 Task: Play online Dominion games in medium mode.
Action: Mouse moved to (471, 370)
Screenshot: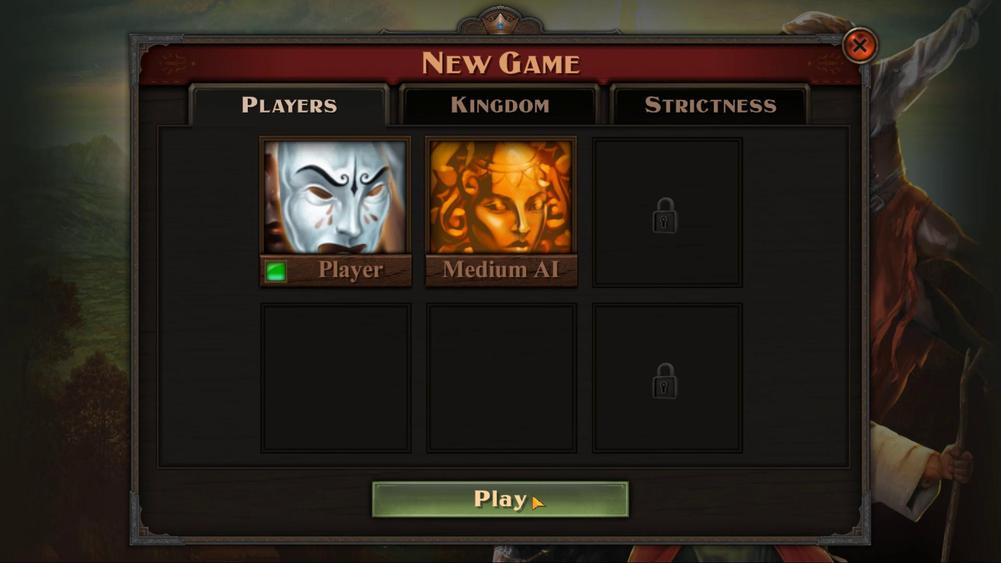 
Action: Mouse pressed left at (471, 370)
Screenshot: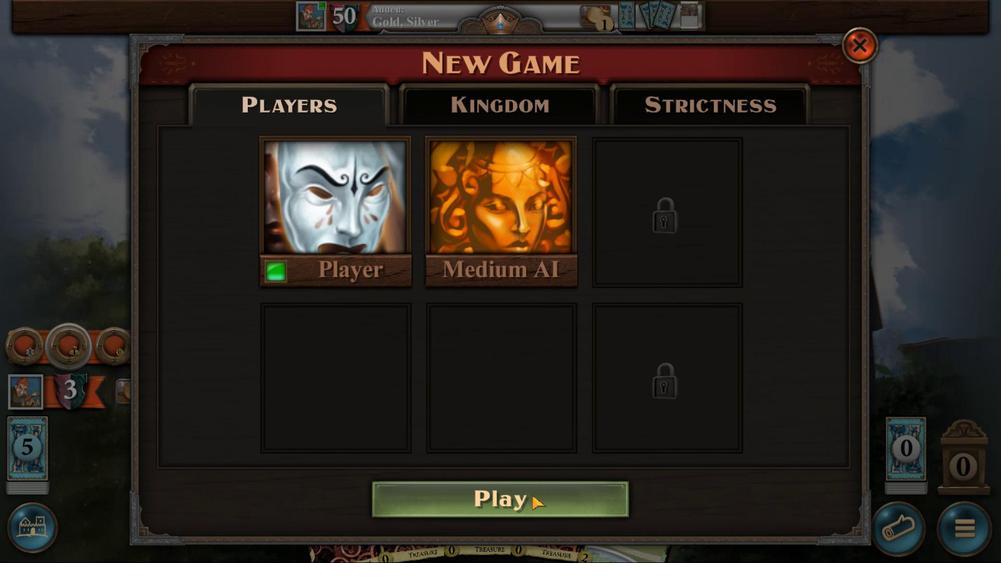 
Action: Mouse pressed left at (471, 370)
Screenshot: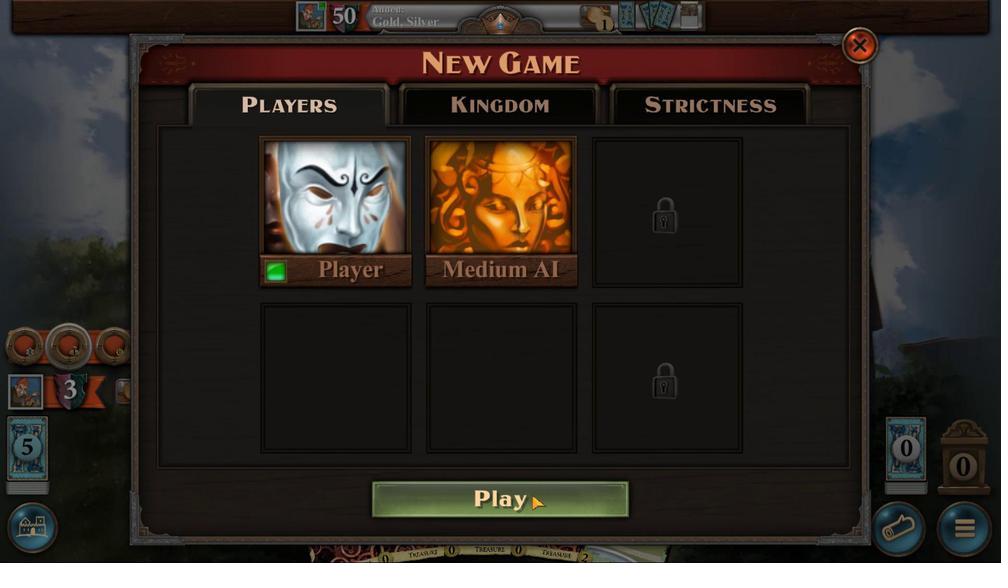 
Action: Mouse moved to (483, 371)
Screenshot: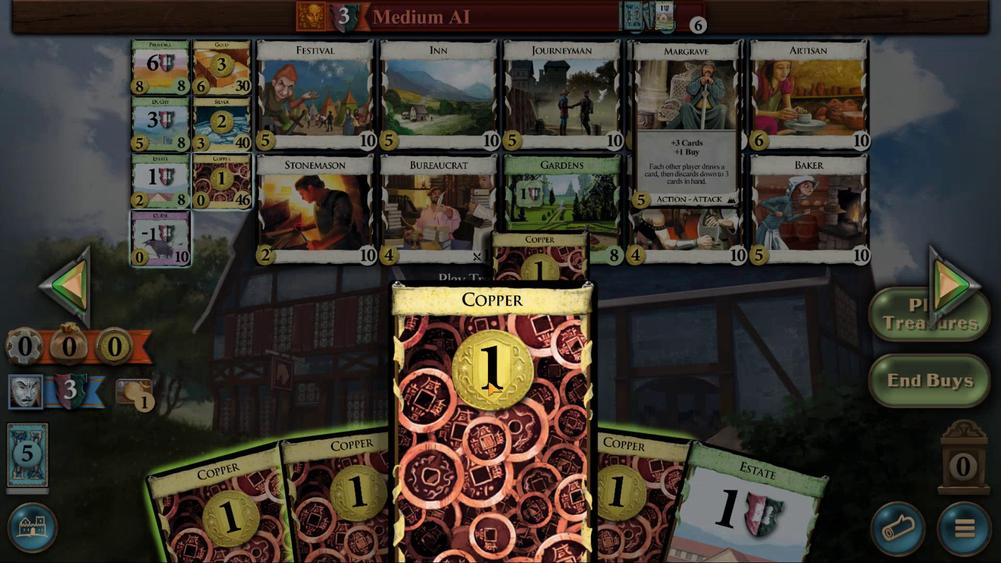 
Action: Mouse pressed left at (483, 371)
Screenshot: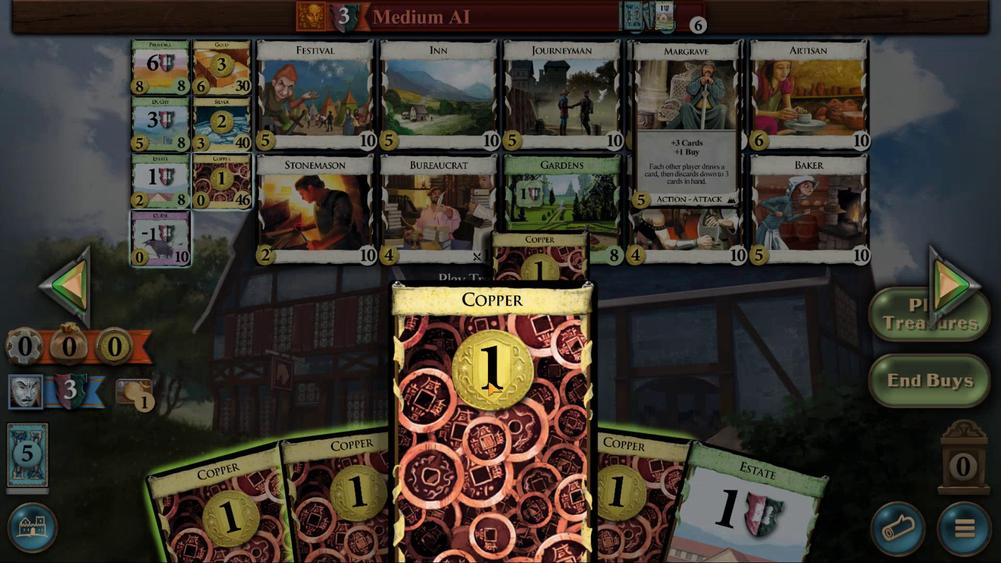 
Action: Mouse moved to (483, 382)
Screenshot: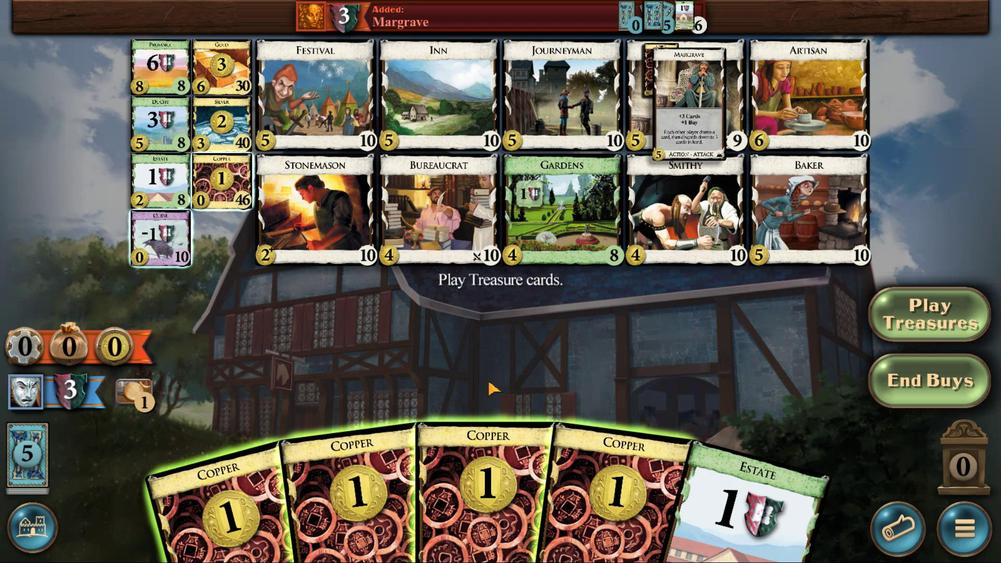 
Action: Mouse pressed left at (483, 382)
Screenshot: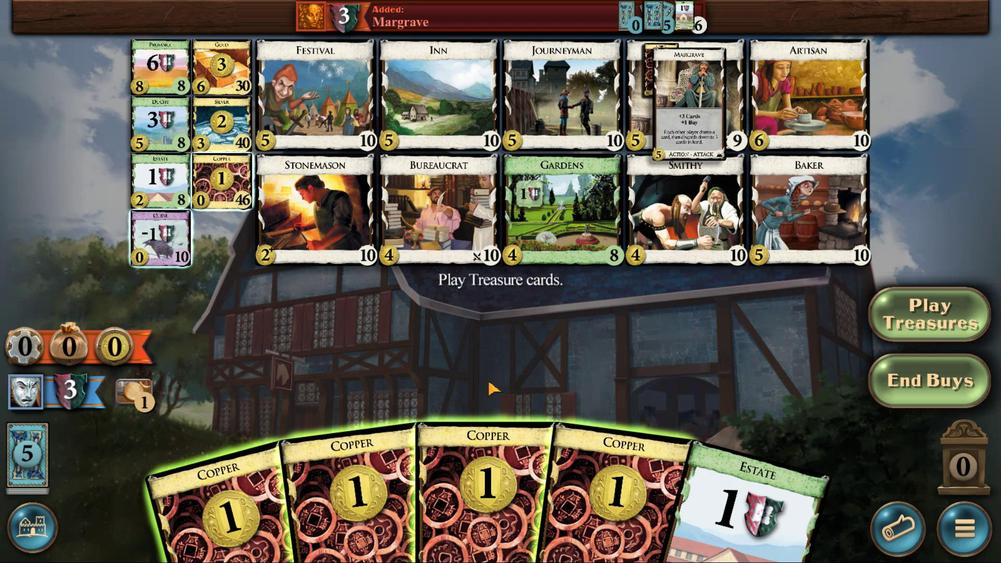 
Action: Mouse moved to (479, 371)
Screenshot: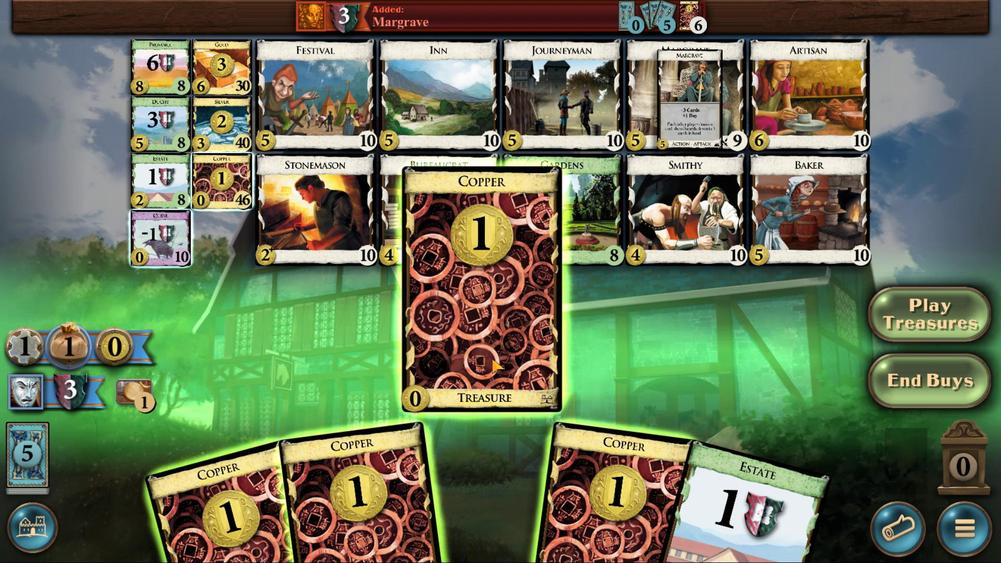 
Action: Mouse pressed left at (479, 371)
Screenshot: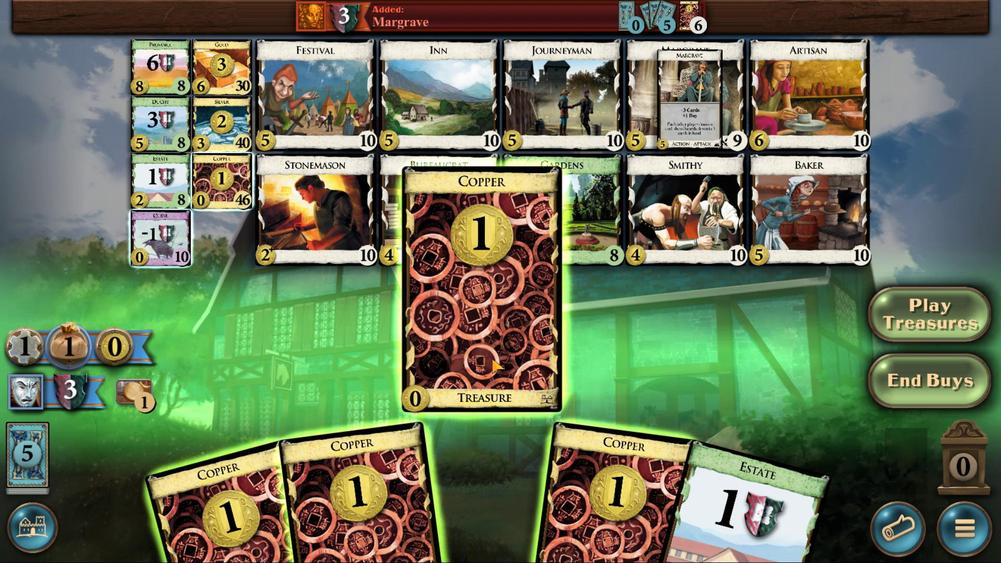 
Action: Mouse moved to (497, 372)
Screenshot: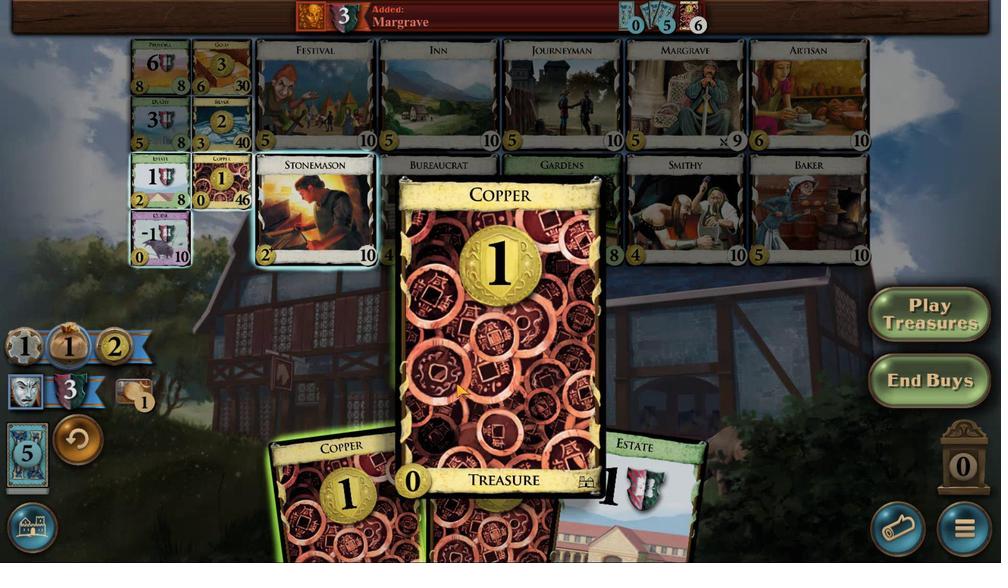
Action: Mouse pressed left at (497, 372)
Screenshot: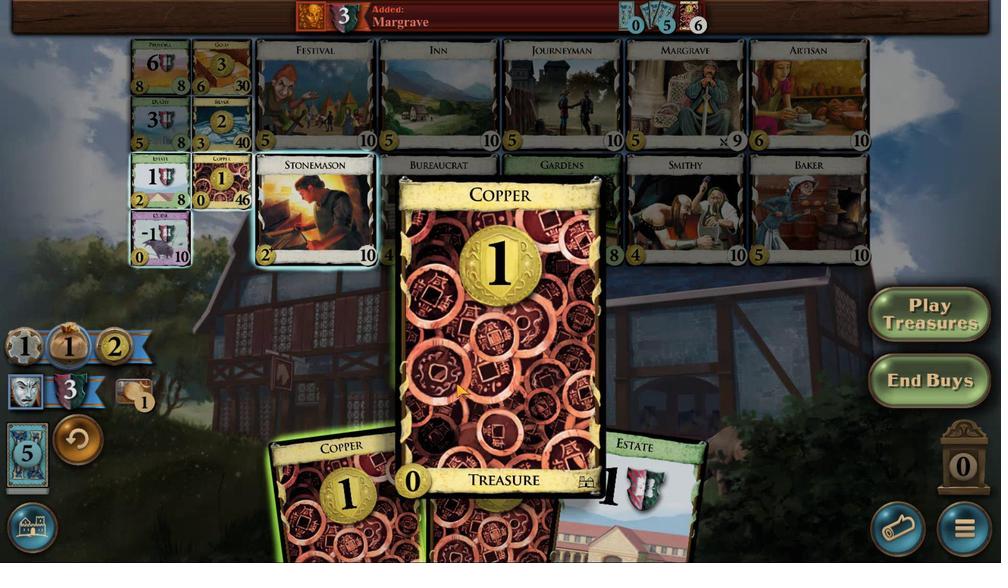 
Action: Mouse moved to (491, 383)
Screenshot: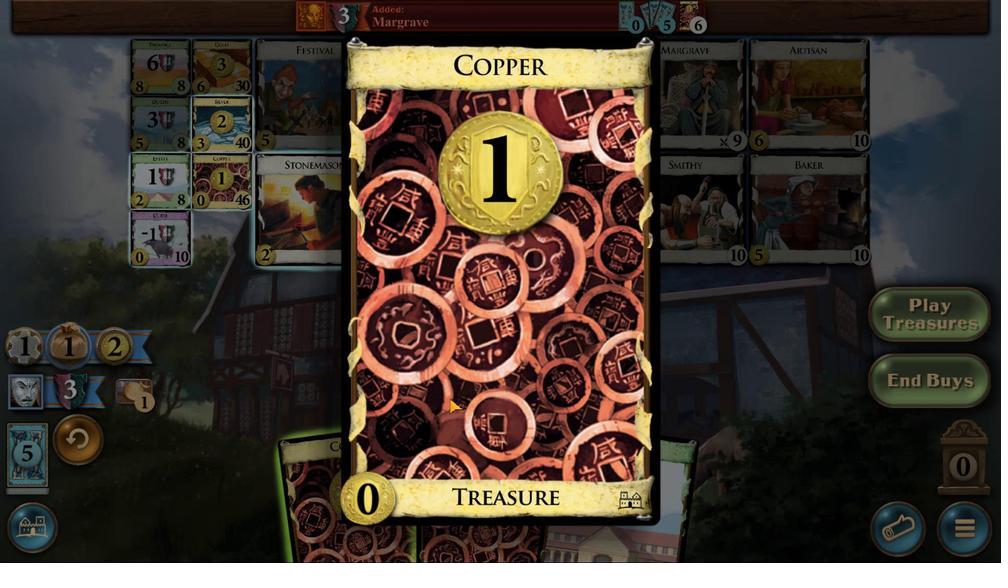 
Action: Mouse pressed left at (491, 383)
Screenshot: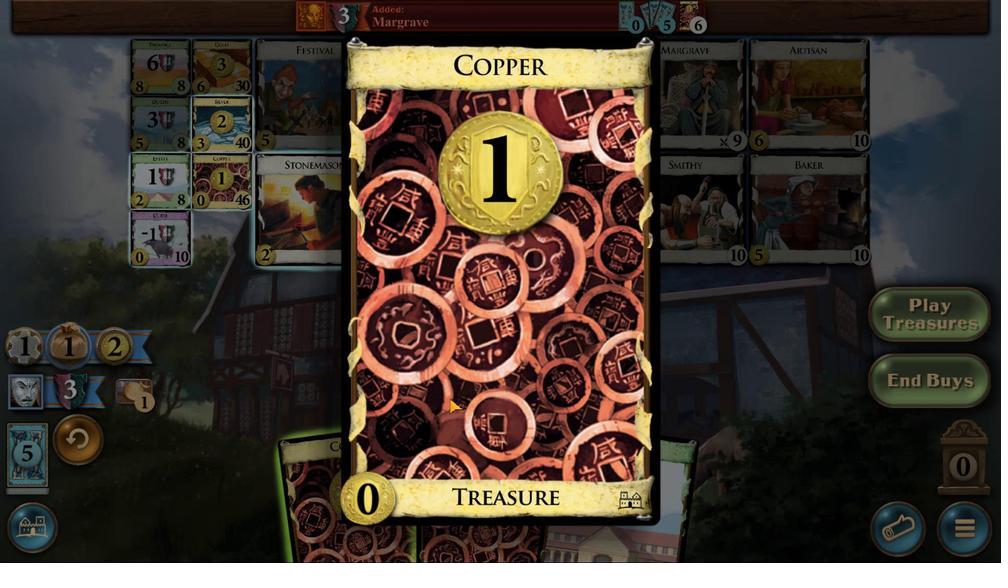 
Action: Mouse moved to (428, 395)
Screenshot: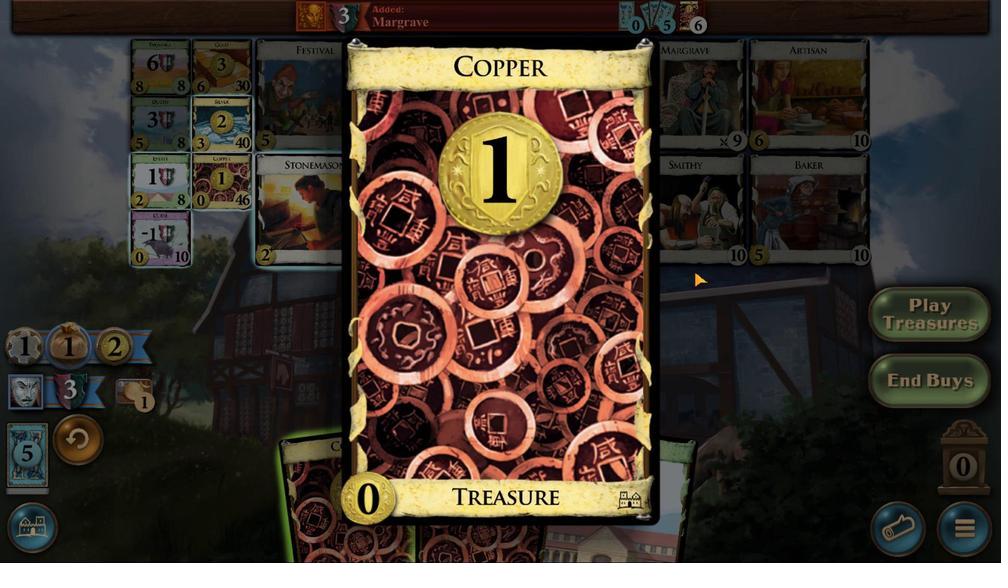 
Action: Mouse pressed left at (428, 395)
Screenshot: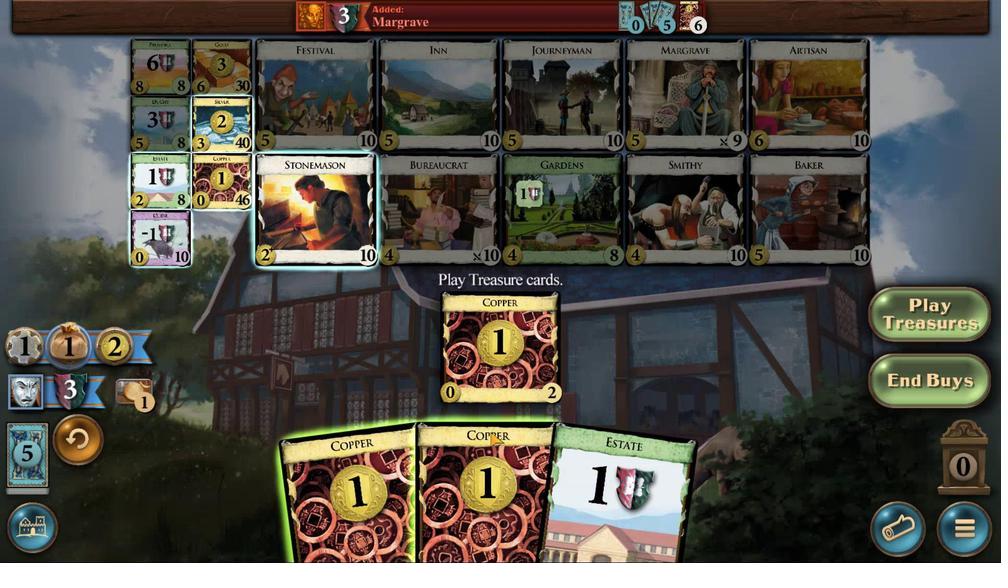 
Action: Mouse moved to (481, 374)
Screenshot: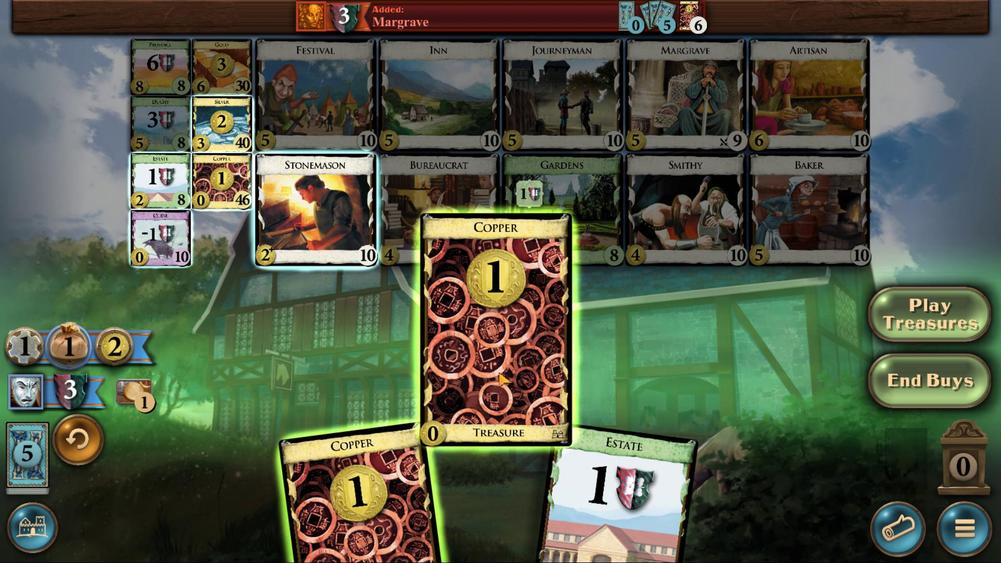 
Action: Mouse pressed left at (481, 374)
Screenshot: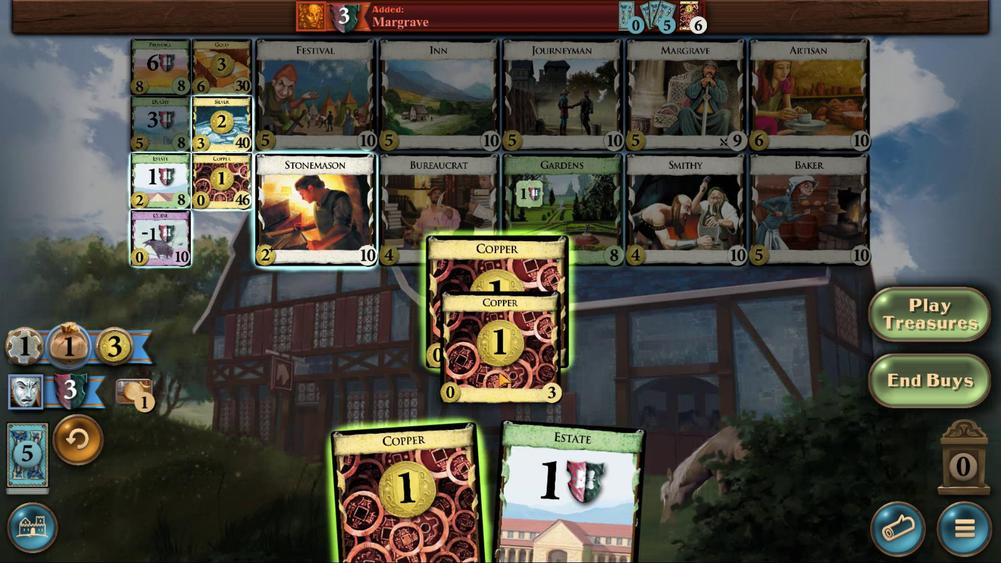 
Action: Mouse moved to (499, 369)
Screenshot: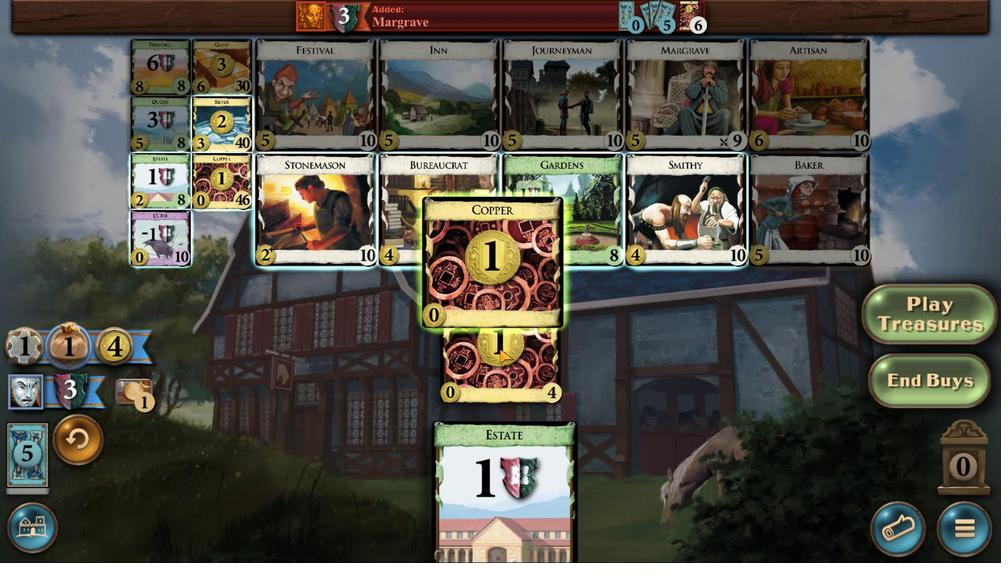 
Action: Mouse pressed left at (499, 369)
Screenshot: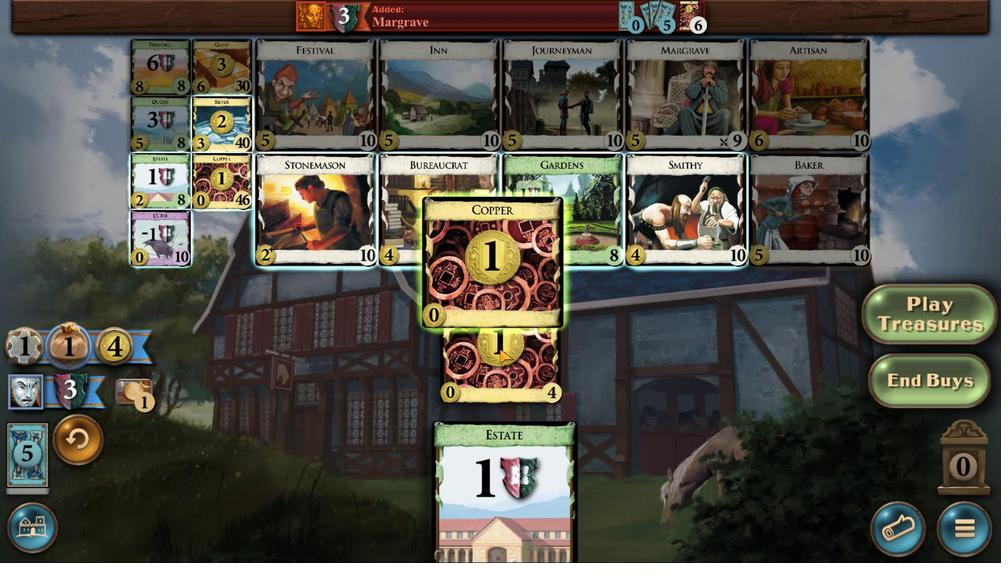 
Action: Mouse moved to (557, 411)
Screenshot: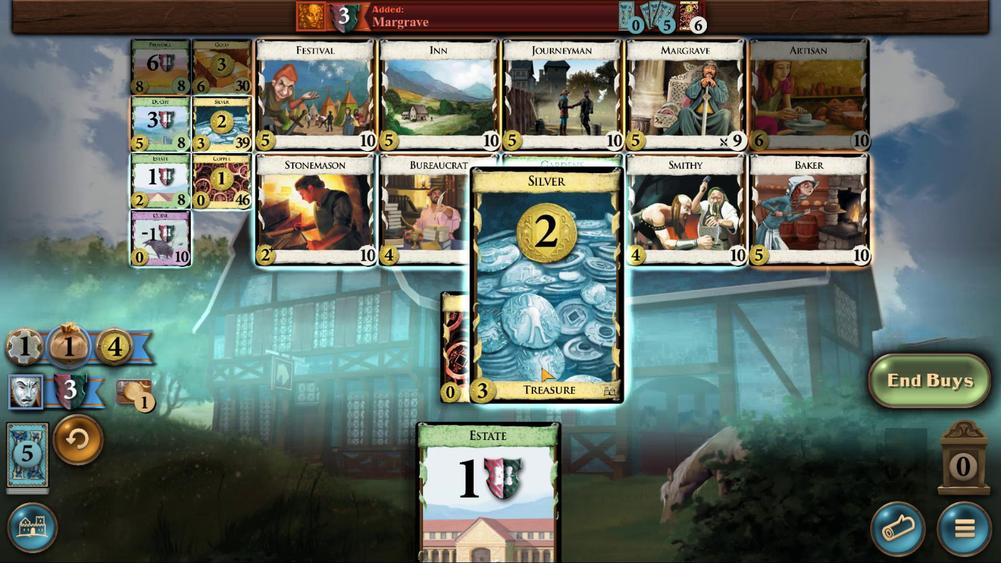 
Action: Mouse pressed left at (557, 411)
Screenshot: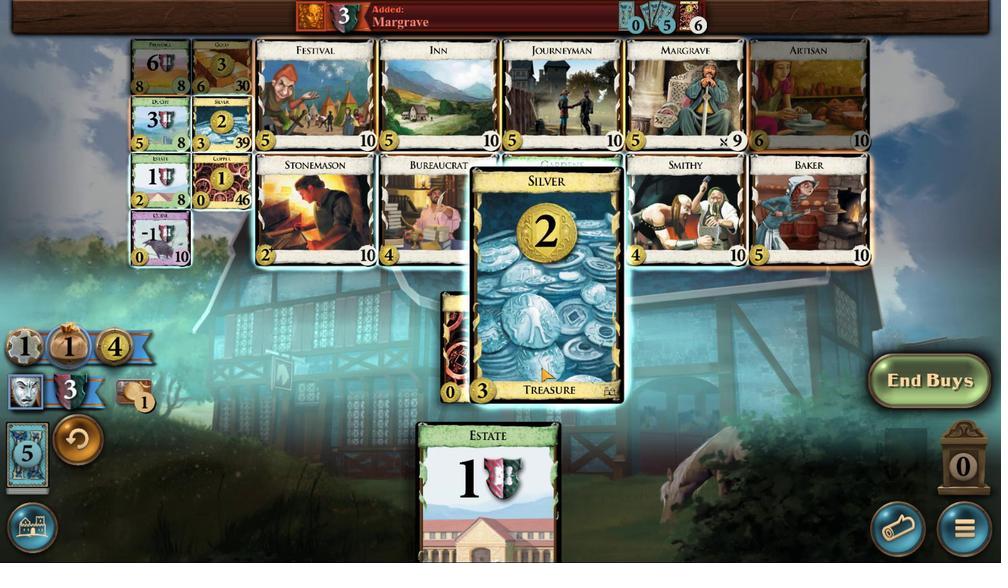 
Action: Mouse moved to (486, 373)
Screenshot: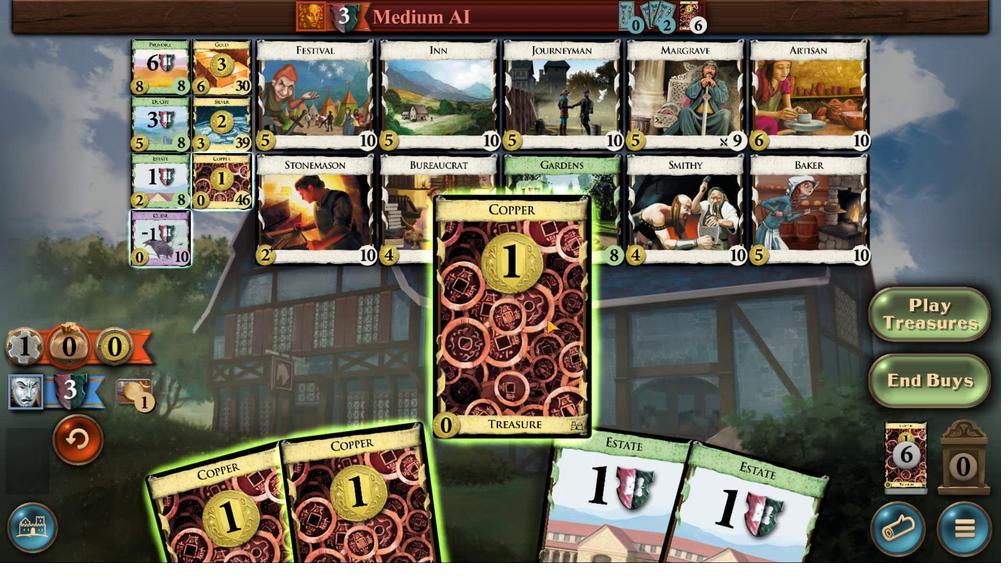 
Action: Mouse pressed left at (486, 373)
Screenshot: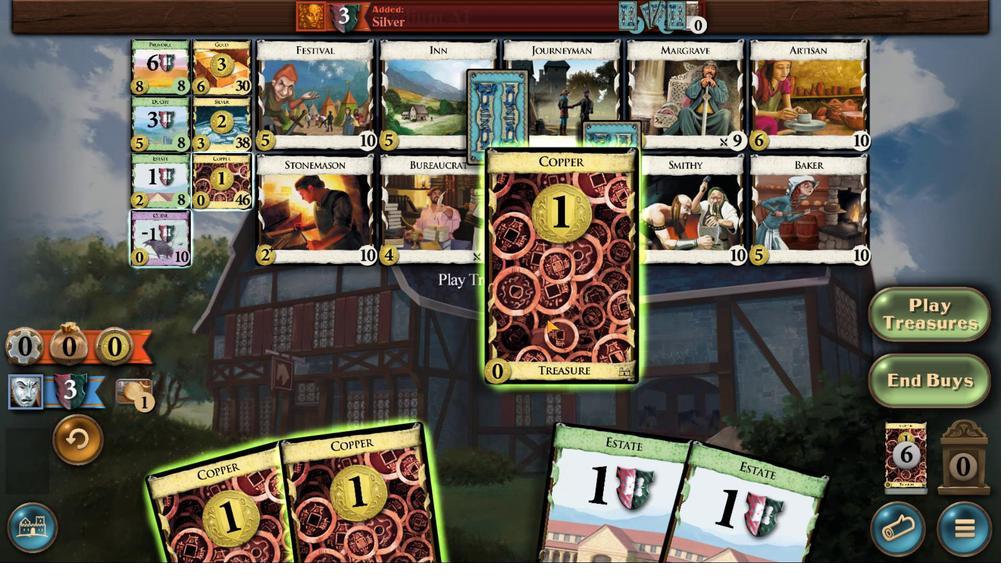 
Action: Mouse moved to (500, 372)
Screenshot: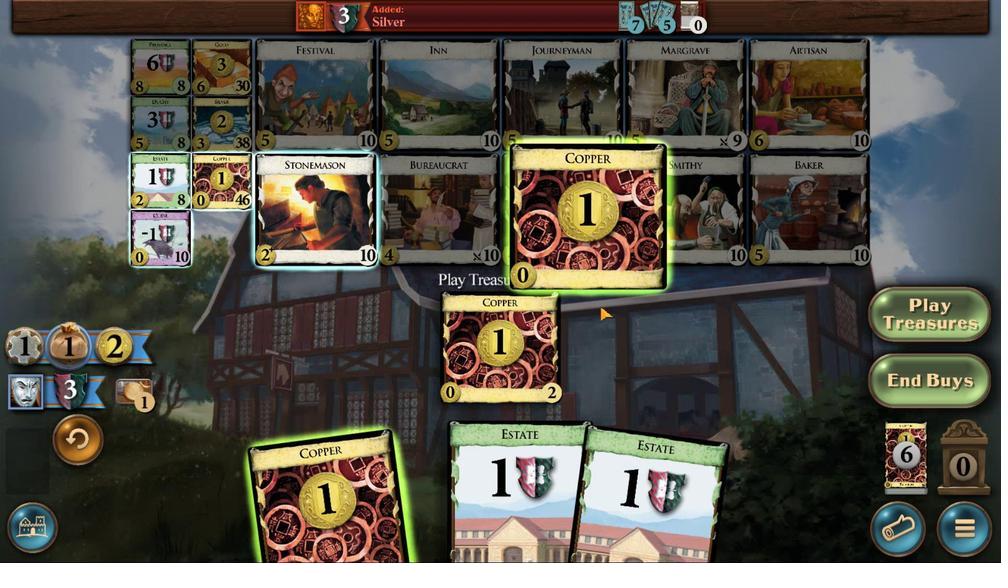 
Action: Mouse pressed left at (500, 372)
Screenshot: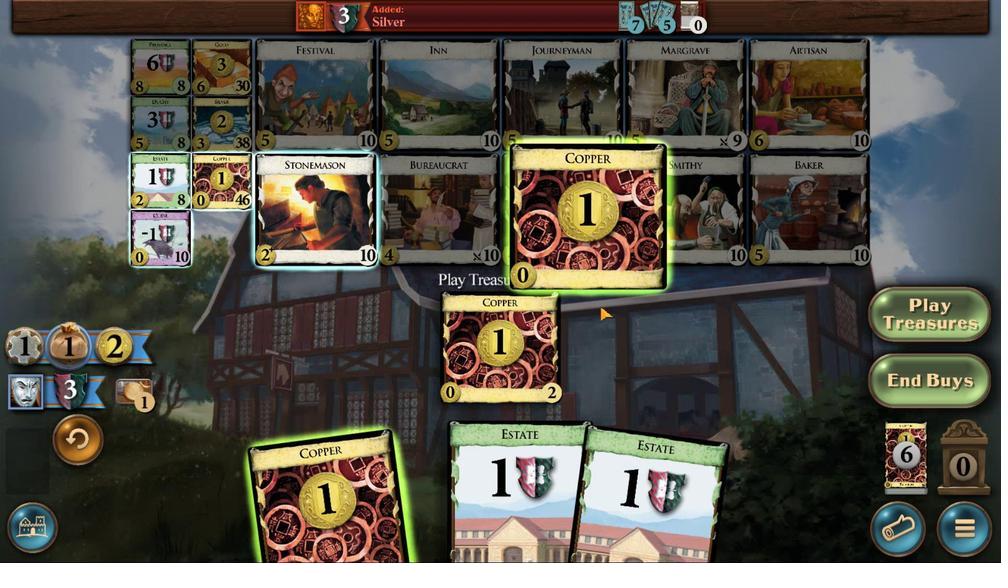 
Action: Mouse moved to (521, 373)
Screenshot: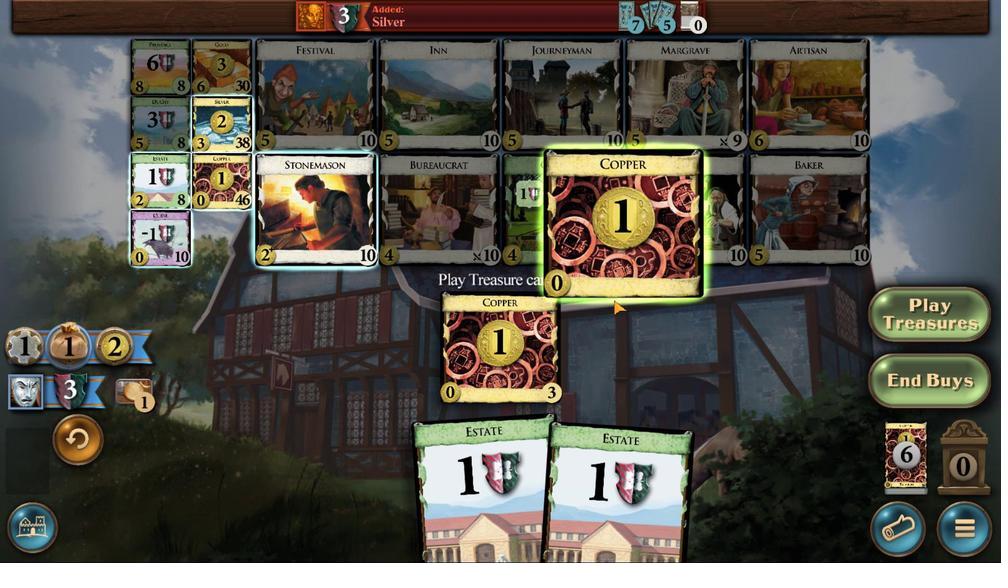 
Action: Mouse pressed left at (521, 373)
Screenshot: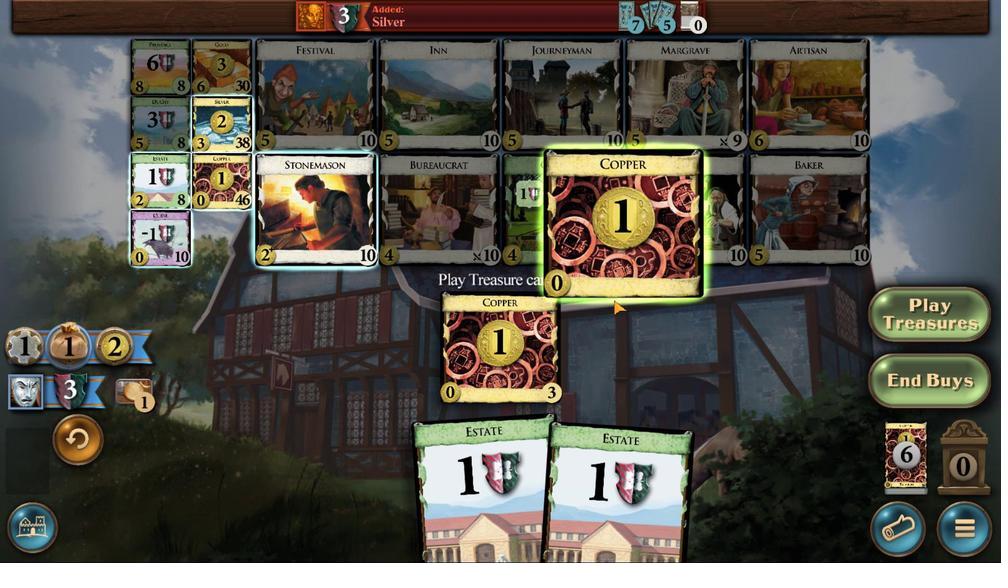 
Action: Mouse moved to (554, 411)
Screenshot: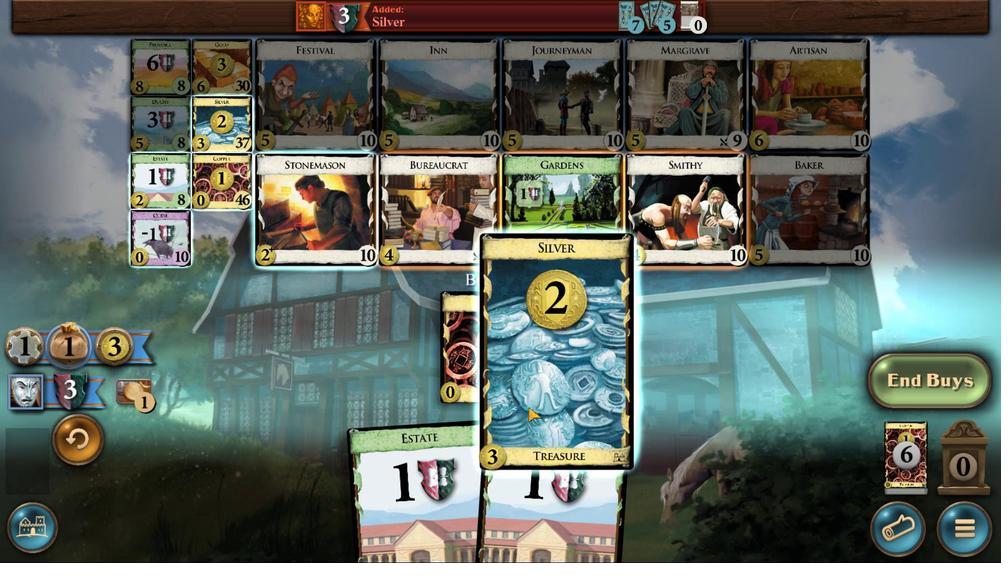 
Action: Mouse pressed left at (554, 411)
Screenshot: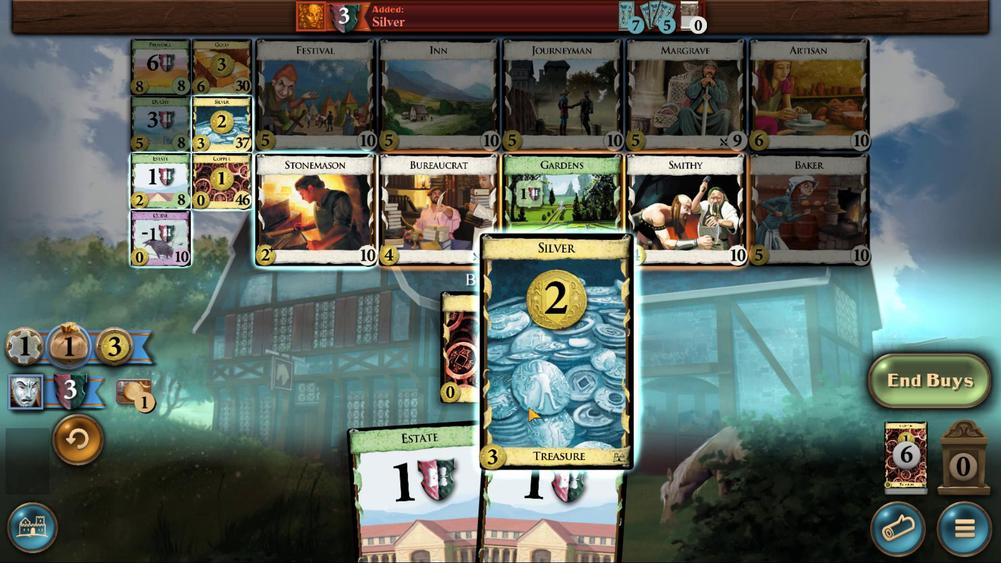 
Action: Mouse moved to (496, 372)
Screenshot: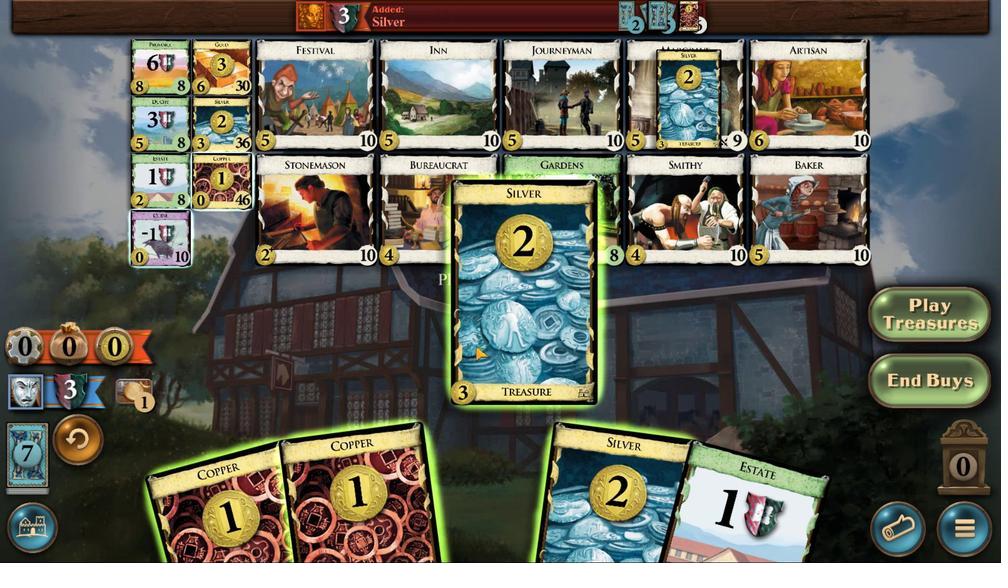 
Action: Mouse pressed left at (496, 372)
Screenshot: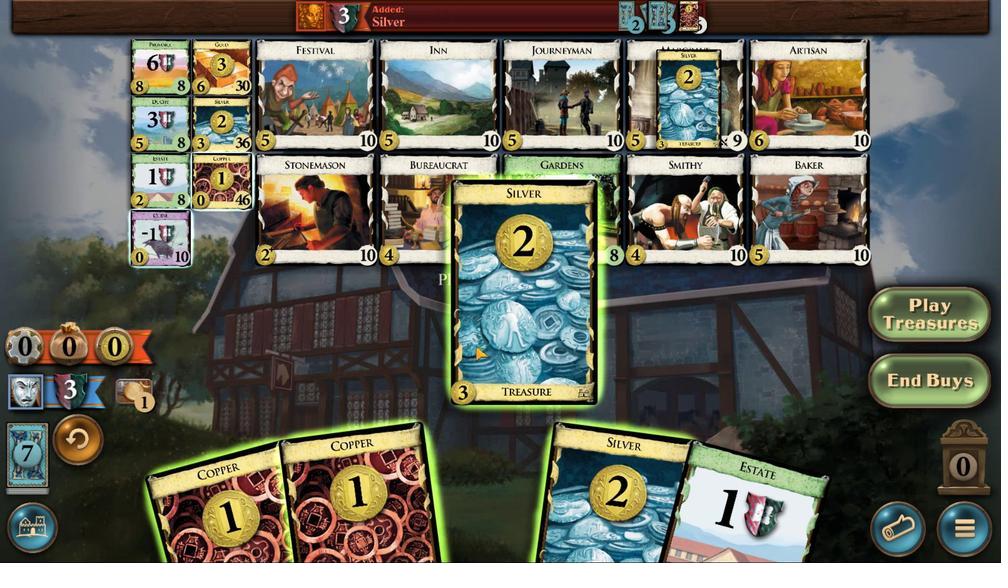 
Action: Mouse moved to (510, 372)
Screenshot: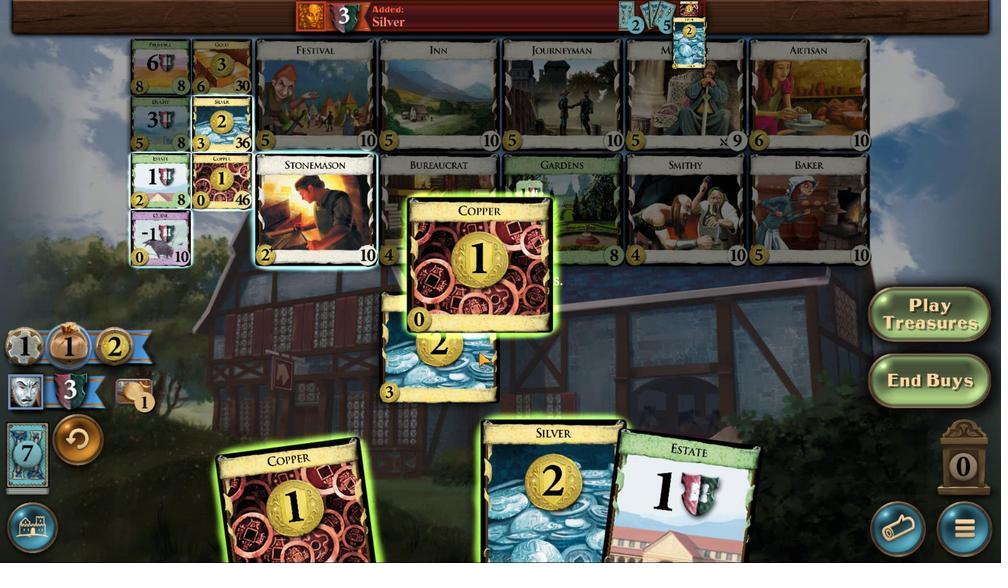 
Action: Mouse pressed left at (510, 372)
Screenshot: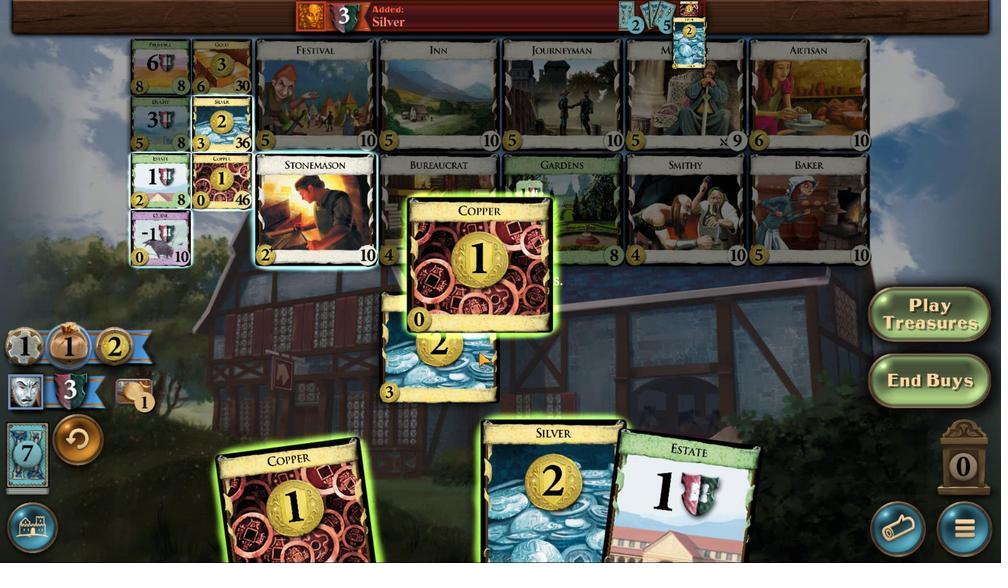 
Action: Mouse moved to (513, 370)
Screenshot: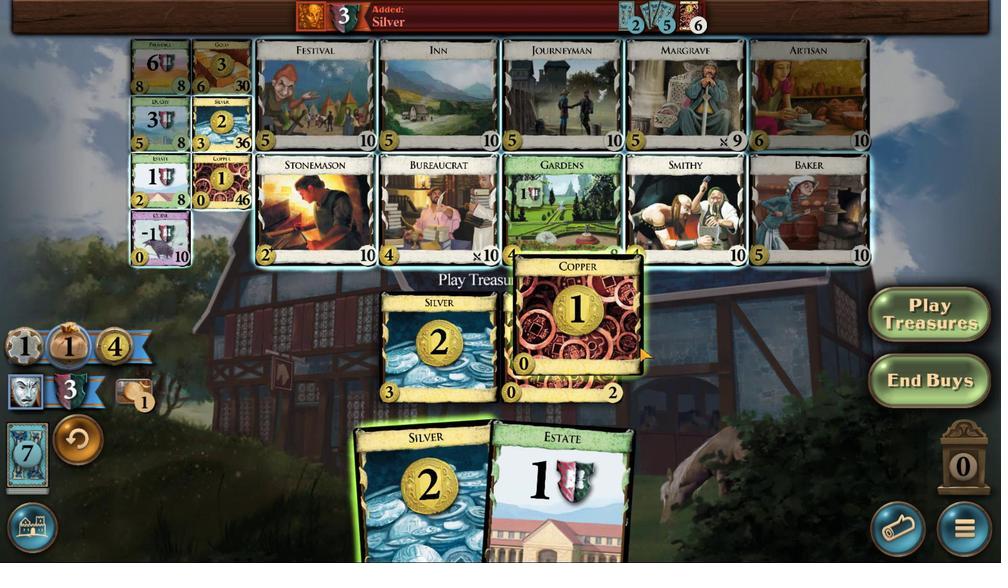 
Action: Mouse pressed left at (513, 370)
Screenshot: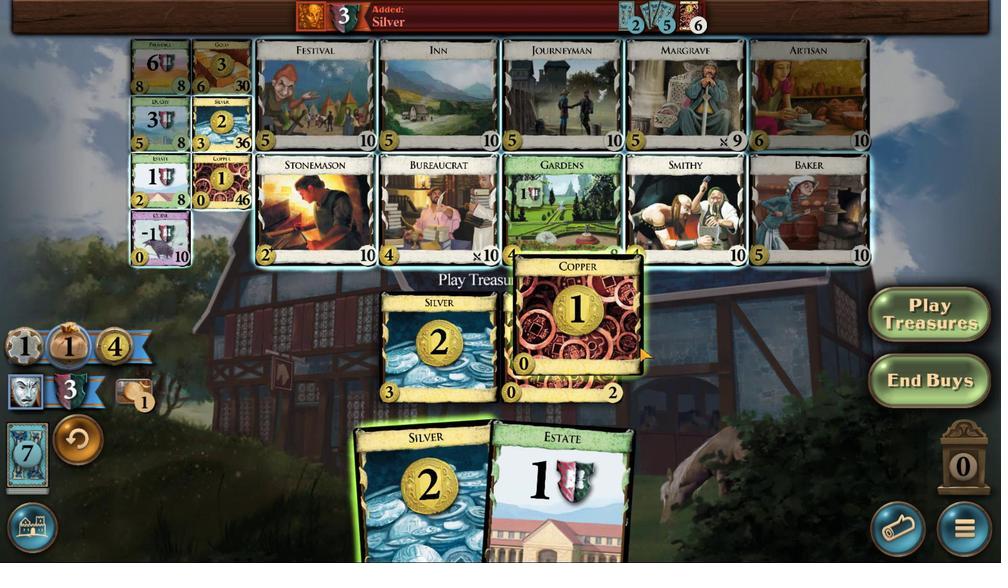 
Action: Mouse moved to (567, 412)
Screenshot: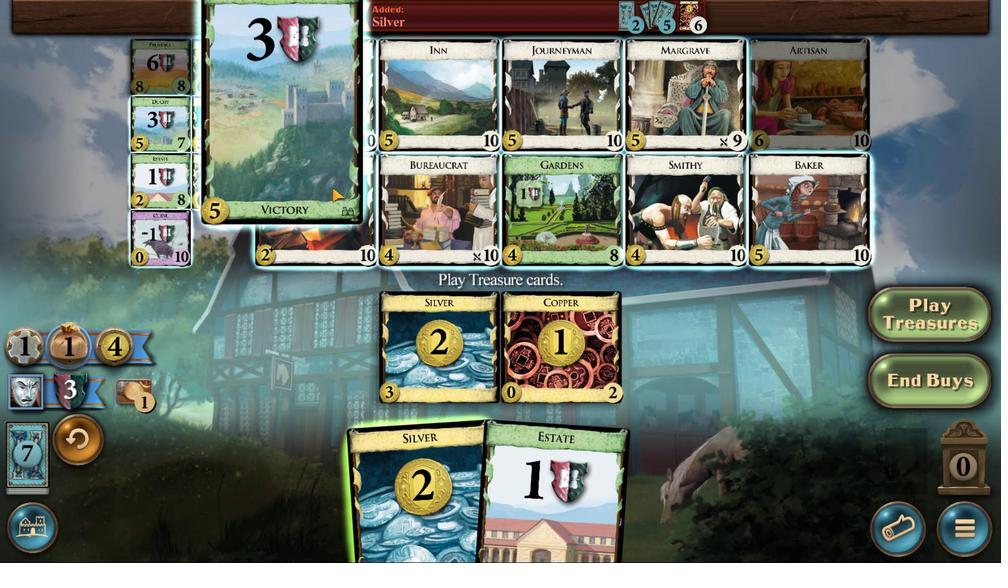 
Action: Mouse pressed left at (567, 412)
Screenshot: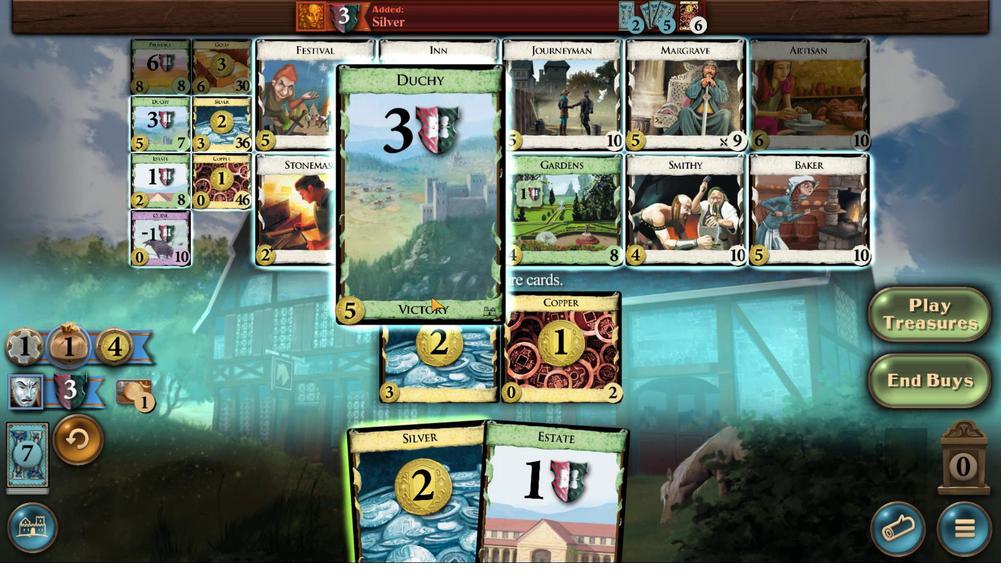 
Action: Mouse moved to (488, 370)
Screenshot: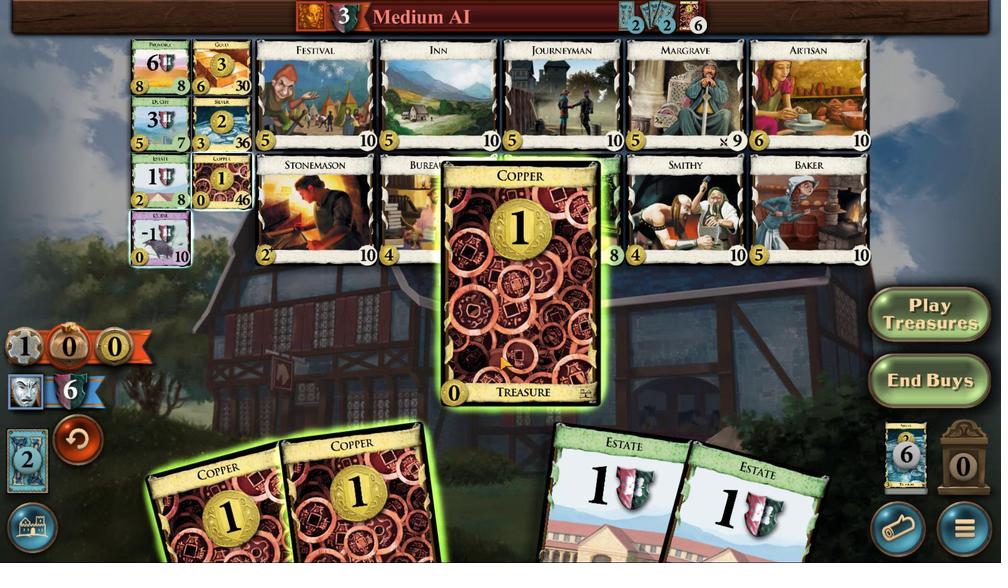 
Action: Mouse pressed left at (488, 370)
Screenshot: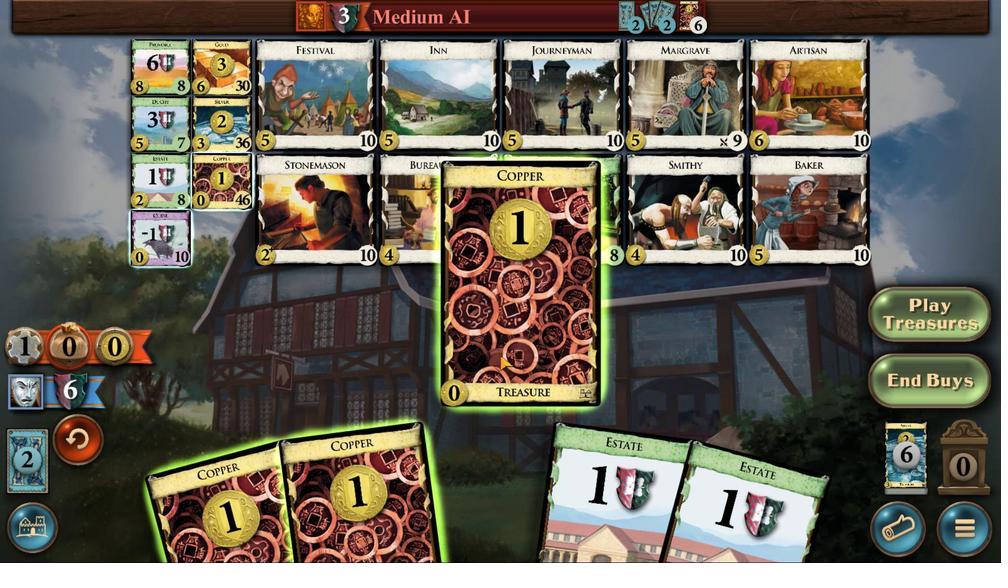 
Action: Mouse moved to (509, 369)
Screenshot: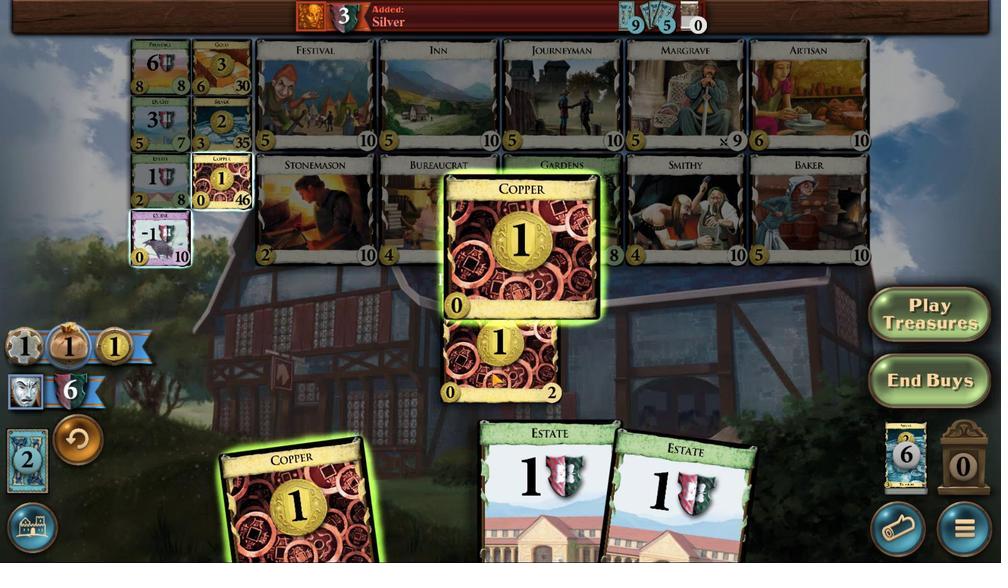 
Action: Mouse pressed left at (509, 369)
Screenshot: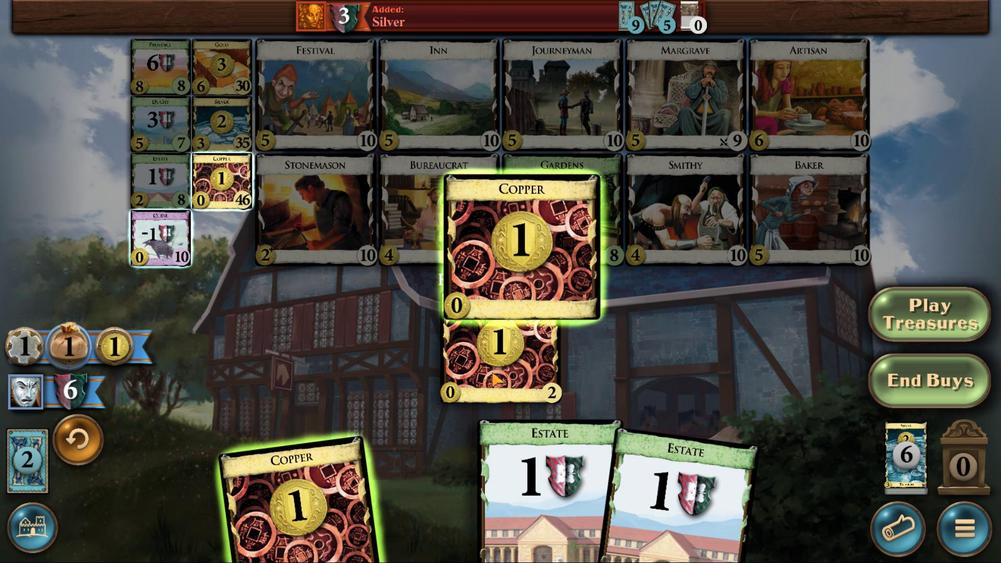 
Action: Mouse moved to (514, 373)
Screenshot: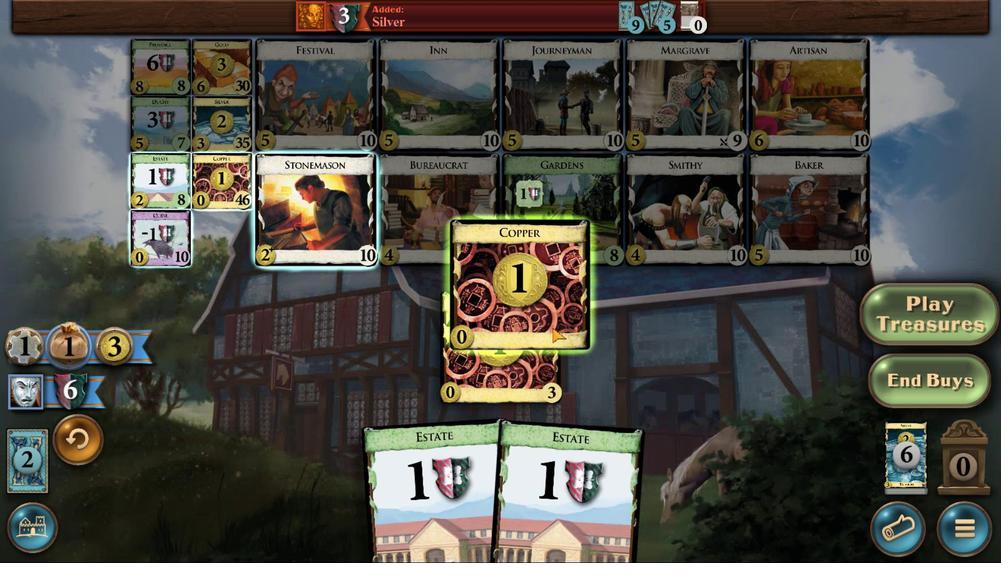 
Action: Mouse pressed left at (514, 373)
Screenshot: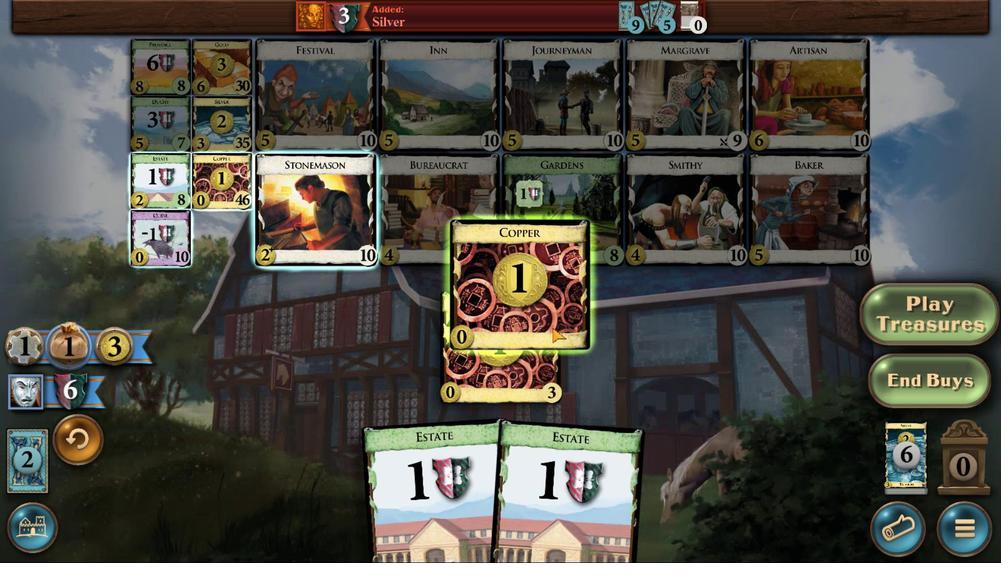 
Action: Mouse moved to (550, 411)
Screenshot: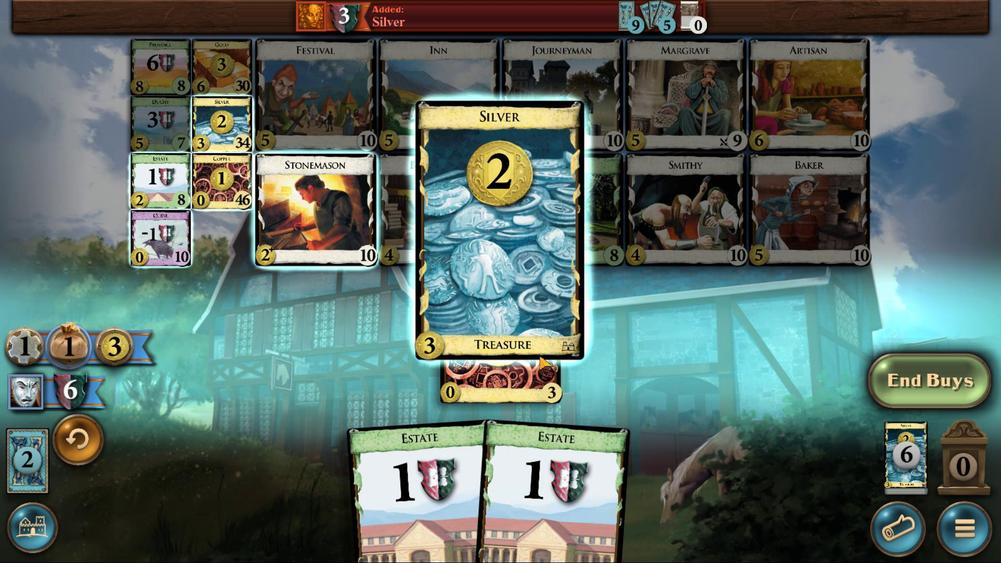 
Action: Mouse pressed left at (550, 411)
Screenshot: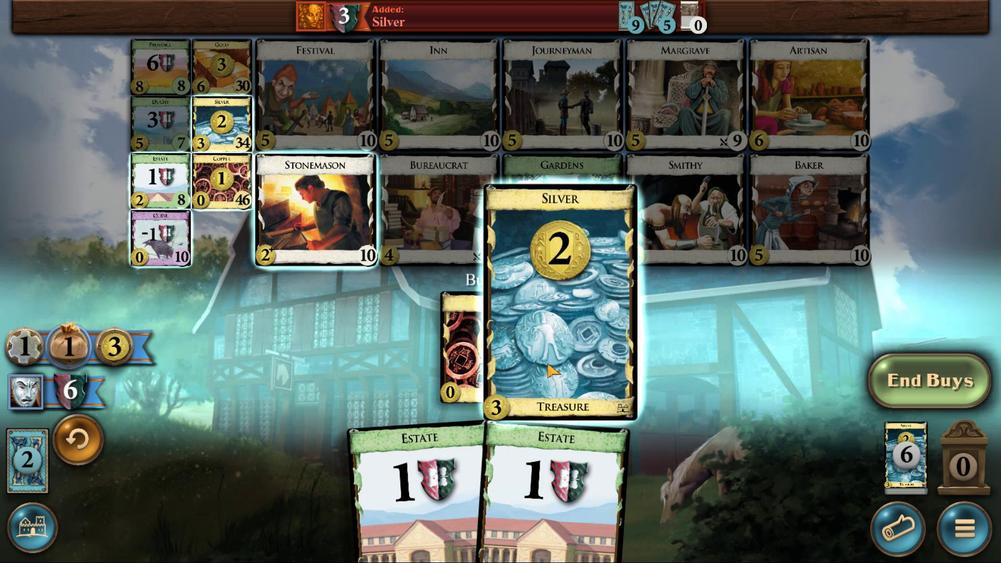 
Action: Mouse moved to (539, 371)
Screenshot: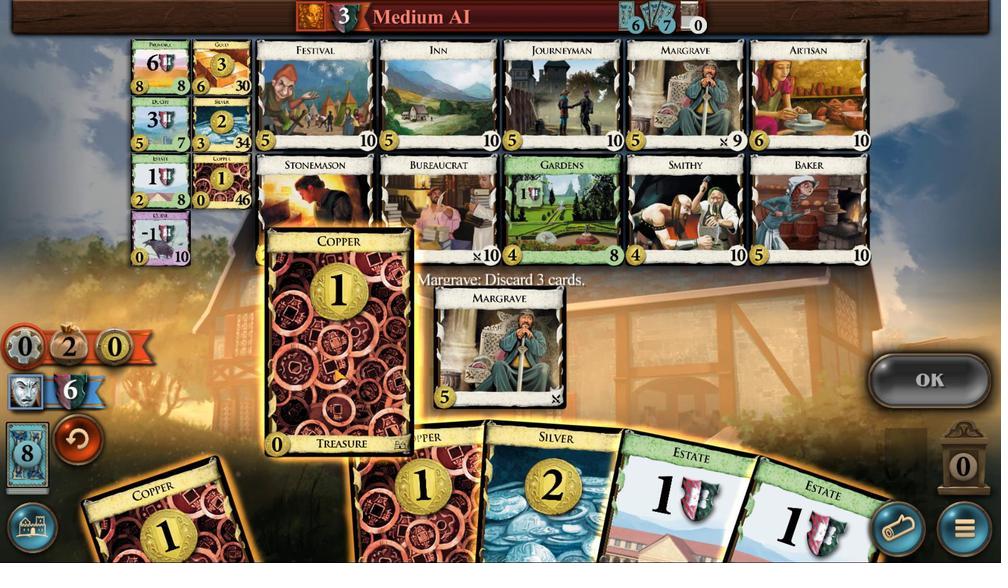 
Action: Mouse pressed left at (539, 371)
Screenshot: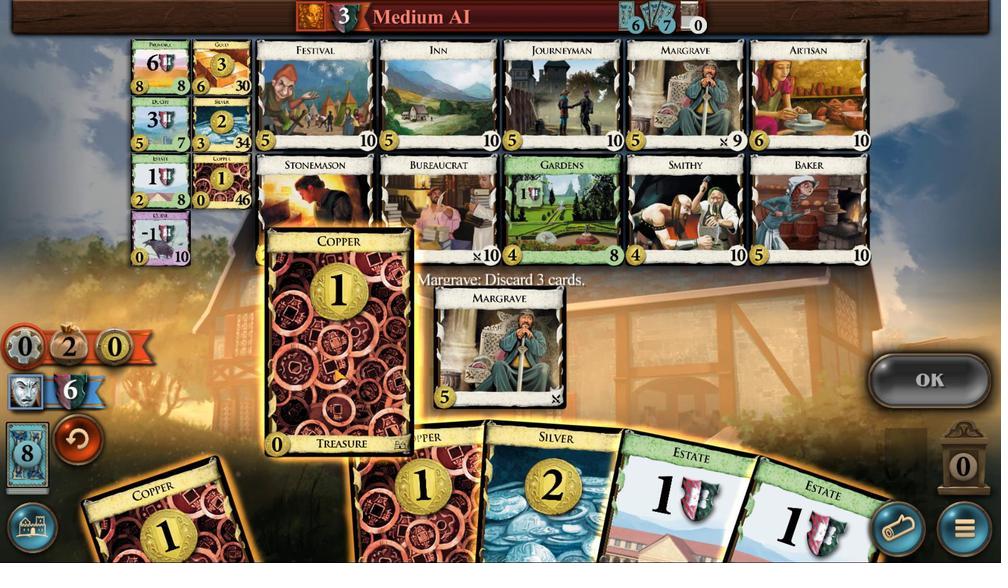 
Action: Mouse moved to (512, 372)
Screenshot: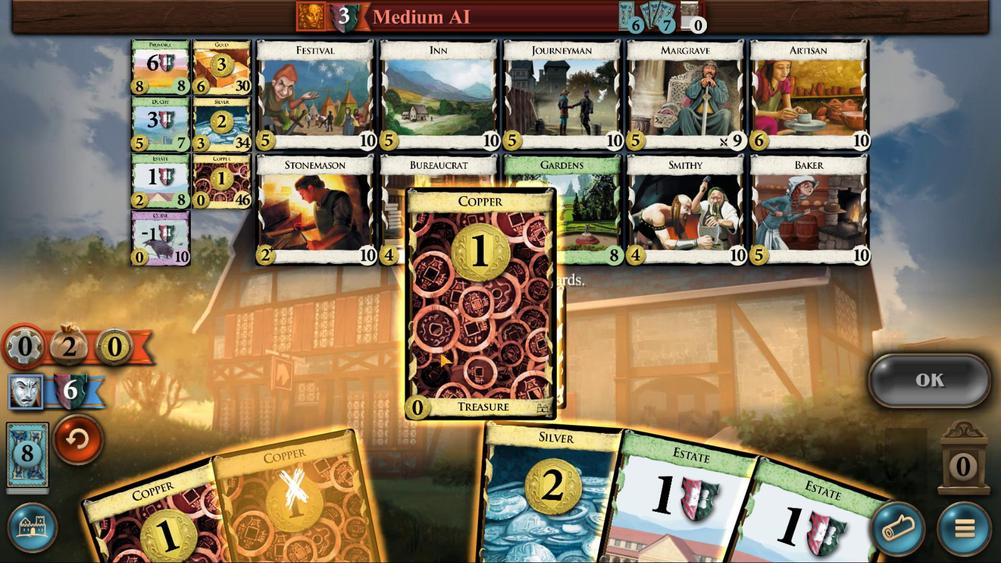 
Action: Mouse pressed left at (512, 372)
Screenshot: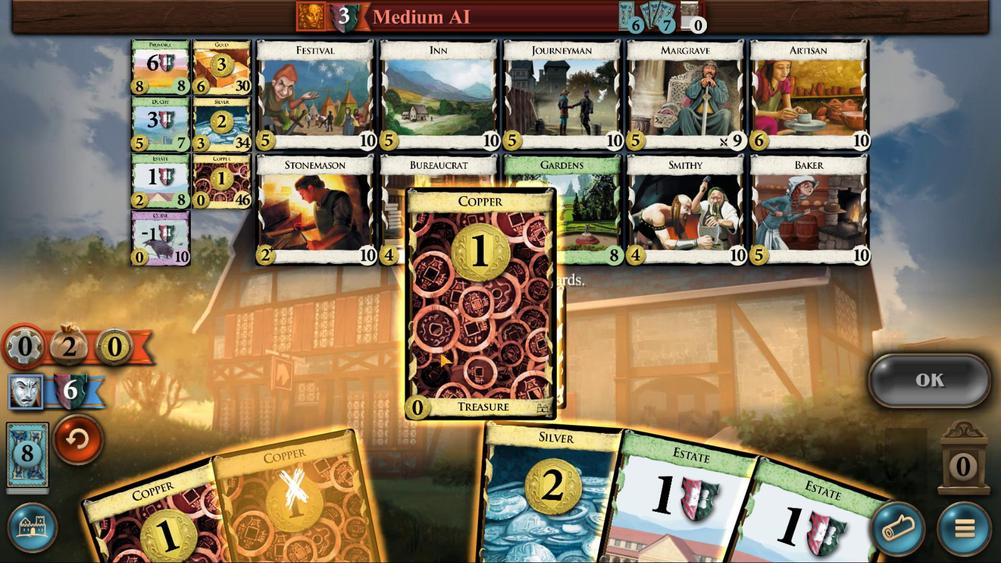 
Action: Mouse moved to (566, 369)
Screenshot: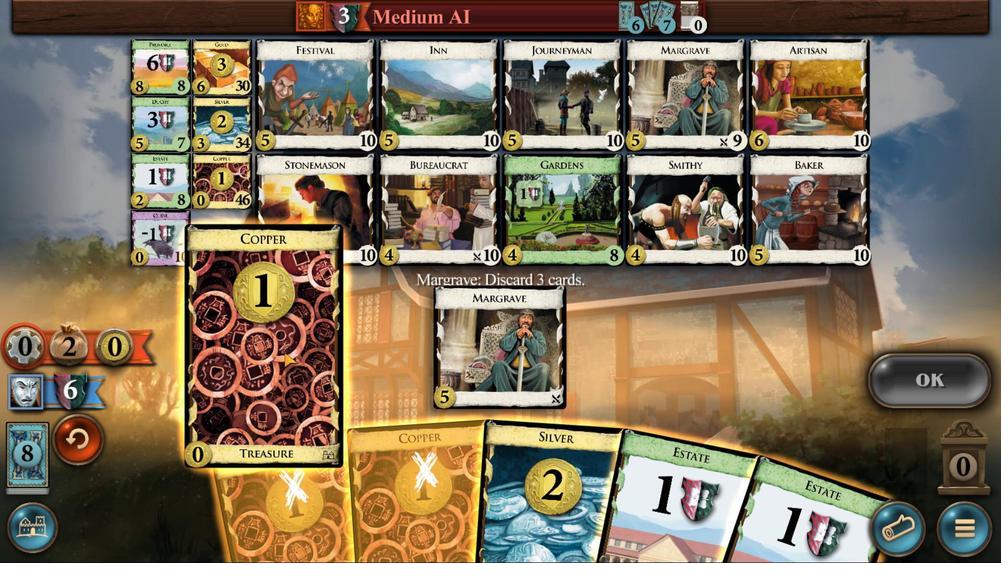 
Action: Mouse pressed left at (566, 369)
Screenshot: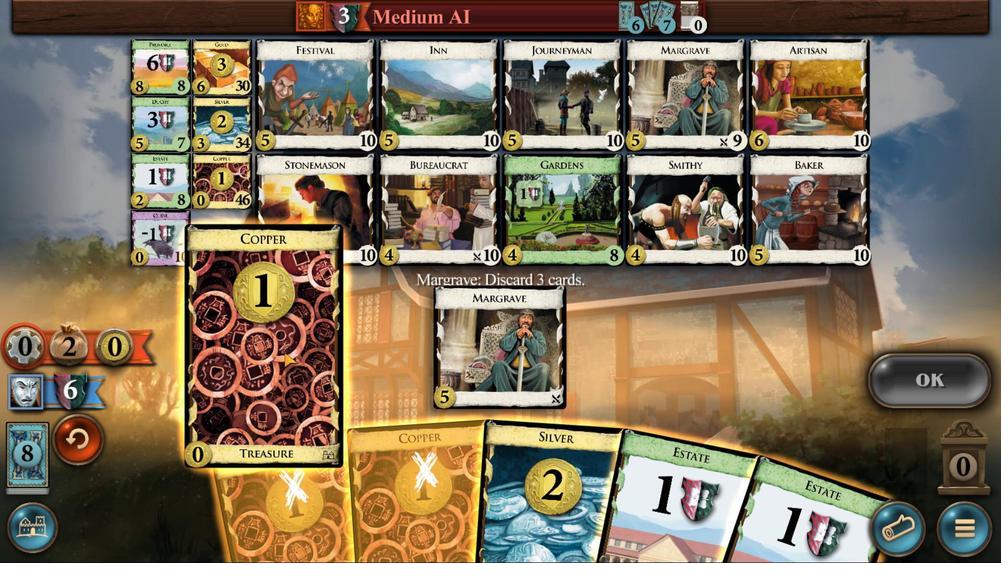 
Action: Mouse moved to (362, 383)
Screenshot: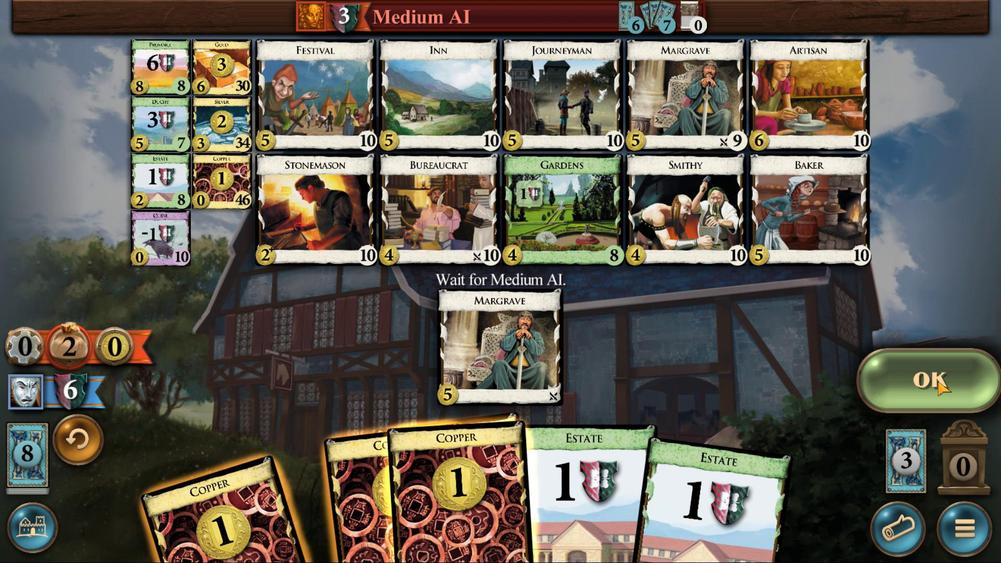 
Action: Mouse pressed left at (362, 383)
Screenshot: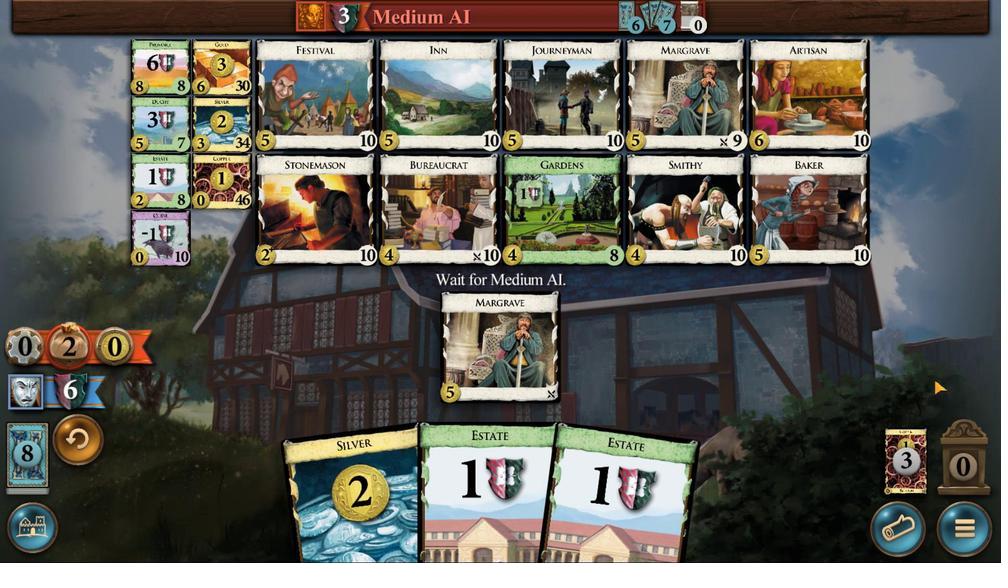 
Action: Mouse moved to (519, 372)
Screenshot: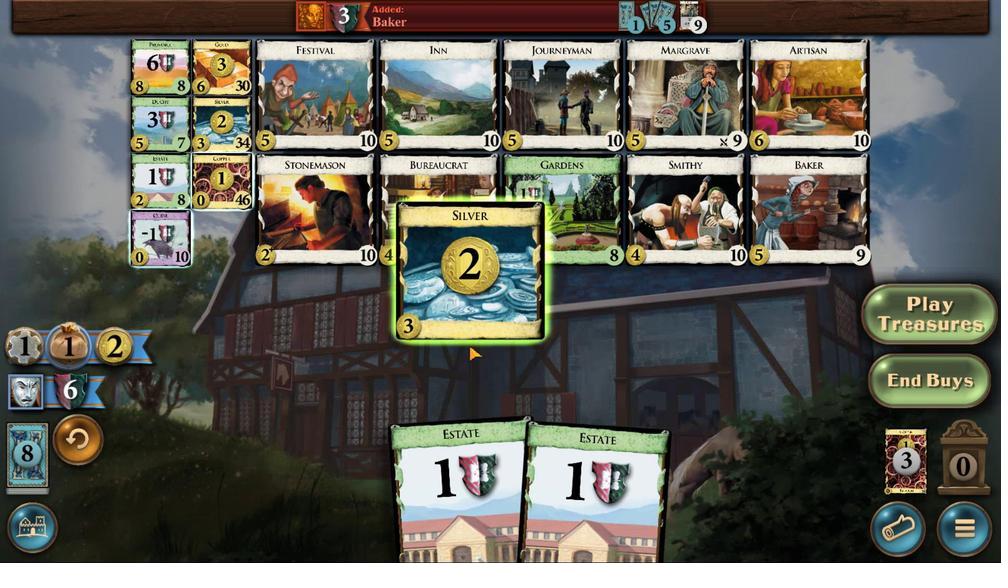 
Action: Mouse pressed left at (519, 372)
Screenshot: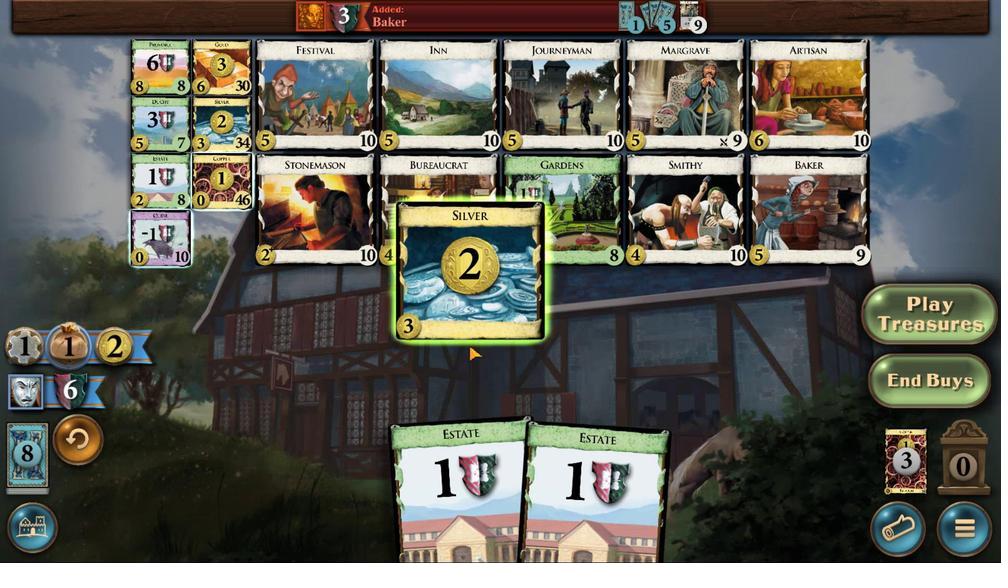 
Action: Mouse moved to (556, 405)
Screenshot: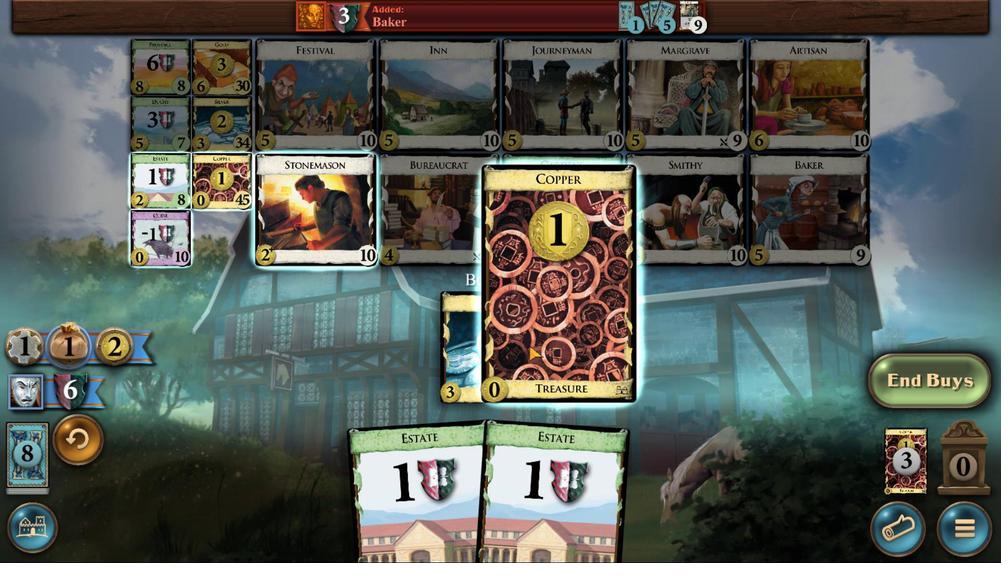 
Action: Mouse pressed left at (556, 405)
Screenshot: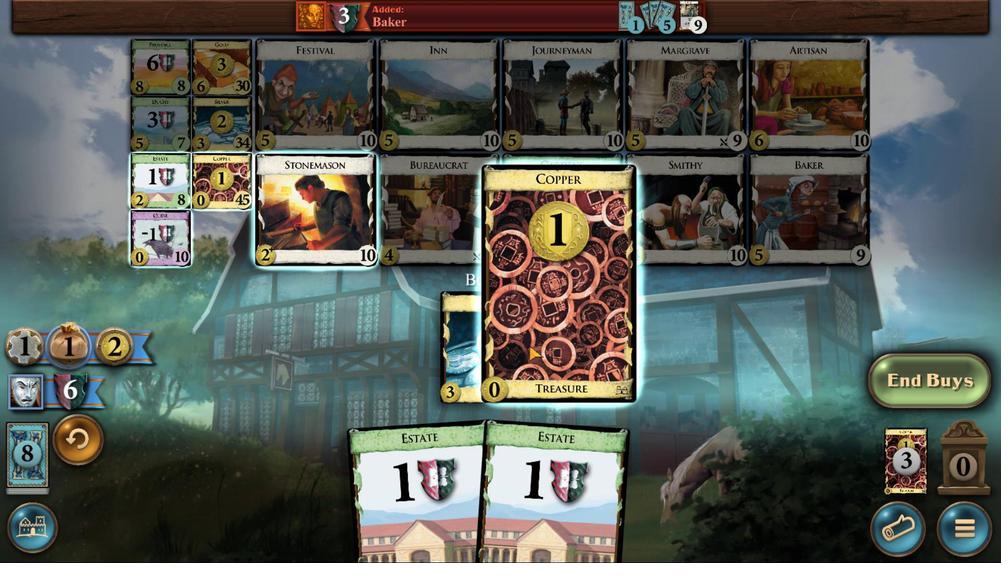 
Action: Mouse moved to (513, 369)
Screenshot: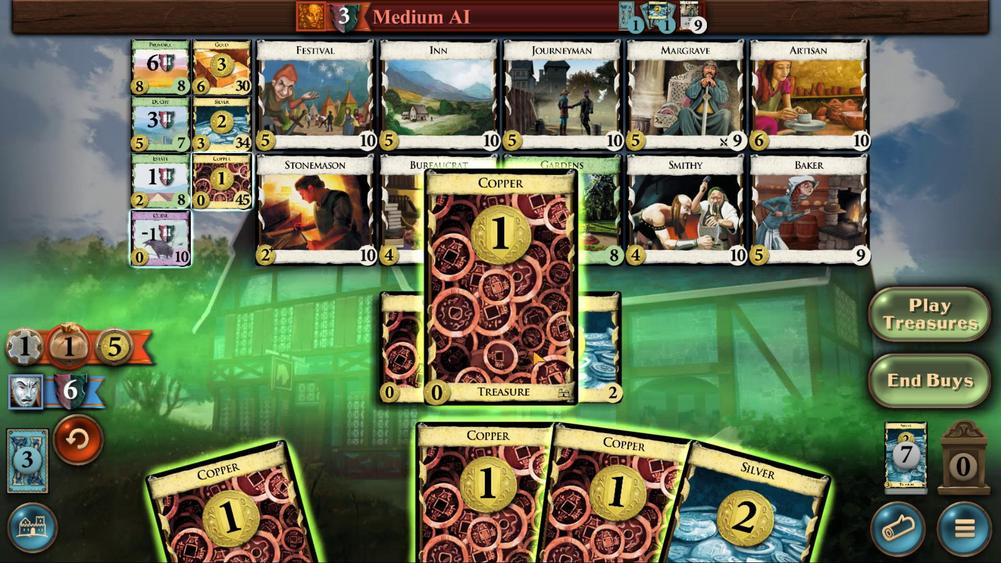 
Action: Mouse pressed left at (513, 369)
Screenshot: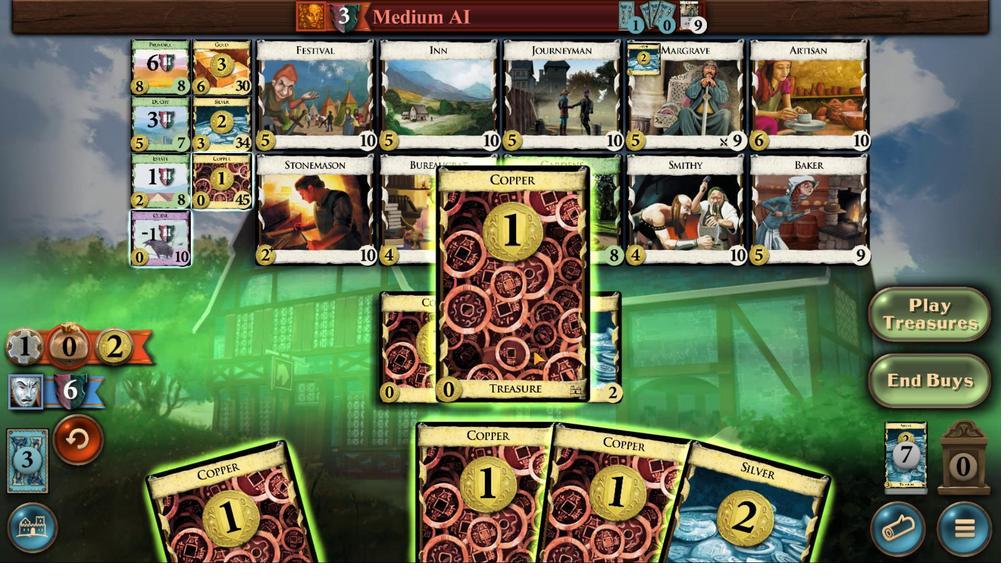 
Action: Mouse moved to (495, 371)
Screenshot: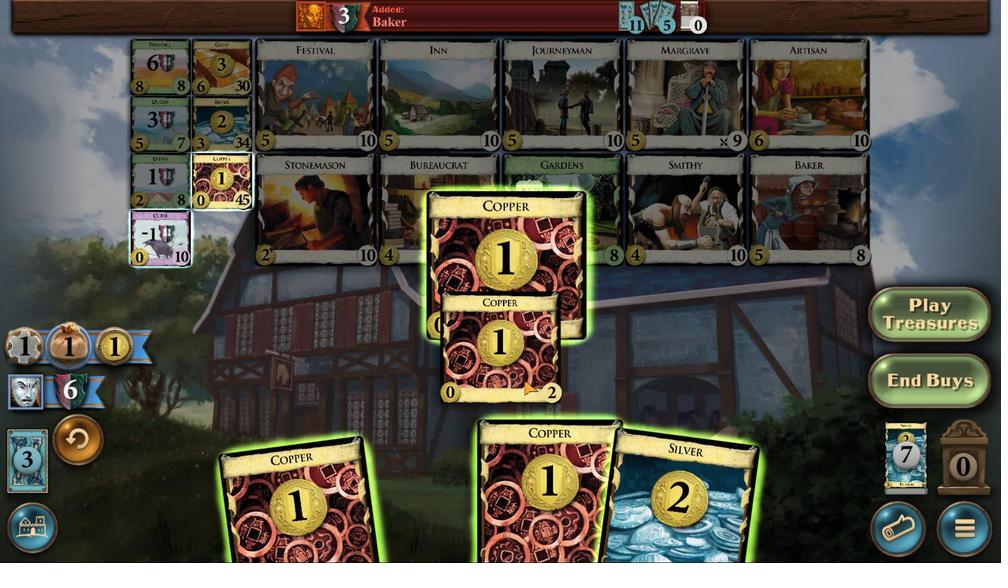
Action: Mouse pressed left at (495, 371)
Screenshot: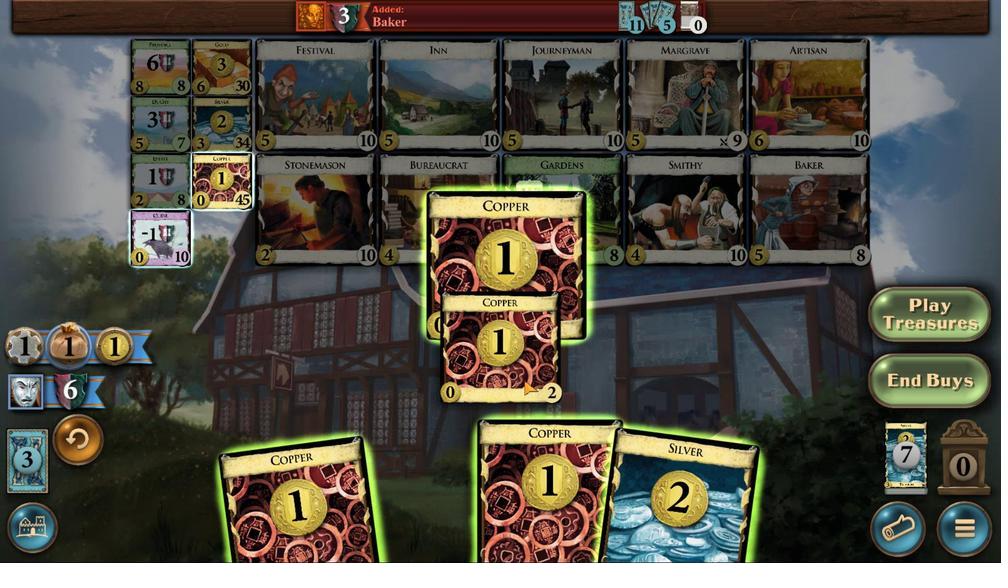 
Action: Mouse moved to (487, 370)
Screenshot: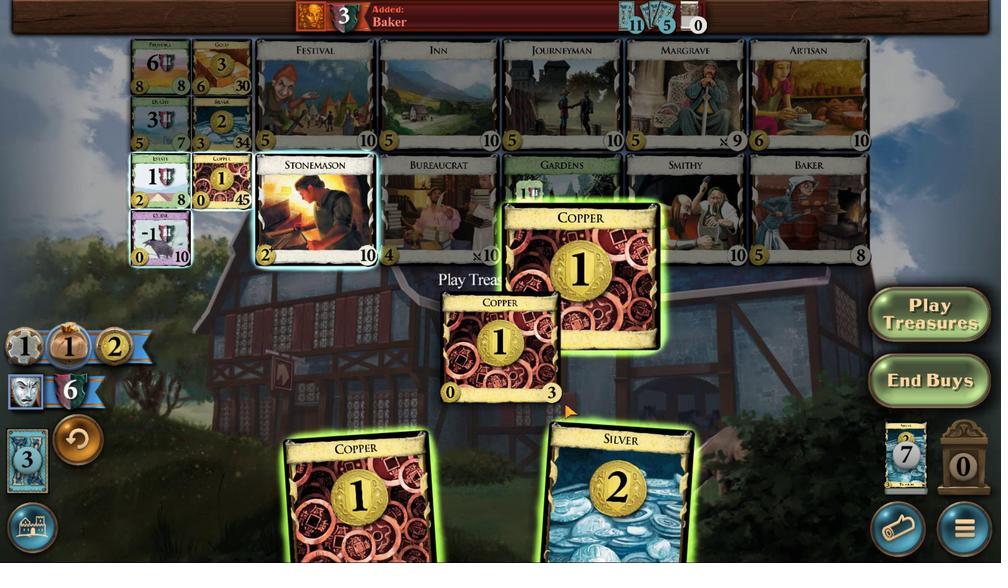 
Action: Mouse pressed left at (487, 370)
Screenshot: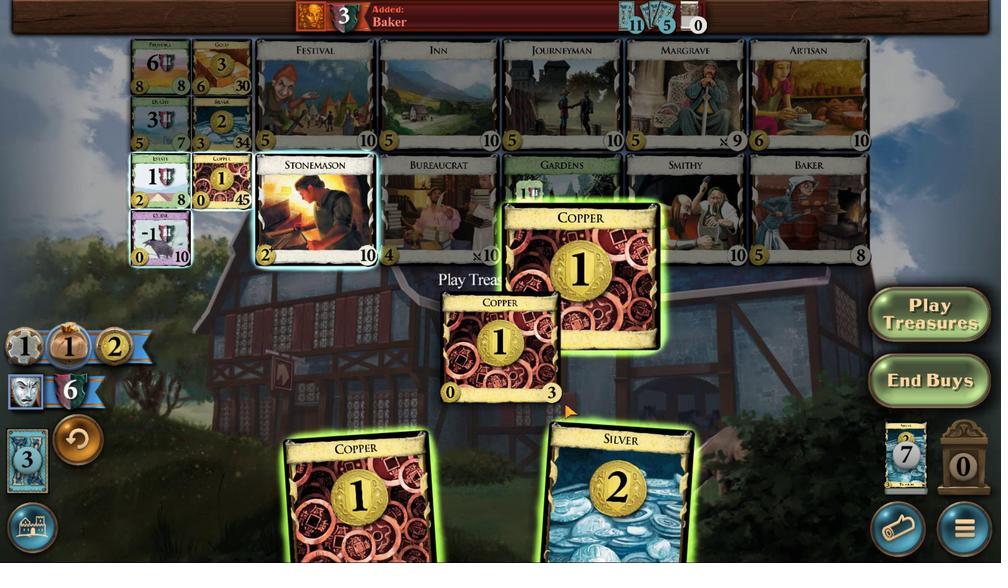 
Action: Mouse moved to (551, 411)
Screenshot: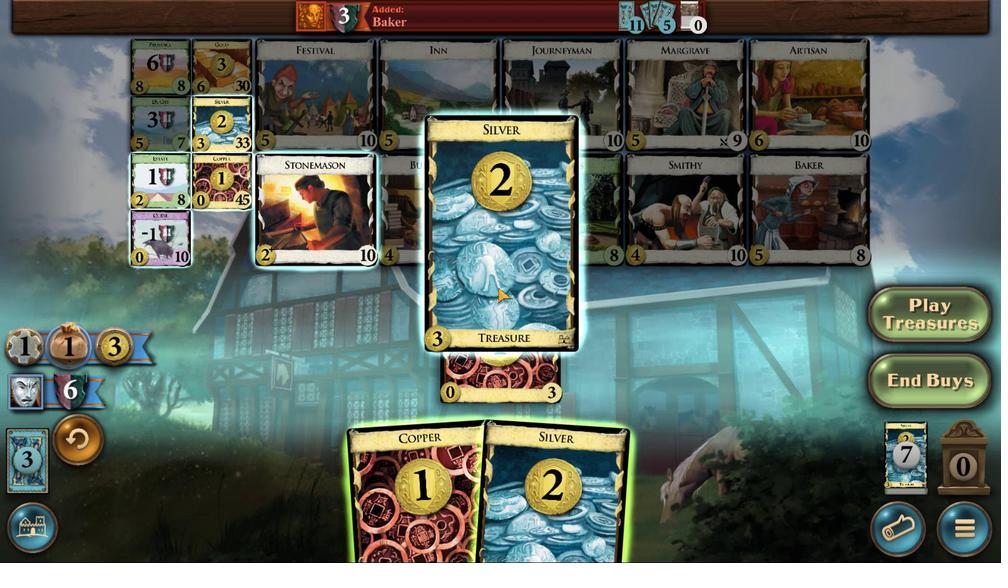 
Action: Mouse pressed left at (551, 411)
Screenshot: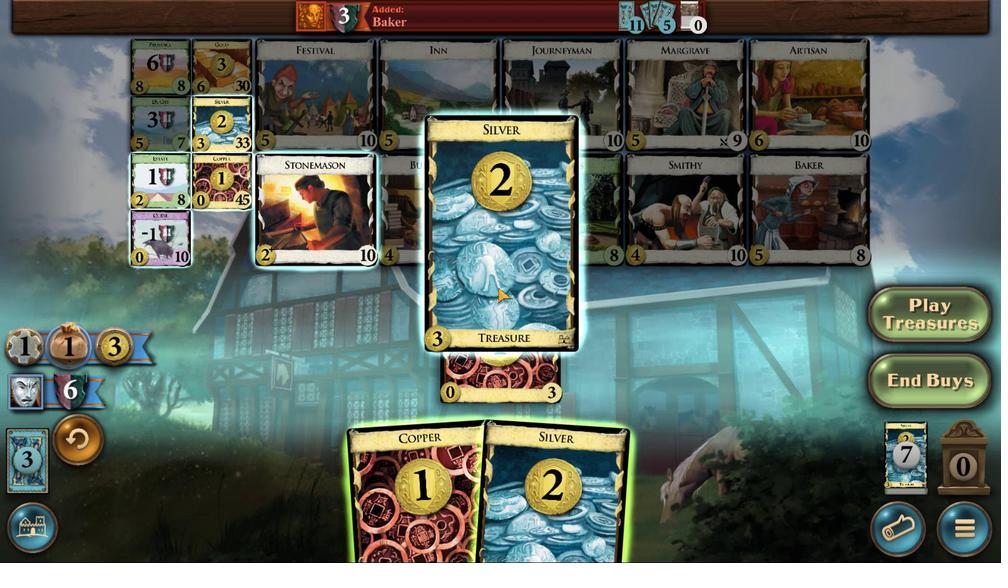 
Action: Mouse moved to (516, 371)
Screenshot: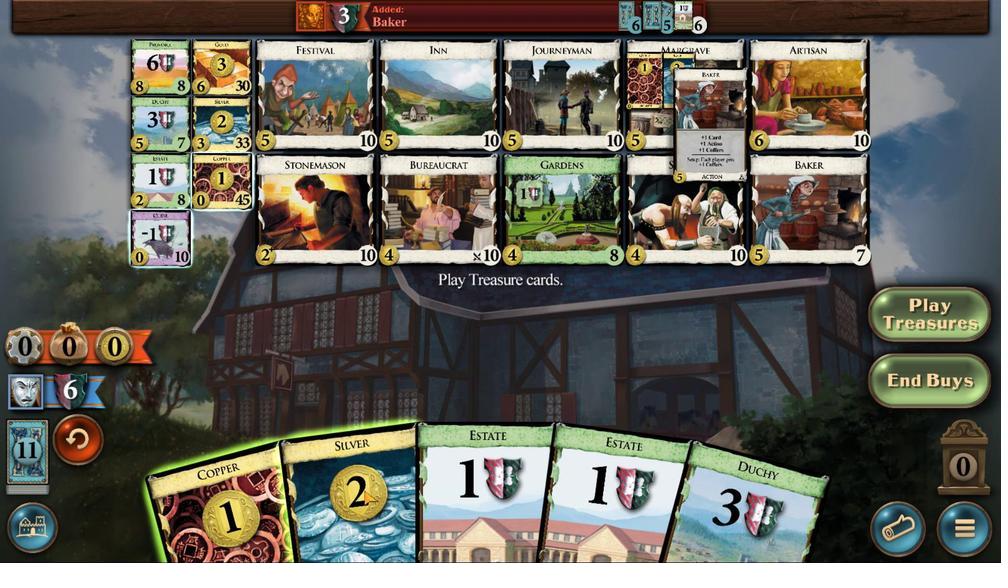 
Action: Mouse pressed left at (516, 371)
Screenshot: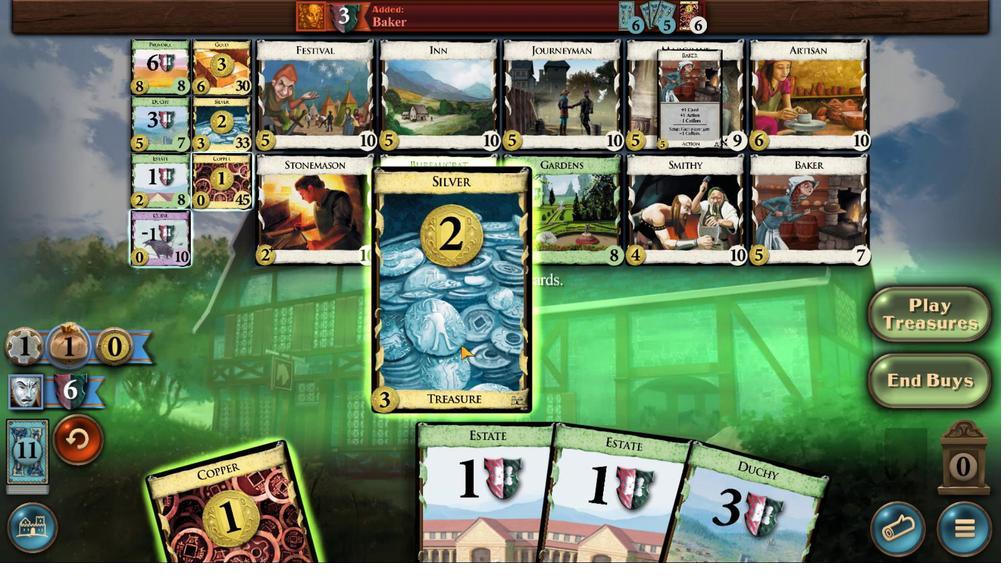 
Action: Mouse moved to (530, 370)
Screenshot: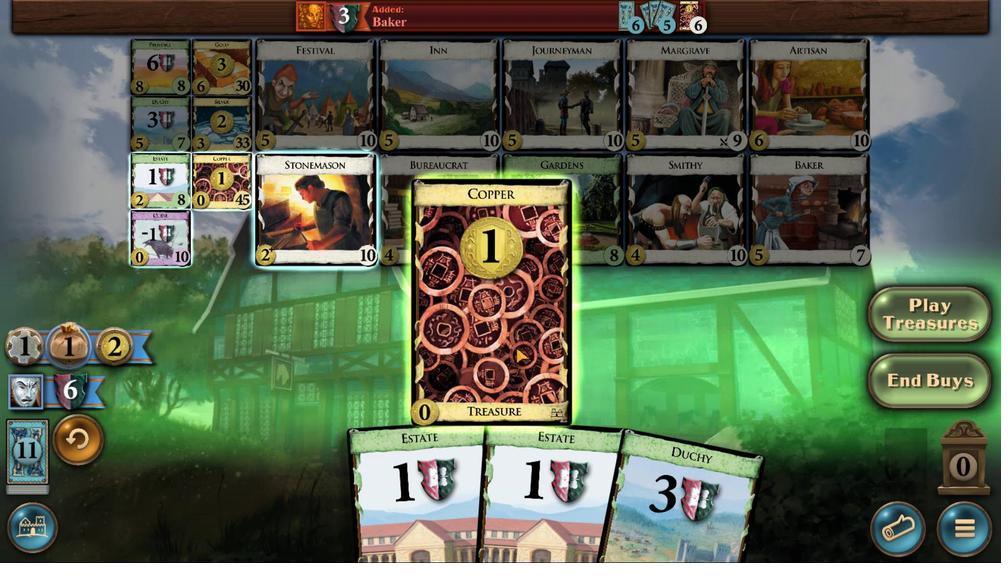 
Action: Mouse pressed left at (530, 370)
Screenshot: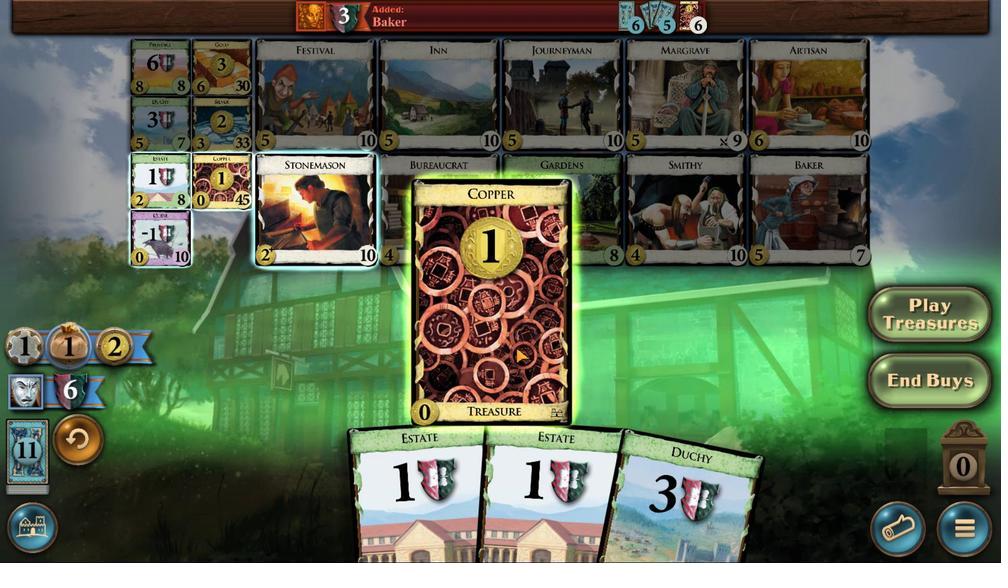 
Action: Mouse moved to (553, 413)
Screenshot: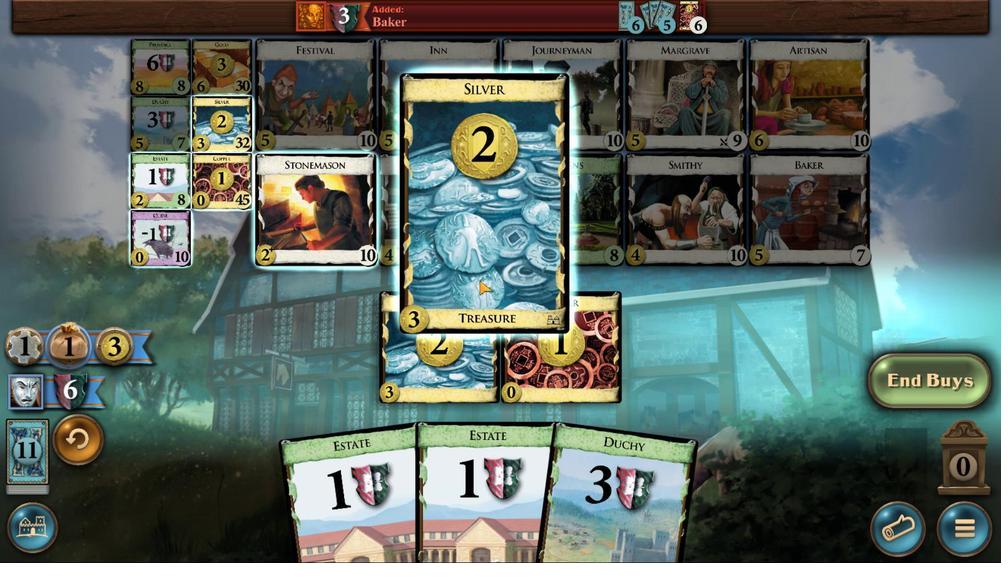
Action: Mouse pressed left at (553, 413)
Screenshot: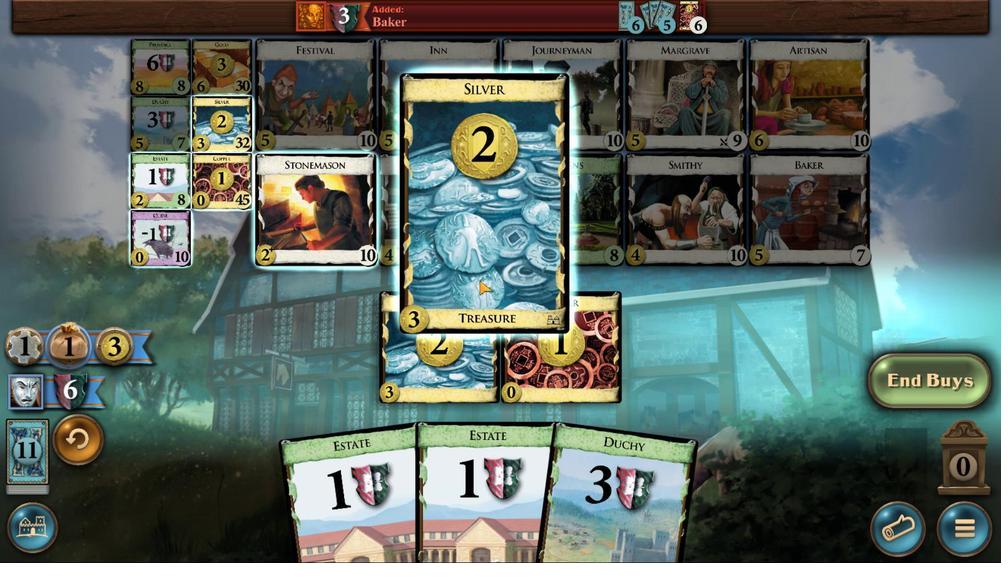 
Action: Mouse moved to (518, 373)
Screenshot: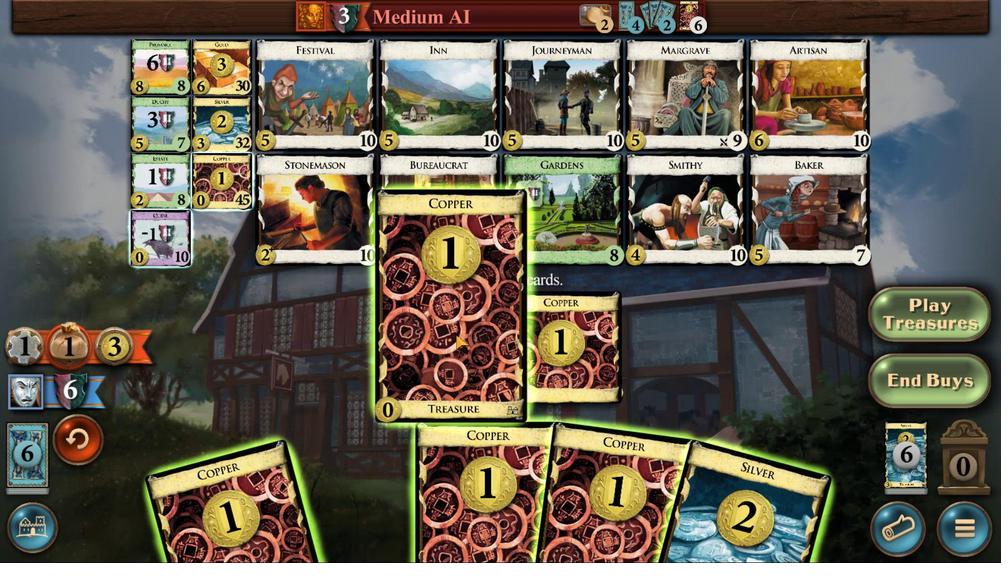 
Action: Mouse pressed left at (518, 373)
Screenshot: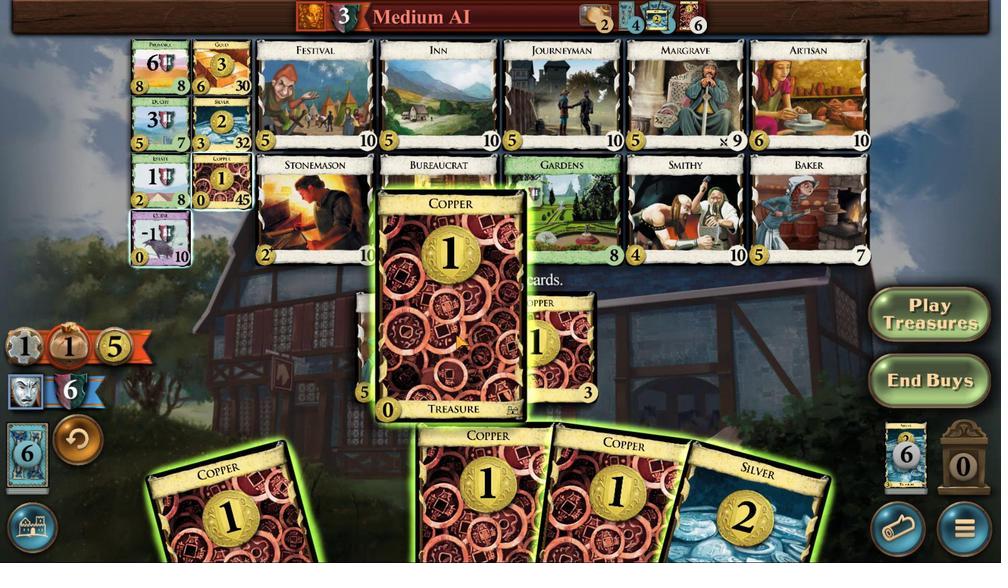 
Action: Mouse moved to (547, 370)
Screenshot: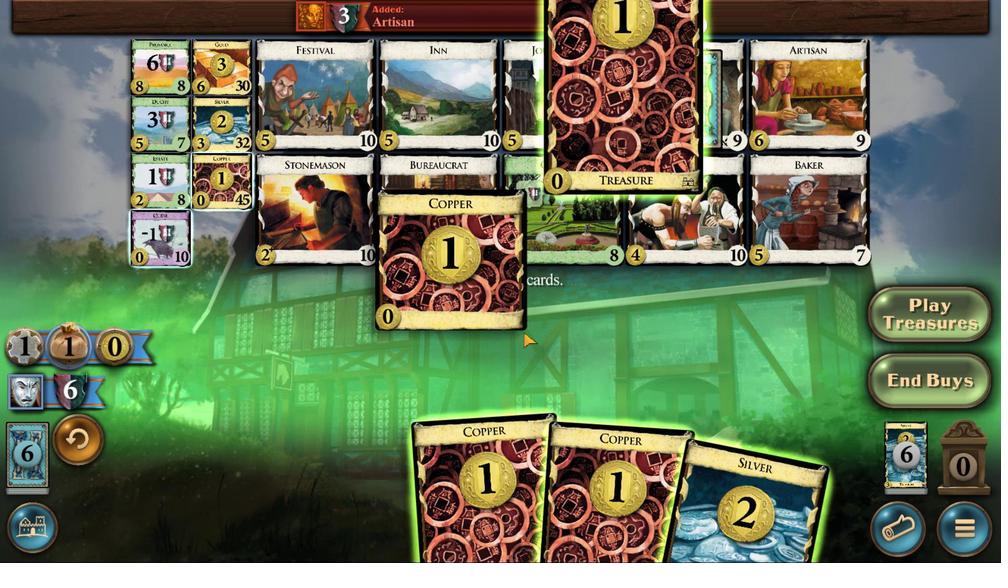 
Action: Mouse pressed left at (547, 370)
Screenshot: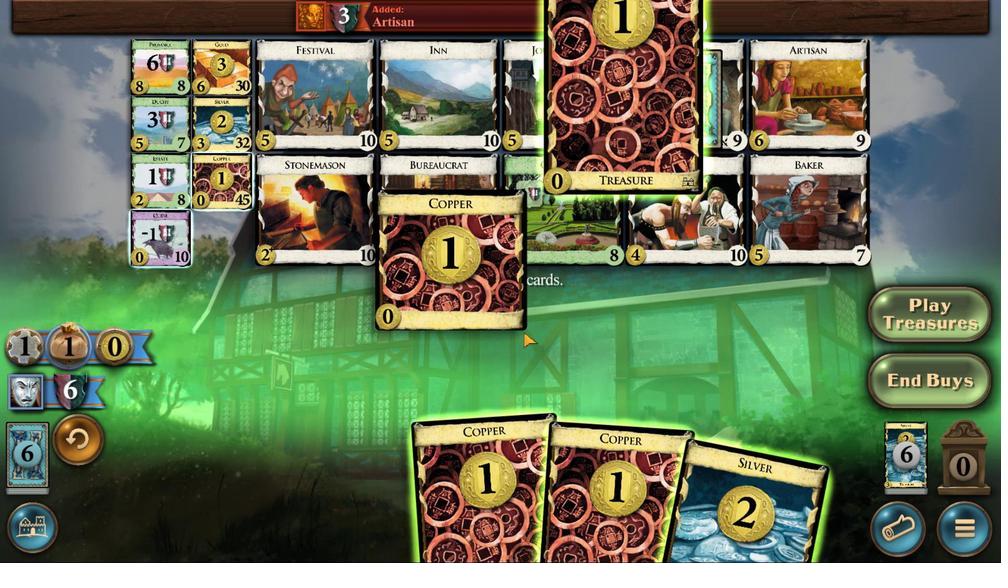 
Action: Mouse moved to (514, 371)
Screenshot: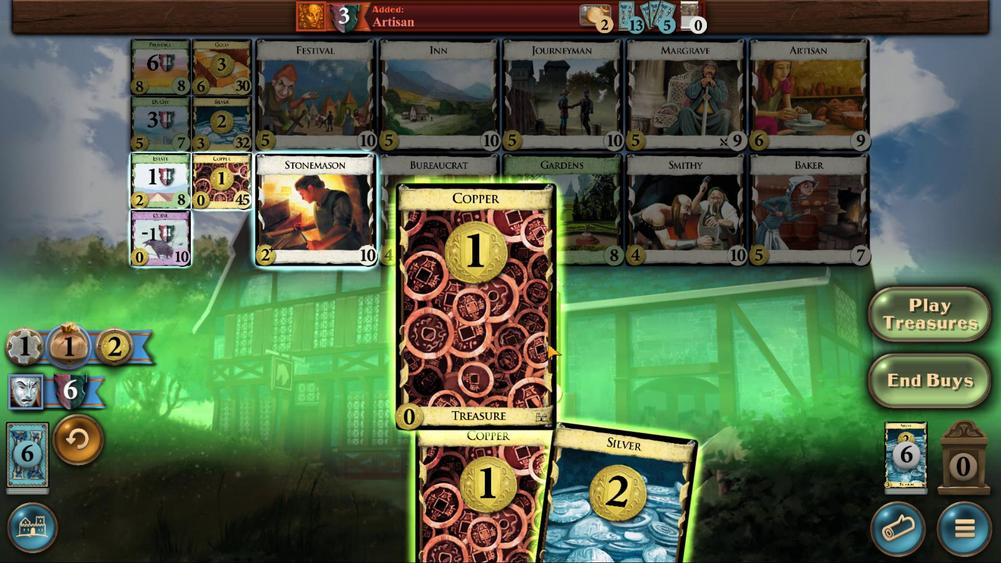 
Action: Mouse pressed left at (514, 371)
Screenshot: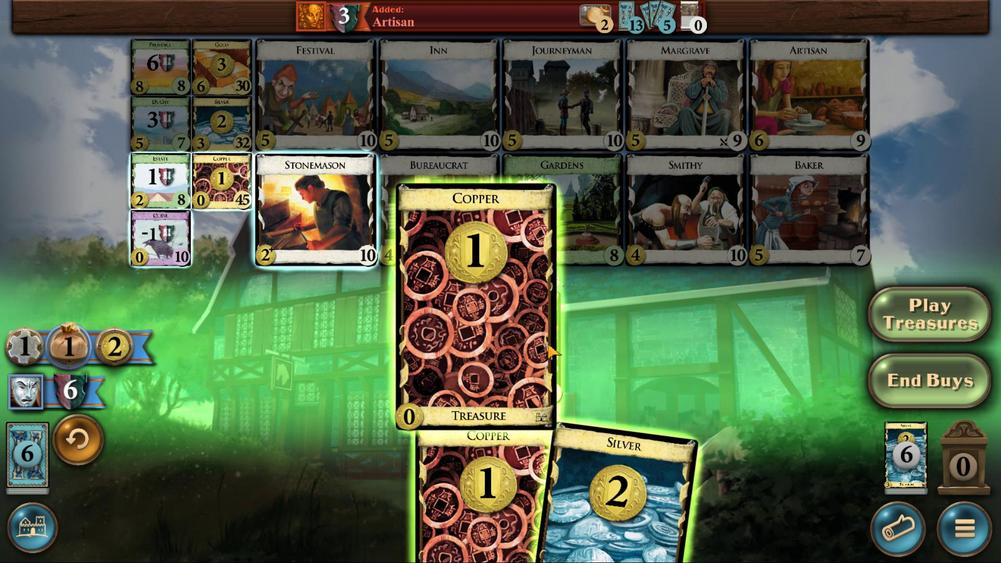 
Action: Mouse moved to (506, 373)
Screenshot: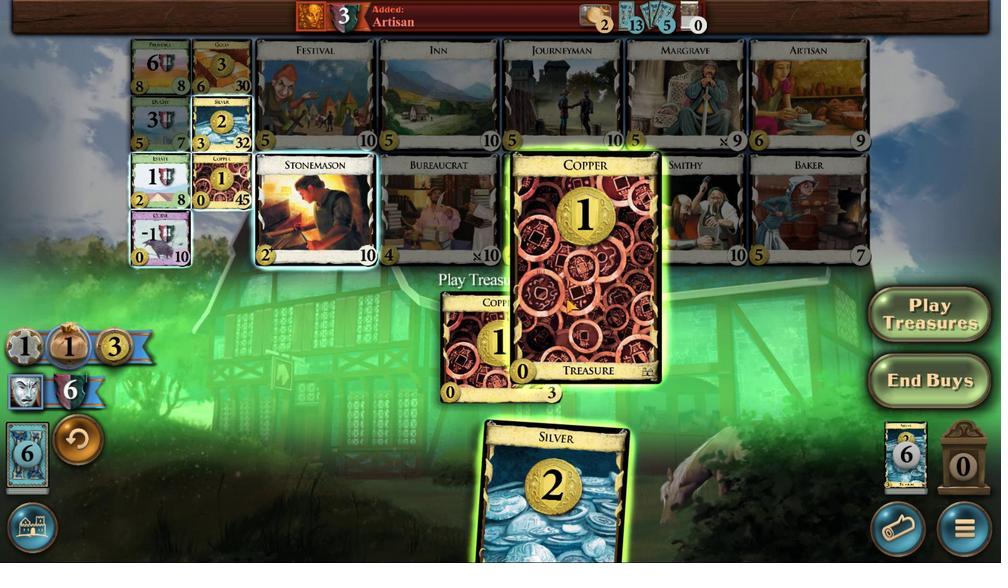 
Action: Mouse pressed left at (506, 373)
Screenshot: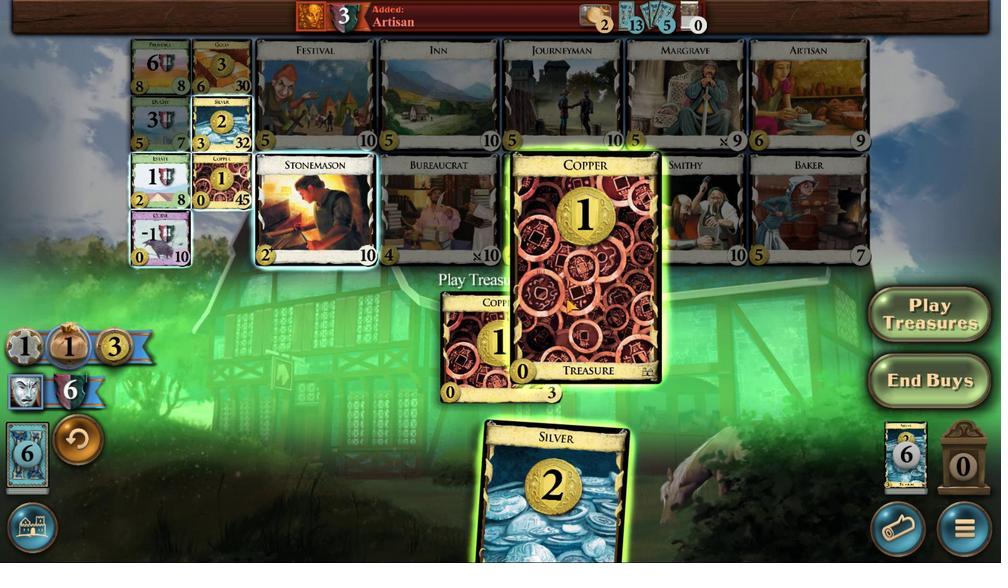
Action: Mouse moved to (475, 374)
Screenshot: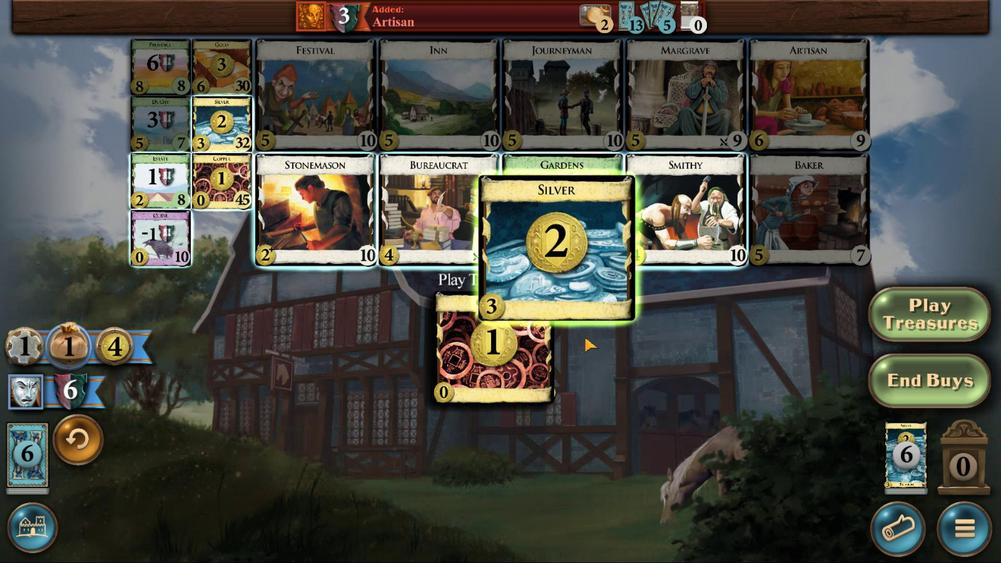 
Action: Mouse pressed left at (475, 374)
Screenshot: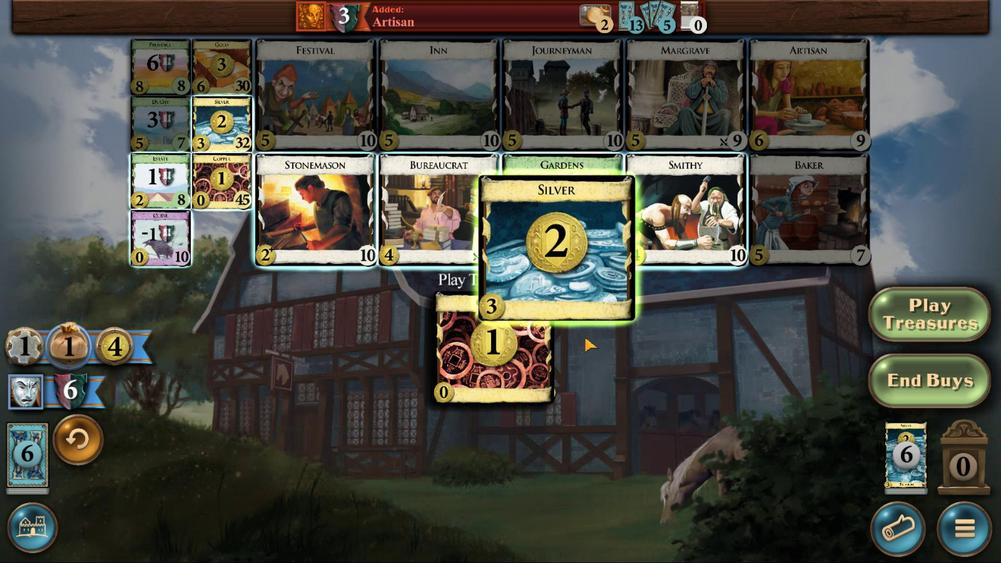 
Action: Mouse moved to (426, 403)
Screenshot: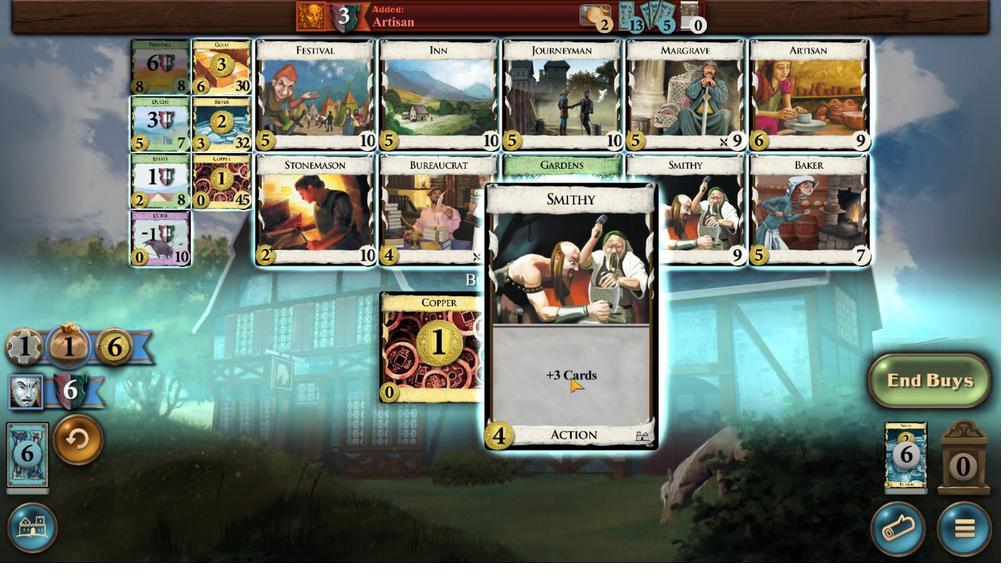 
Action: Mouse pressed left at (426, 403)
Screenshot: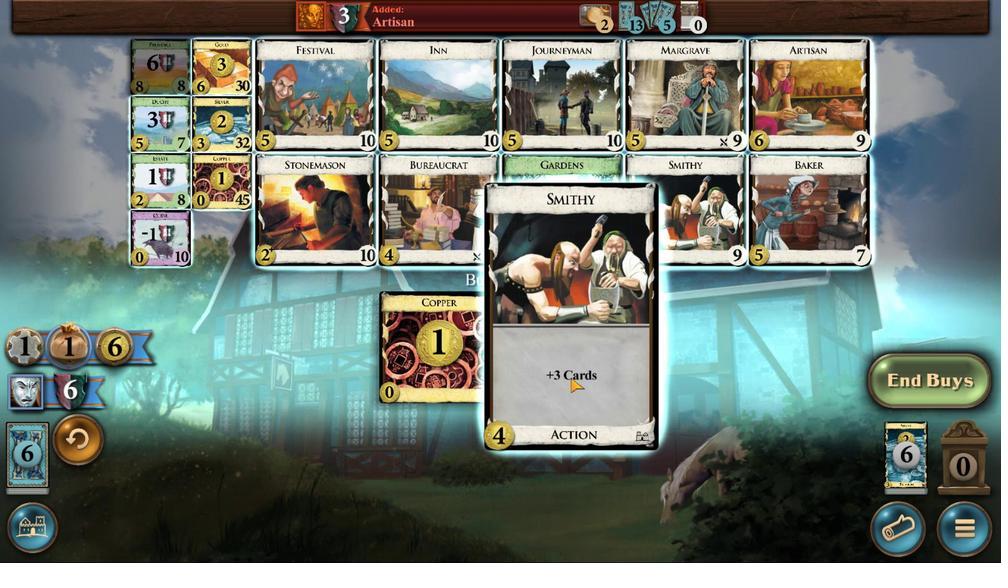 
Action: Mouse moved to (507, 371)
Screenshot: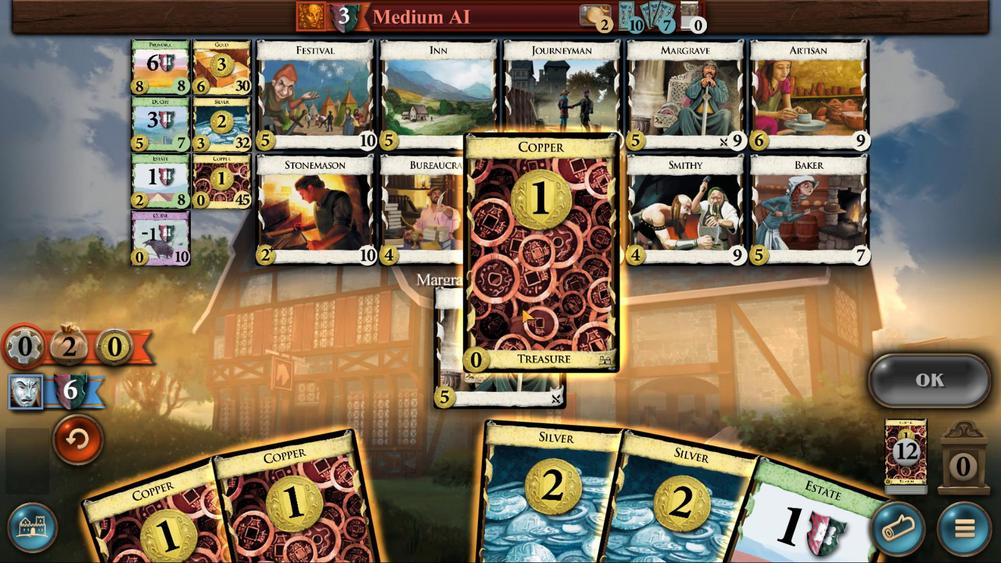 
Action: Mouse pressed left at (507, 371)
Screenshot: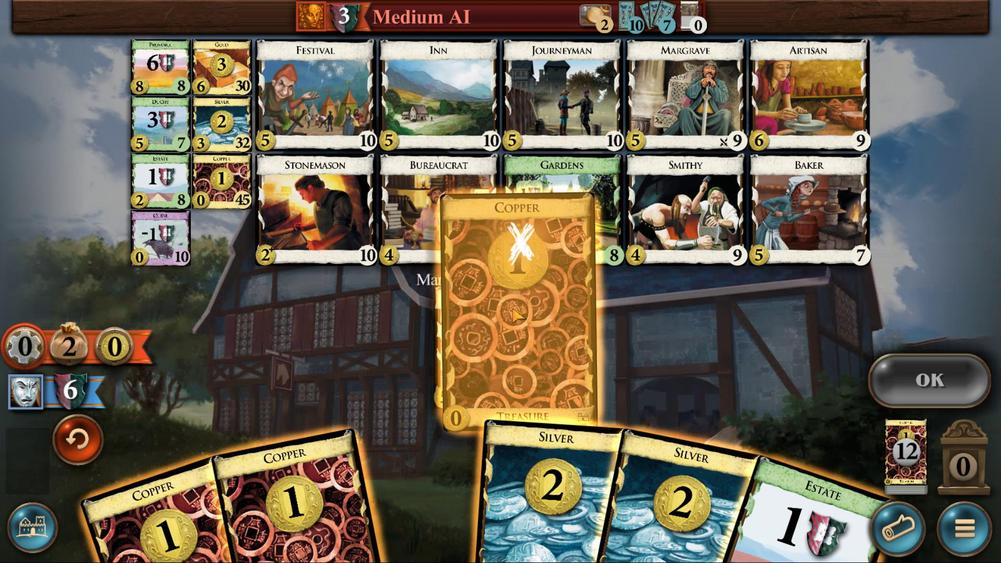 
Action: Mouse moved to (540, 372)
Screenshot: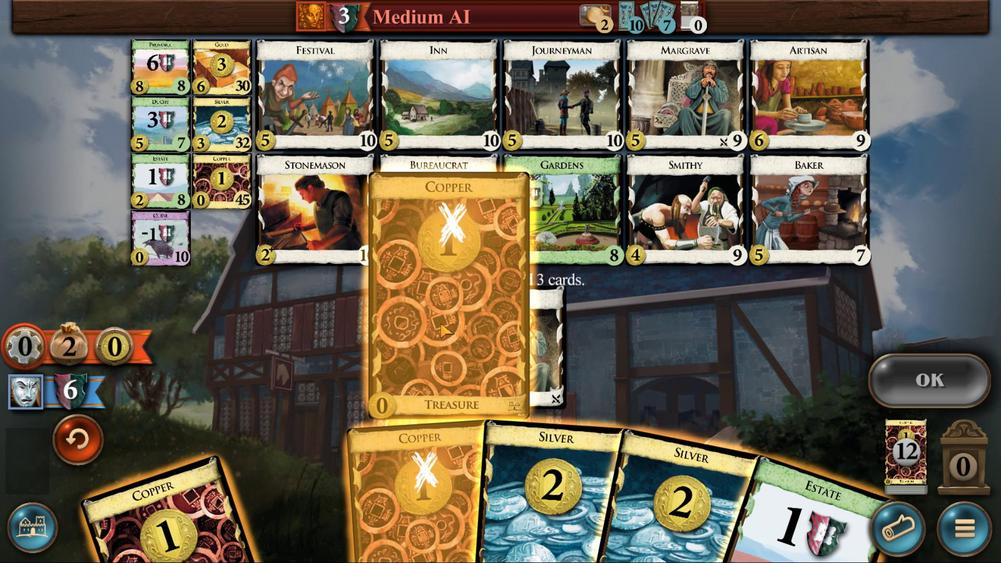 
Action: Mouse pressed left at (540, 372)
Screenshot: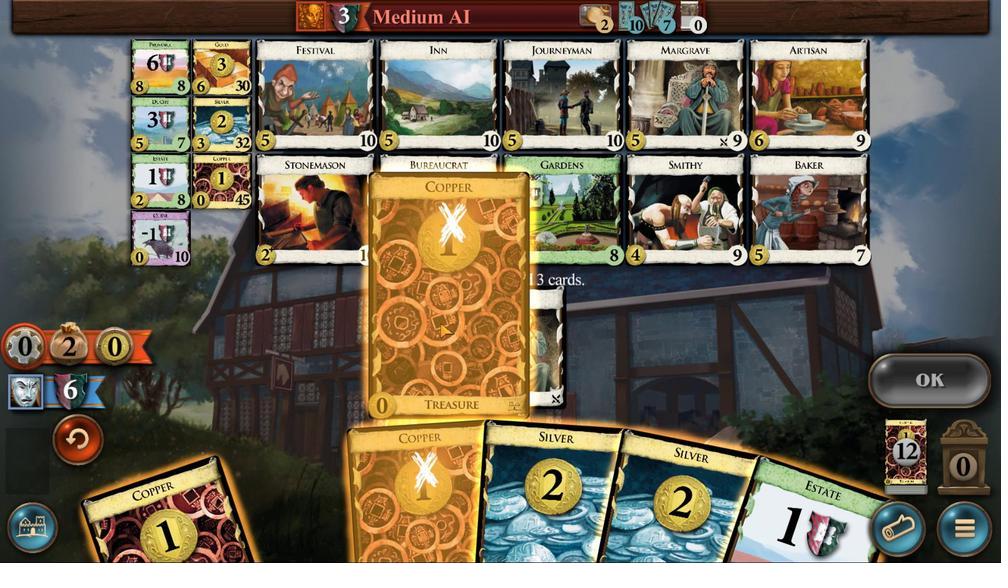 
Action: Mouse moved to (568, 363)
Screenshot: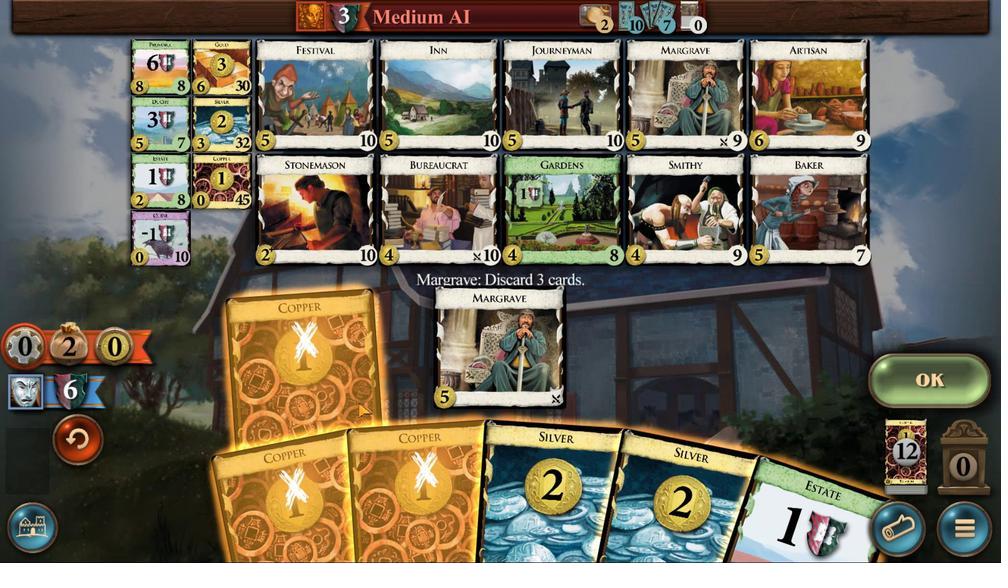 
Action: Mouse pressed left at (568, 363)
Screenshot: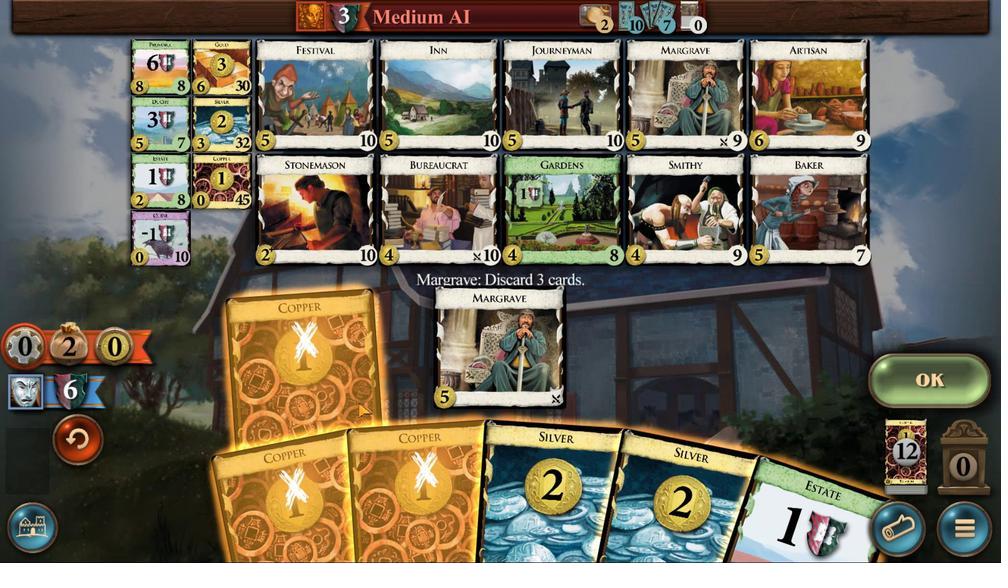
Action: Mouse moved to (359, 382)
Screenshot: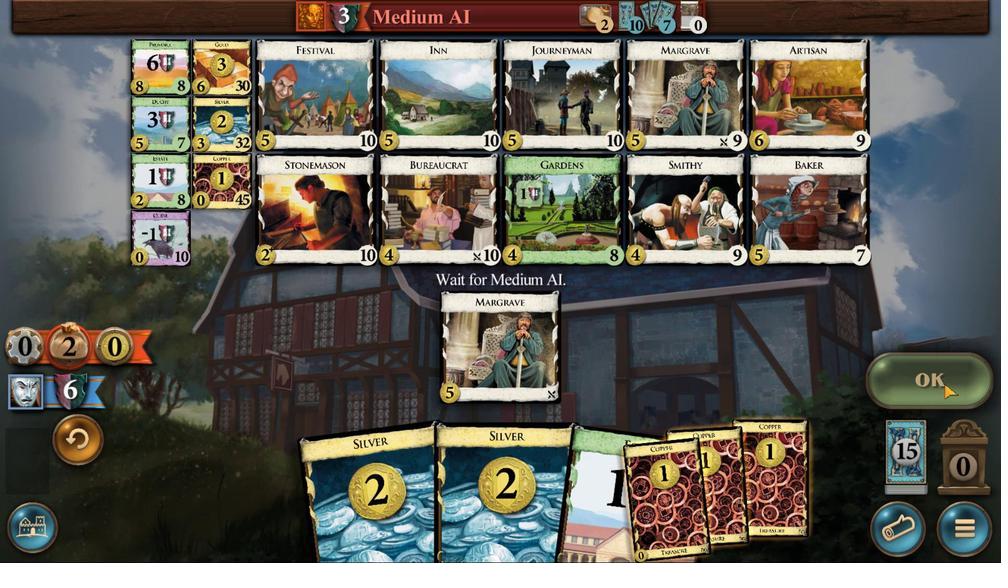 
Action: Mouse pressed left at (359, 382)
Screenshot: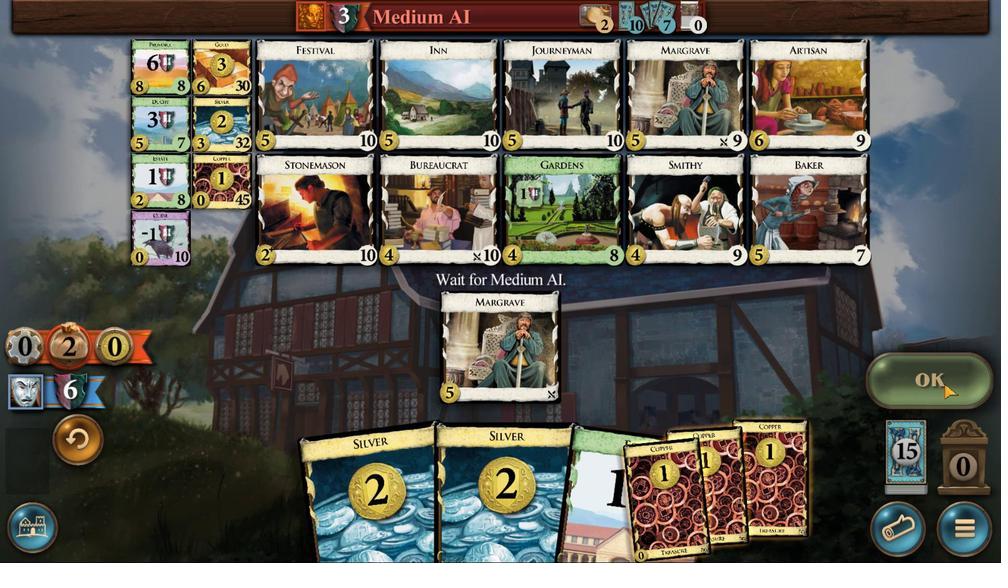 
Action: Mouse moved to (483, 372)
Screenshot: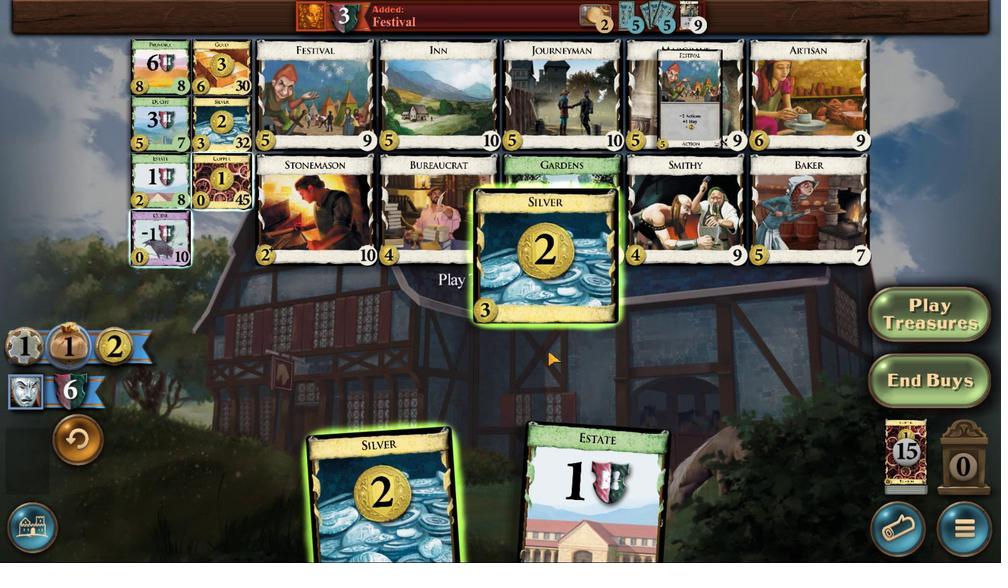 
Action: Mouse pressed left at (483, 372)
Screenshot: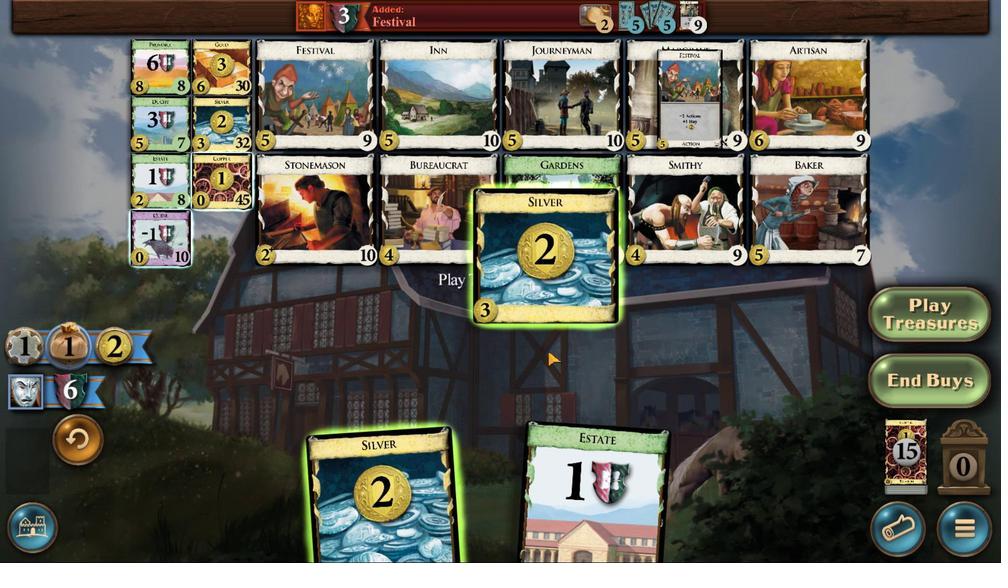 
Action: Mouse moved to (499, 372)
Screenshot: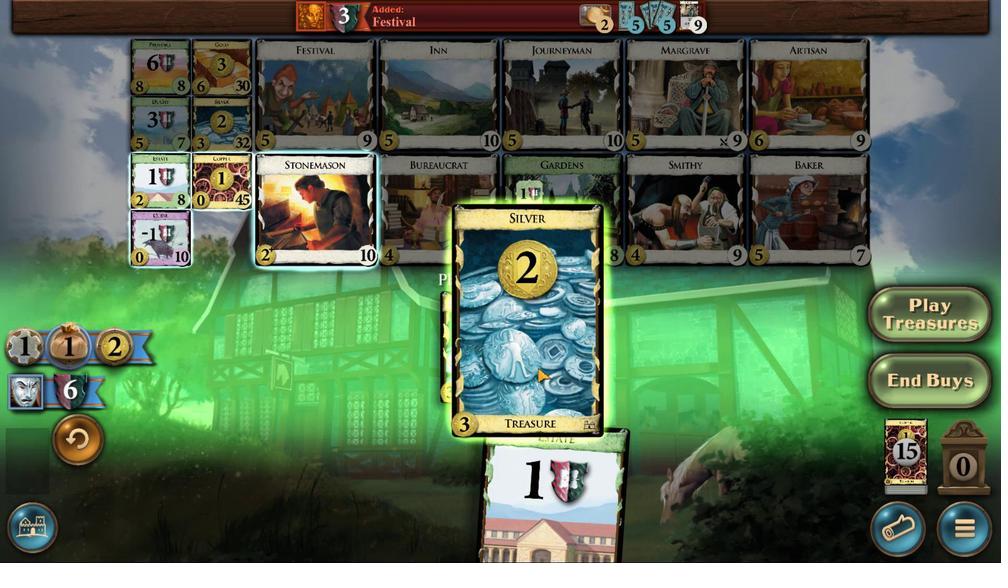 
Action: Mouse pressed left at (499, 372)
Screenshot: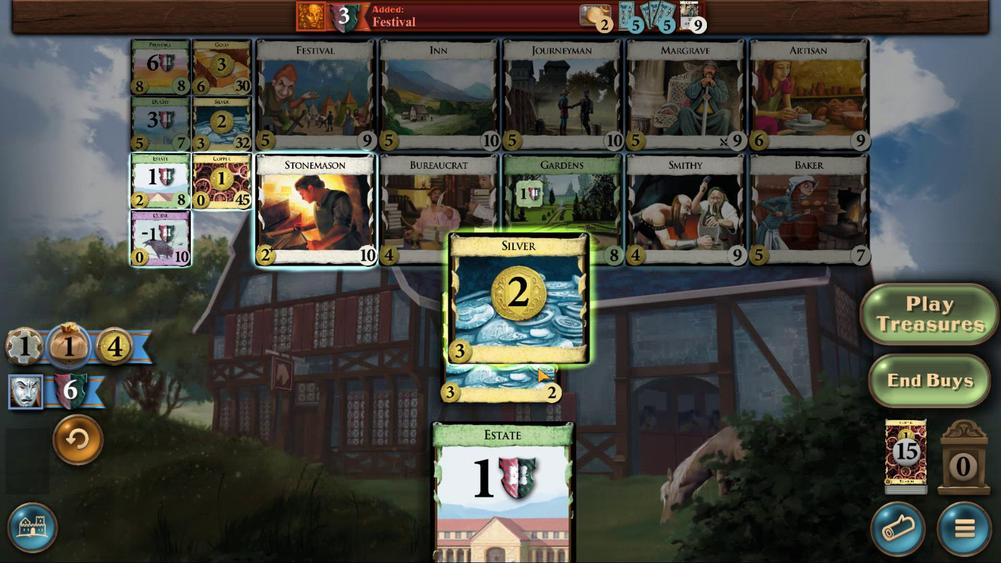 
Action: Mouse moved to (557, 411)
Screenshot: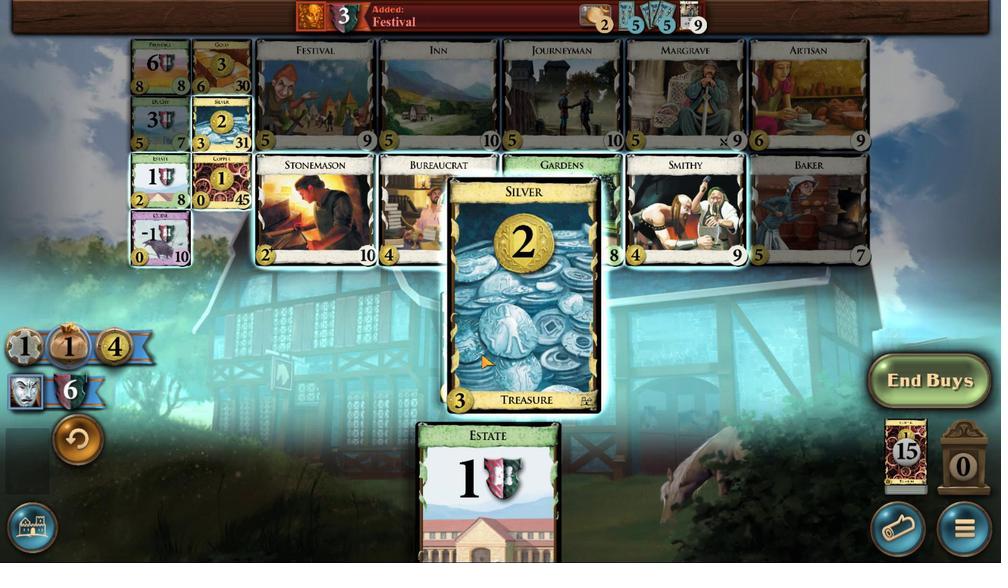 
Action: Mouse pressed left at (558, 411)
Screenshot: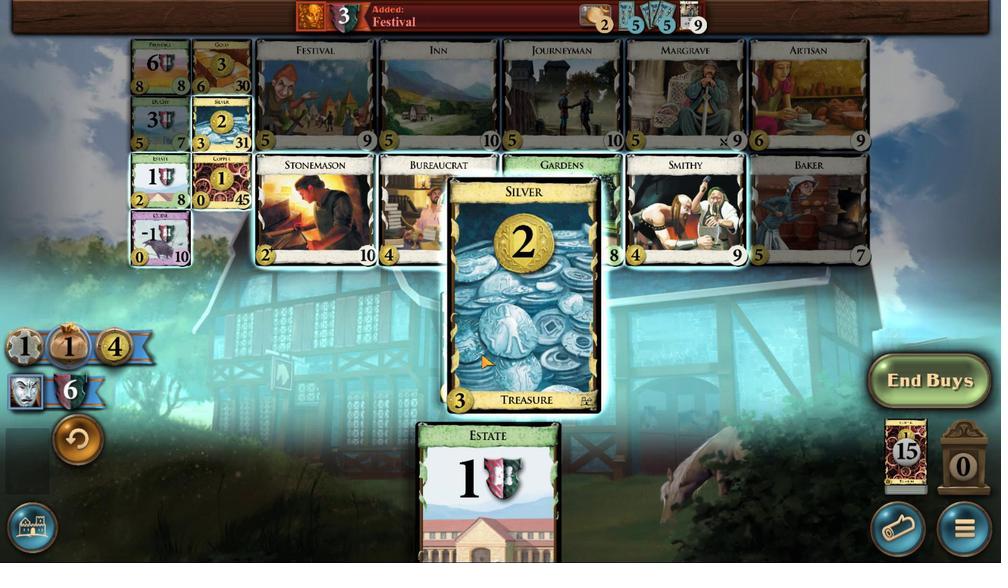 
Action: Mouse moved to (494, 371)
Screenshot: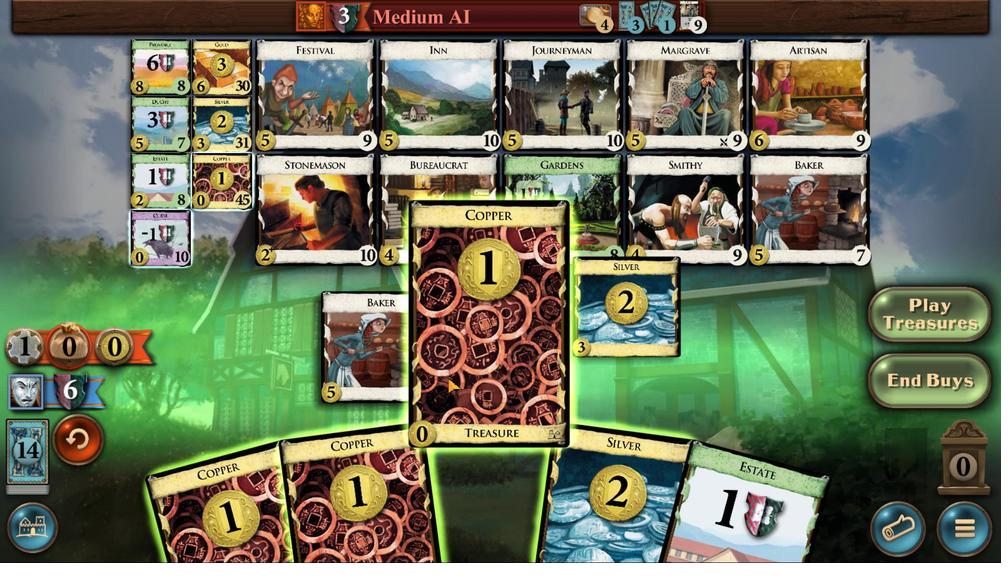 
Action: Mouse pressed left at (494, 371)
Screenshot: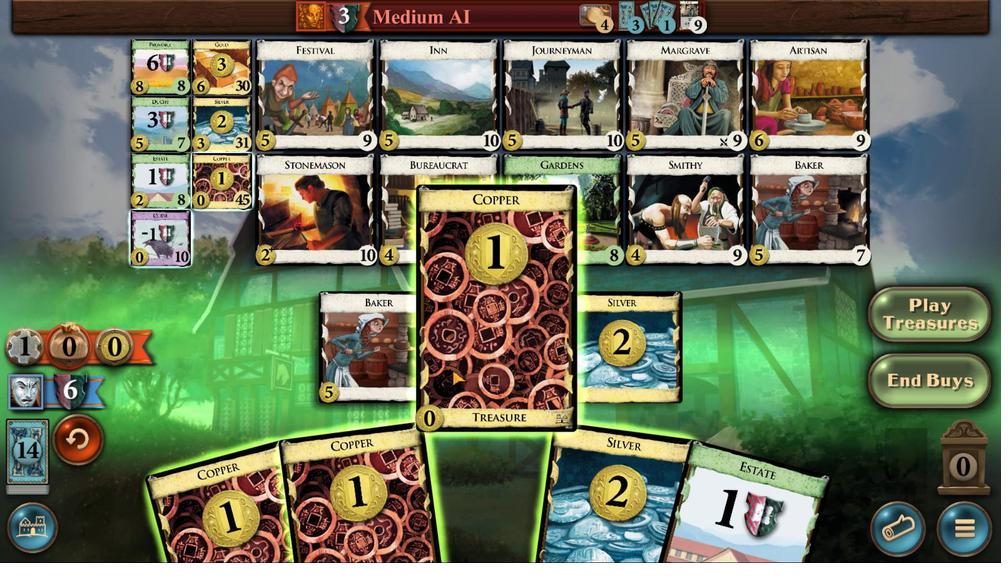 
Action: Mouse moved to (510, 371)
Screenshot: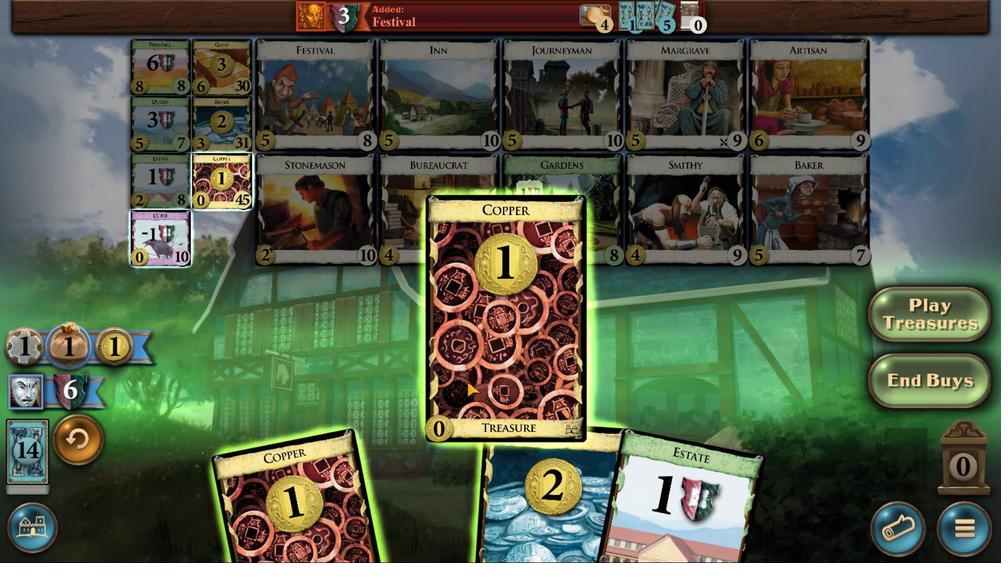 
Action: Mouse pressed left at (510, 371)
Screenshot: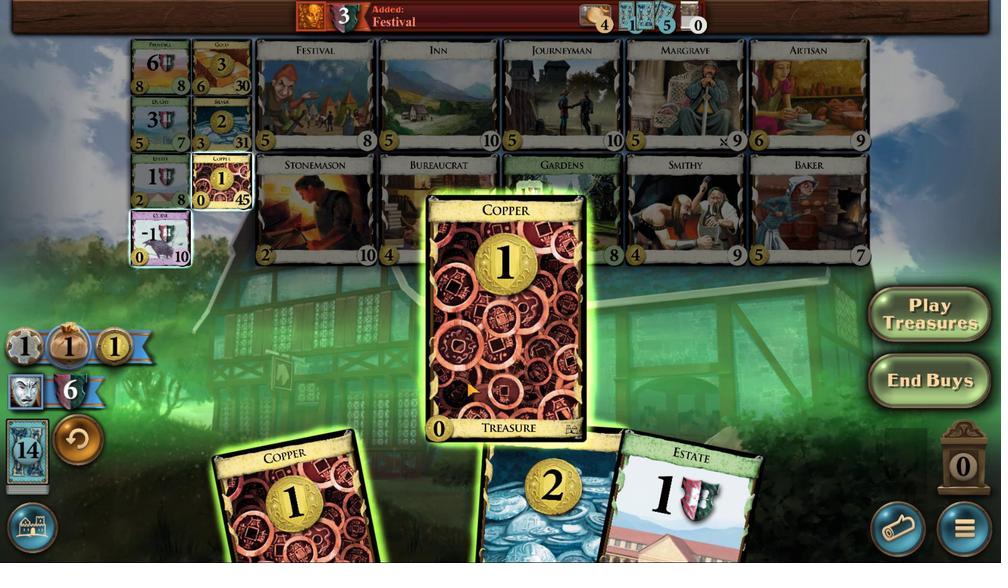
Action: Mouse moved to (499, 374)
Screenshot: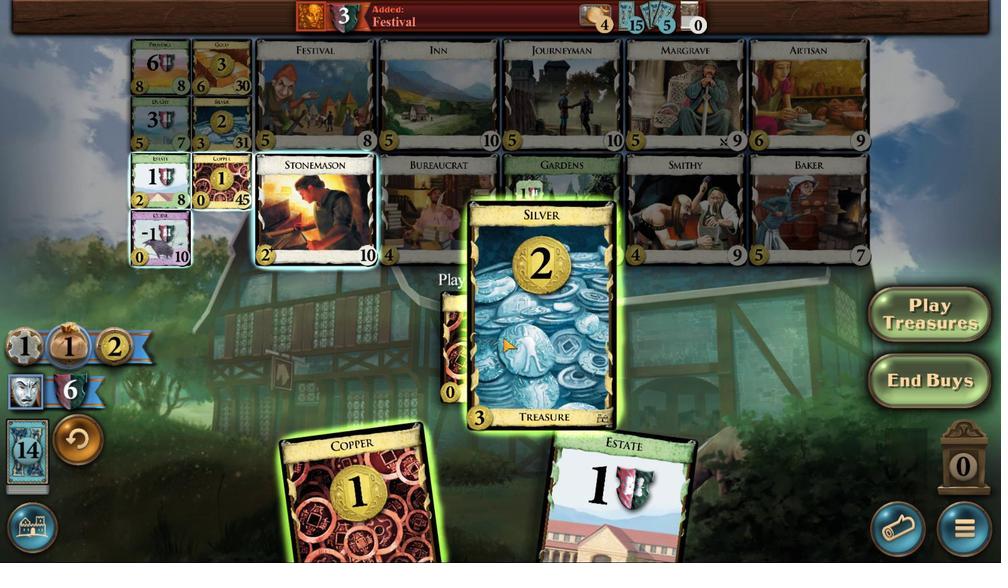 
Action: Mouse pressed left at (499, 374)
Screenshot: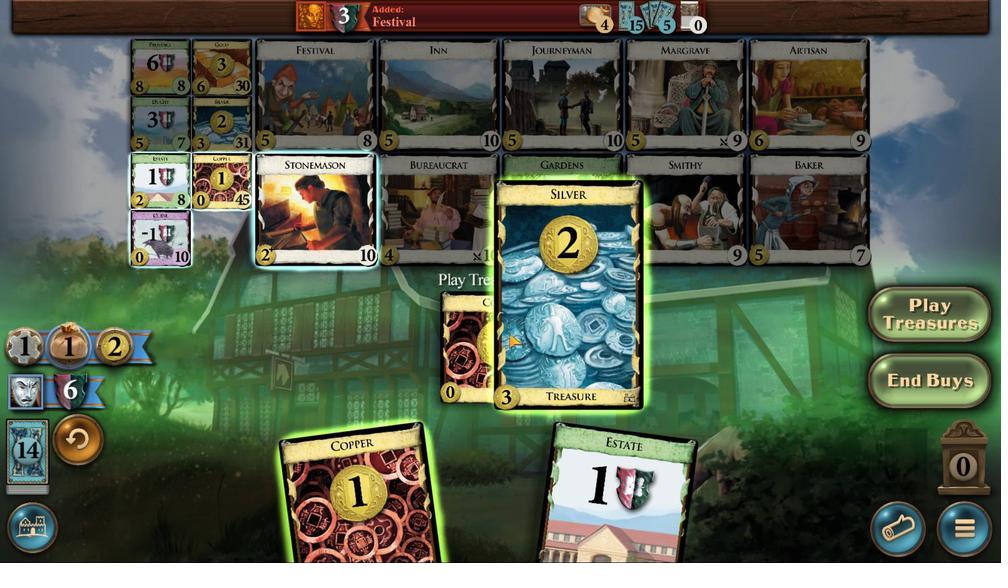 
Action: Mouse moved to (504, 371)
Screenshot: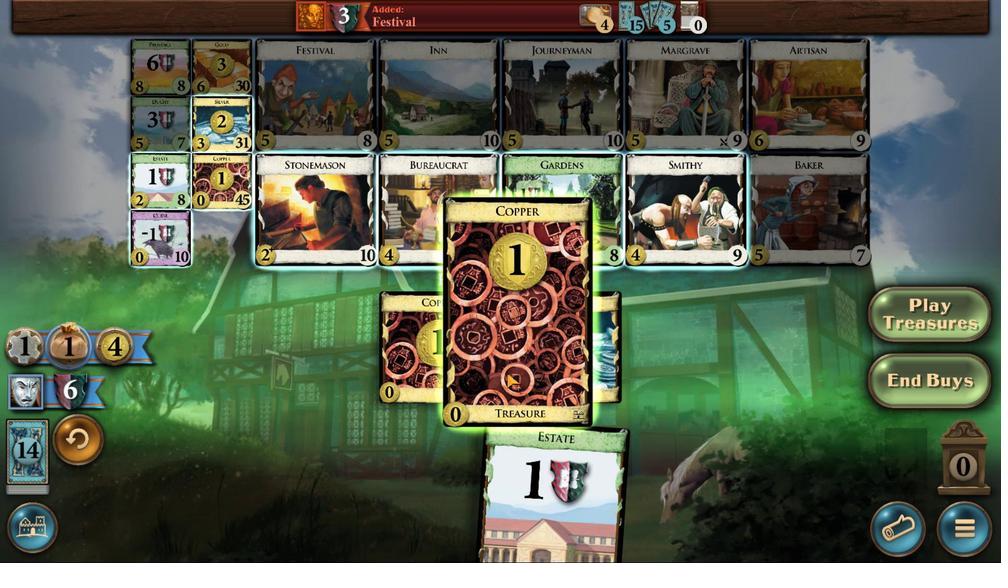 
Action: Mouse pressed left at (504, 371)
Screenshot: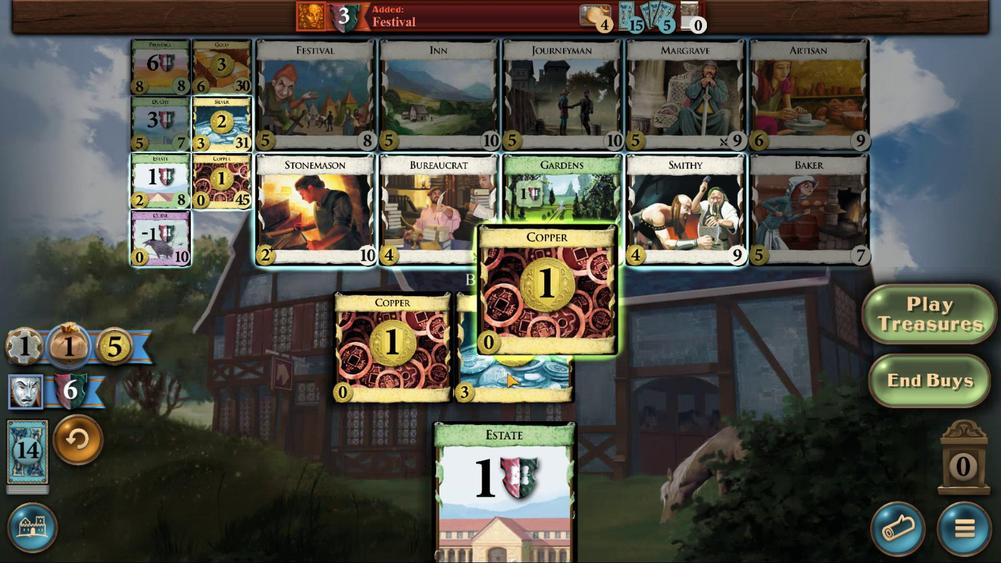 
Action: Mouse moved to (568, 412)
Screenshot: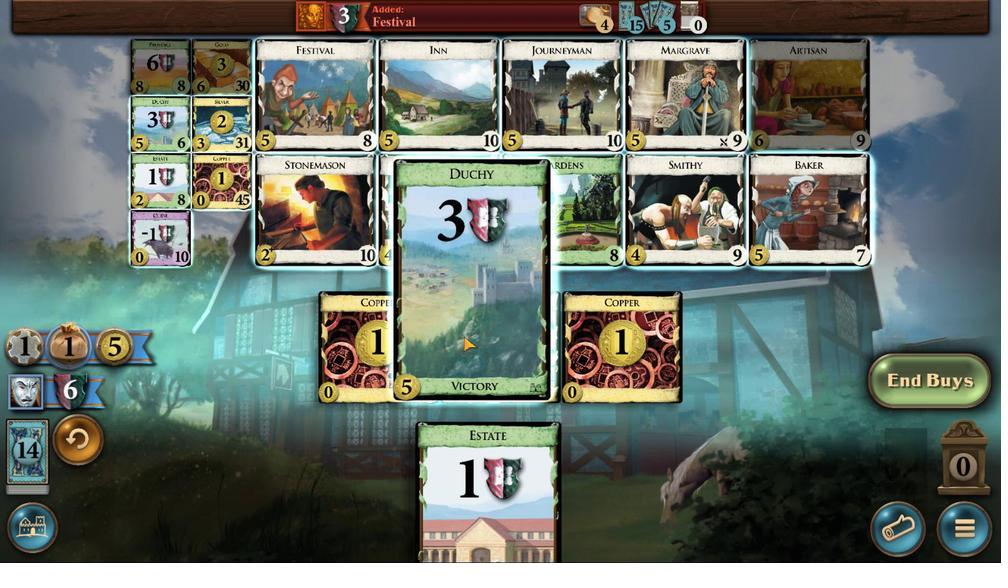 
Action: Mouse pressed left at (568, 412)
Screenshot: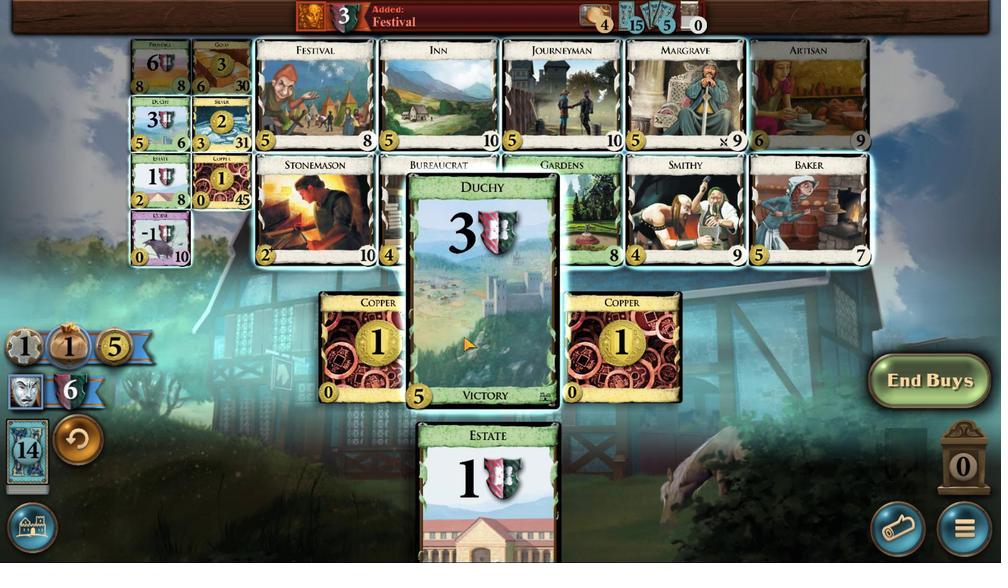 
Action: Mouse moved to (521, 372)
Screenshot: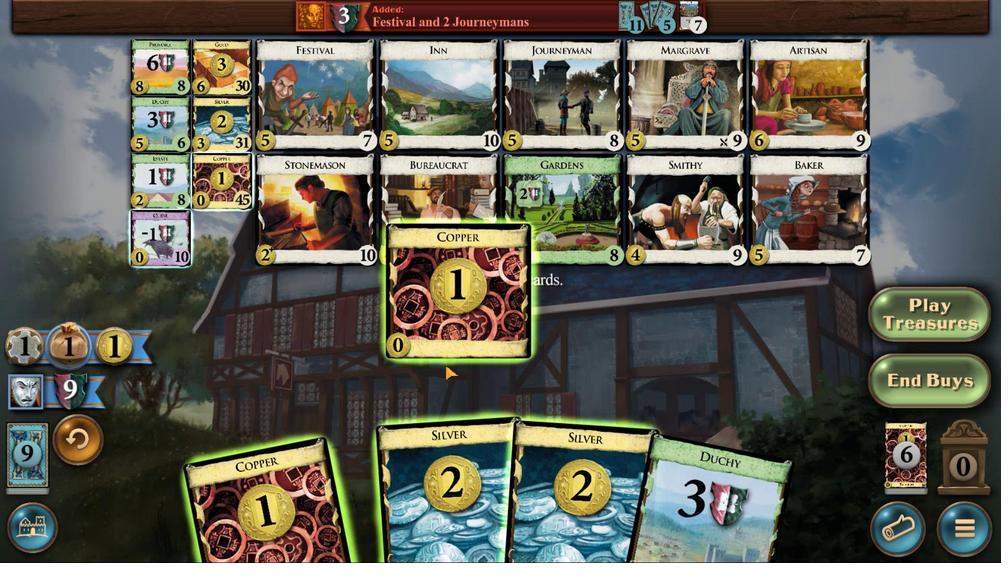 
Action: Mouse pressed left at (521, 372)
Screenshot: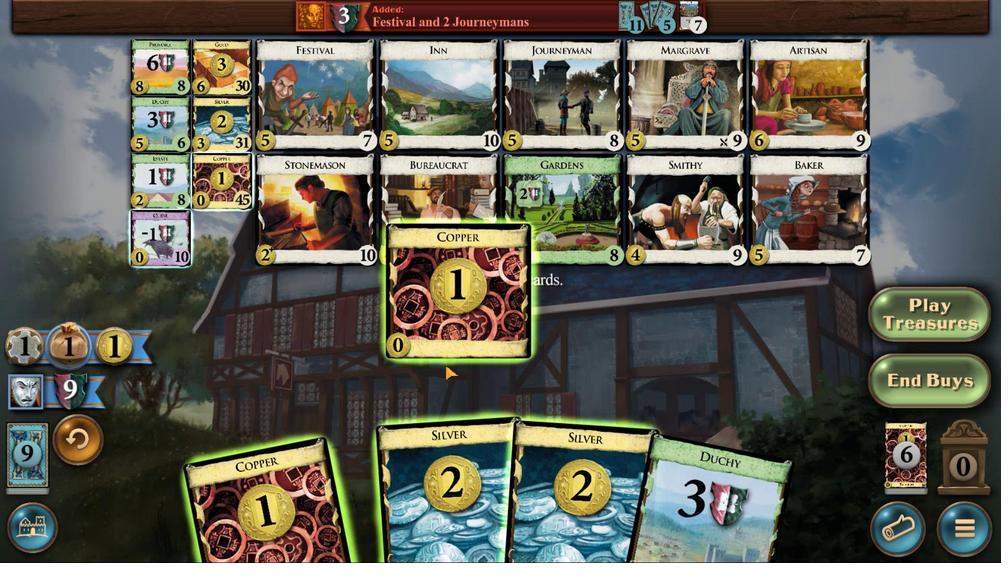 
Action: Mouse moved to (498, 375)
Screenshot: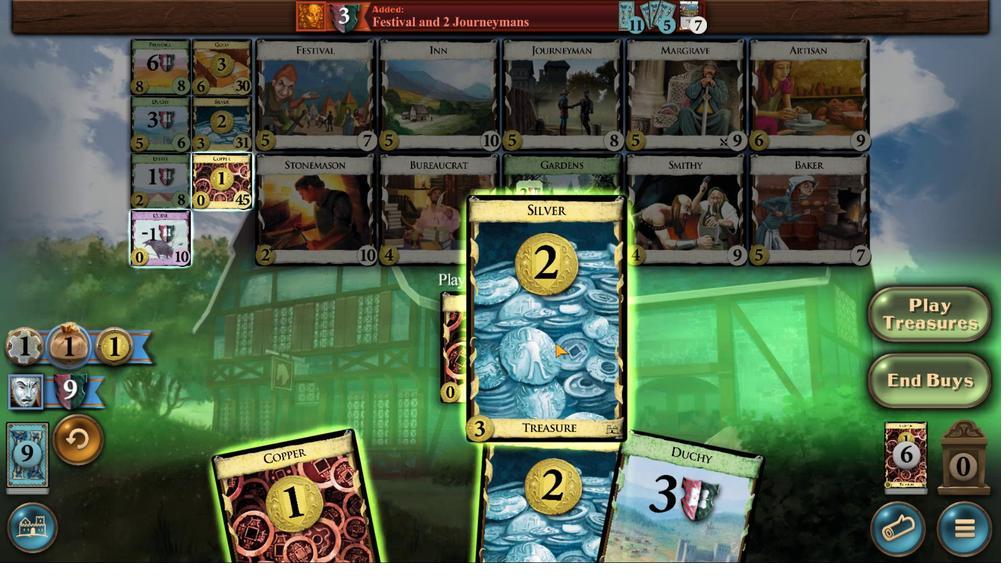 
Action: Mouse pressed left at (498, 375)
Screenshot: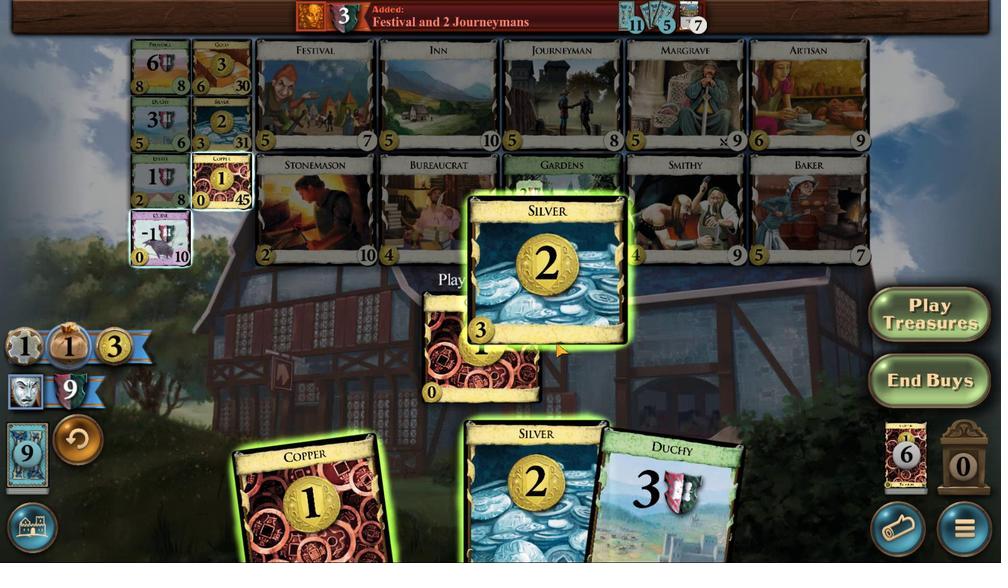 
Action: Mouse moved to (481, 374)
Screenshot: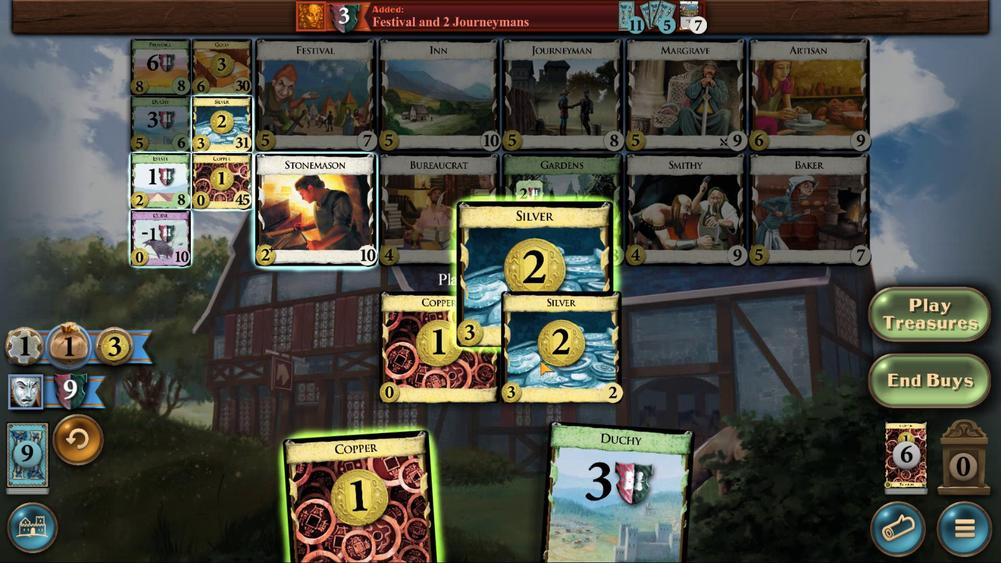 
Action: Mouse pressed left at (481, 374)
Screenshot: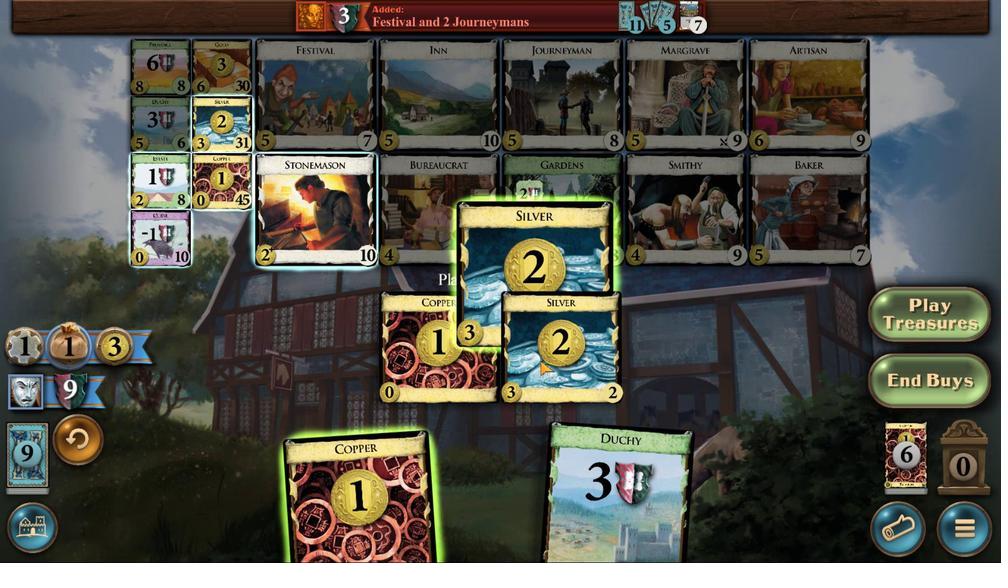 
Action: Mouse moved to (500, 373)
Screenshot: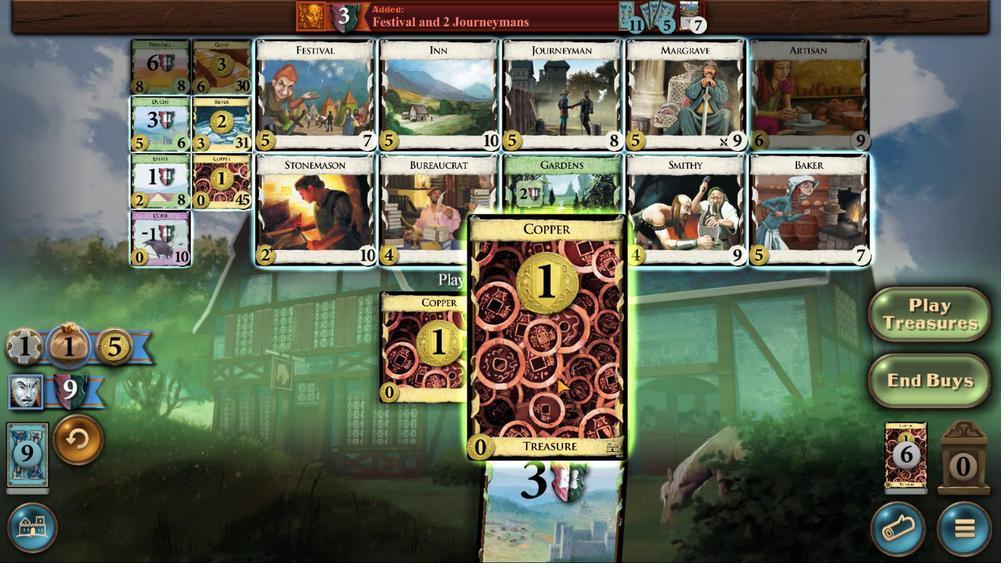 
Action: Mouse pressed left at (500, 373)
Screenshot: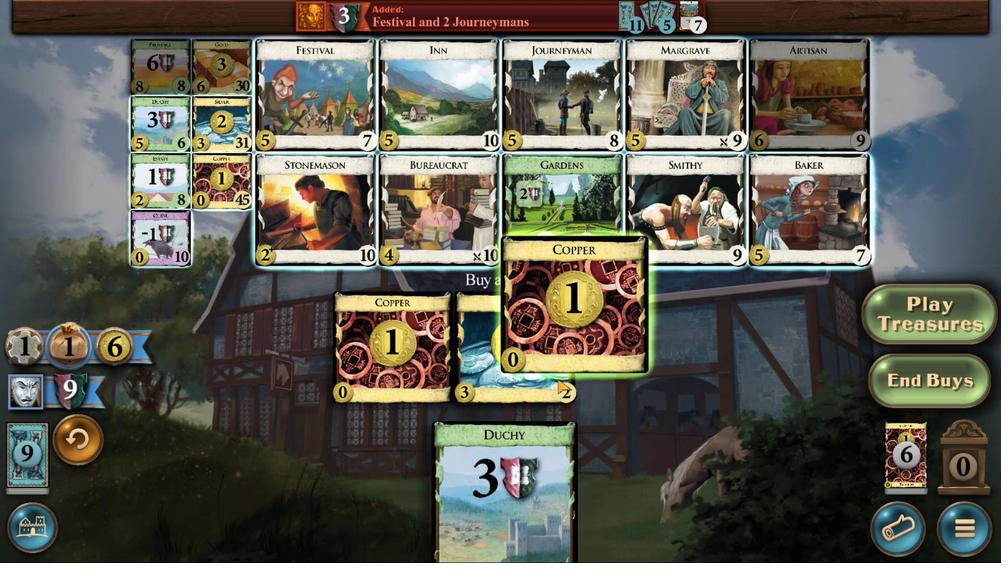 
Action: Mouse moved to (550, 417)
Screenshot: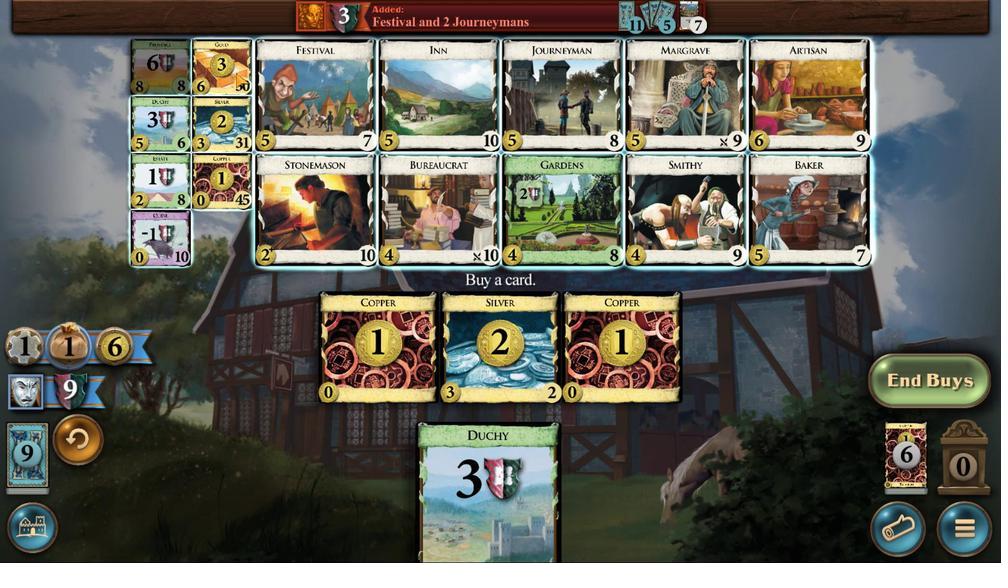 
Action: Mouse pressed left at (550, 417)
Screenshot: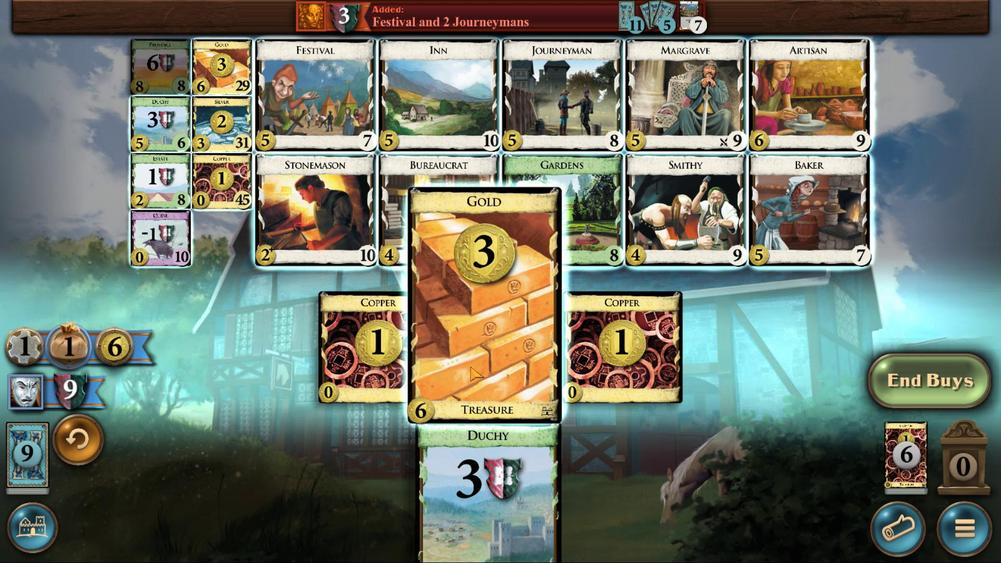 
Action: Mouse moved to (514, 372)
Screenshot: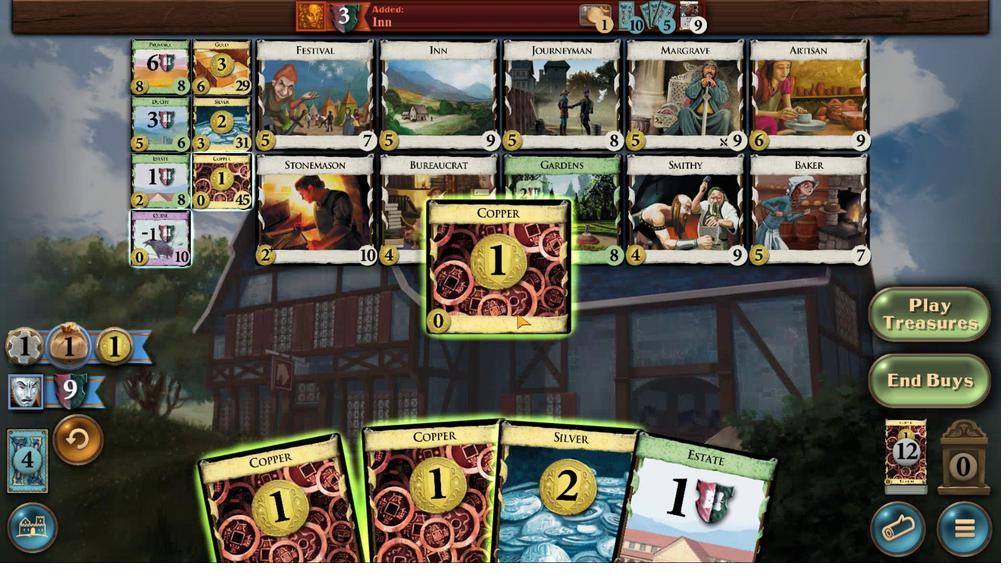 
Action: Mouse pressed left at (514, 372)
Screenshot: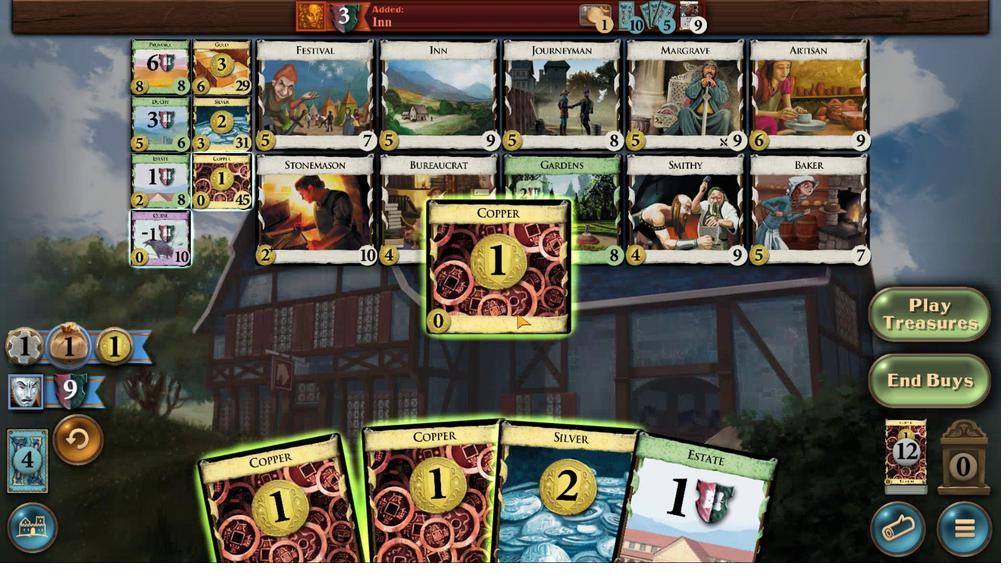 
Action: Mouse moved to (509, 370)
Screenshot: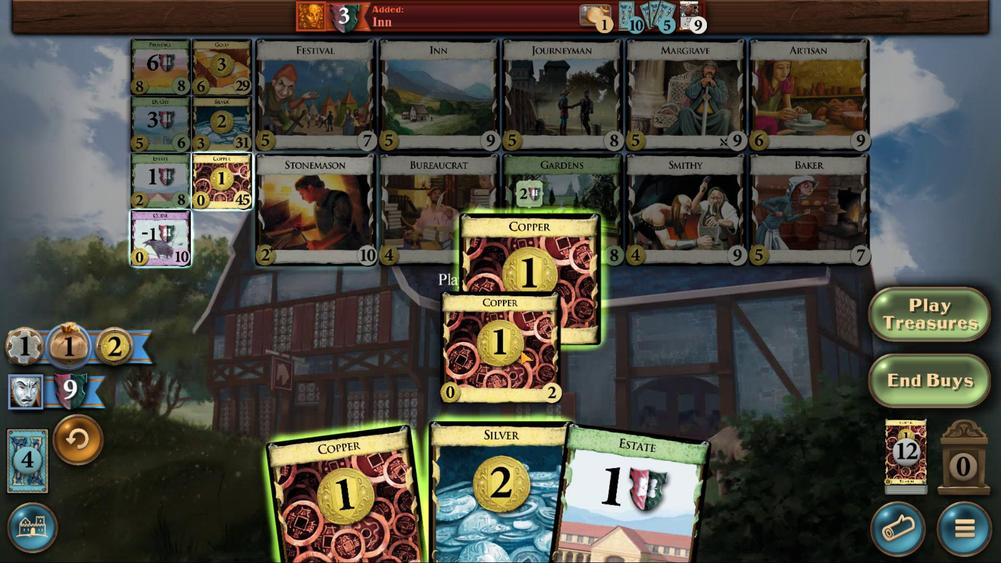 
Action: Mouse pressed left at (509, 370)
Screenshot: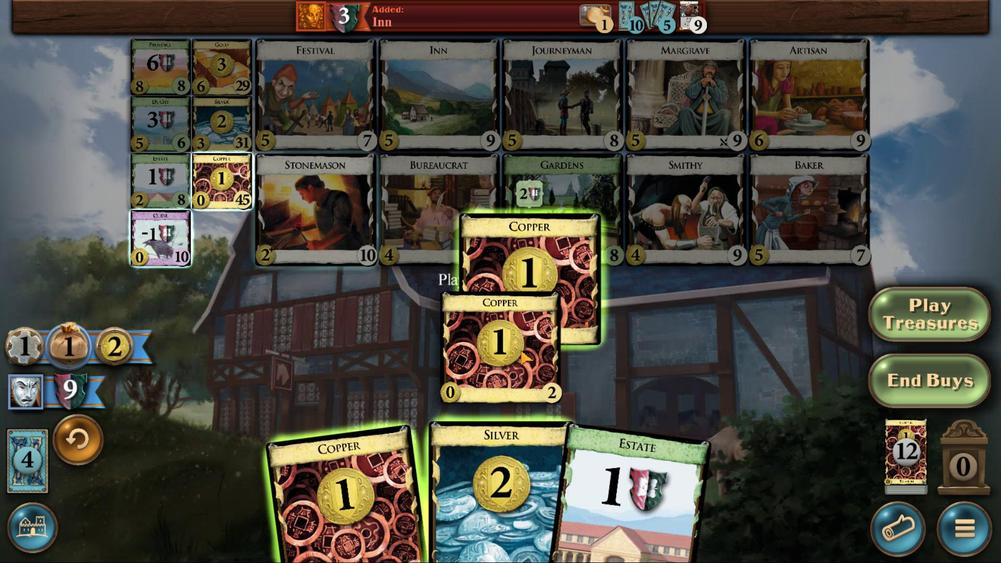 
Action: Mouse moved to (477, 375)
Screenshot: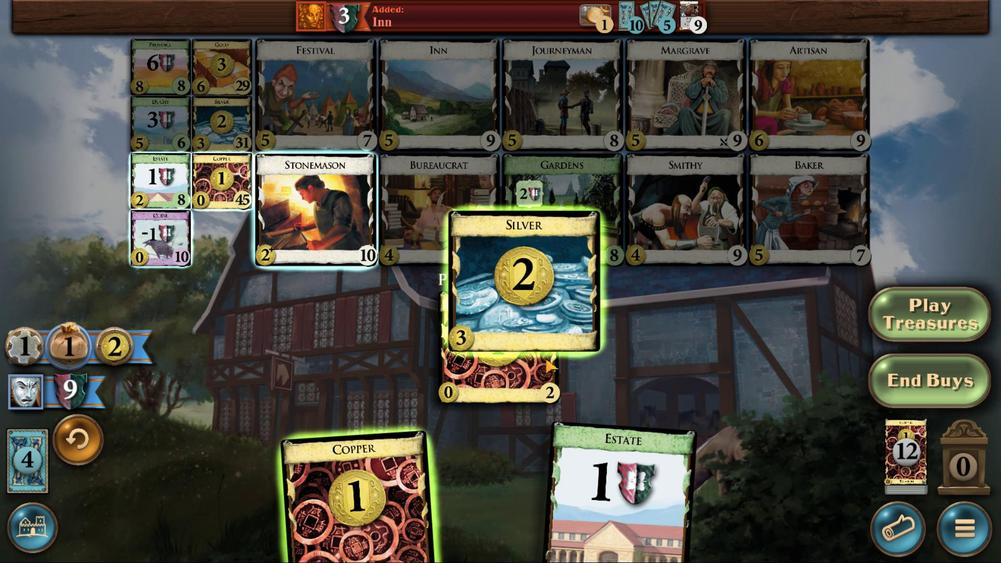 
Action: Mouse pressed left at (477, 375)
Screenshot: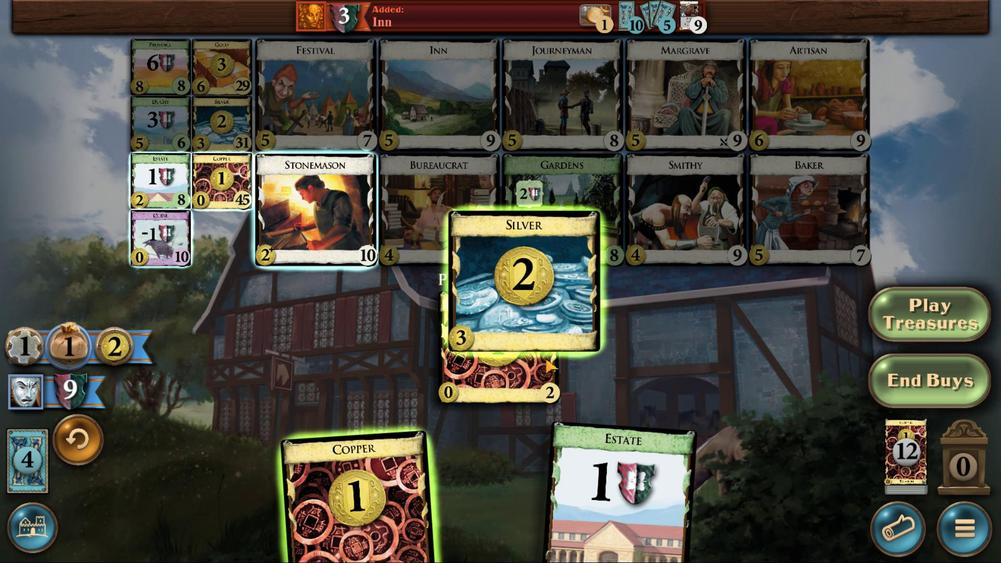 
Action: Mouse moved to (510, 370)
Screenshot: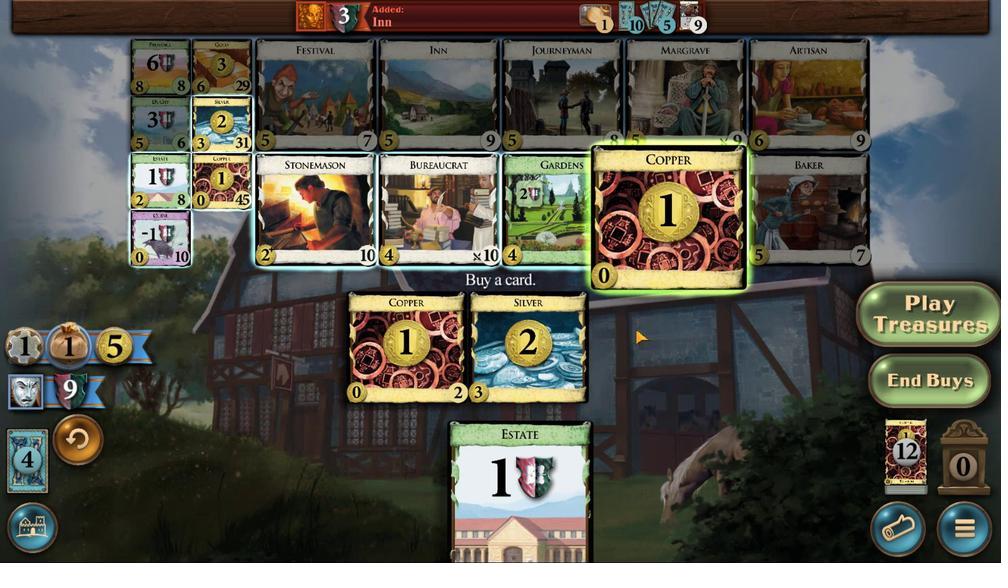 
Action: Mouse pressed left at (510, 370)
Screenshot: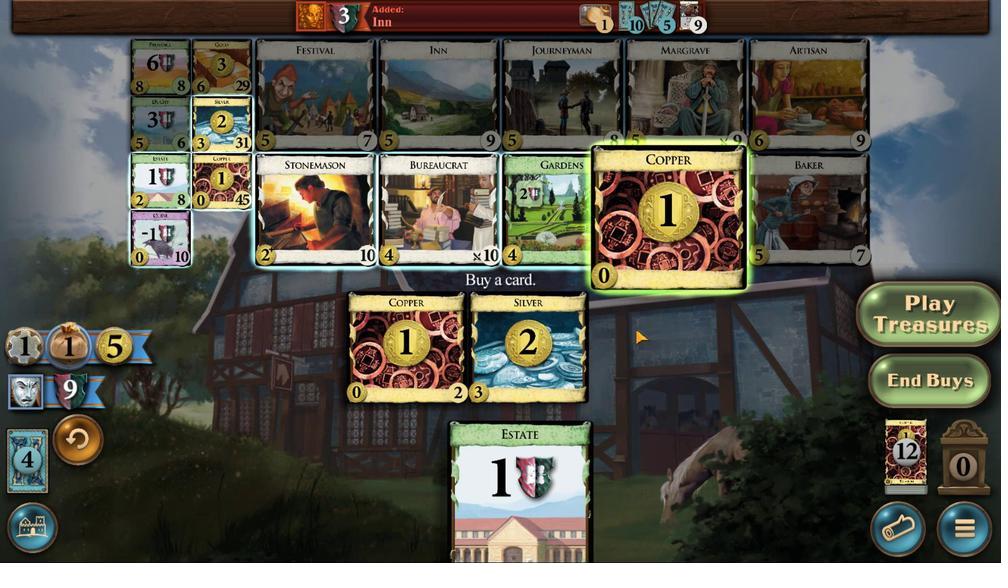 
Action: Mouse moved to (566, 410)
Screenshot: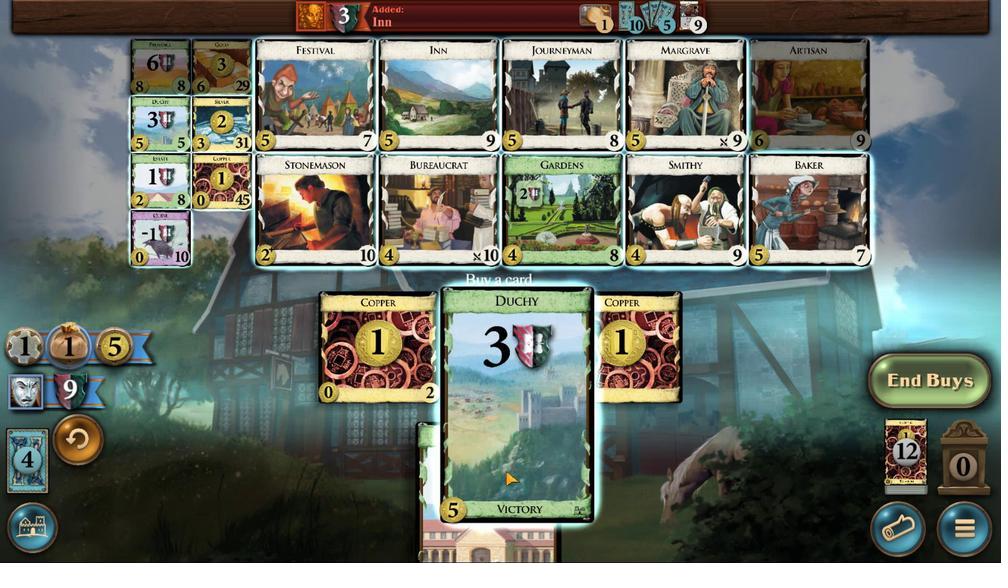 
Action: Mouse pressed left at (566, 410)
Screenshot: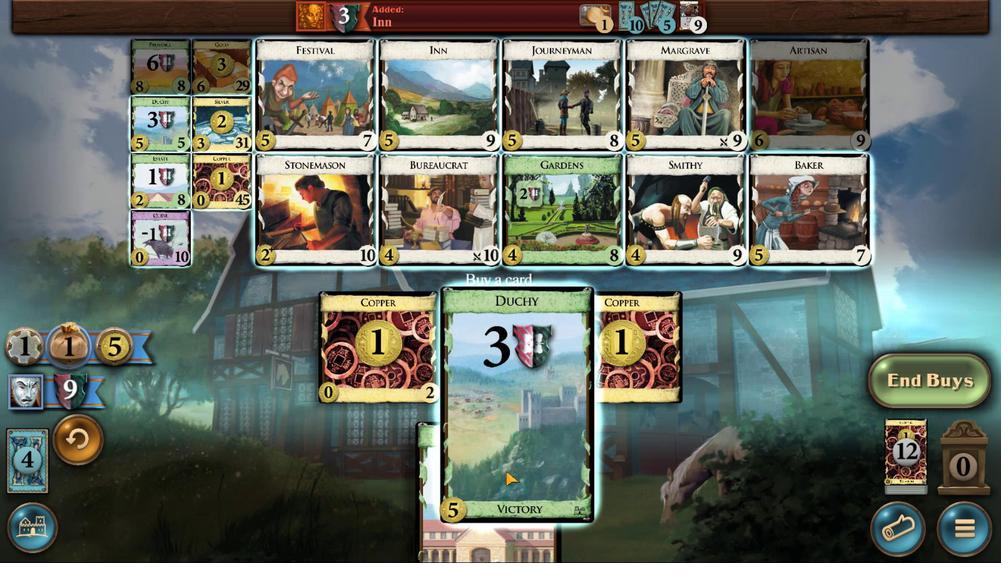 
Action: Mouse moved to (512, 370)
Screenshot: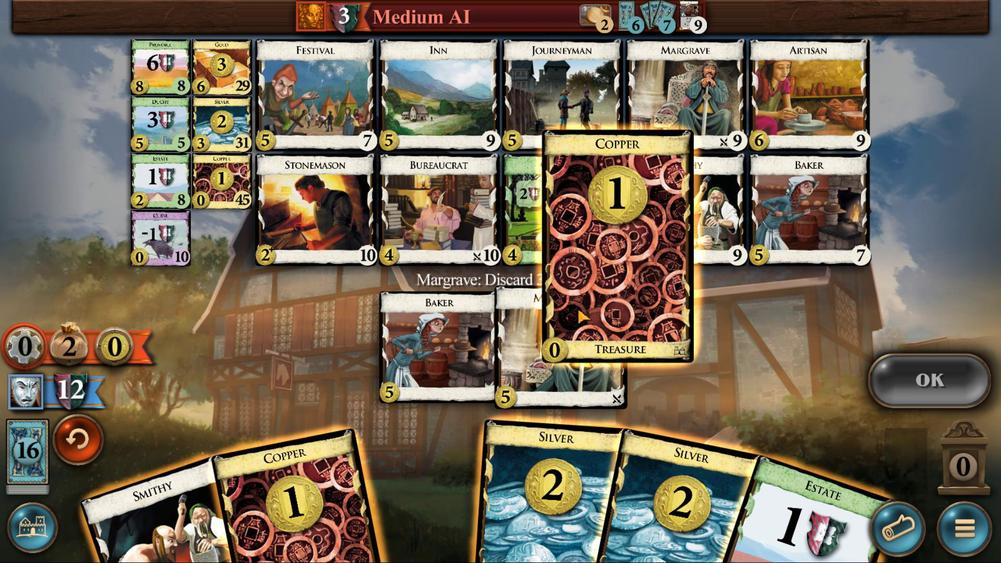 
Action: Mouse pressed left at (512, 370)
Screenshot: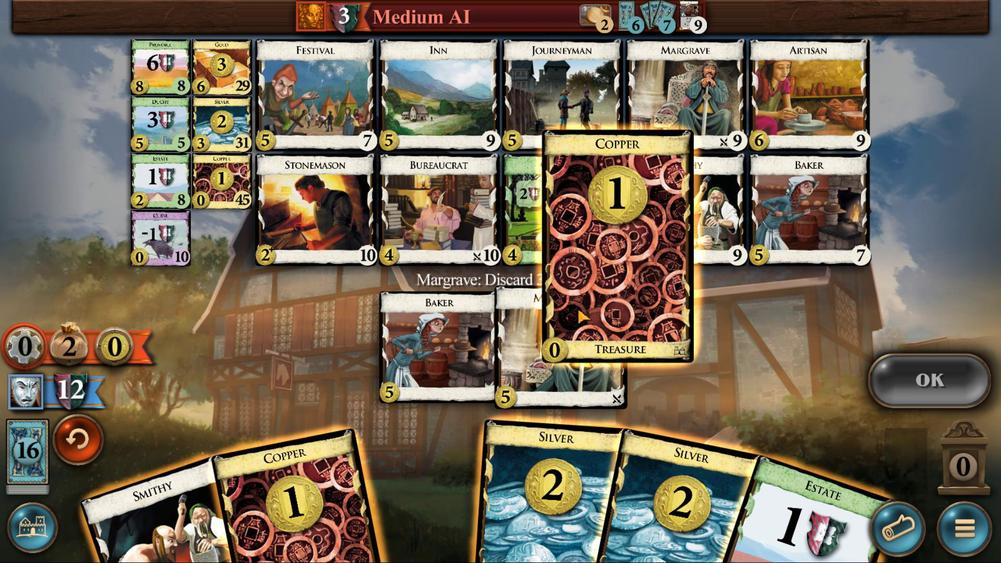 
Action: Mouse moved to (537, 369)
Screenshot: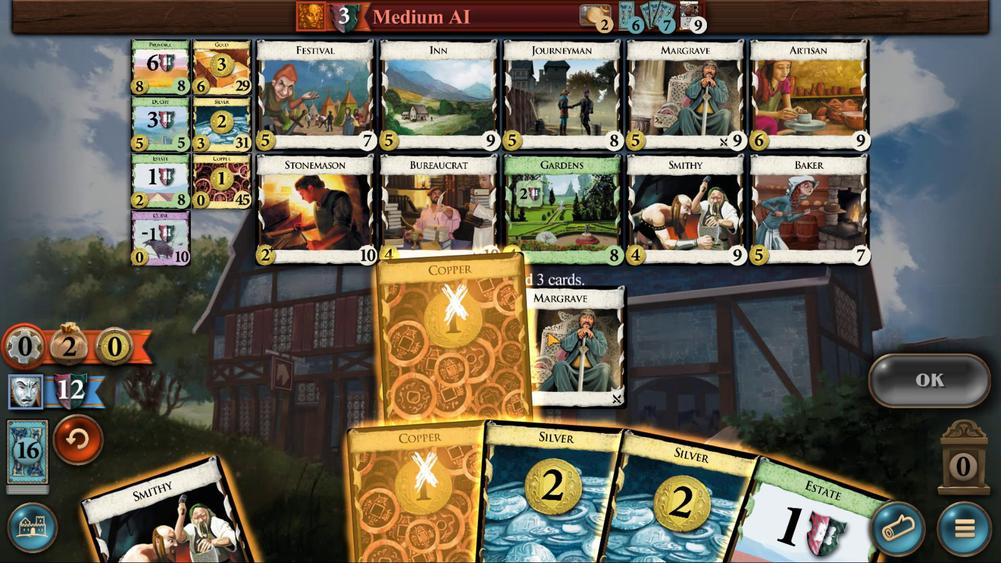 
Action: Mouse pressed left at (537, 369)
Screenshot: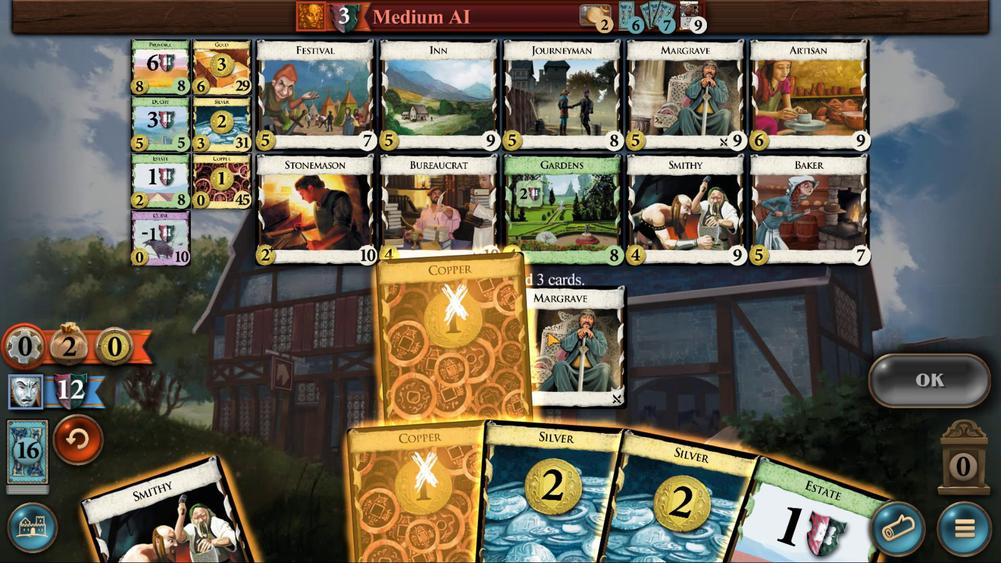 
Action: Mouse moved to (467, 372)
Screenshot: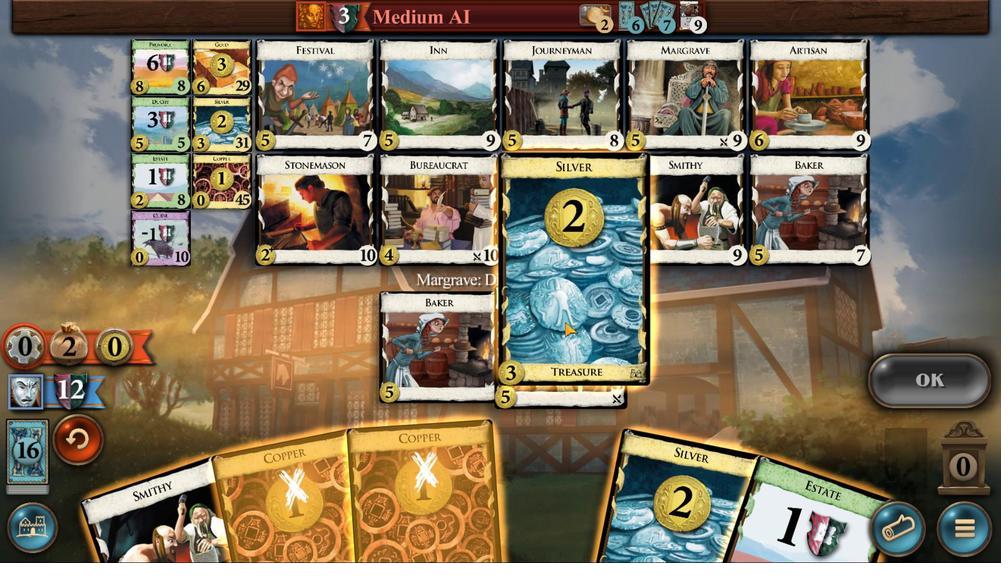 
Action: Mouse pressed left at (467, 372)
Screenshot: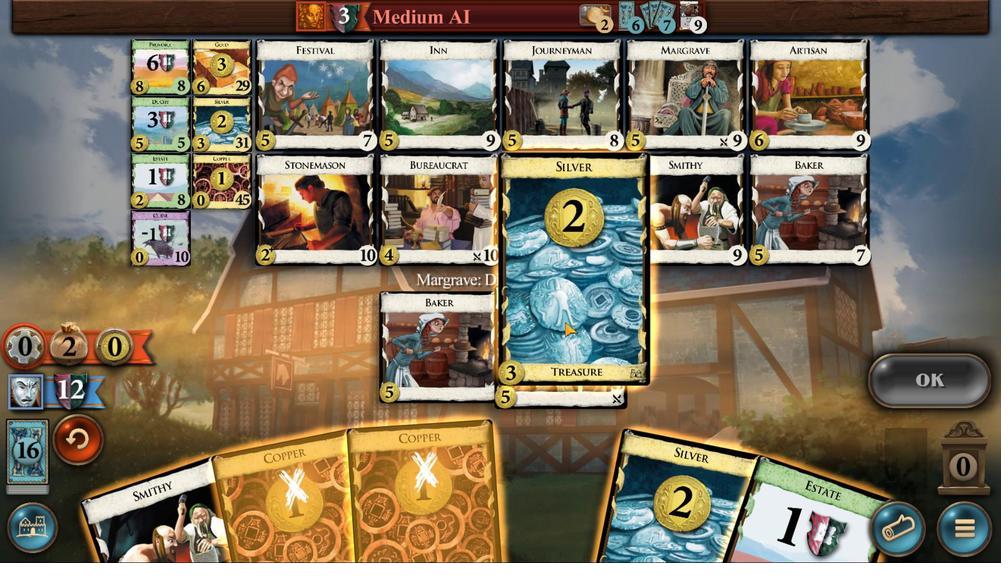 
Action: Mouse moved to (362, 383)
Screenshot: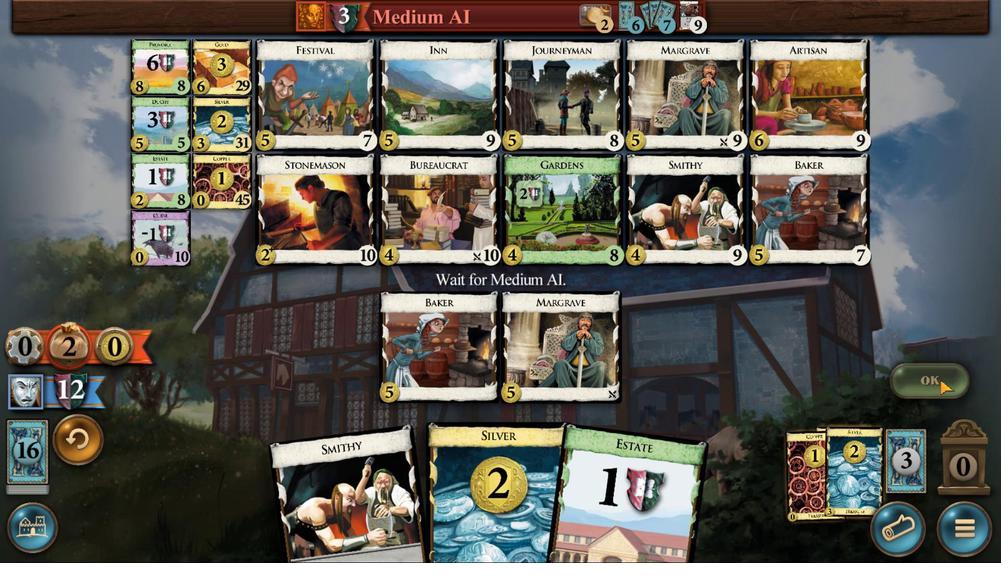
Action: Mouse pressed left at (362, 383)
Screenshot: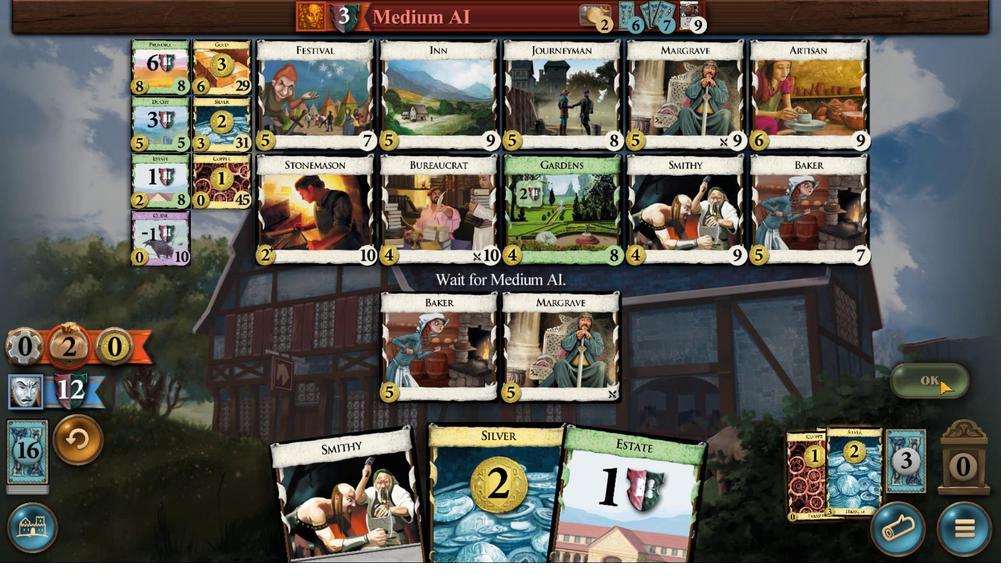 
Action: Mouse moved to (520, 373)
Screenshot: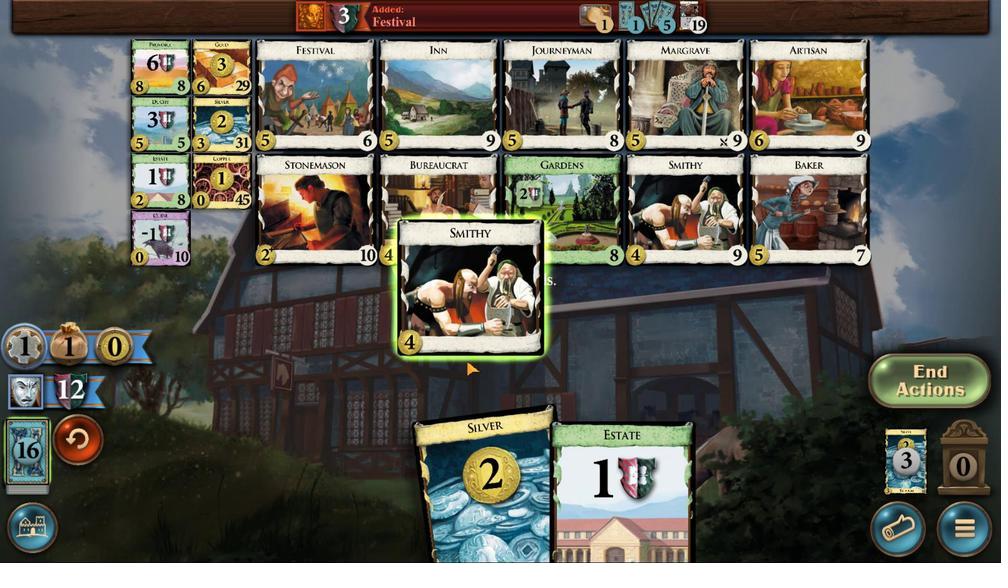 
Action: Mouse pressed left at (520, 373)
Screenshot: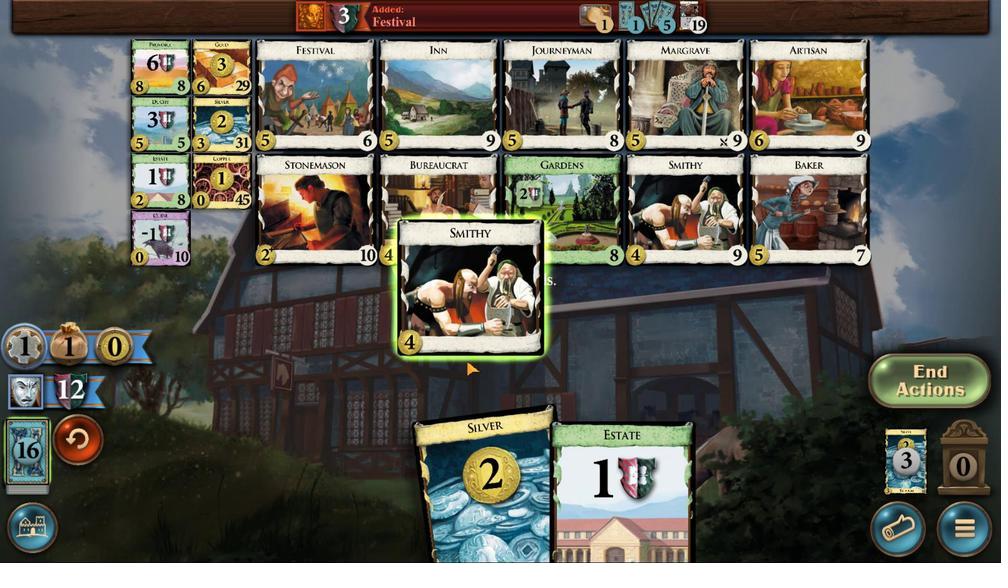 
Action: Mouse moved to (513, 373)
Screenshot: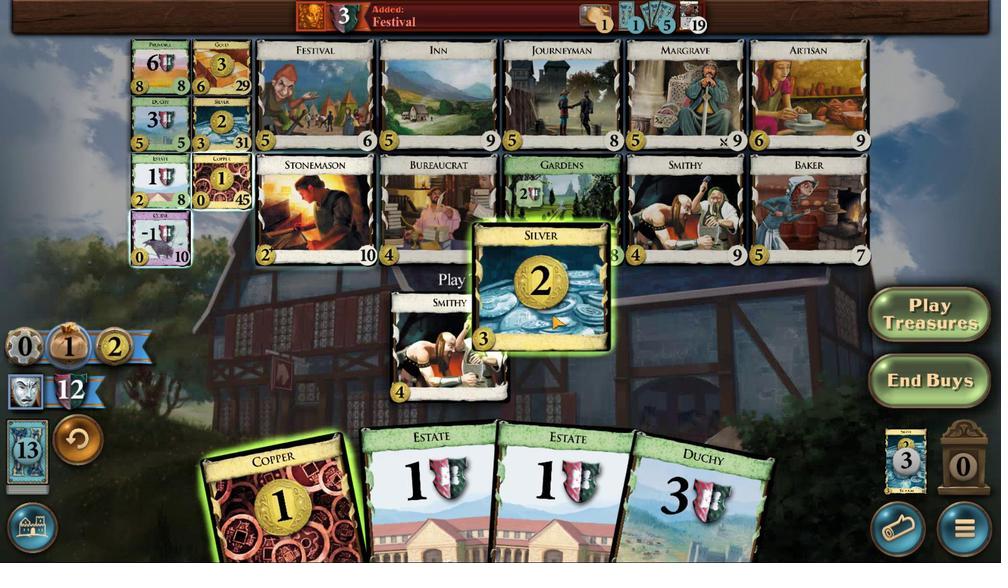
Action: Mouse pressed left at (513, 373)
Screenshot: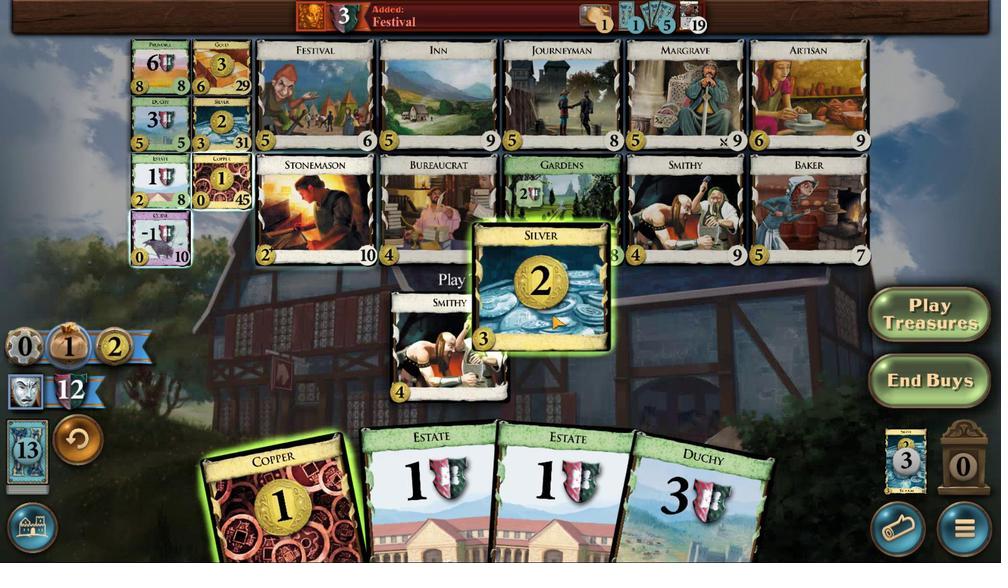 
Action: Mouse moved to (537, 370)
Screenshot: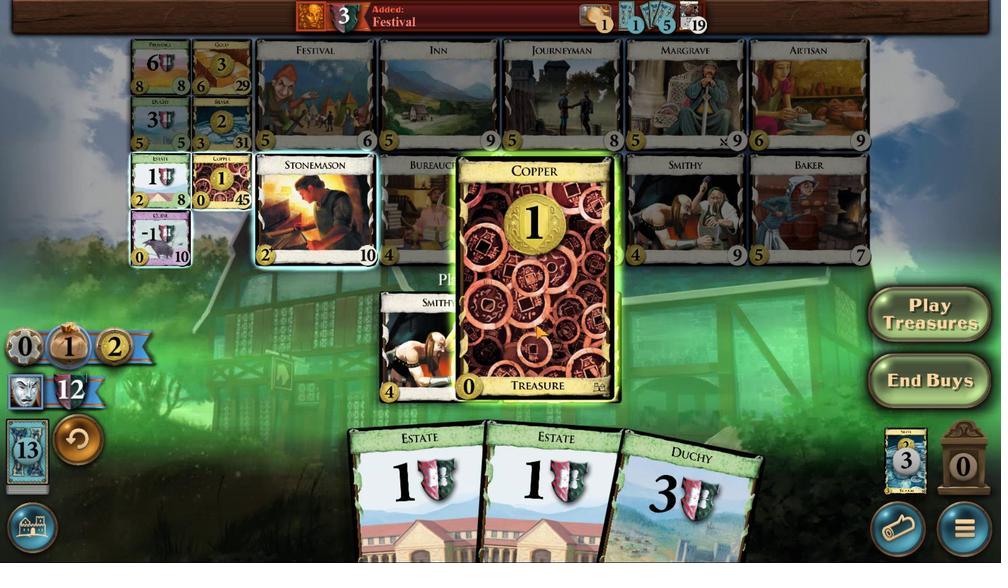 
Action: Mouse pressed left at (537, 370)
Screenshot: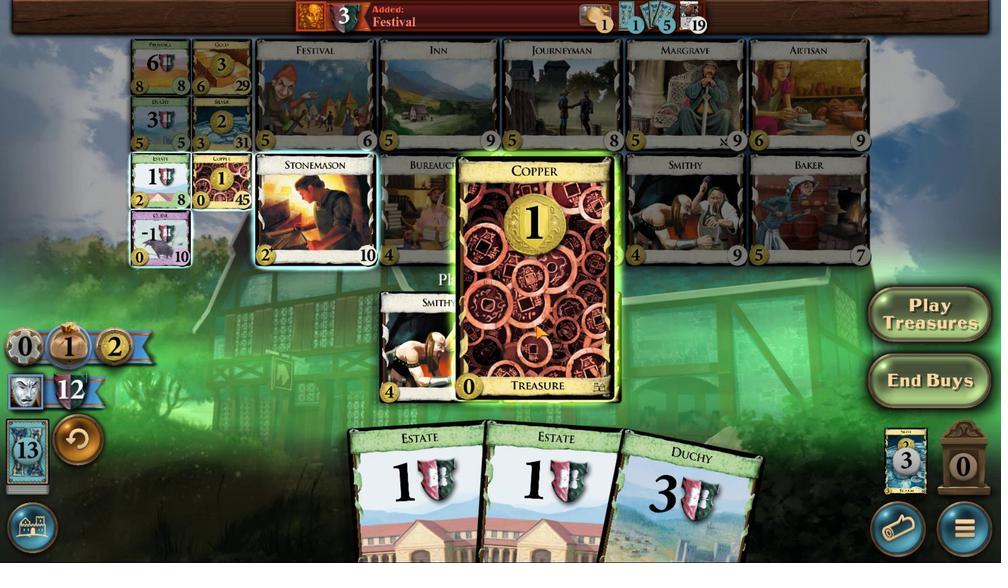 
Action: Mouse moved to (554, 412)
Screenshot: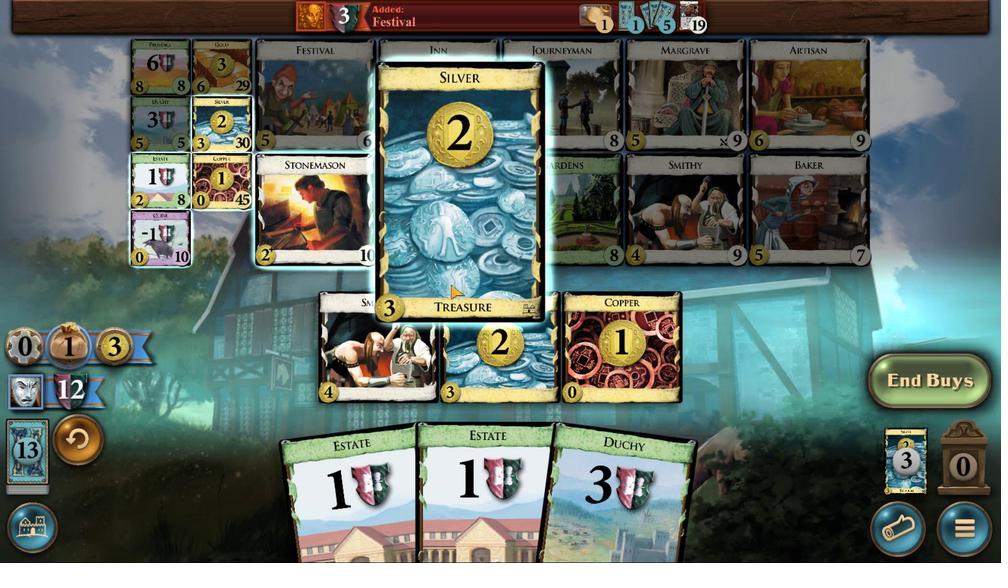 
Action: Mouse pressed left at (554, 412)
Screenshot: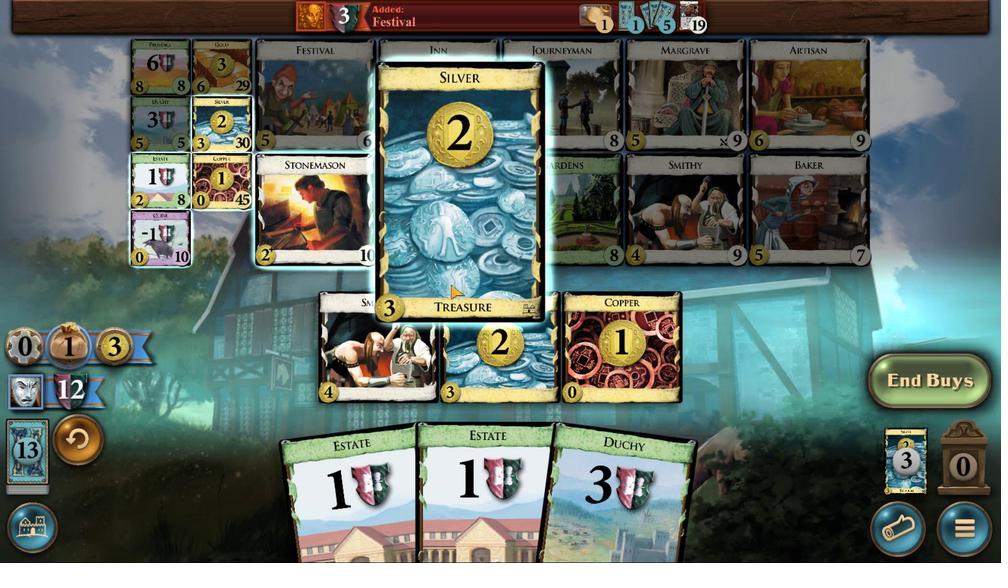 
Action: Mouse moved to (559, 369)
Screenshot: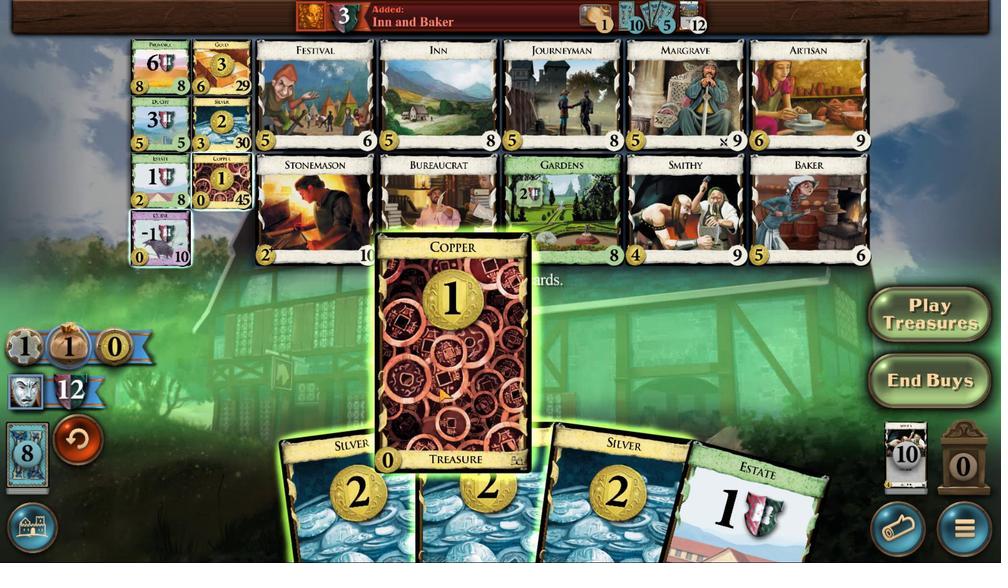 
Action: Mouse pressed left at (559, 369)
Screenshot: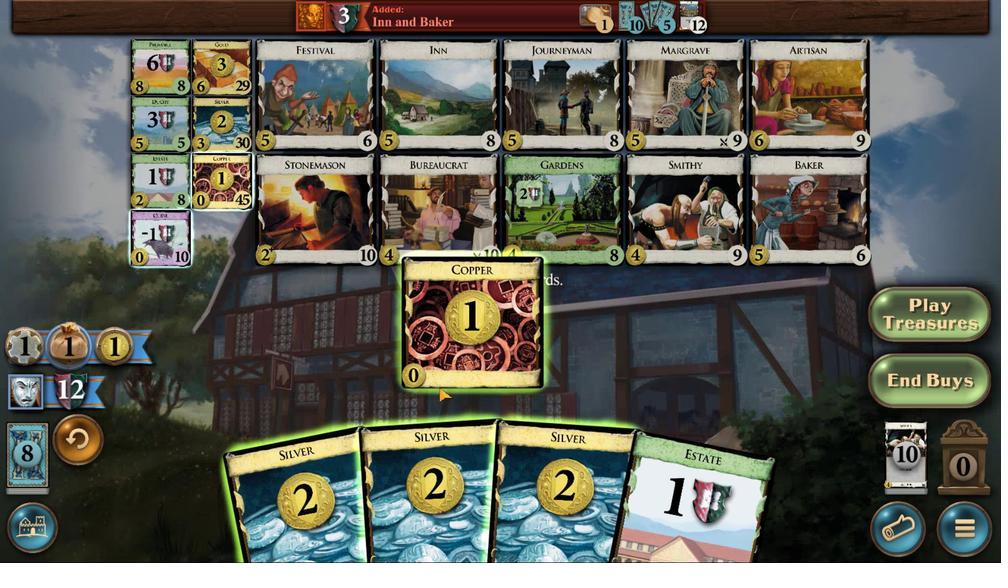 
Action: Mouse moved to (534, 369)
Screenshot: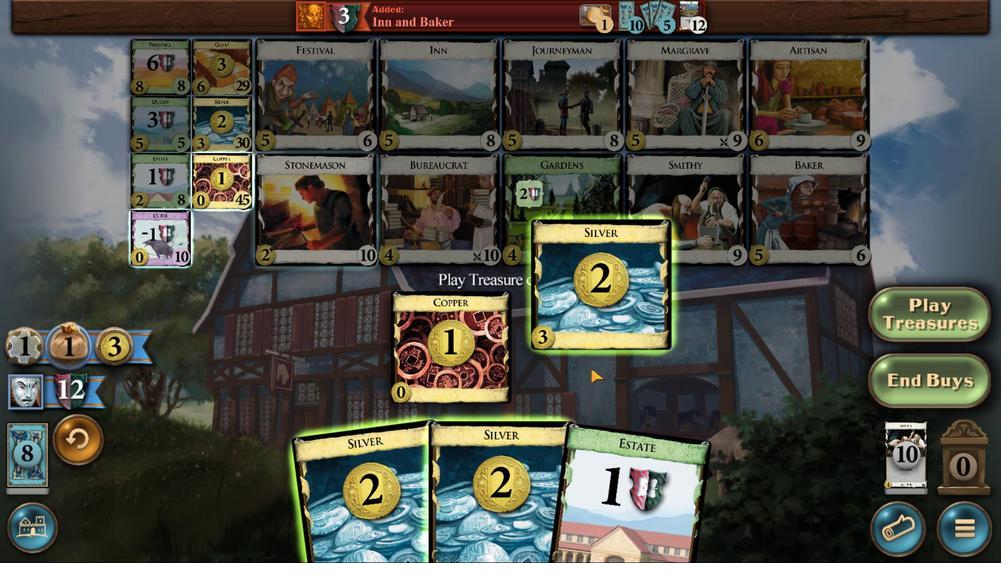 
Action: Mouse pressed left at (534, 369)
Screenshot: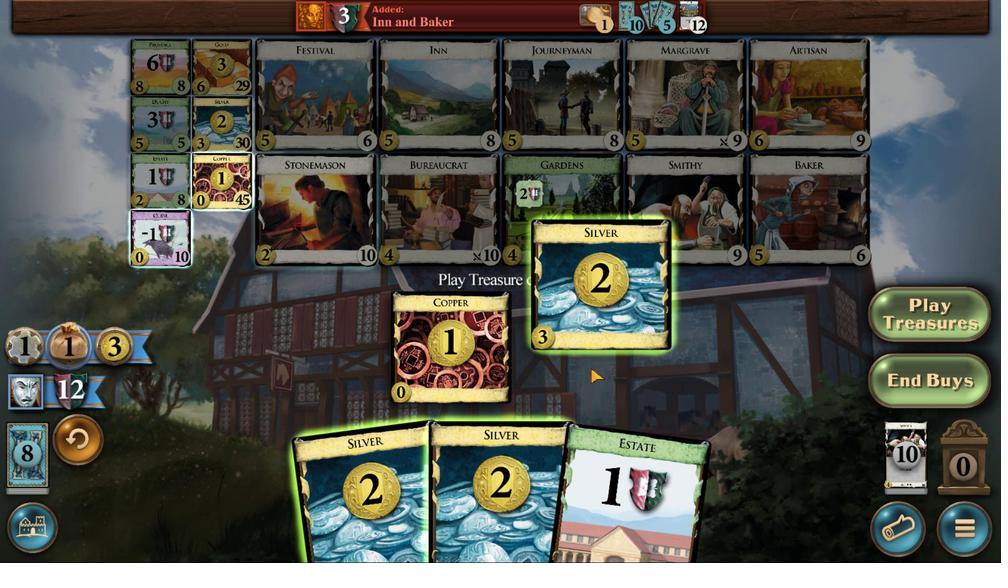 
Action: Mouse moved to (518, 372)
Screenshot: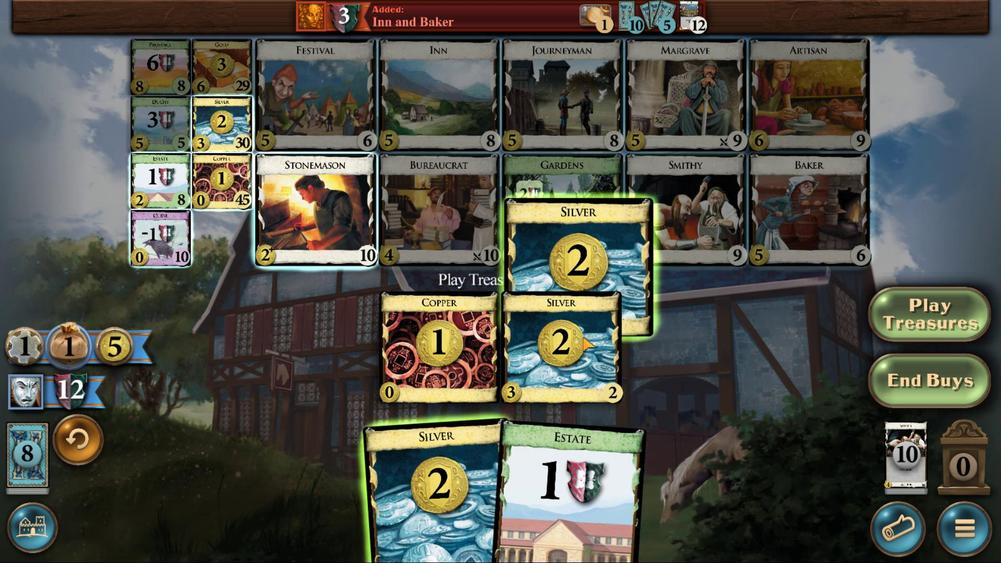 
Action: Mouse pressed left at (518, 372)
Screenshot: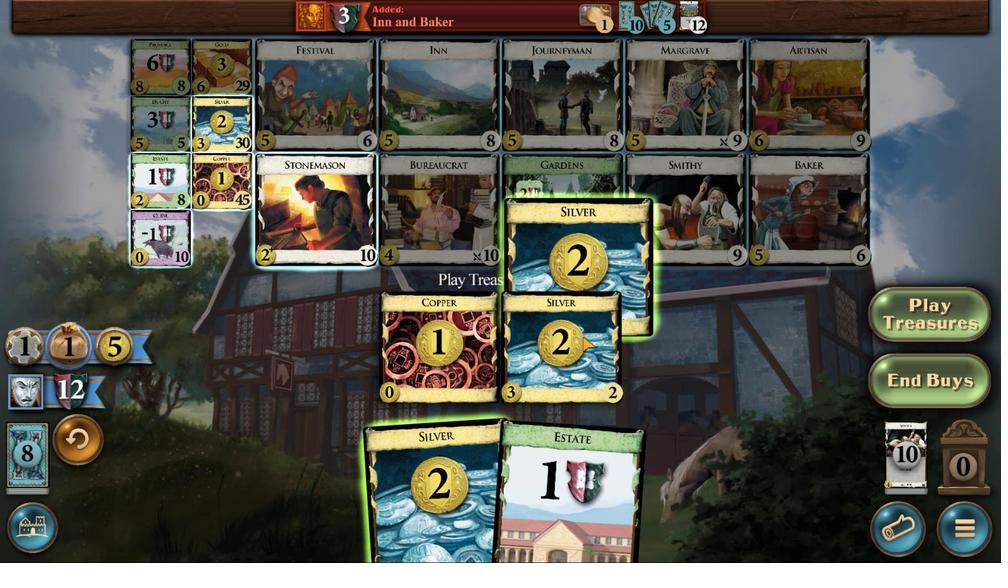 
Action: Mouse moved to (505, 374)
Screenshot: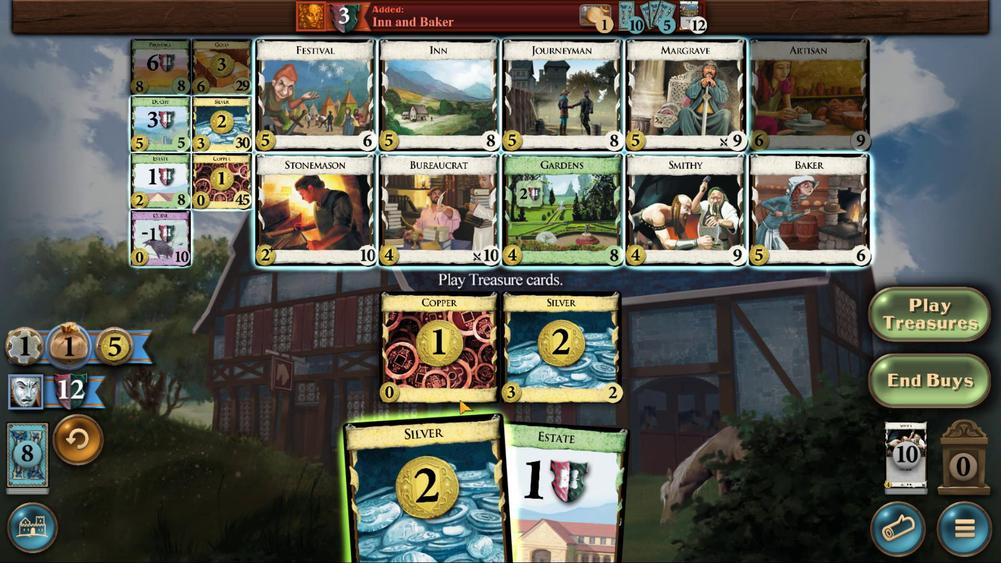 
Action: Mouse pressed left at (505, 374)
Screenshot: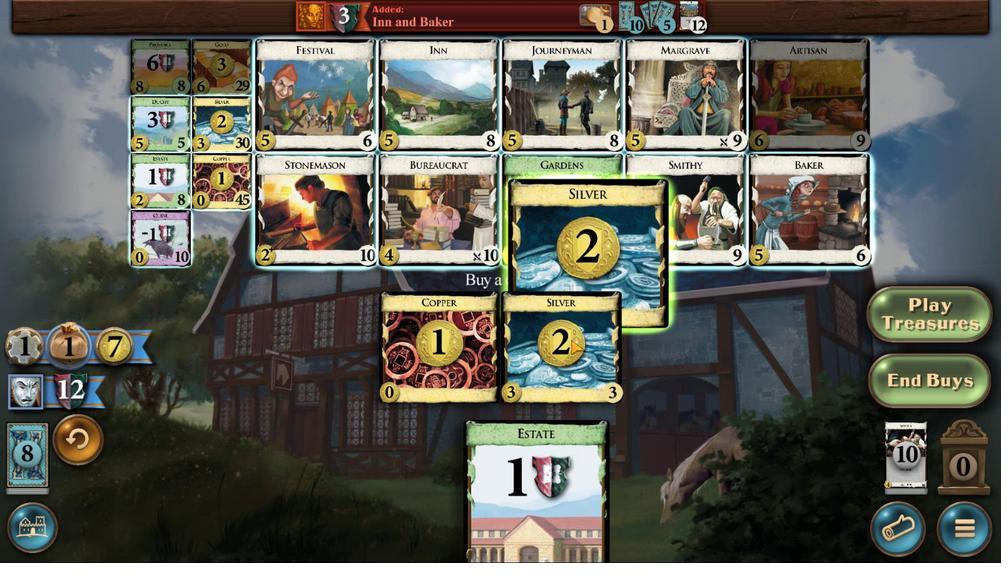 
Action: Mouse moved to (555, 418)
Screenshot: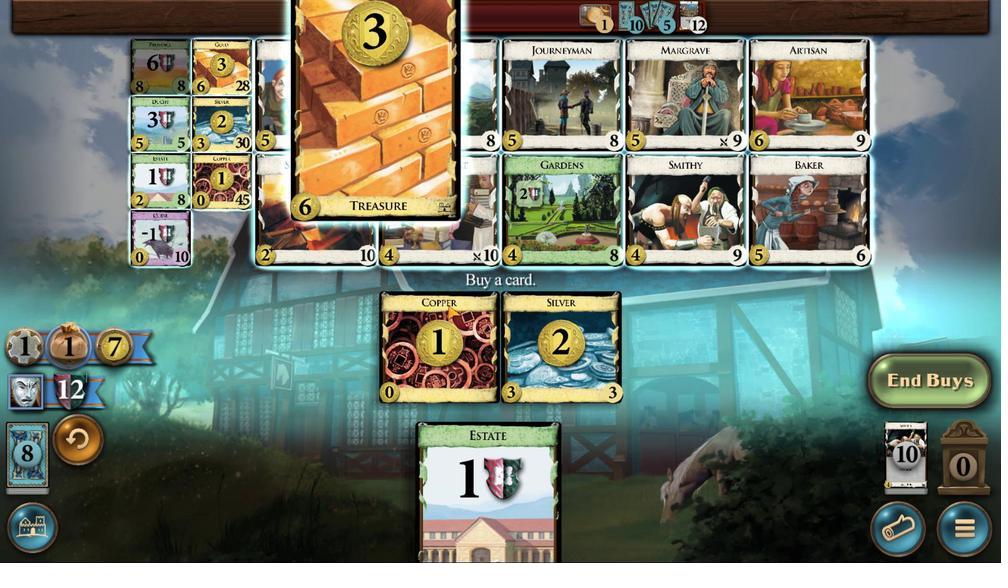 
Action: Mouse pressed left at (555, 418)
Screenshot: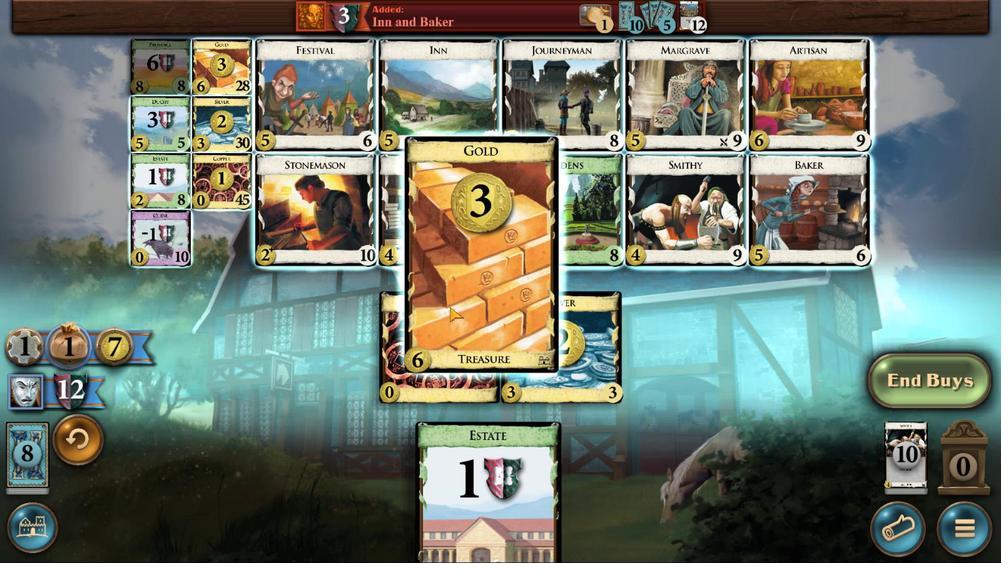 
Action: Mouse moved to (477, 372)
Screenshot: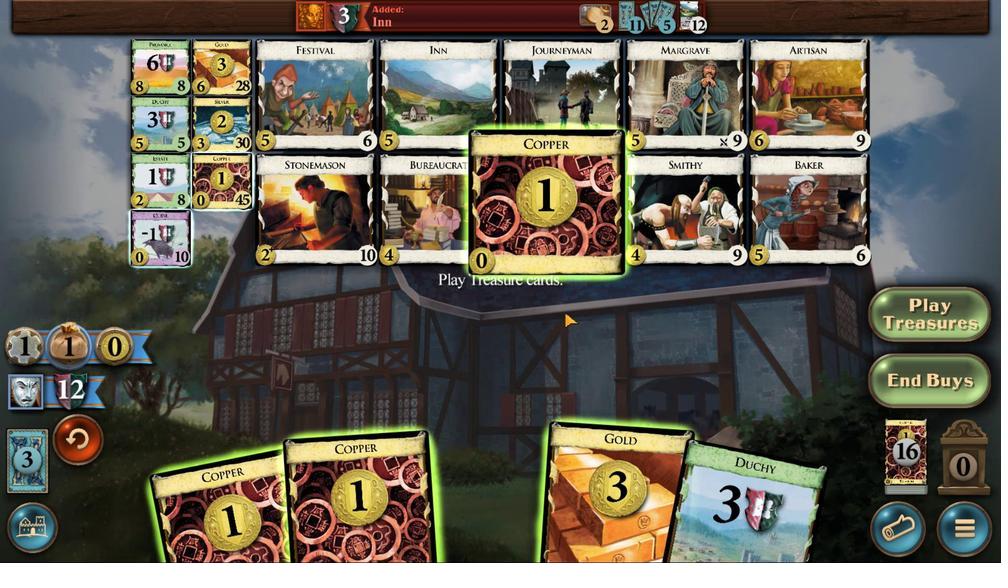 
Action: Mouse pressed left at (477, 372)
Screenshot: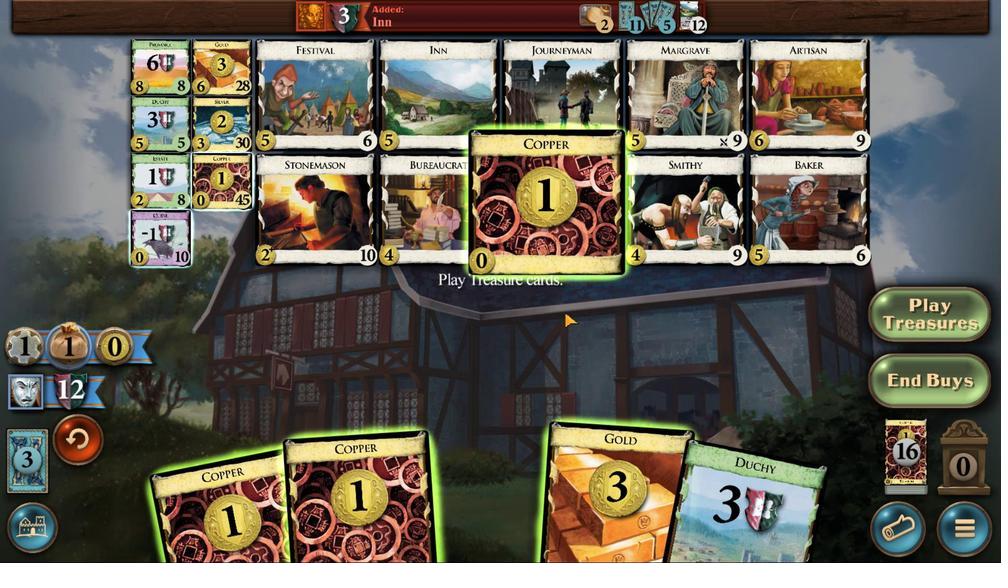 
Action: Mouse moved to (466, 371)
Screenshot: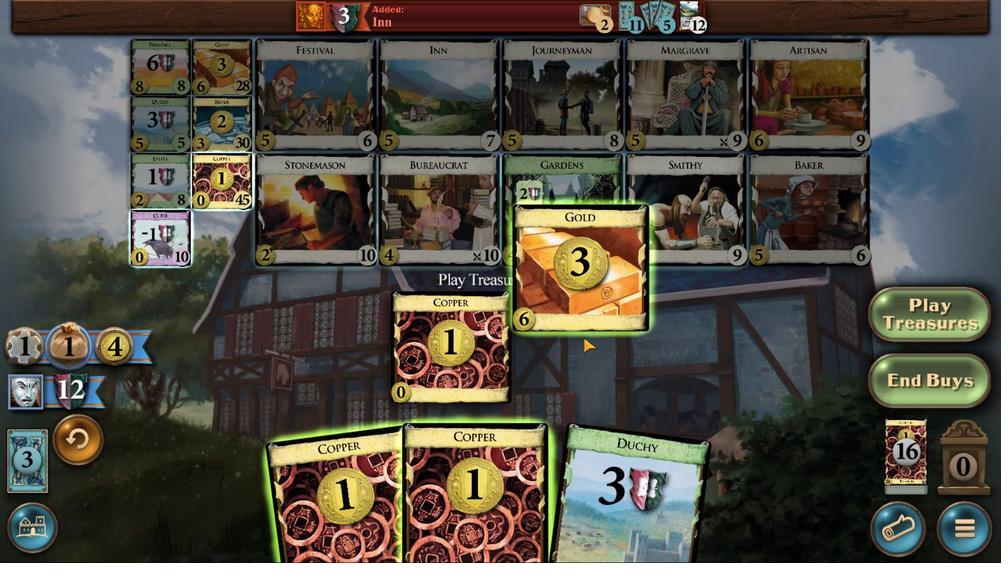 
Action: Mouse pressed left at (466, 371)
Screenshot: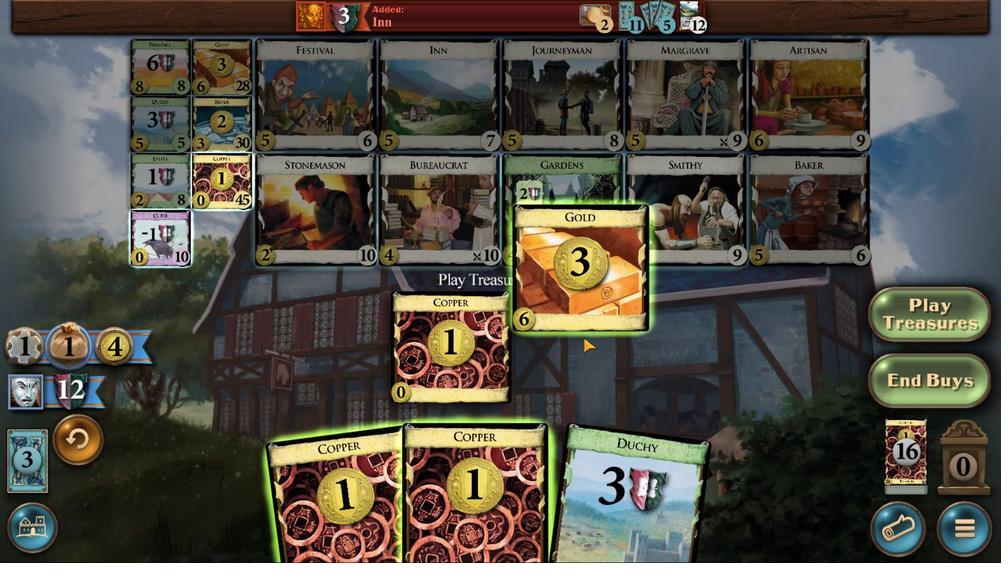 
Action: Mouse moved to (487, 372)
Screenshot: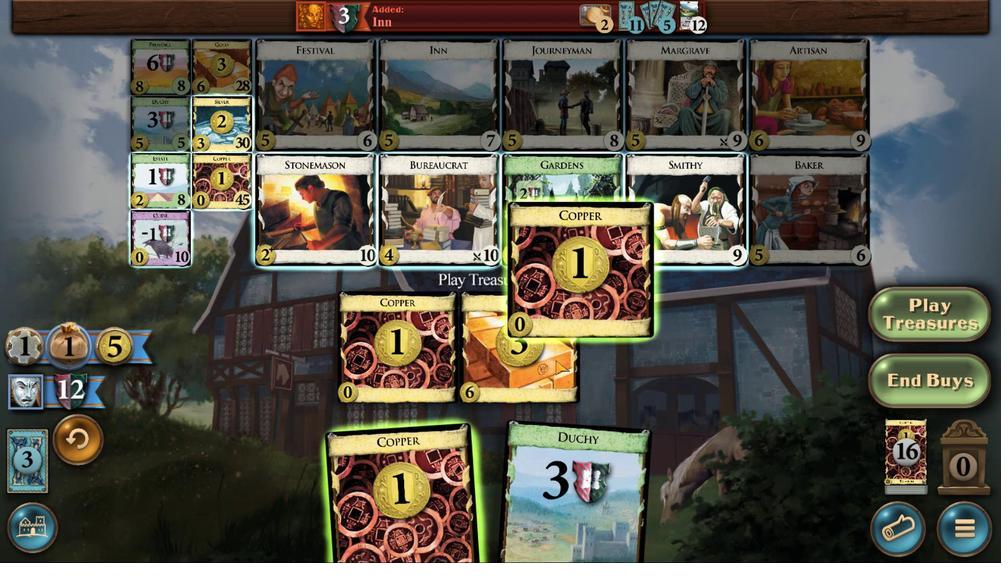 
Action: Mouse pressed left at (487, 372)
Screenshot: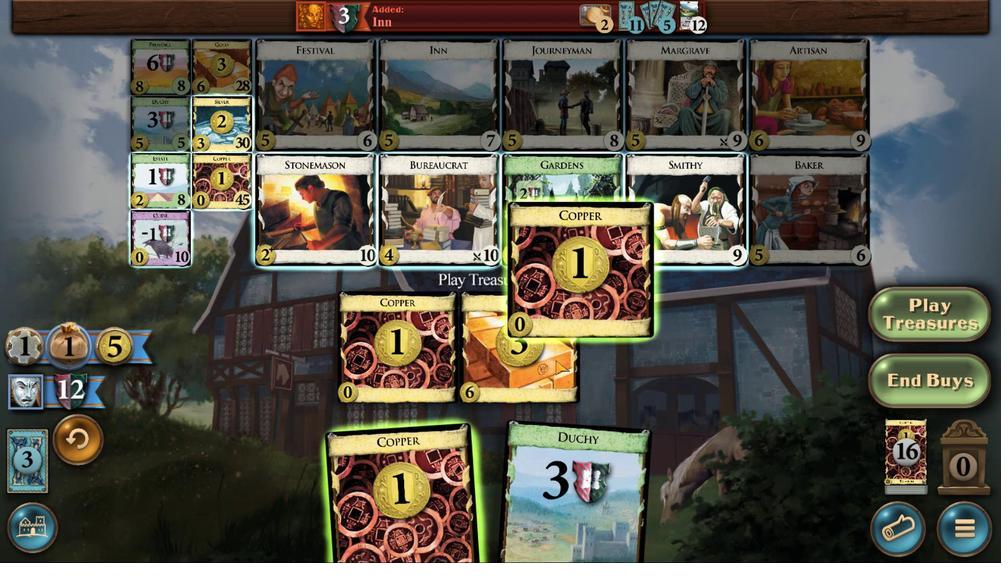 
Action: Mouse moved to (567, 411)
Screenshot: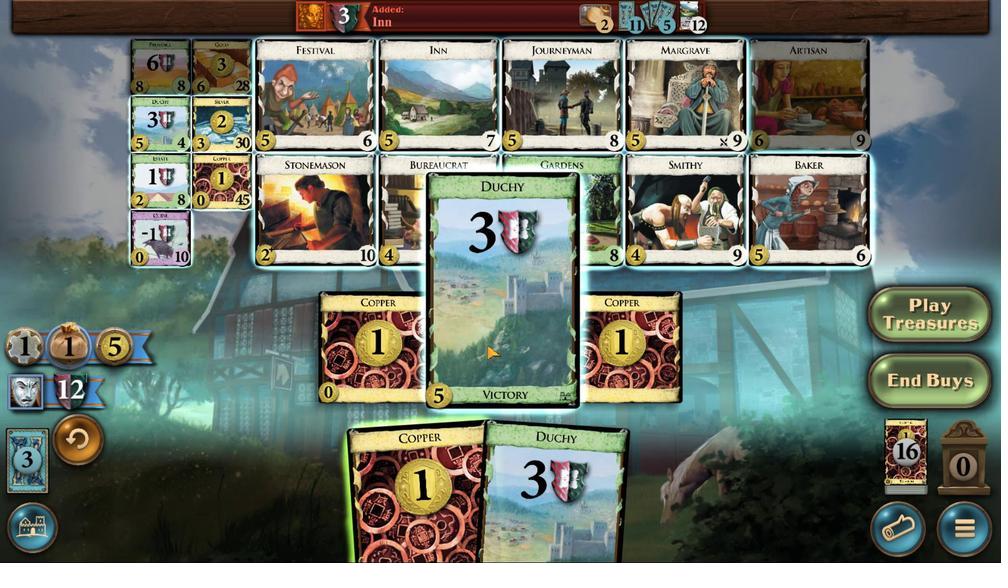 
Action: Mouse pressed left at (567, 411)
Screenshot: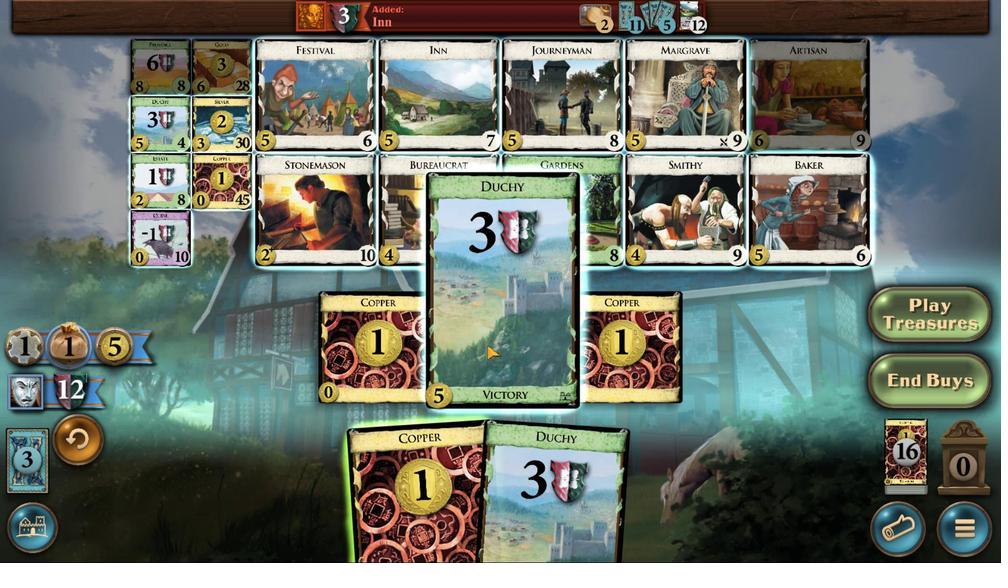 
Action: Mouse moved to (489, 371)
Screenshot: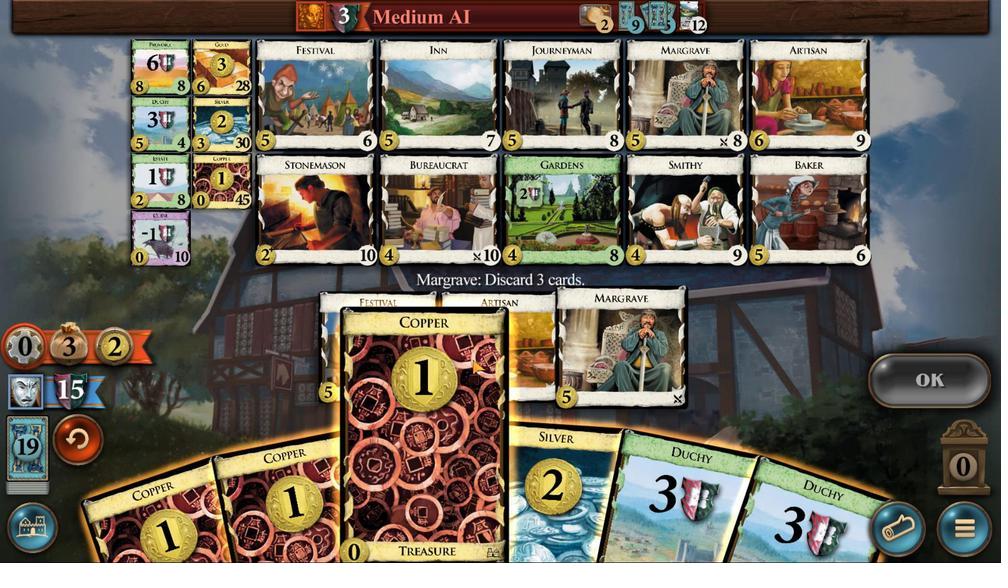 
Action: Mouse pressed left at (489, 371)
Screenshot: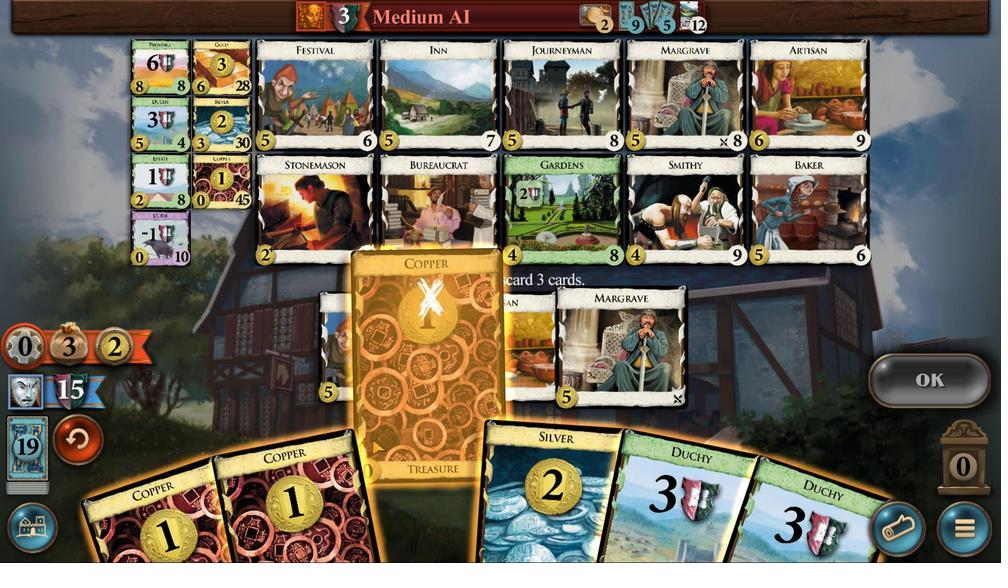 
Action: Mouse moved to (534, 371)
Screenshot: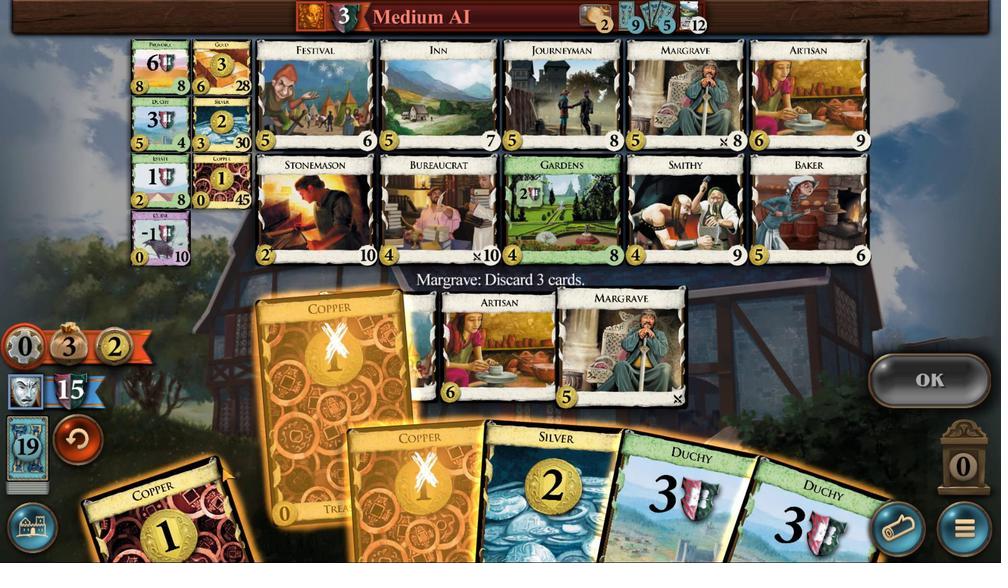 
Action: Mouse pressed left at (534, 371)
Screenshot: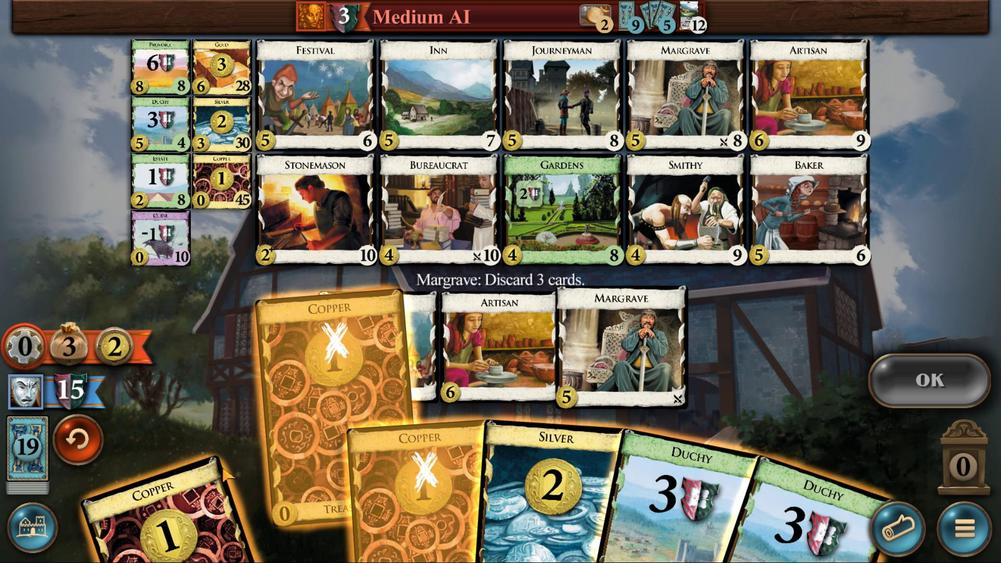 
Action: Mouse moved to (572, 369)
Screenshot: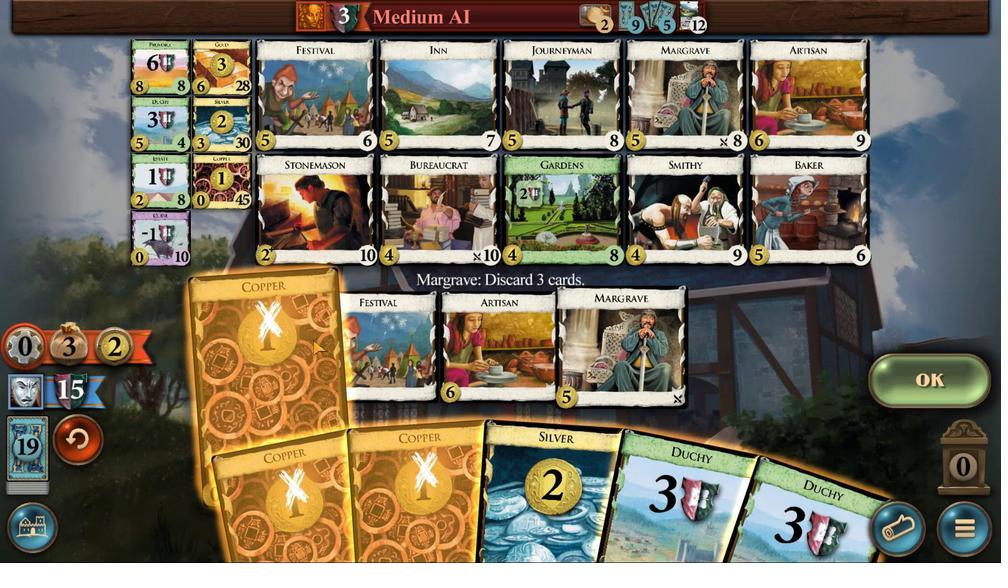 
Action: Mouse pressed left at (572, 369)
Screenshot: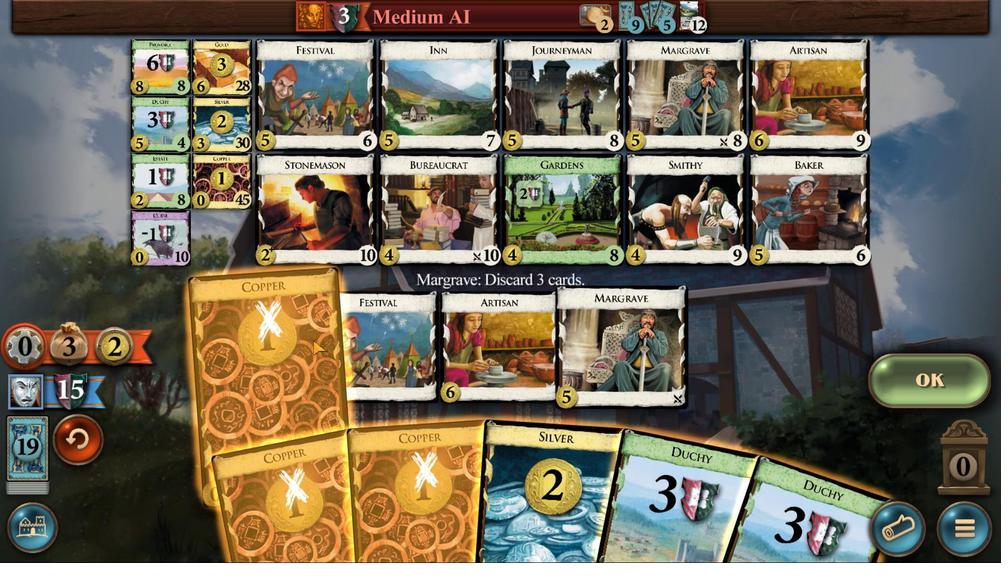 
Action: Mouse moved to (362, 384)
Screenshot: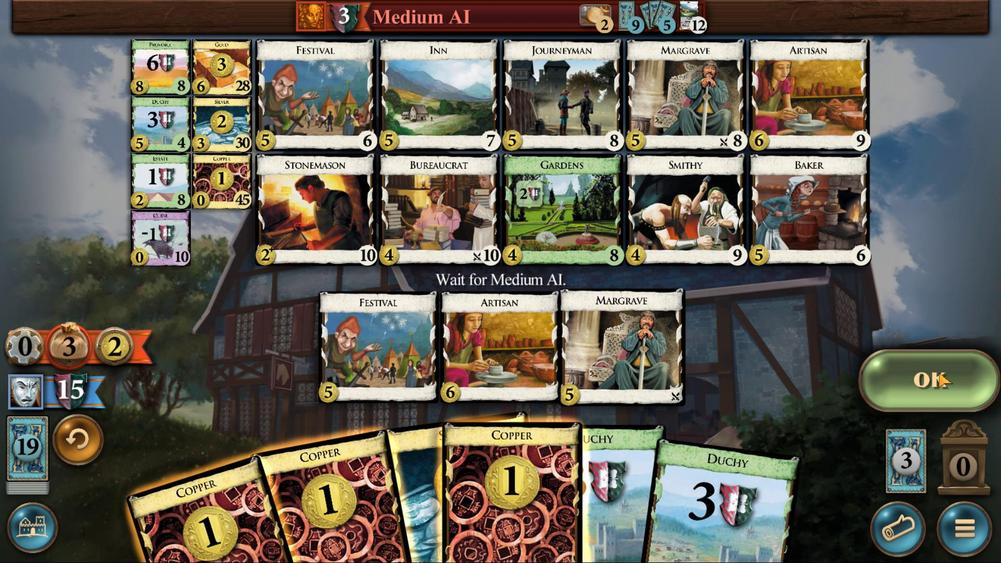 
Action: Mouse pressed left at (362, 384)
Screenshot: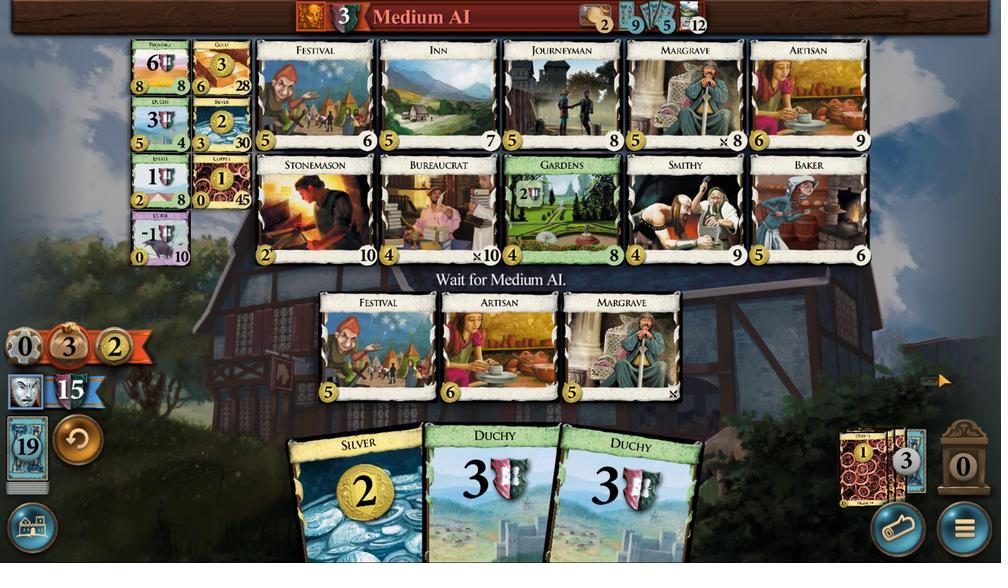 
Action: Mouse moved to (517, 368)
Screenshot: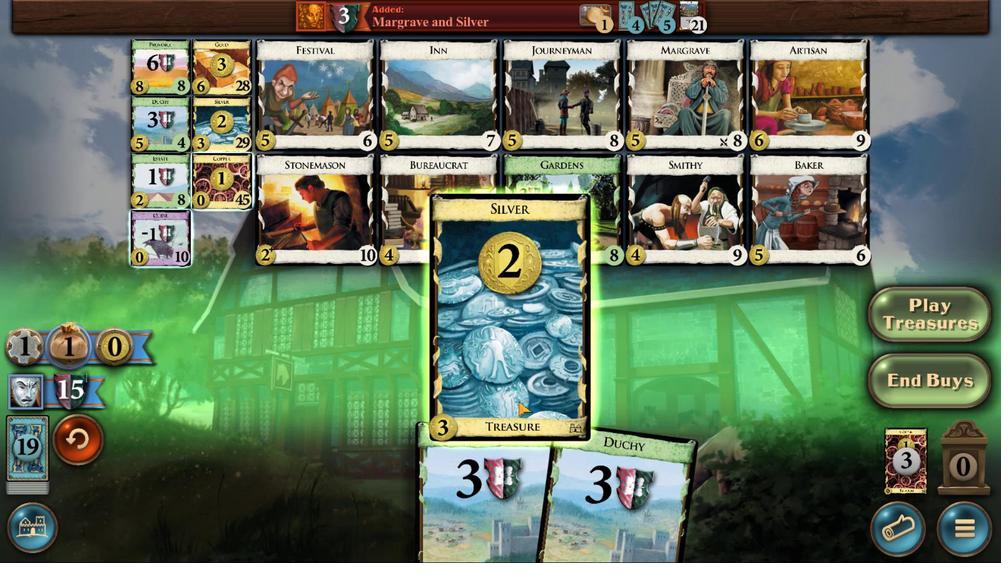 
Action: Mouse pressed left at (517, 368)
Screenshot: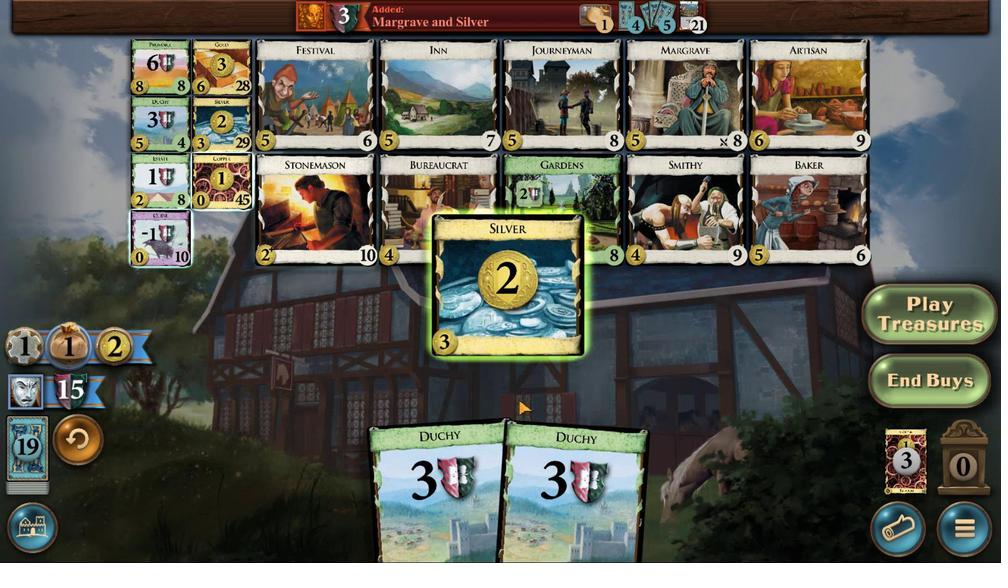 
Action: Mouse moved to (519, 400)
Screenshot: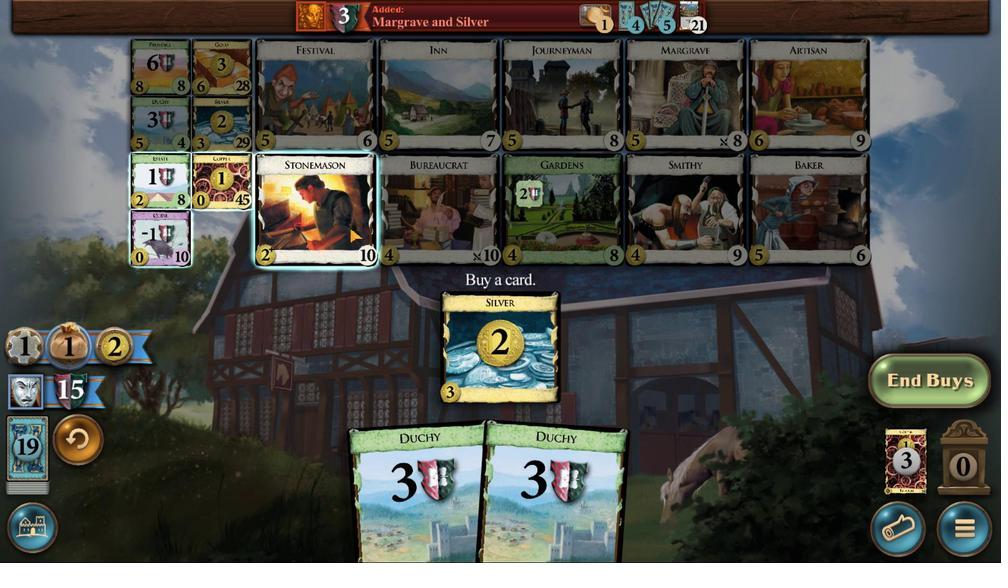 
Action: Mouse pressed left at (519, 400)
Screenshot: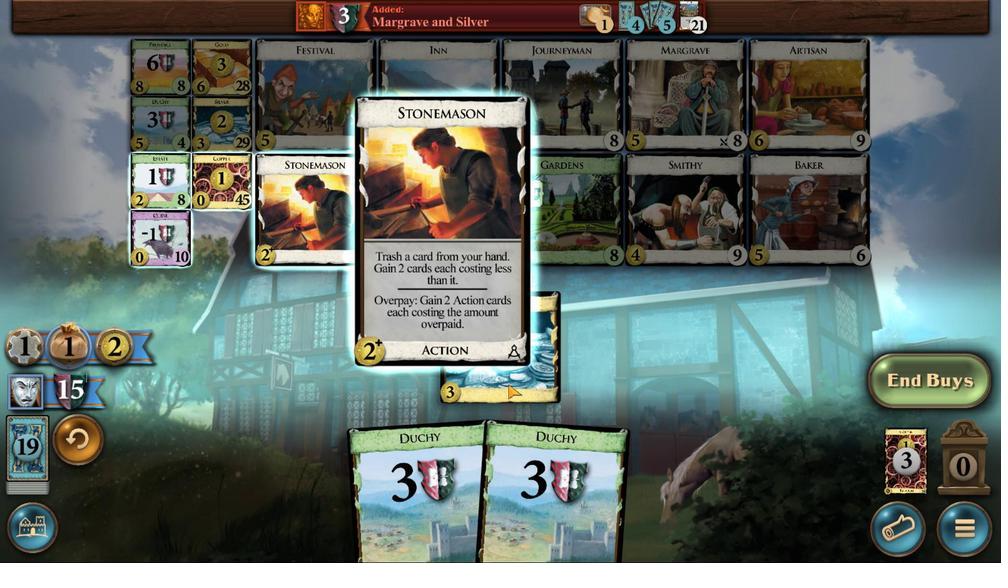 
Action: Mouse moved to (531, 372)
Screenshot: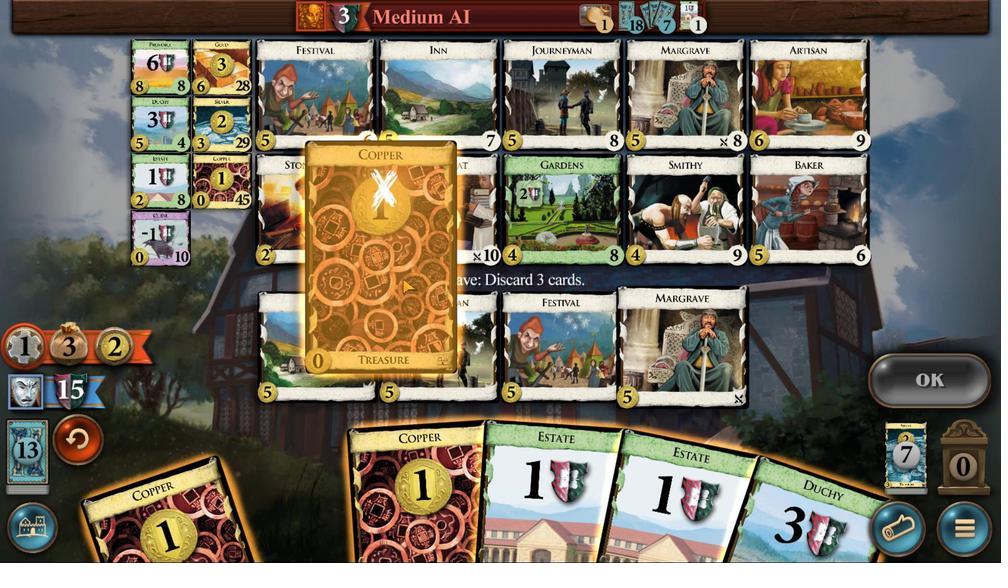 
Action: Mouse pressed left at (531, 372)
Screenshot: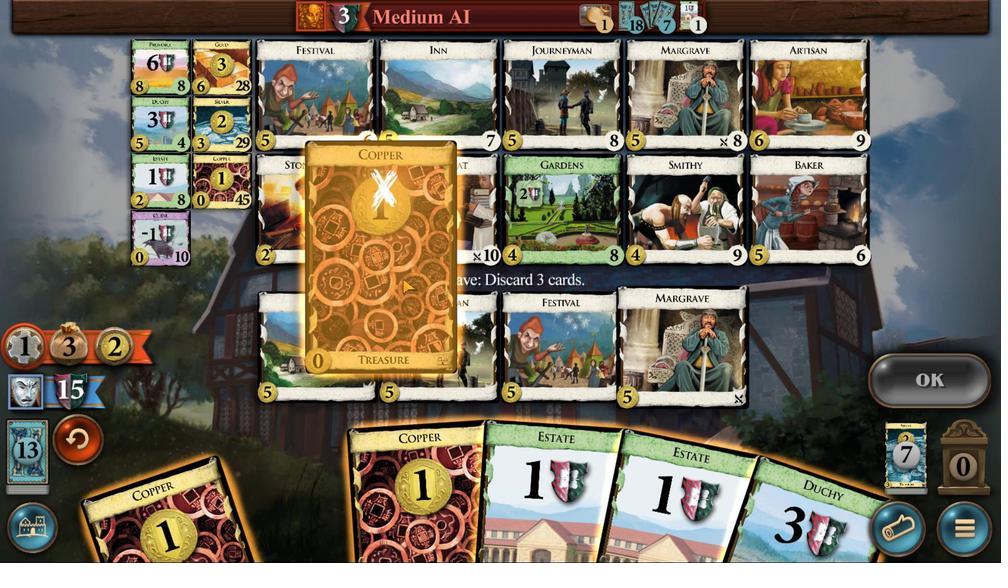 
Action: Mouse moved to (502, 371)
Screenshot: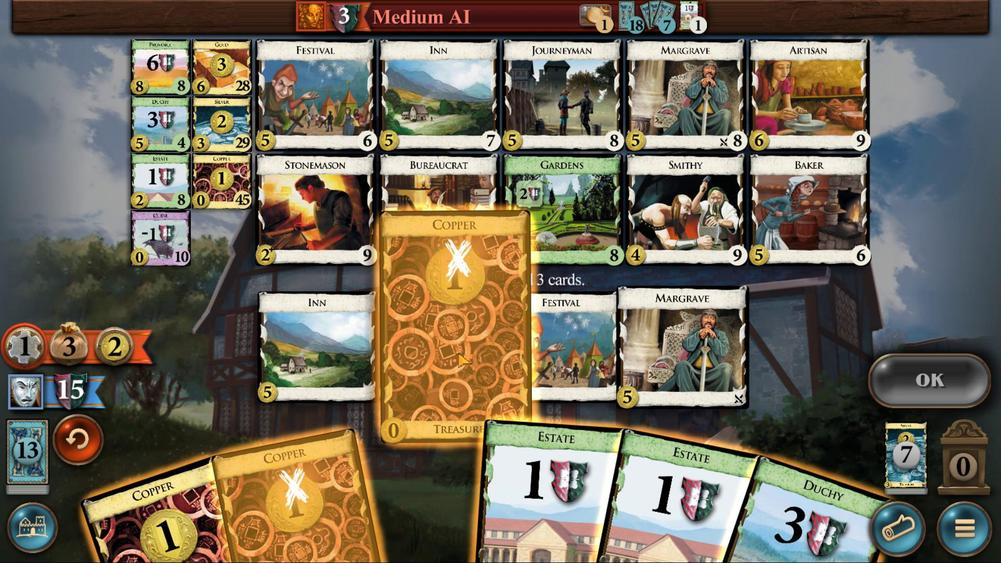 
Action: Mouse pressed left at (502, 371)
Screenshot: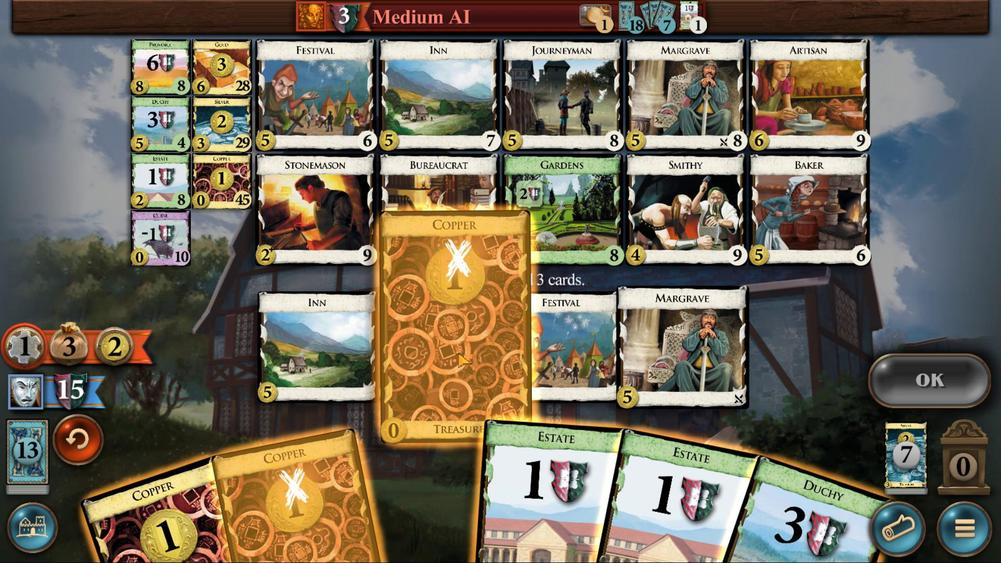 
Action: Mouse moved to (563, 368)
Screenshot: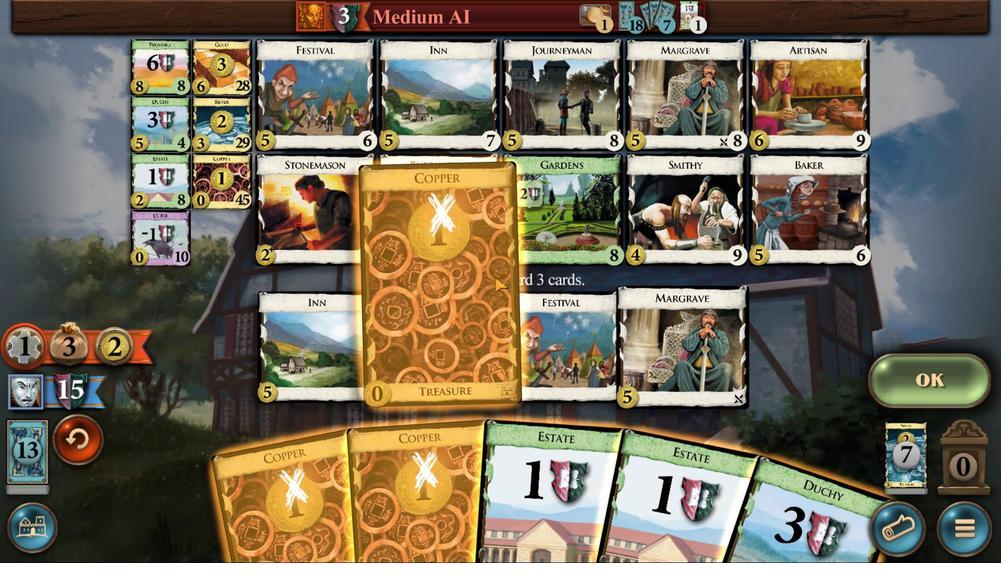 
Action: Mouse pressed left at (563, 368)
Screenshot: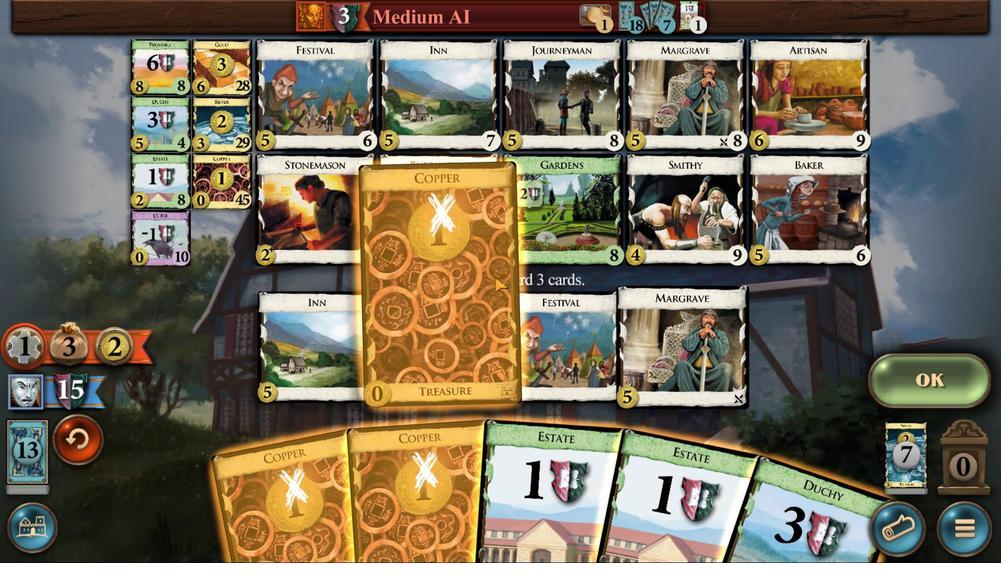 
Action: Mouse moved to (361, 384)
Screenshot: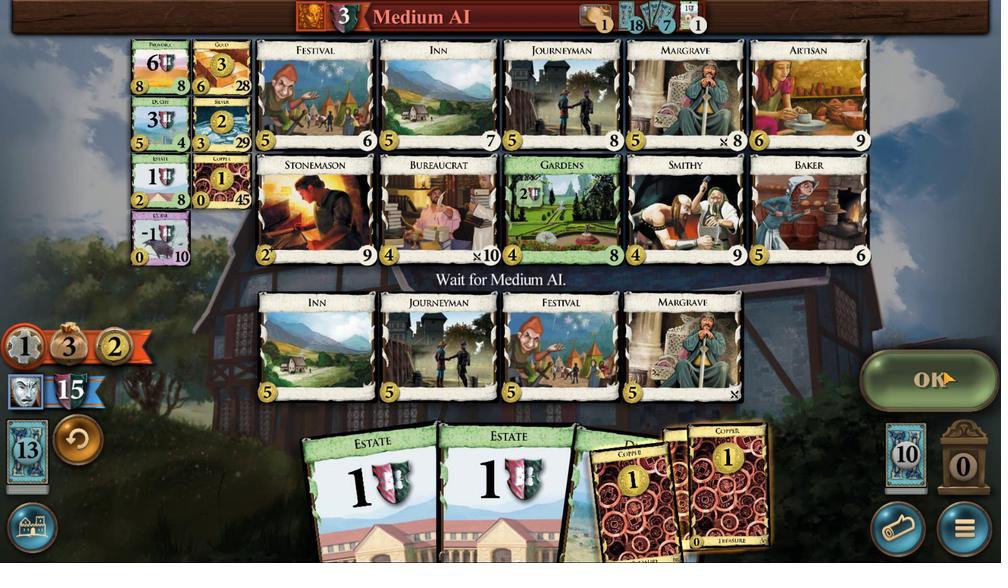 
Action: Mouse pressed left at (361, 384)
Screenshot: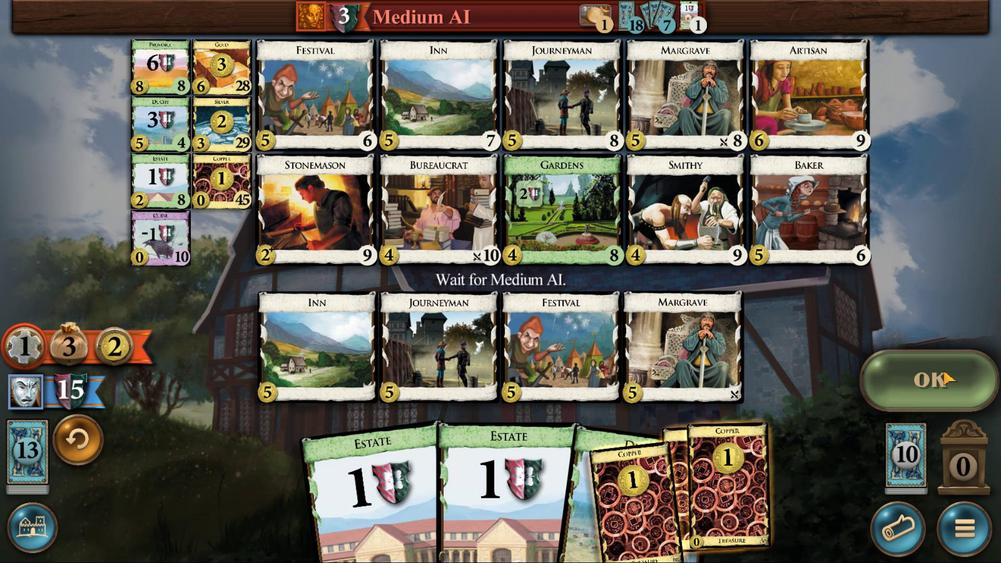 
Action: Mouse moved to (551, 405)
Screenshot: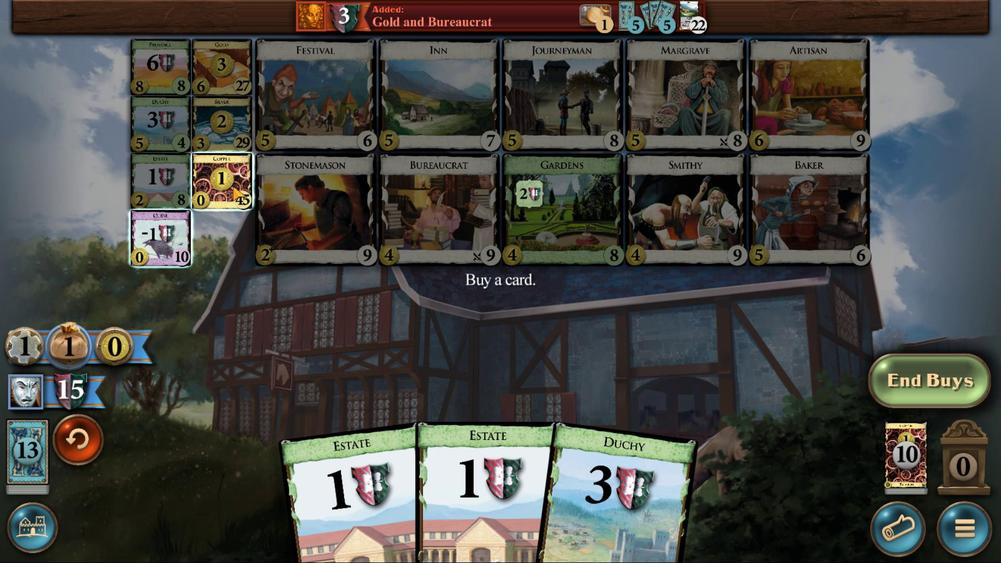 
Action: Mouse pressed left at (551, 405)
Screenshot: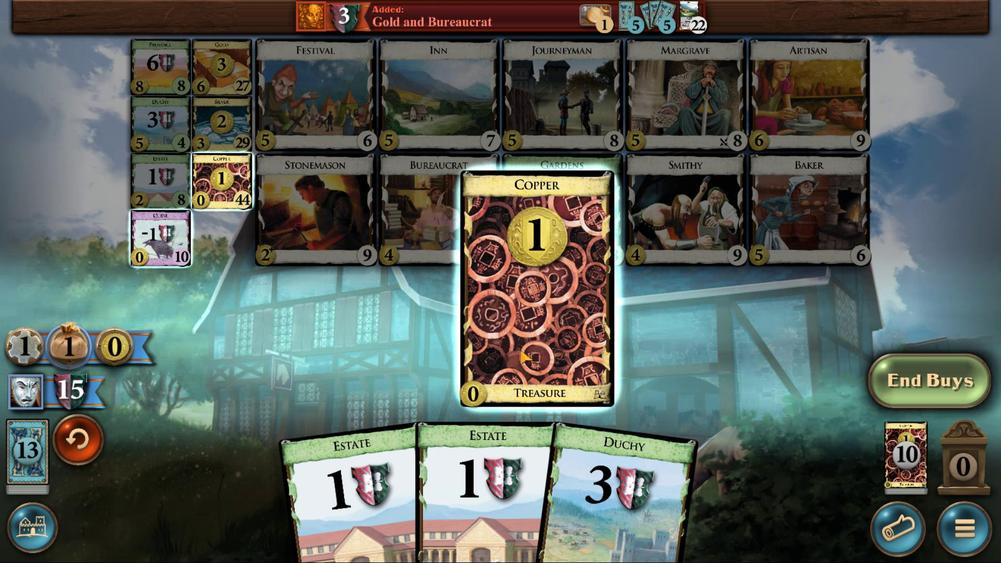 
Action: Mouse moved to (420, 390)
Screenshot: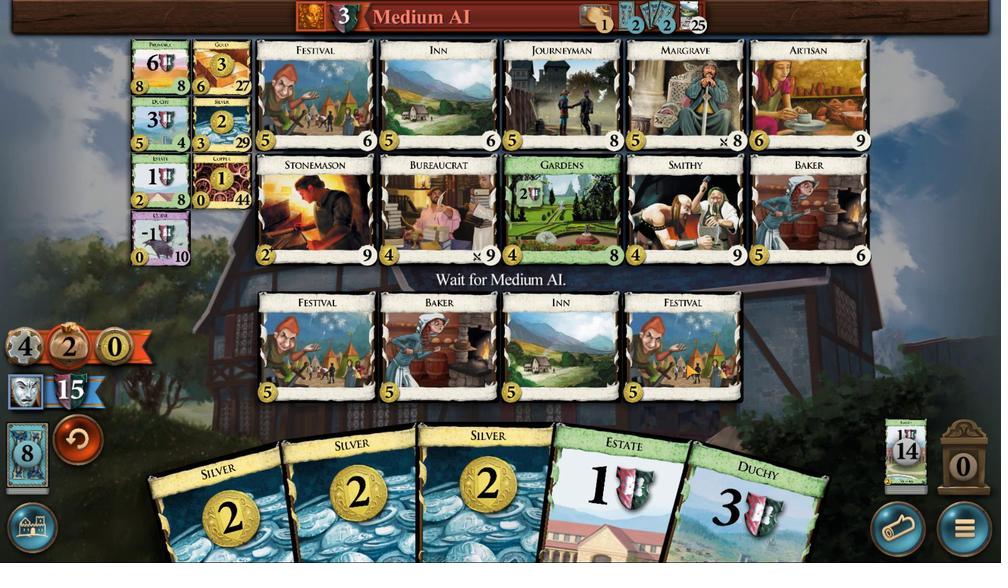 
Action: Mouse scrolled (420, 390) with delta (0, 0)
Screenshot: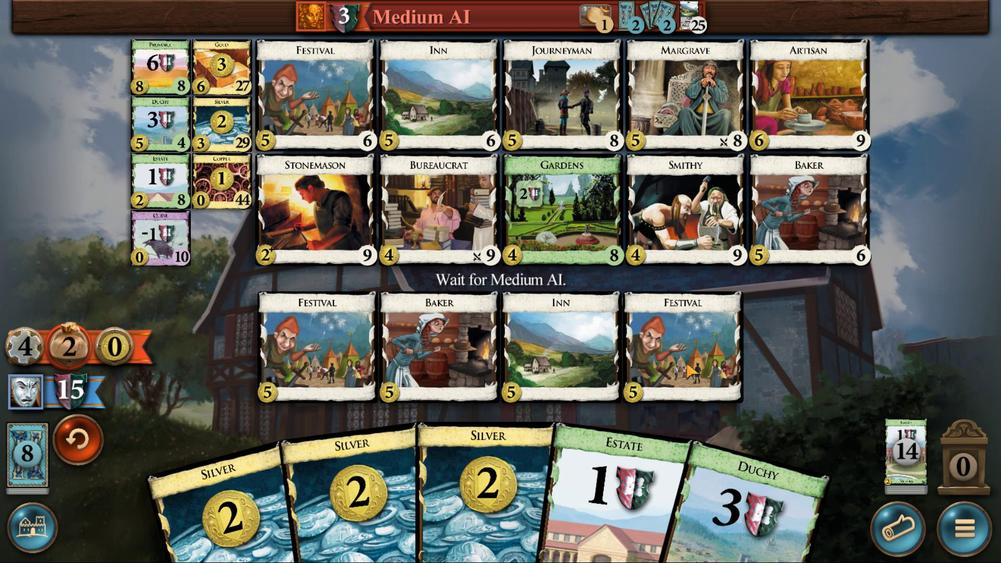 
Action: Mouse scrolled (420, 390) with delta (0, 0)
Screenshot: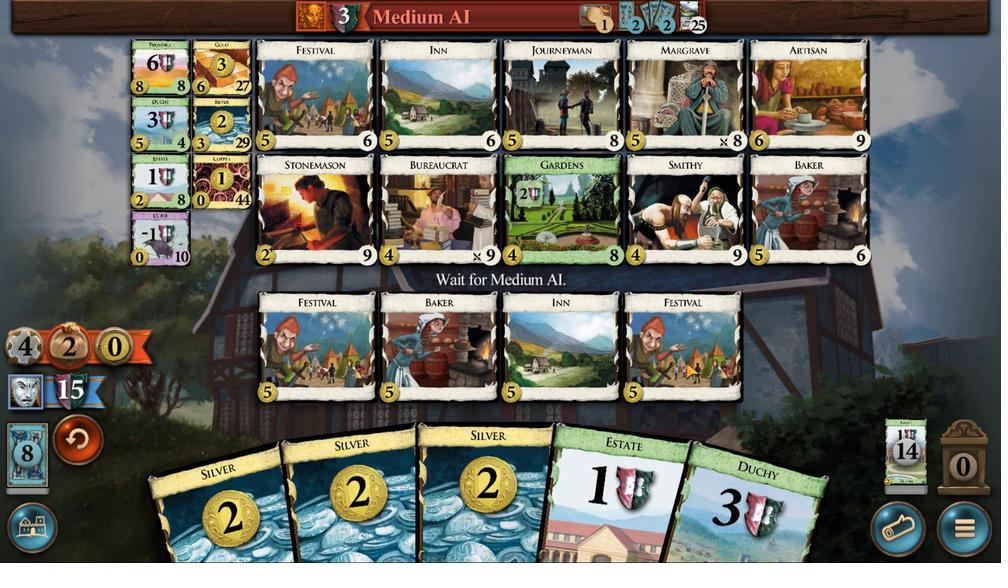 
Action: Mouse scrolled (420, 390) with delta (0, 0)
Screenshot: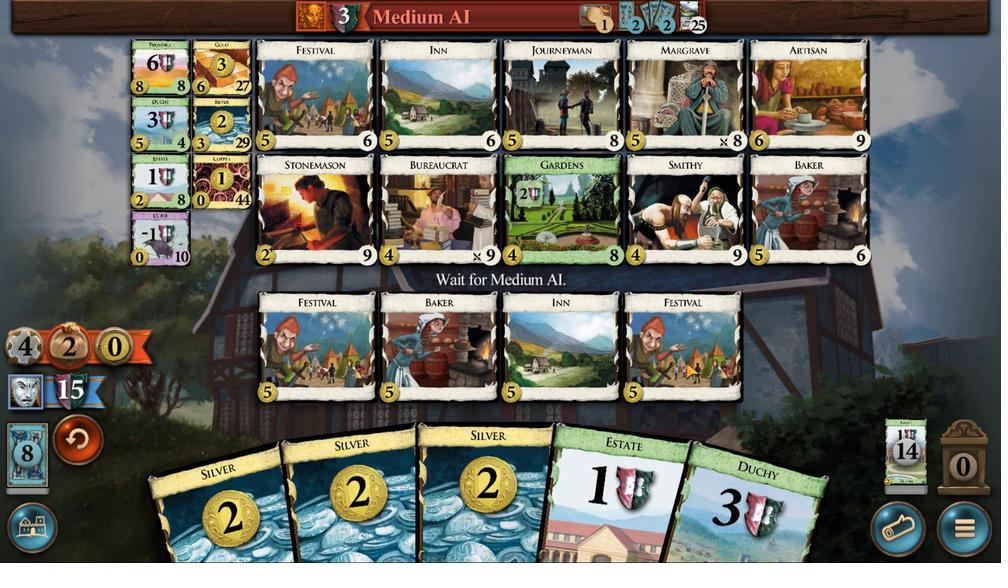 
Action: Mouse scrolled (420, 390) with delta (0, 0)
Screenshot: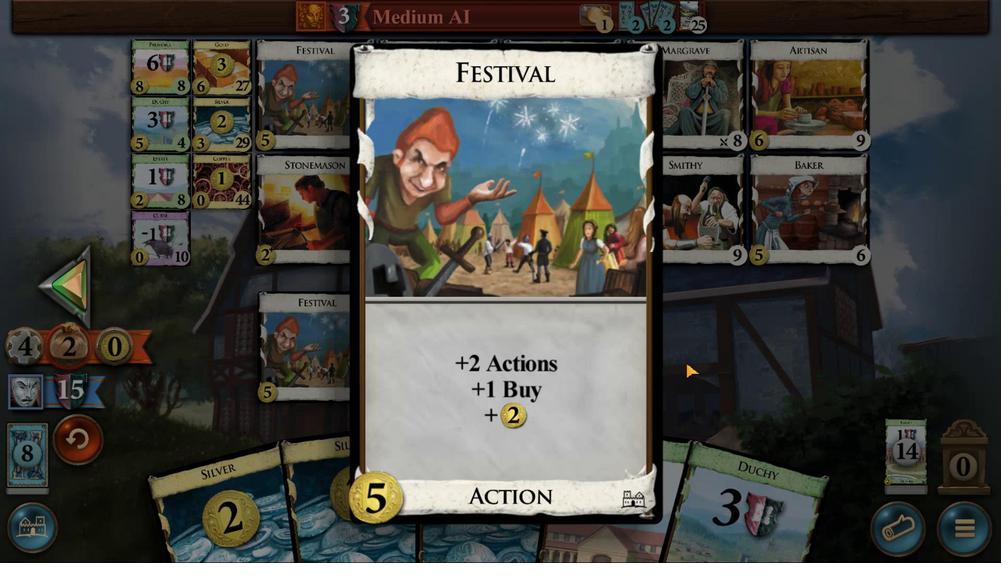 
Action: Mouse scrolled (420, 390) with delta (0, 0)
Screenshot: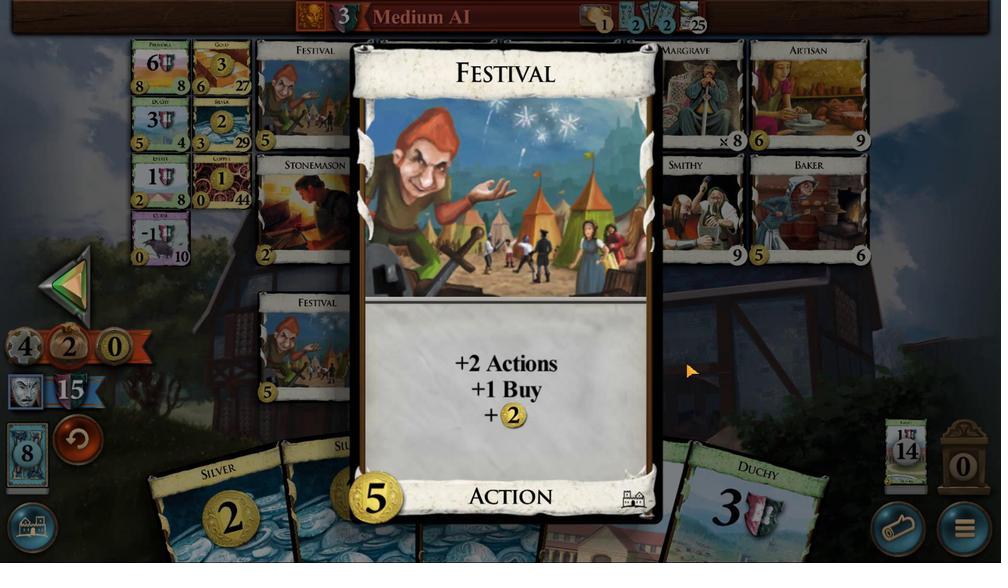 
Action: Mouse scrolled (420, 390) with delta (0, 0)
Screenshot: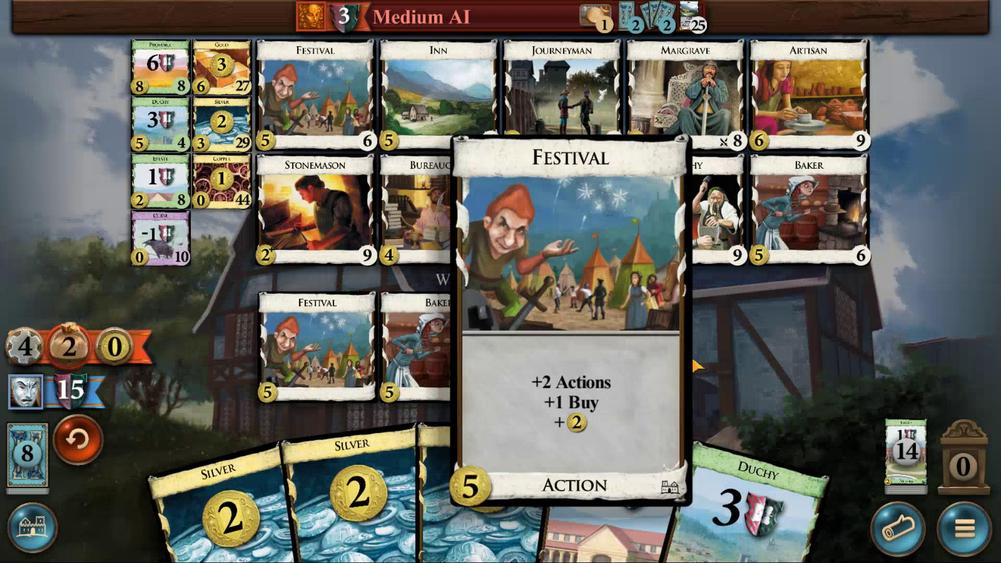 
Action: Mouse moved to (430, 385)
Screenshot: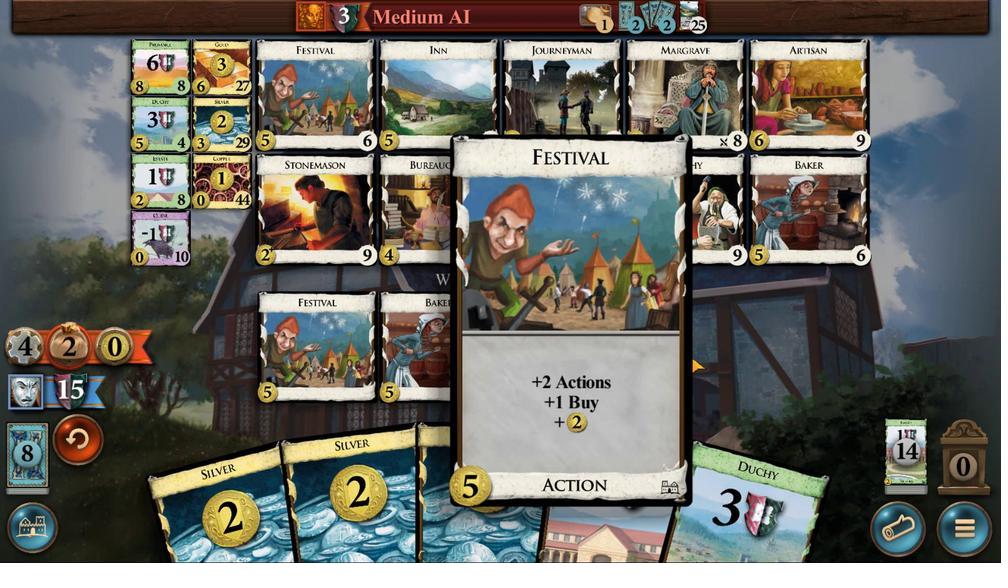 
Action: Mouse pressed left at (430, 385)
Screenshot: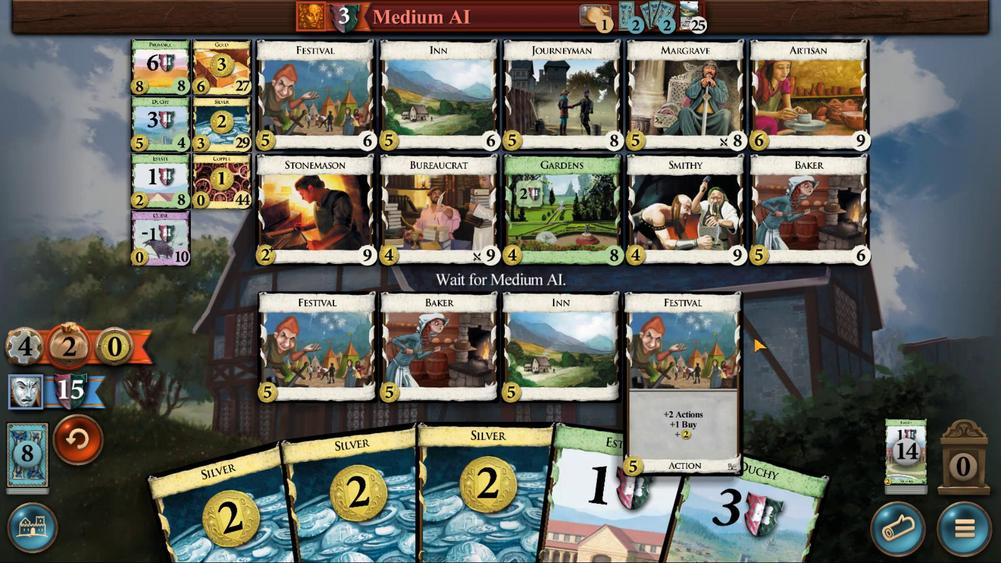 
Action: Mouse moved to (456, 386)
Screenshot: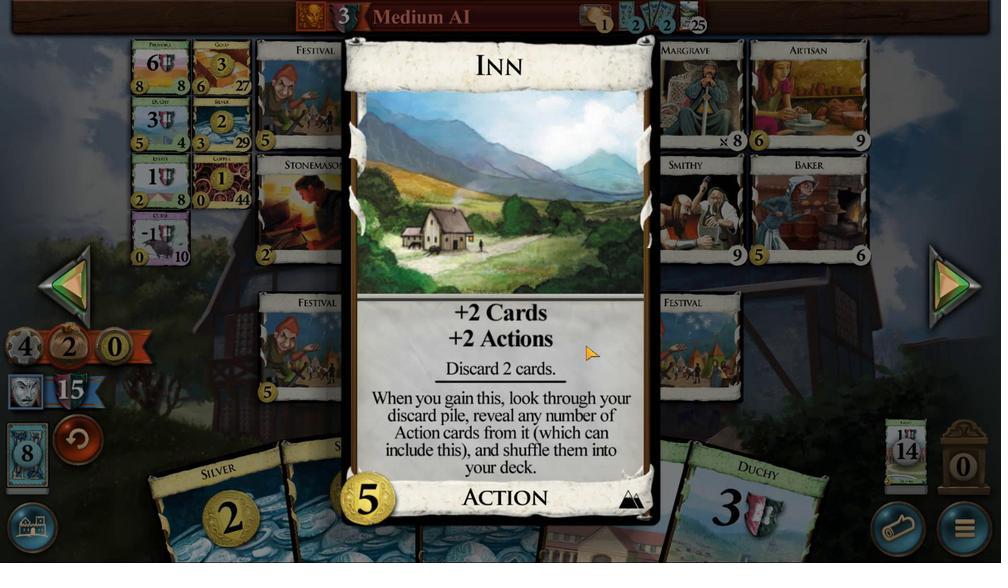 
Action: Mouse pressed left at (456, 386)
Screenshot: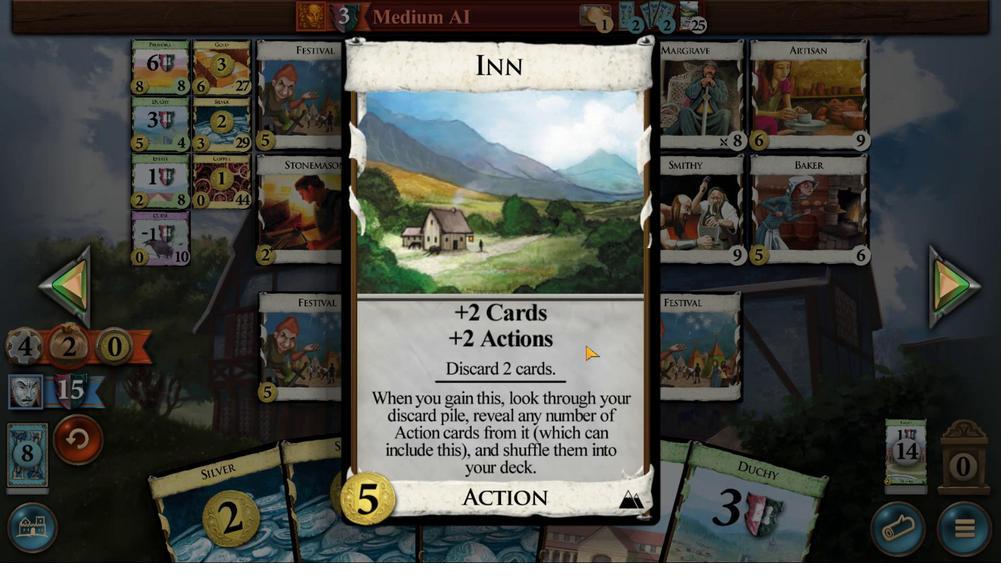
Action: Mouse moved to (421, 390)
Screenshot: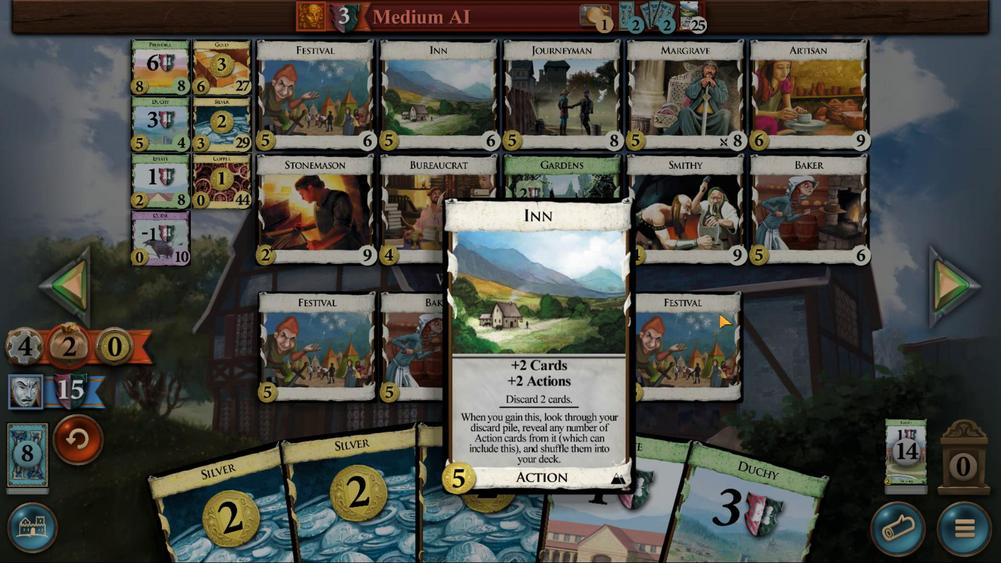 
Action: Mouse pressed left at (421, 390)
Screenshot: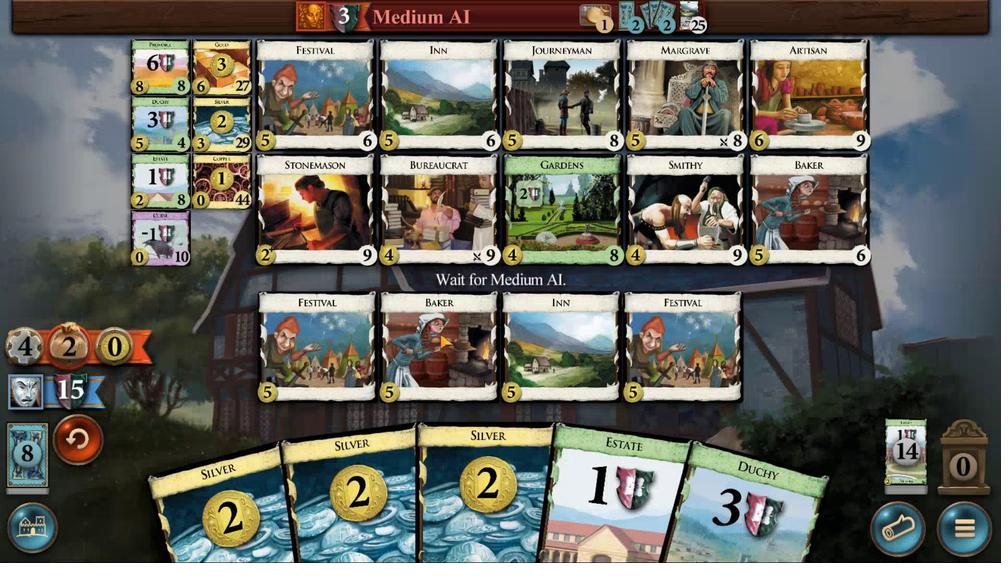 
Action: Mouse moved to (467, 405)
Screenshot: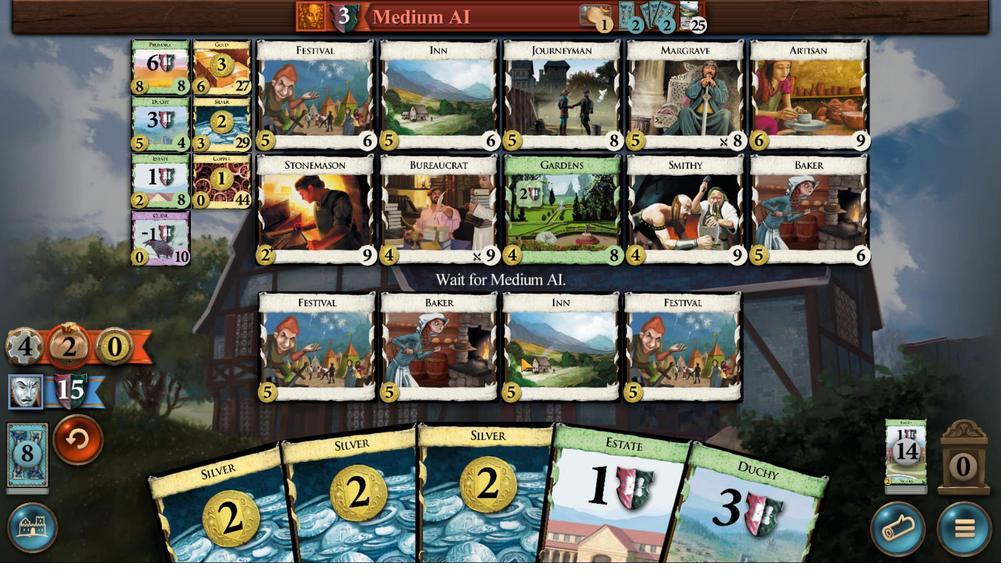 
Action: Mouse pressed left at (467, 405)
Screenshot: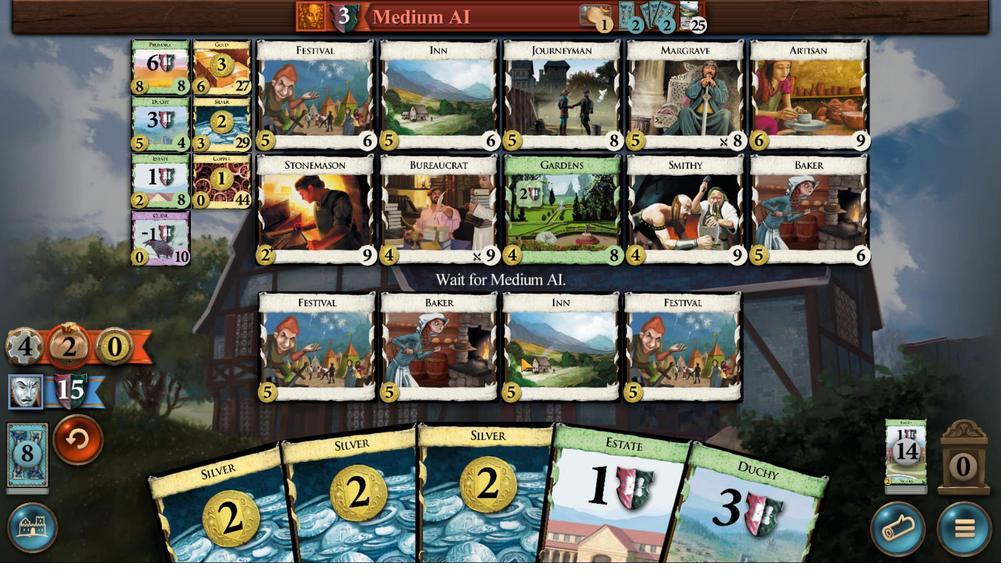 
Action: Mouse moved to (502, 412)
Screenshot: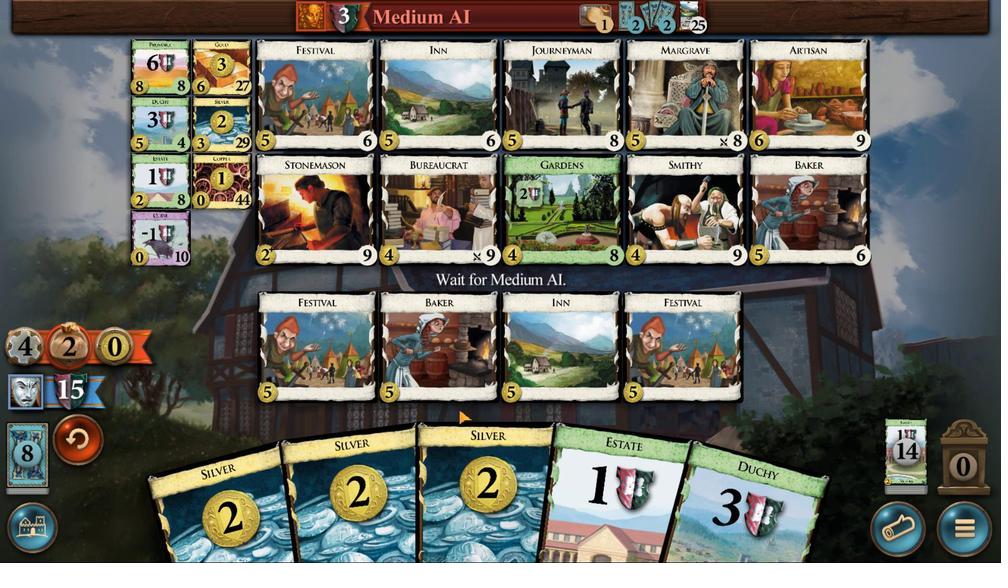 
Action: Mouse pressed left at (502, 412)
Screenshot: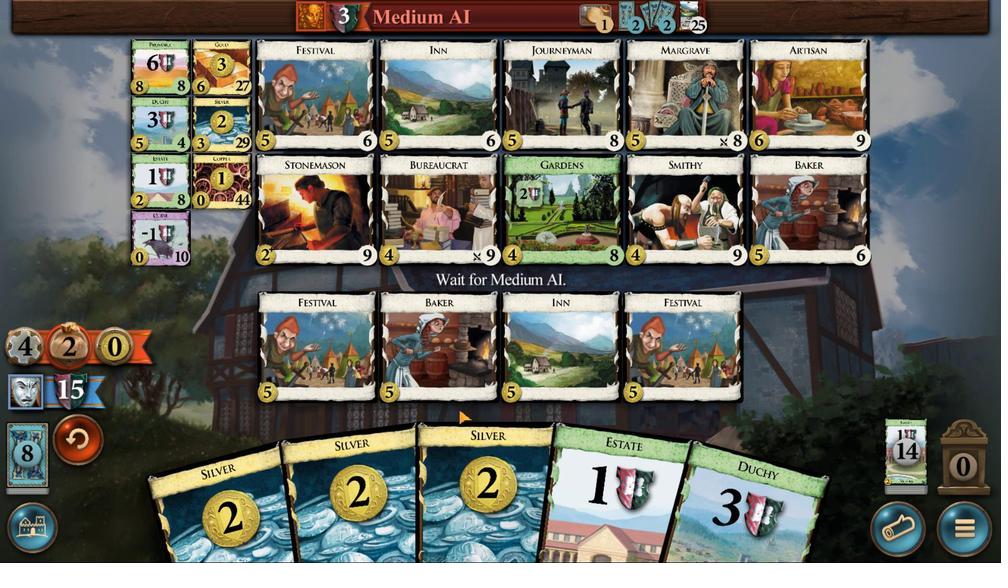 
Action: Mouse moved to (432, 369)
Screenshot: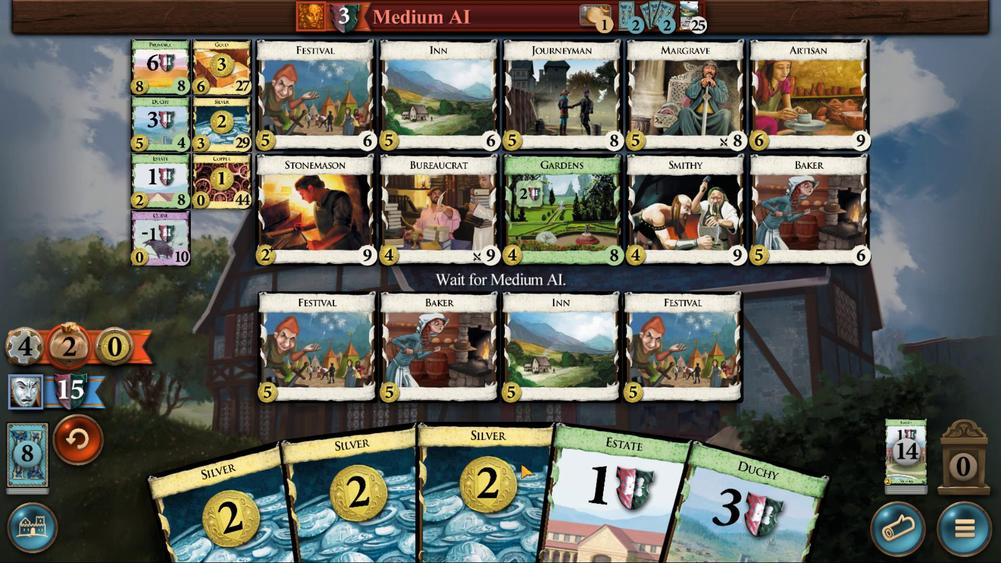 
Action: Mouse pressed left at (432, 369)
Screenshot: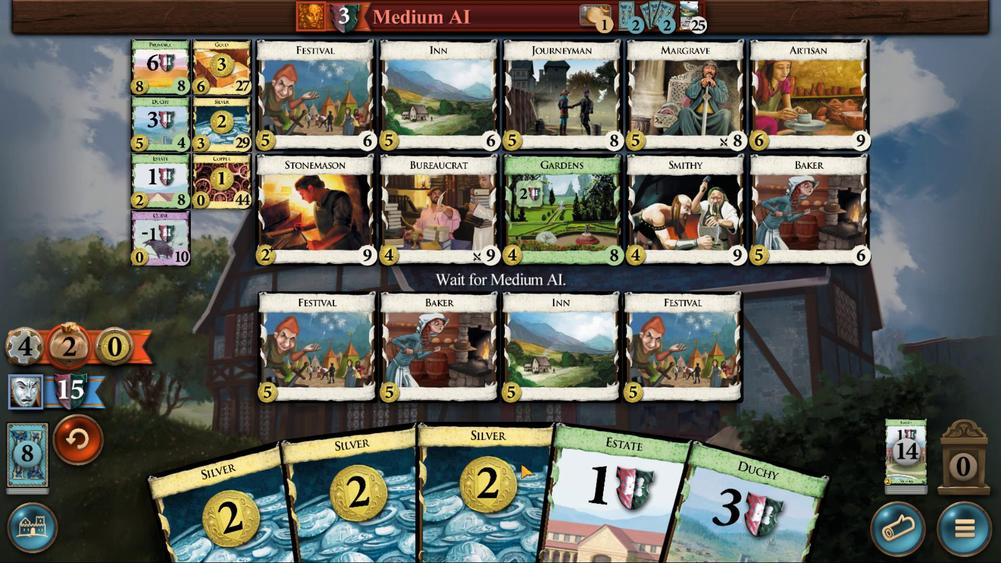 
Action: Mouse moved to (474, 373)
Screenshot: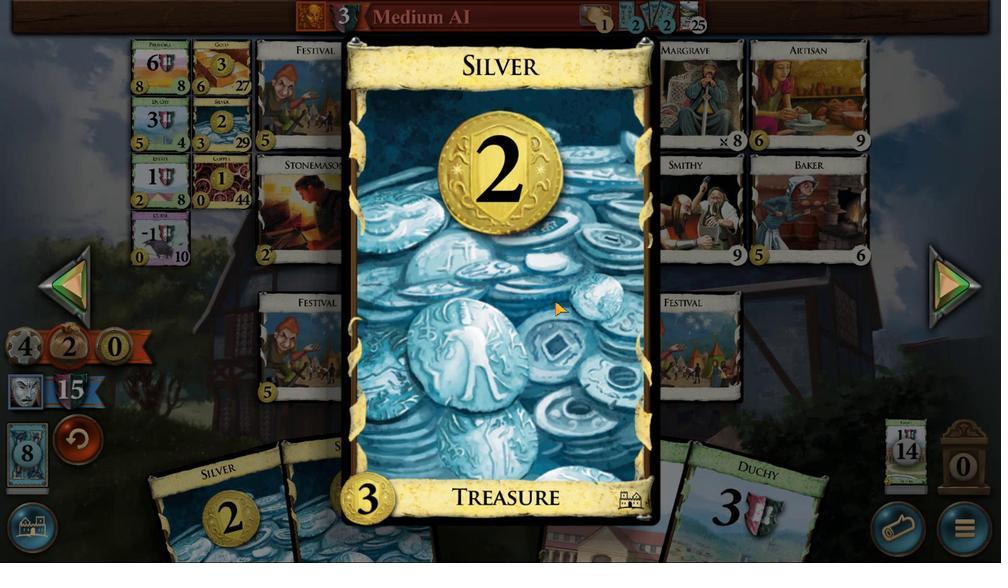 
Action: Mouse pressed left at (474, 373)
Screenshot: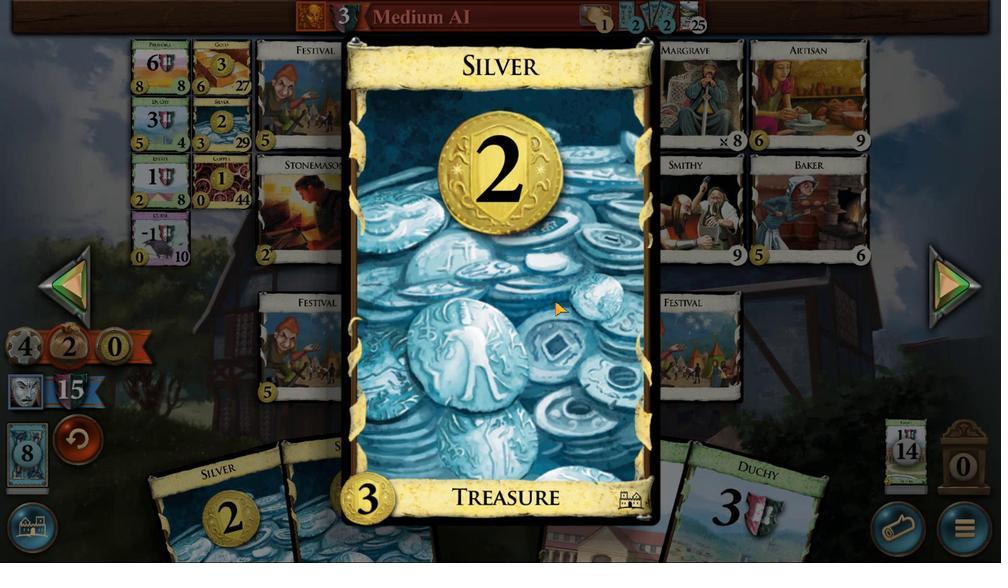 
Action: Mouse moved to (479, 374)
Screenshot: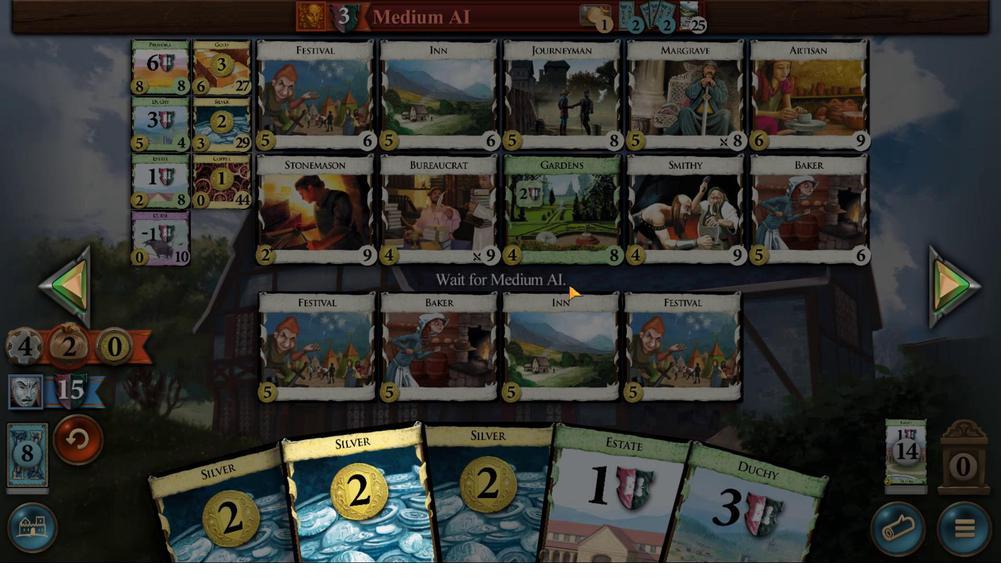 
Action: Mouse pressed left at (479, 374)
Screenshot: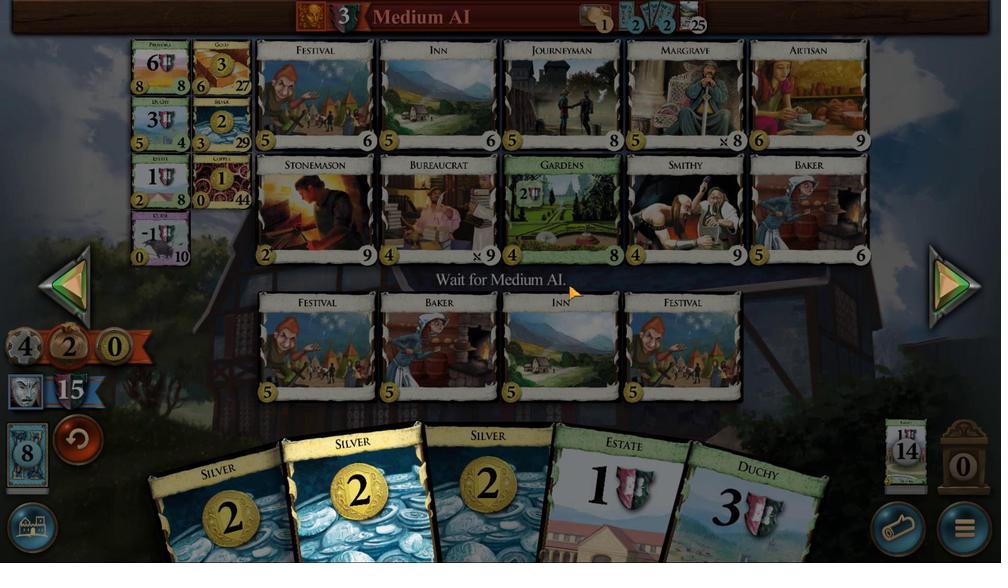 
Action: Mouse moved to (416, 391)
Screenshot: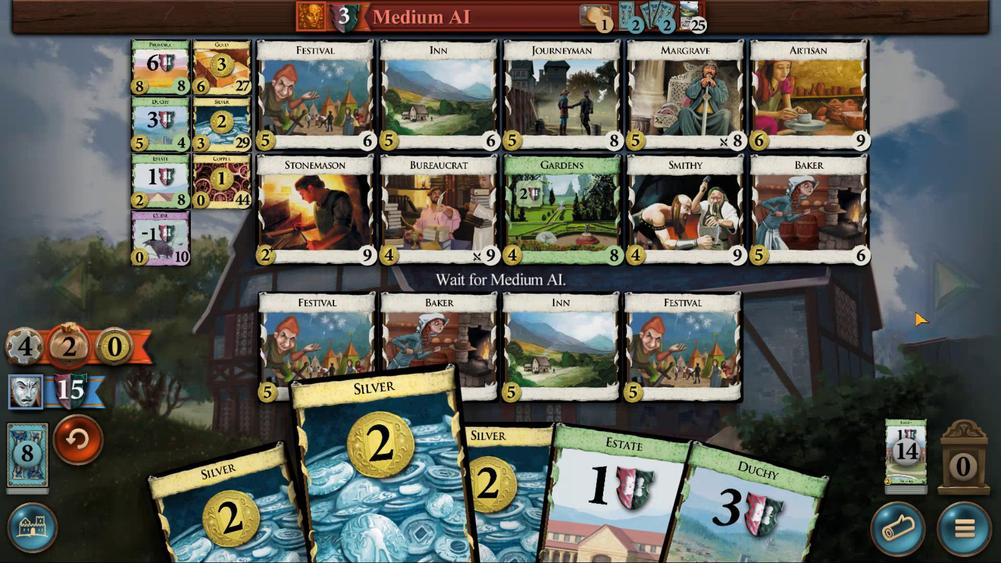 
Action: Mouse pressed left at (416, 391)
Screenshot: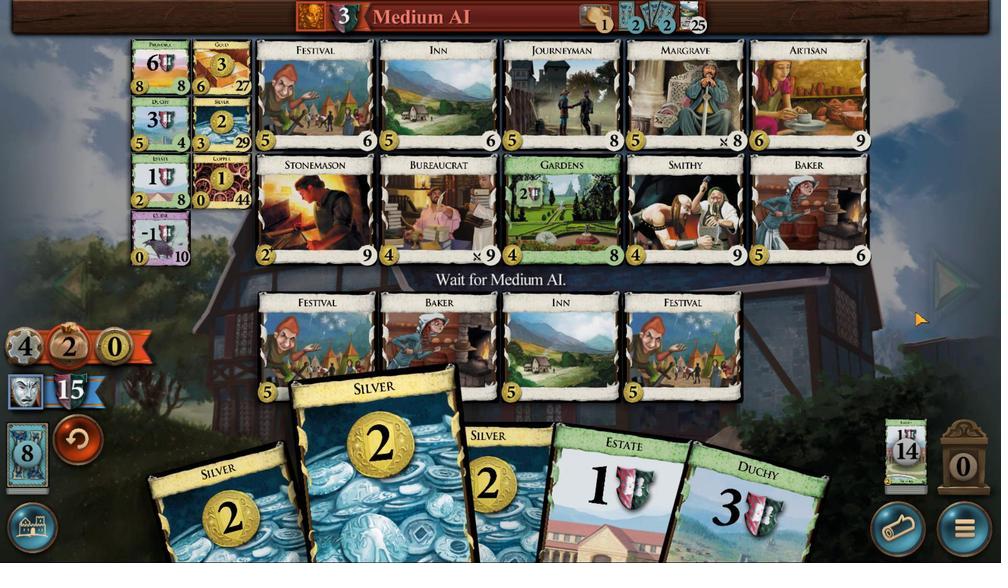 
Action: Mouse moved to (368, 391)
Screenshot: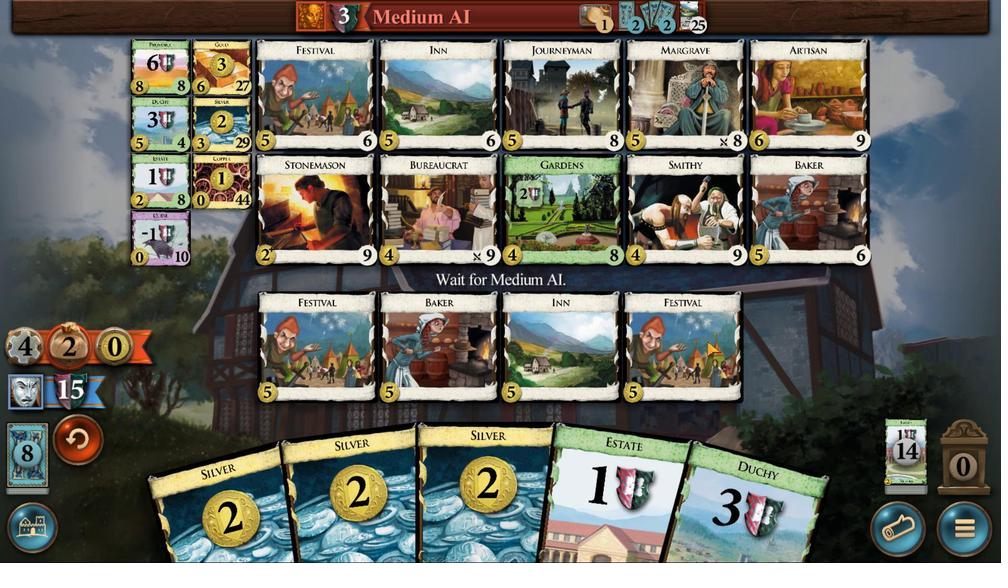 
Action: Mouse pressed left at (368, 391)
Screenshot: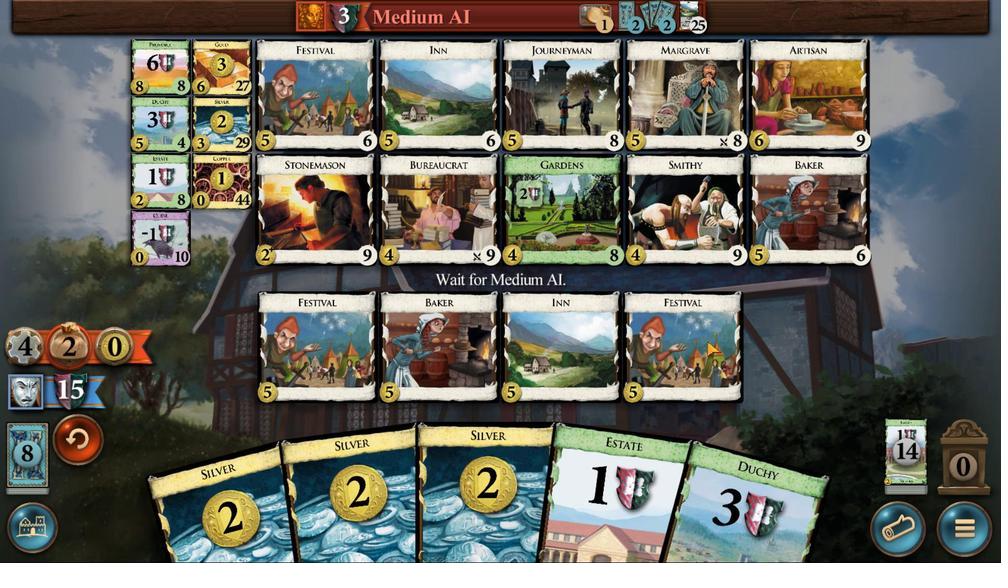 
Action: Mouse moved to (454, 405)
Screenshot: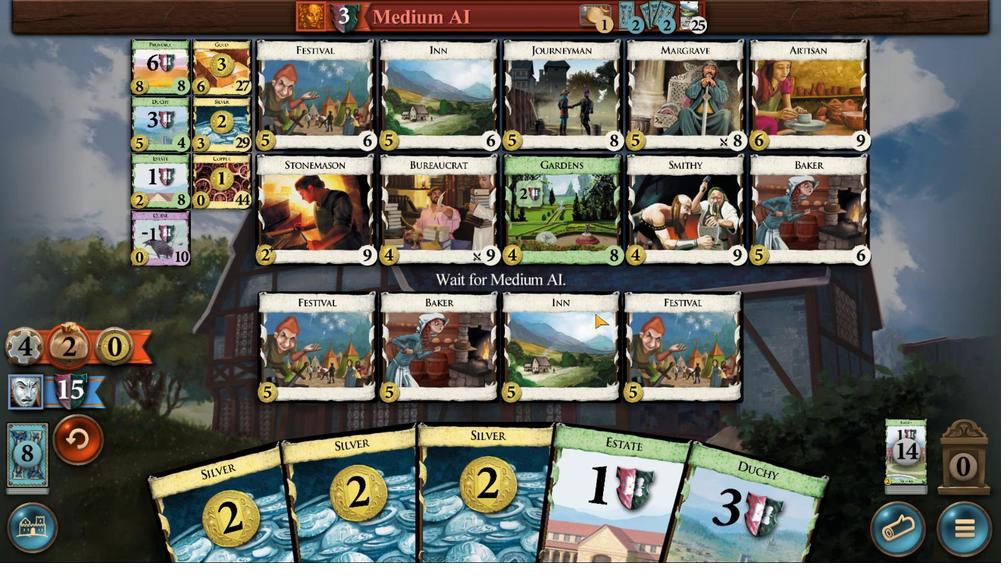 
Action: Mouse pressed left at (454, 405)
Screenshot: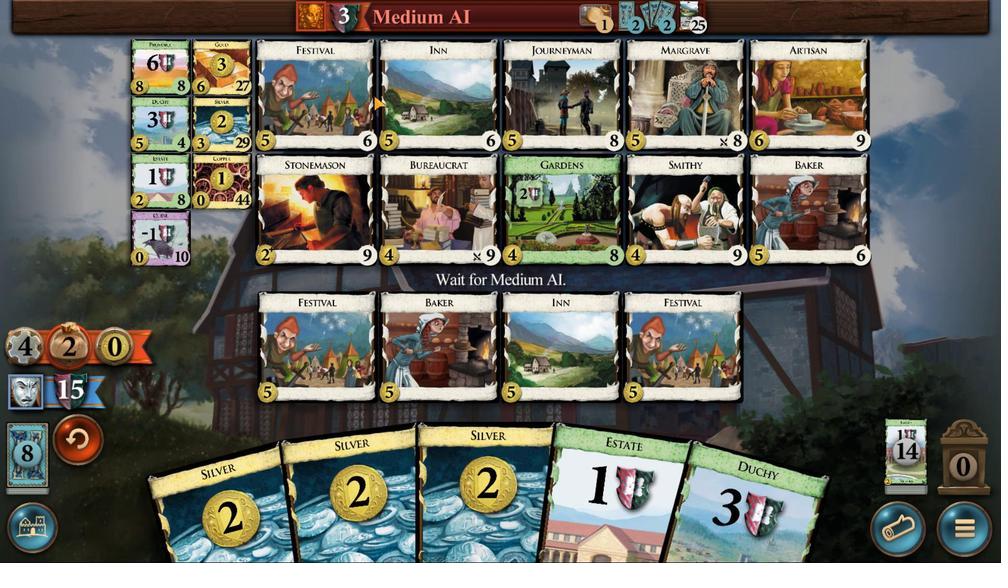 
Action: Mouse moved to (514, 415)
Screenshot: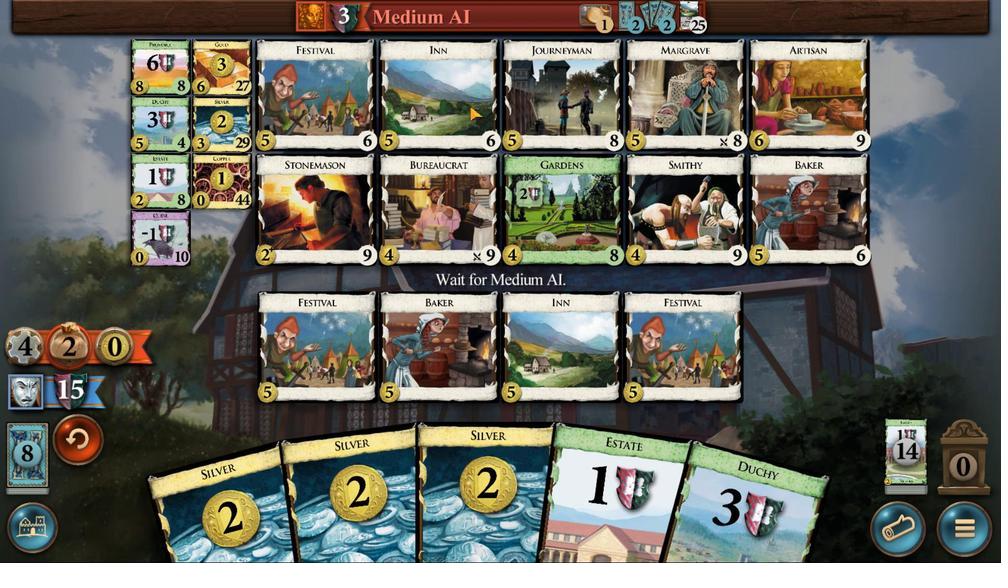 
Action: Mouse pressed left at (514, 415)
Screenshot: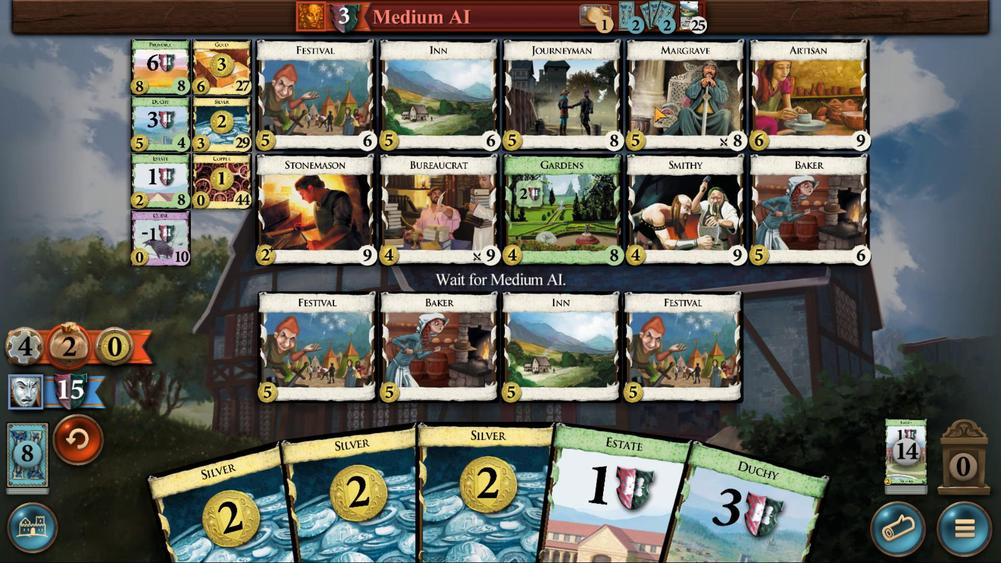 
Action: Mouse moved to (438, 414)
Screenshot: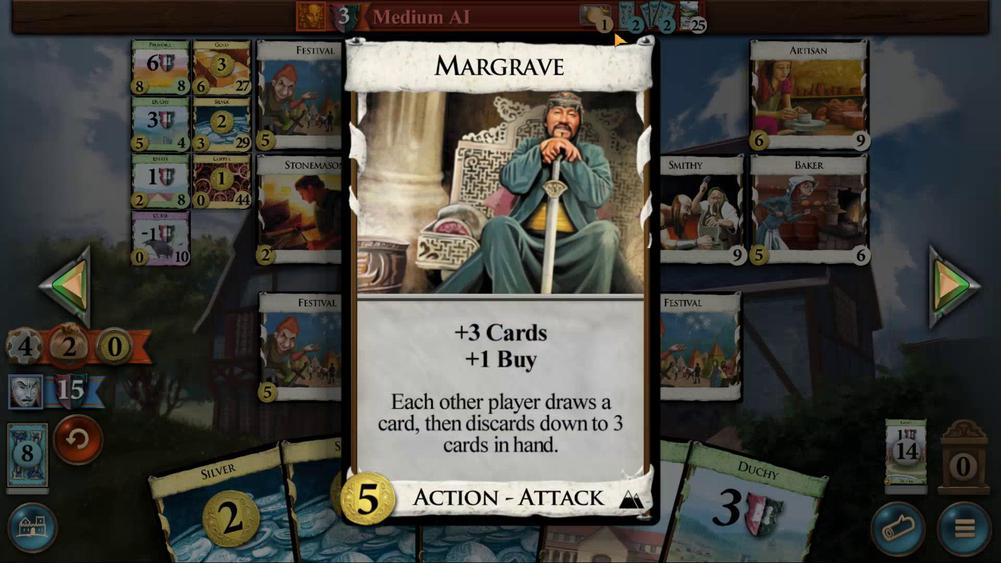 
Action: Mouse pressed left at (438, 414)
Screenshot: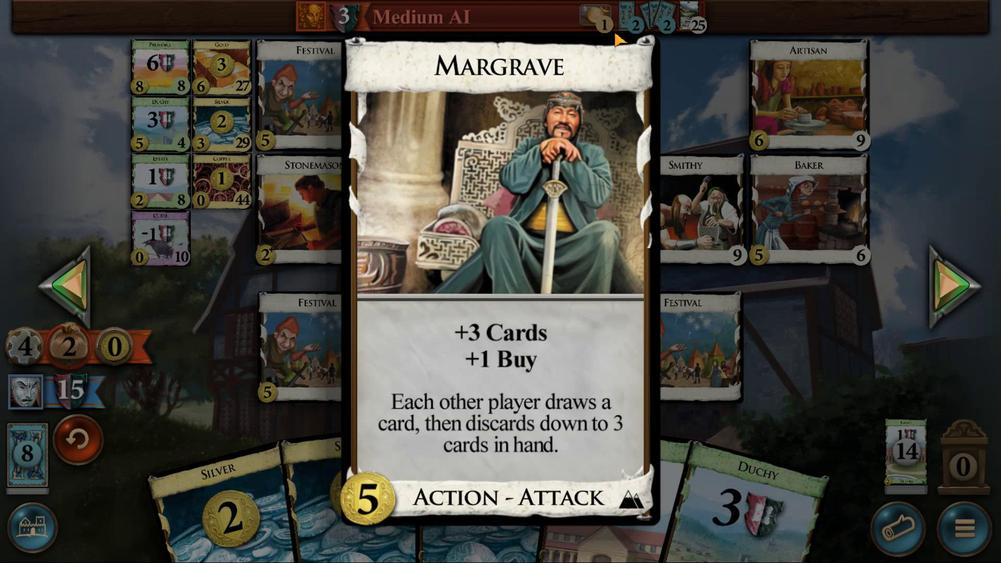 
Action: Mouse moved to (449, 422)
Screenshot: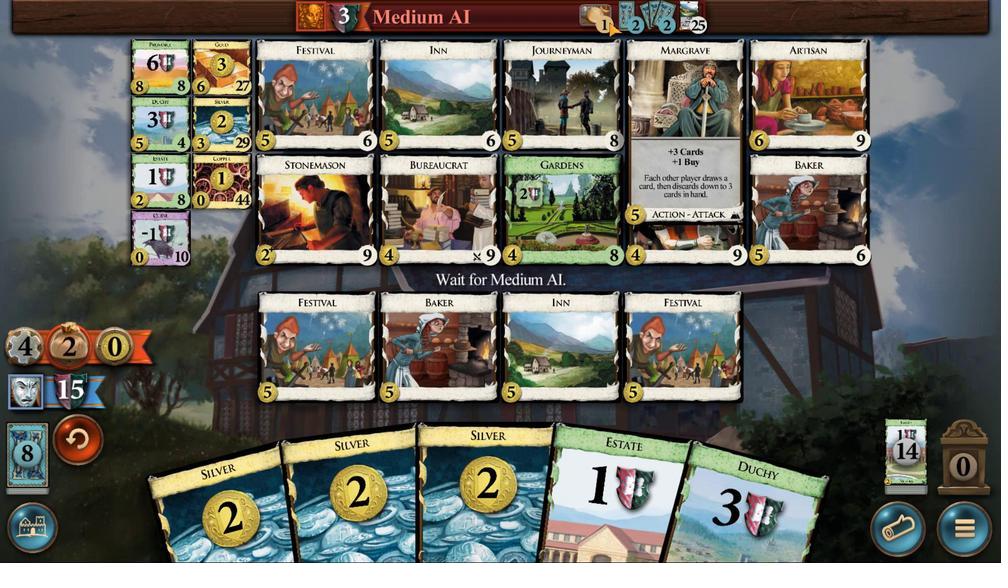 
Action: Mouse pressed left at (449, 422)
Screenshot: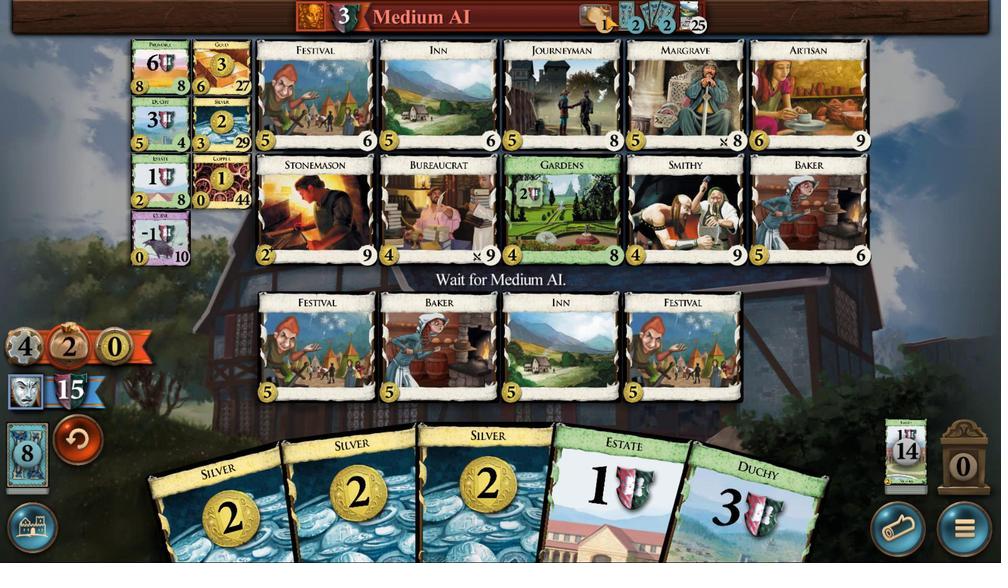 
Action: Mouse moved to (451, 423)
Screenshot: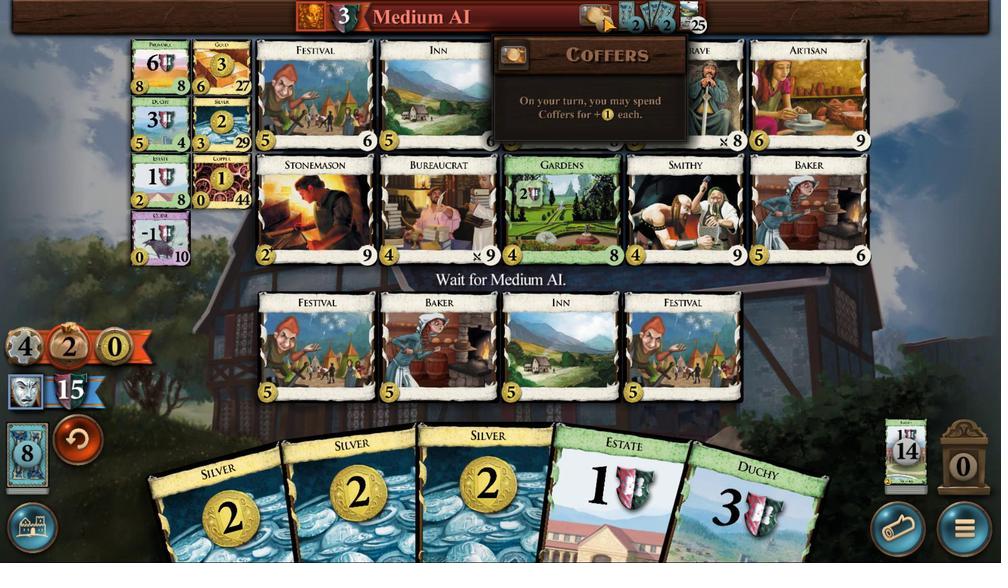 
Action: Mouse pressed left at (451, 423)
Screenshot: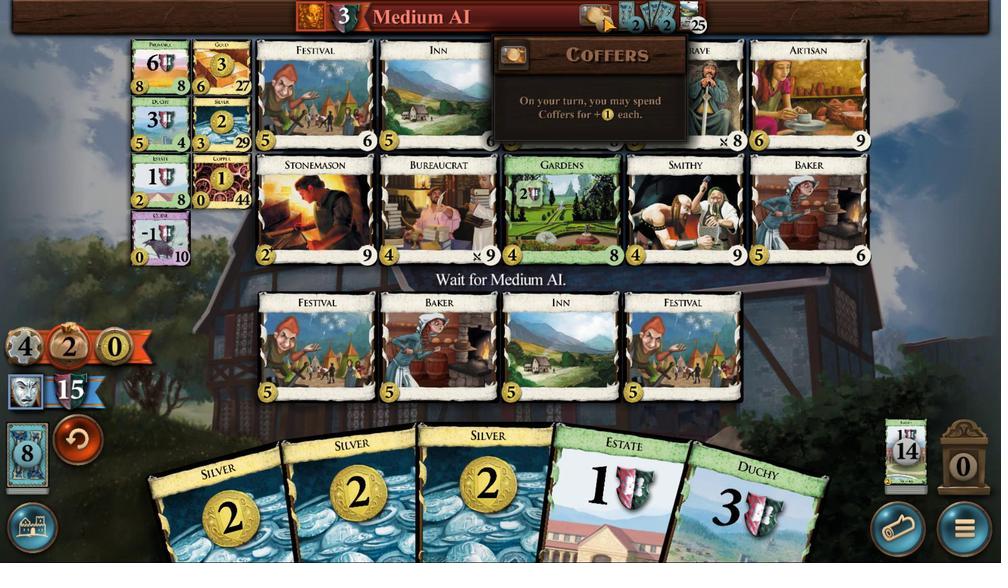
Action: Mouse moved to (452, 418)
Screenshot: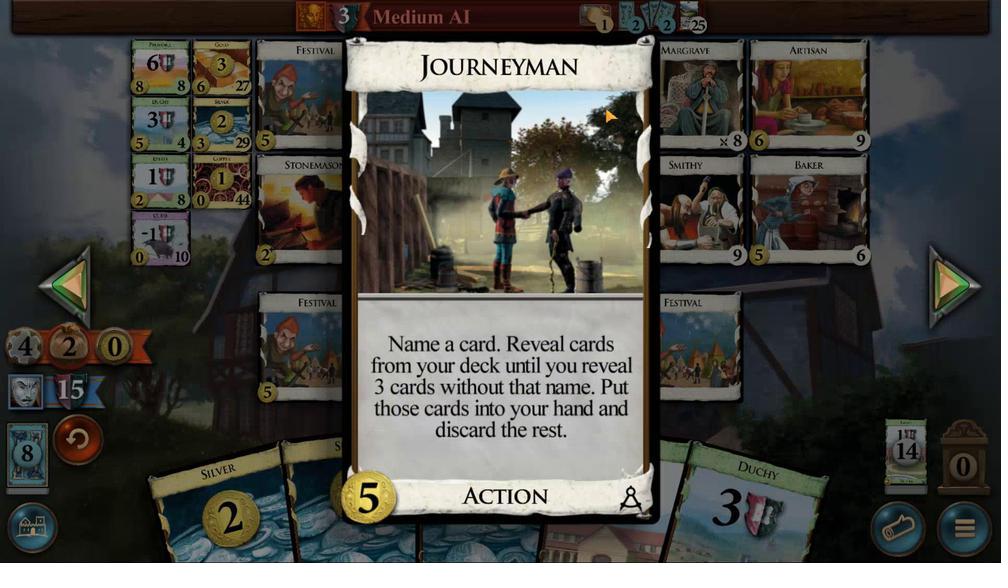 
Action: Mouse pressed left at (452, 418)
Screenshot: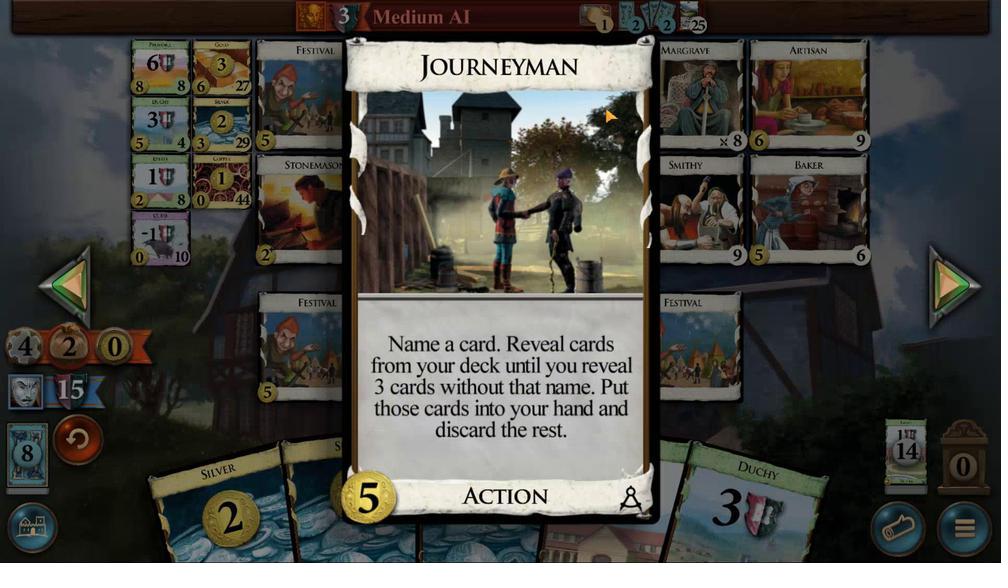 
Action: Mouse moved to (451, 413)
Screenshot: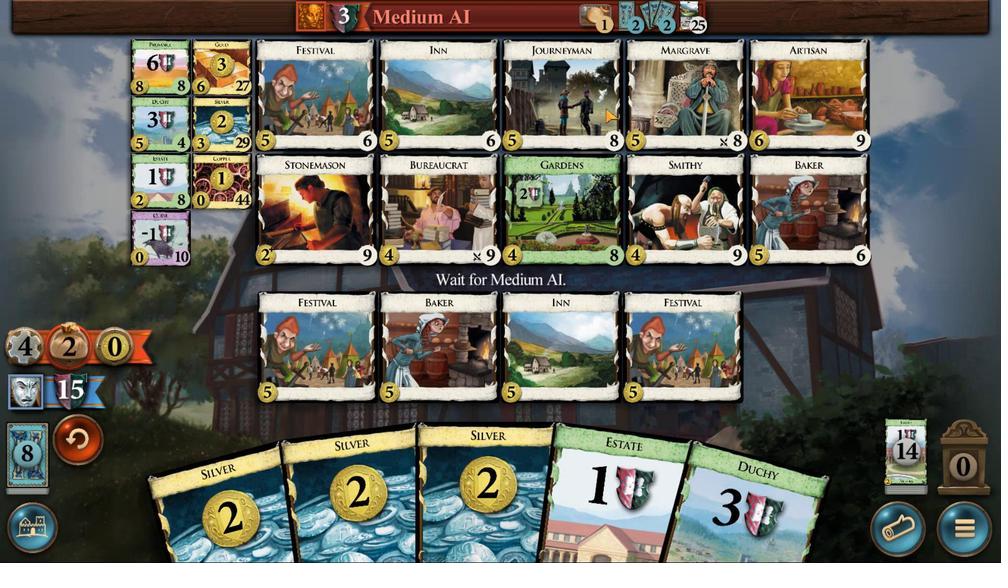 
Action: Mouse pressed left at (451, 413)
Screenshot: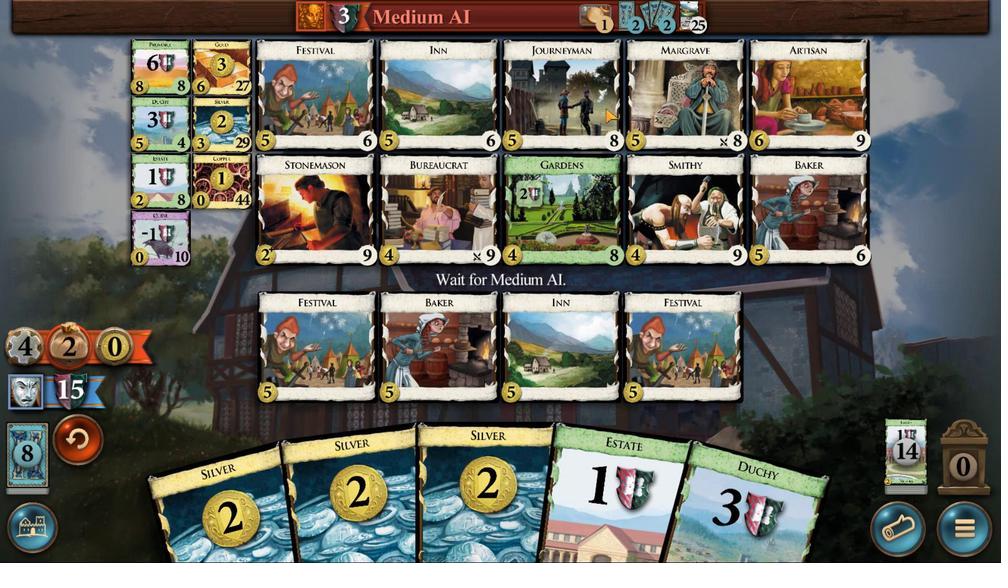 
Action: Mouse moved to (453, 423)
Screenshot: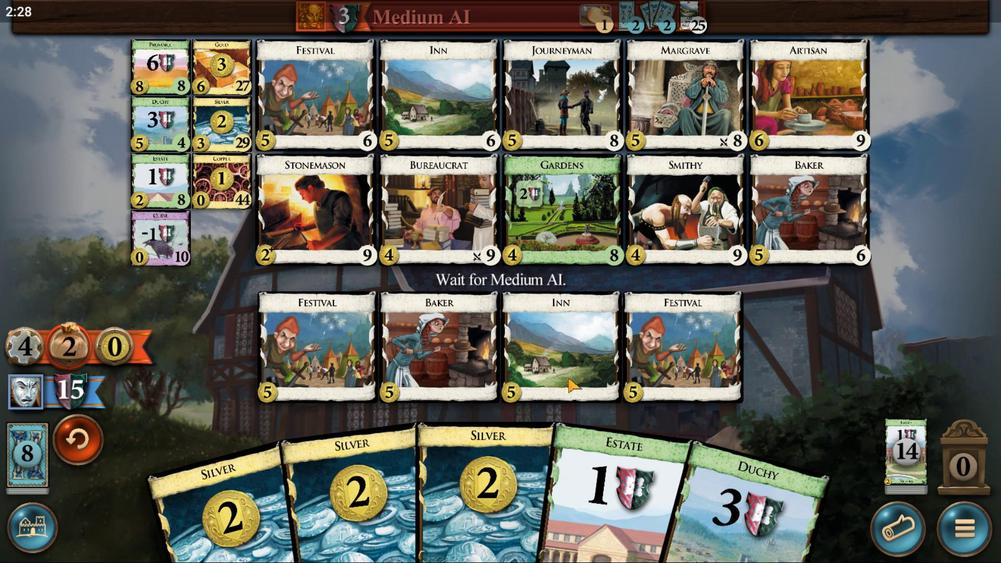 
Action: Mouse pressed left at (453, 423)
Screenshot: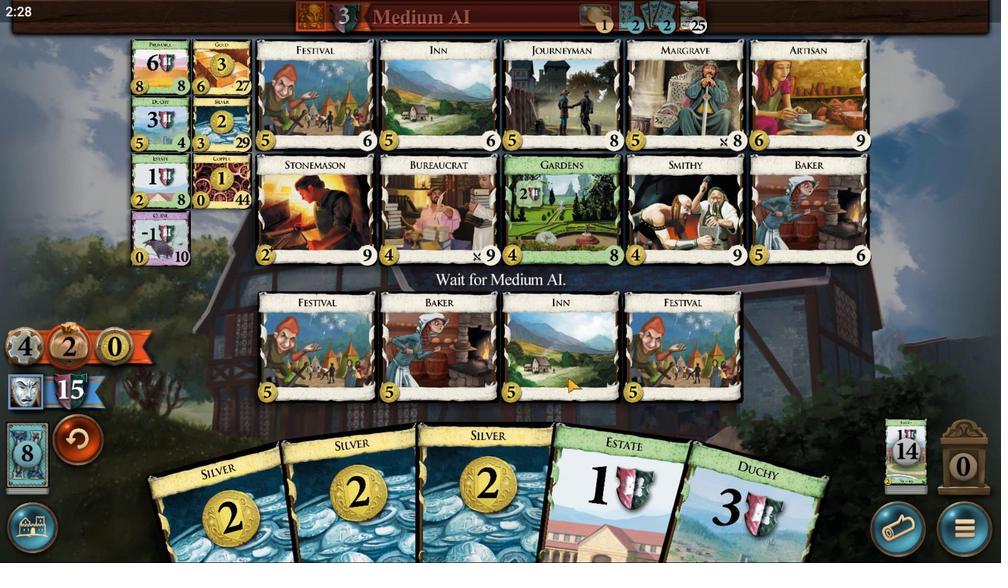 
Action: Mouse moved to (394, 413)
Screenshot: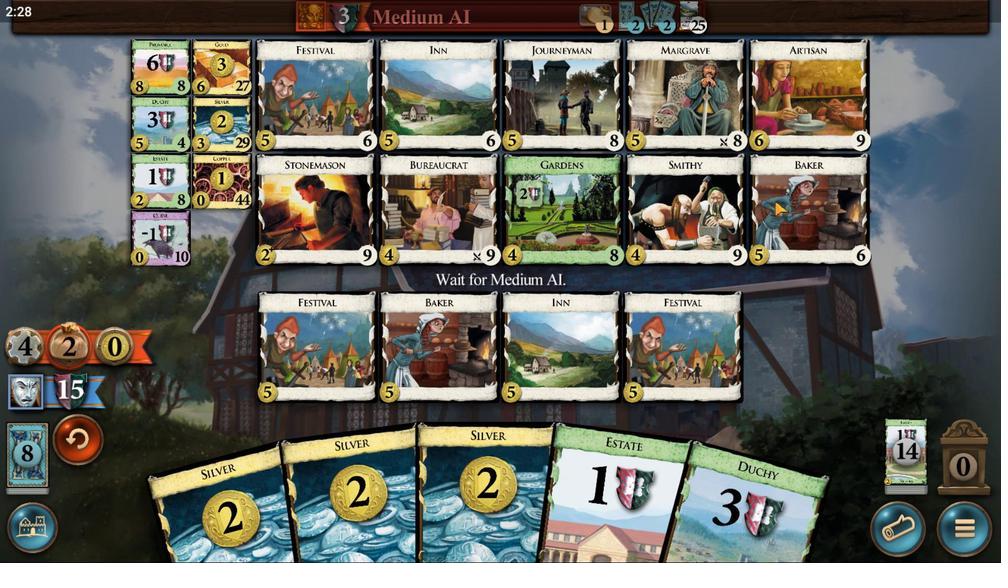 
Action: Mouse pressed left at (394, 413)
Screenshot: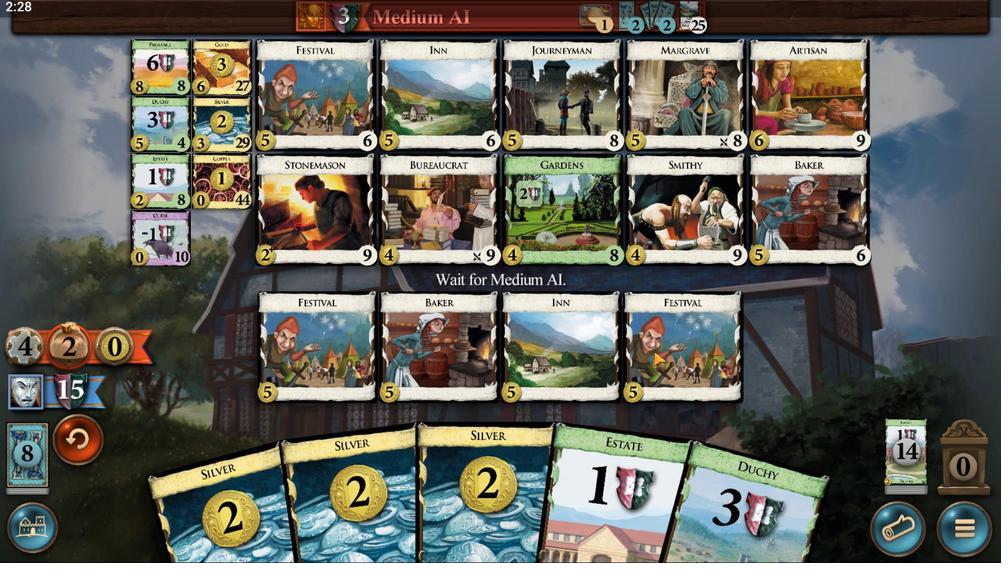 
Action: Mouse moved to (434, 386)
Screenshot: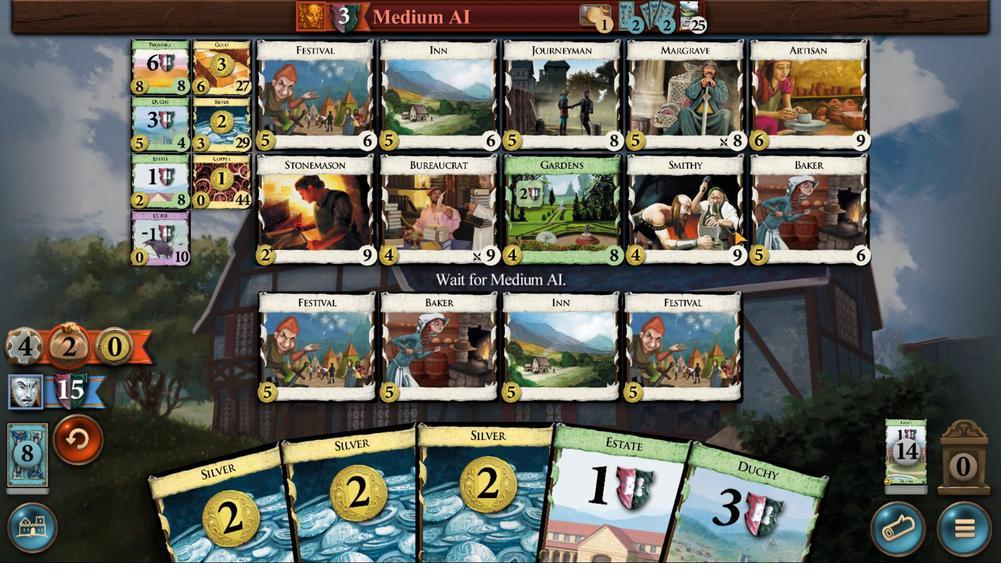 
Action: Mouse pressed left at (434, 386)
Screenshot: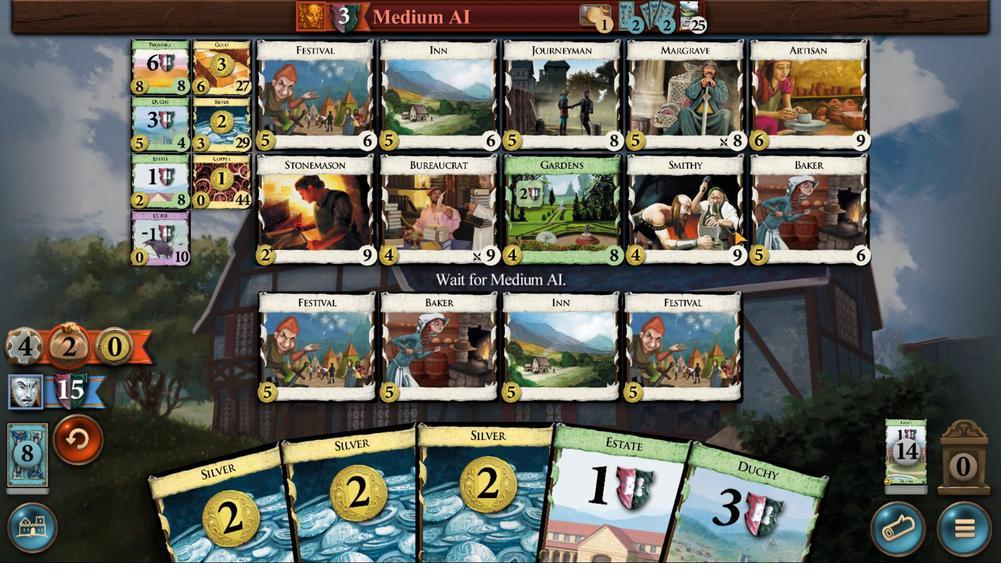 
Action: Mouse moved to (431, 388)
Screenshot: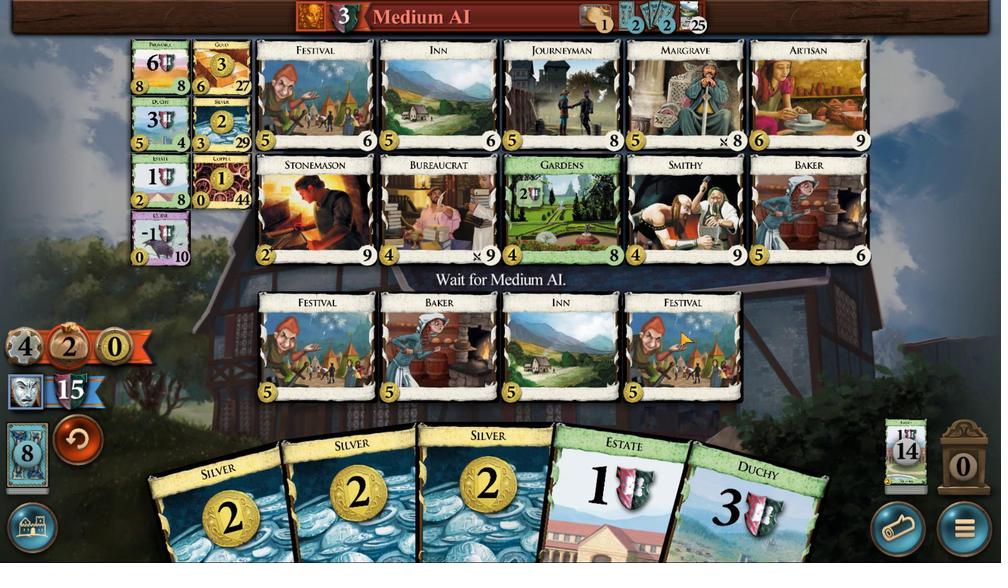 
Action: Mouse pressed left at (431, 388)
Screenshot: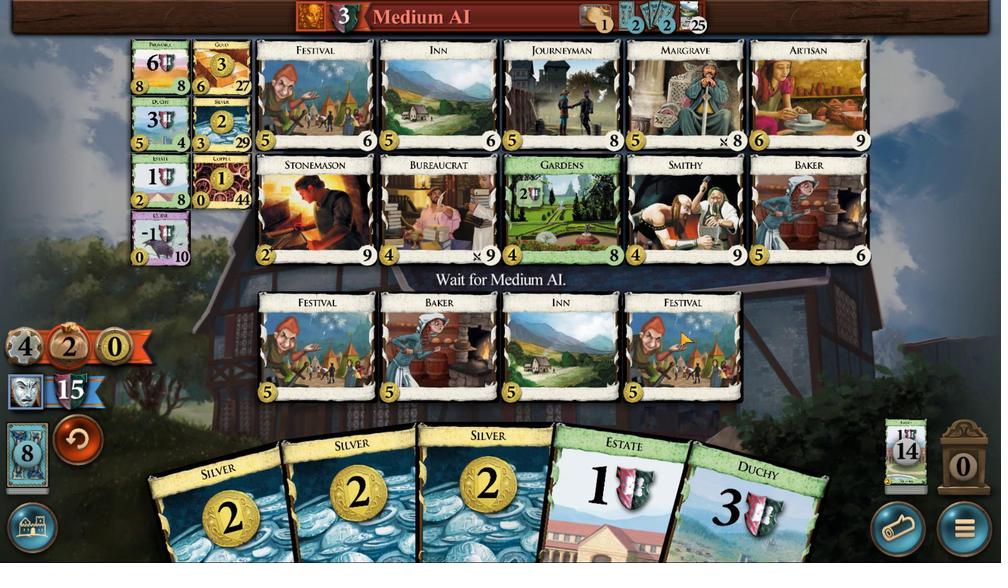 
Action: Mouse moved to (469, 386)
Screenshot: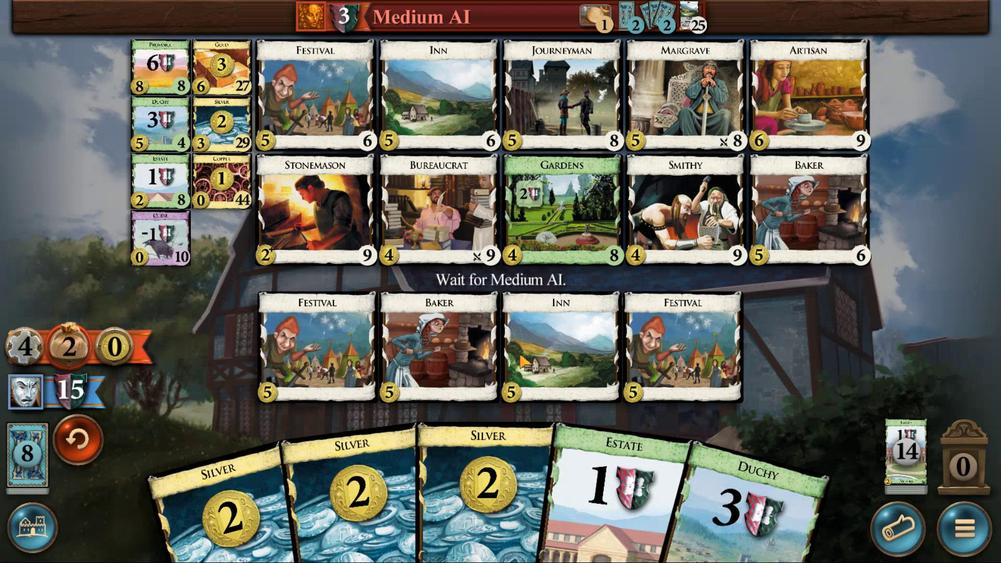 
Action: Mouse pressed left at (469, 386)
Screenshot: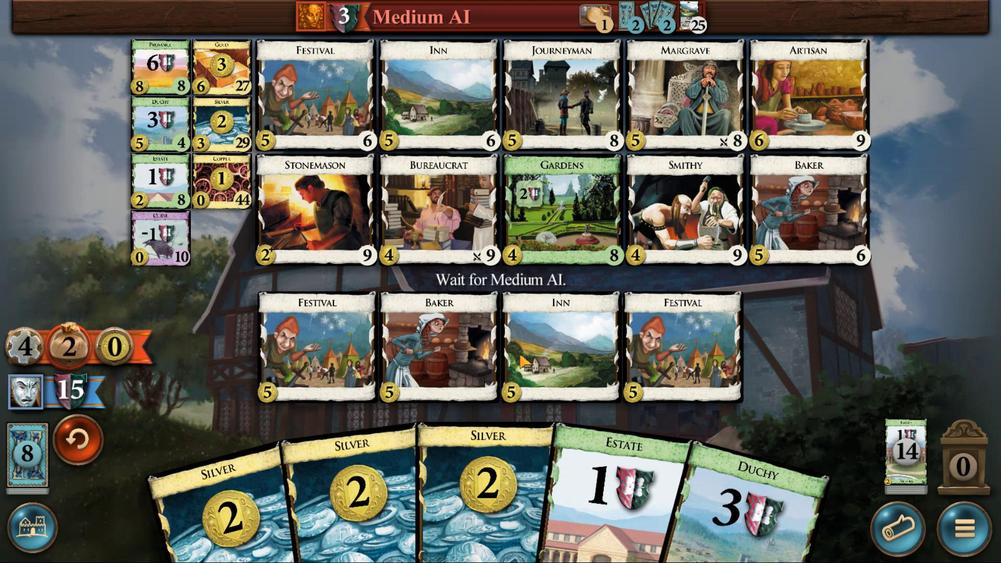 
Action: Mouse moved to (475, 386)
Screenshot: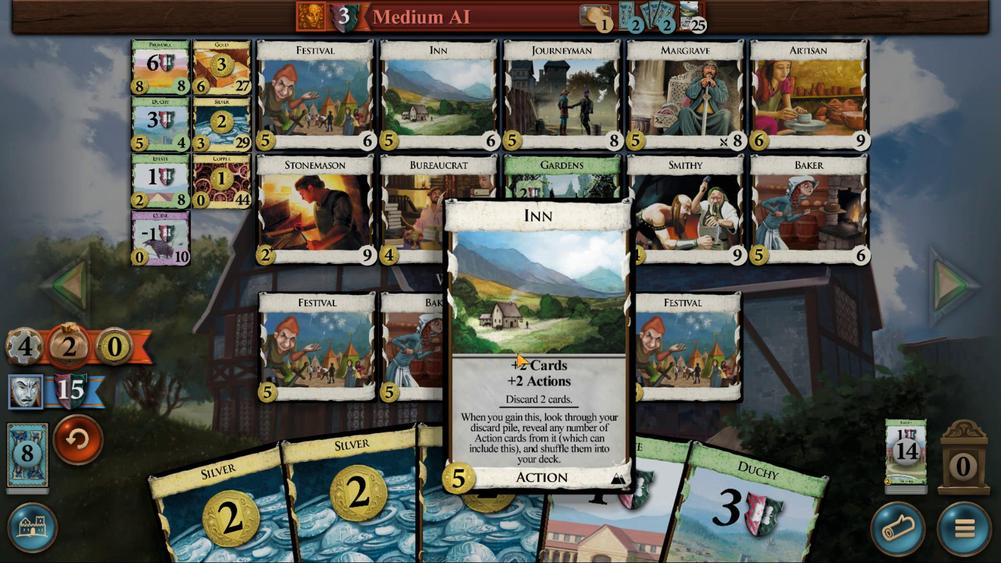 
Action: Mouse pressed left at (475, 386)
Screenshot: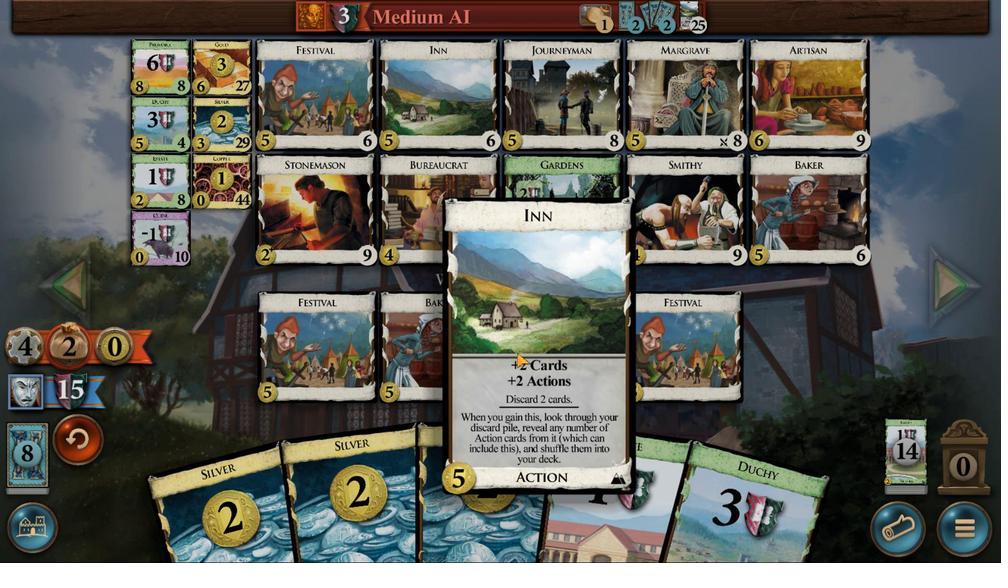 
Action: Mouse moved to (418, 390)
Screenshot: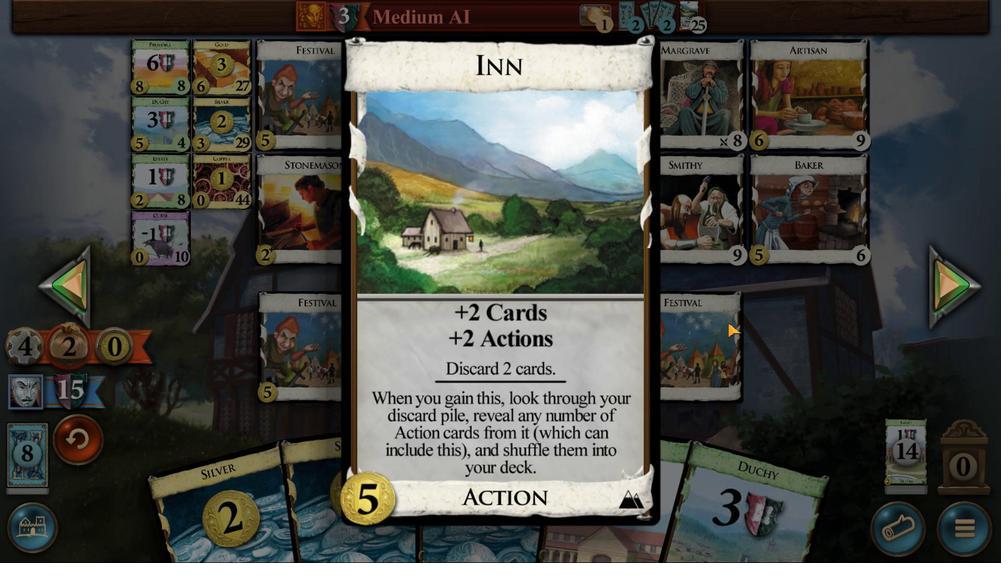 
Action: Mouse pressed left at (418, 390)
Screenshot: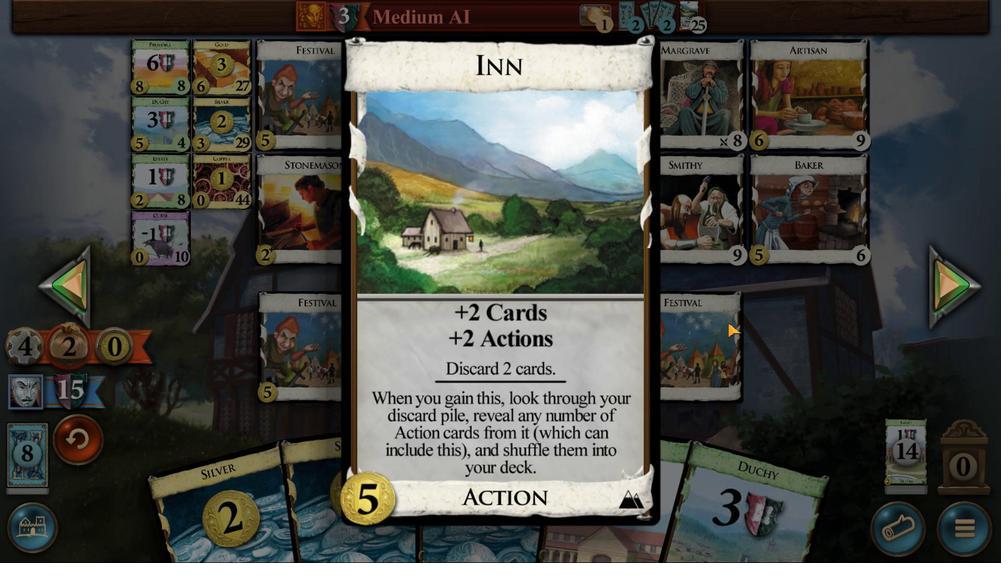 
Action: Mouse moved to (479, 373)
Screenshot: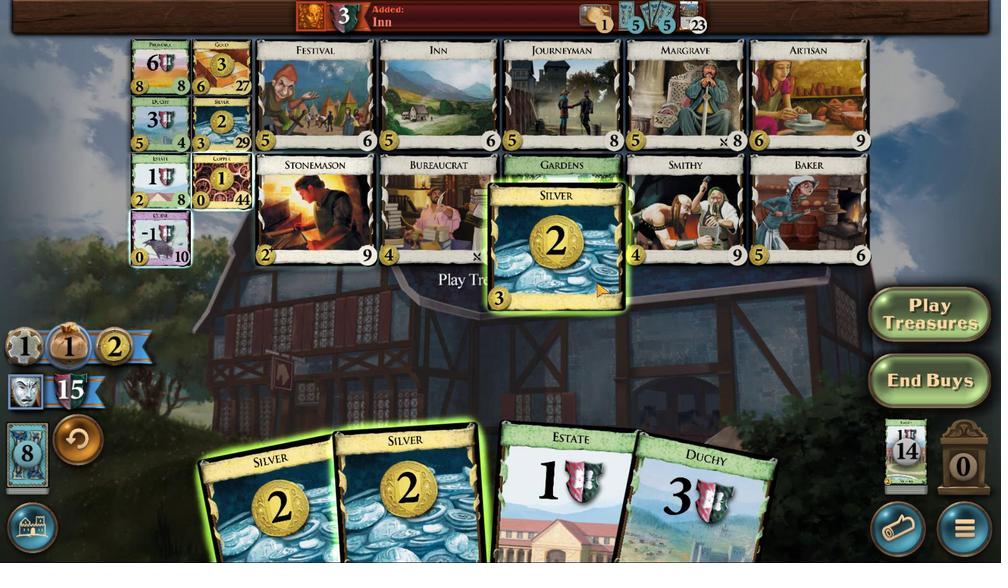 
Action: Mouse pressed left at (479, 373)
Screenshot: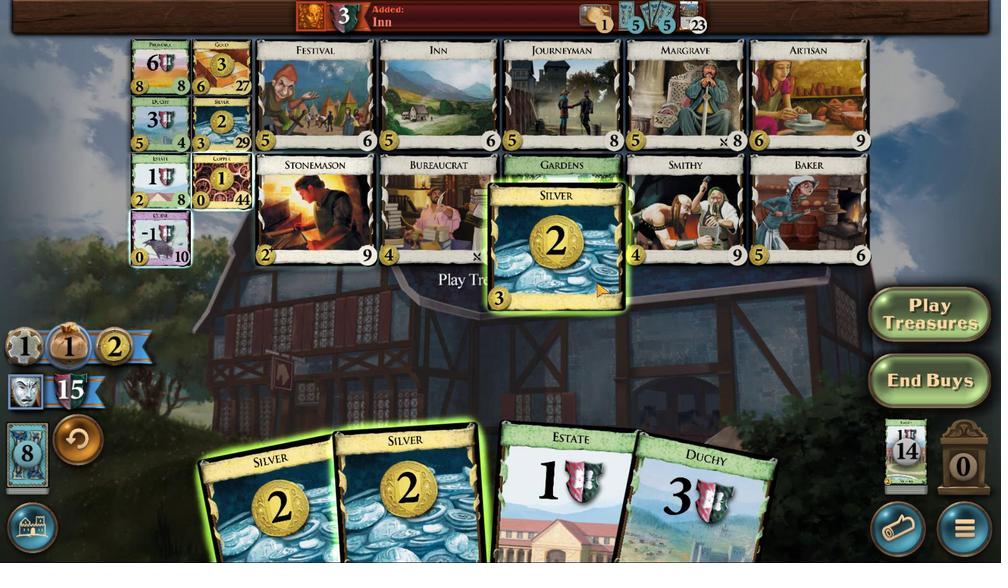 
Action: Mouse moved to (499, 372)
Screenshot: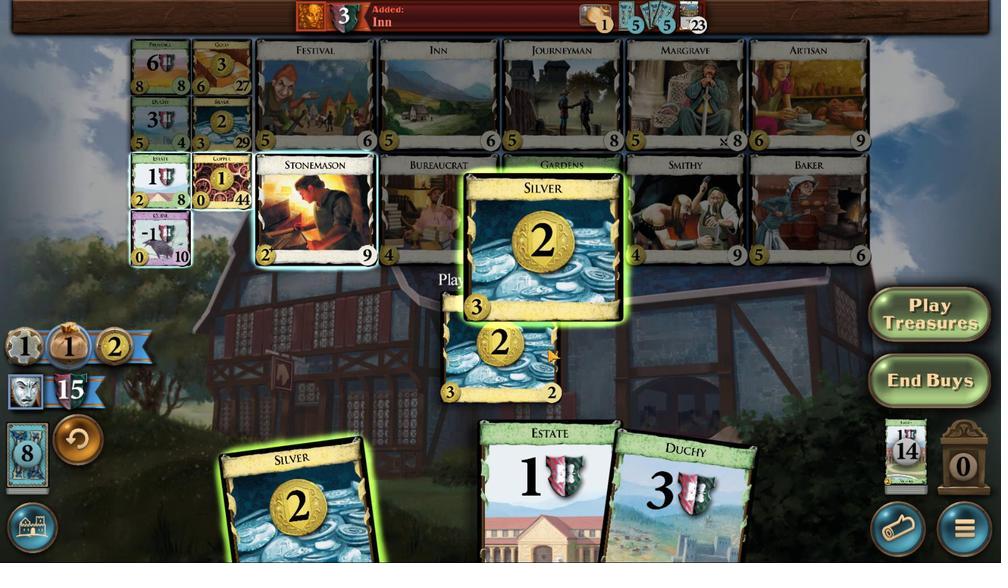 
Action: Mouse pressed left at (499, 372)
Screenshot: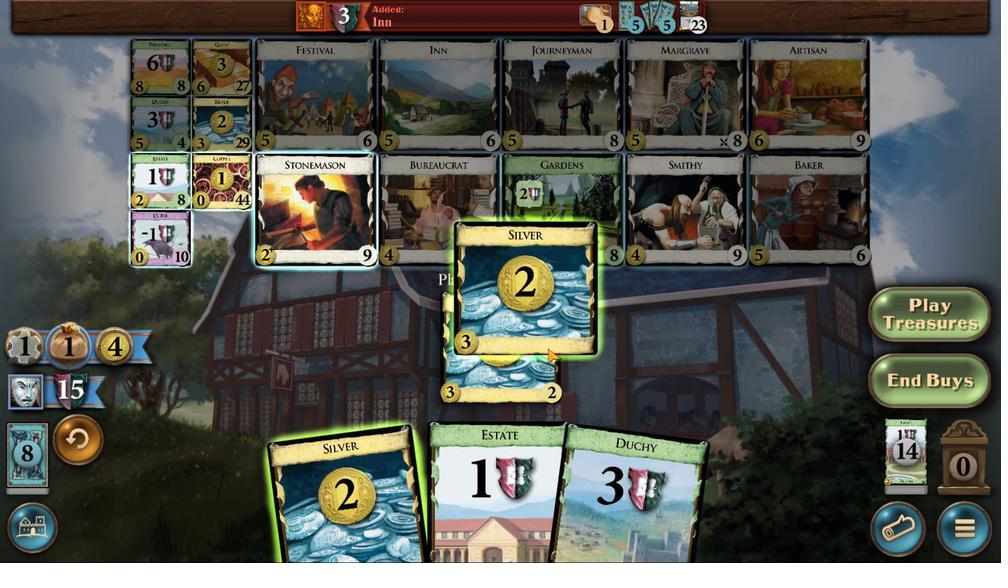 
Action: Mouse moved to (517, 368)
Screenshot: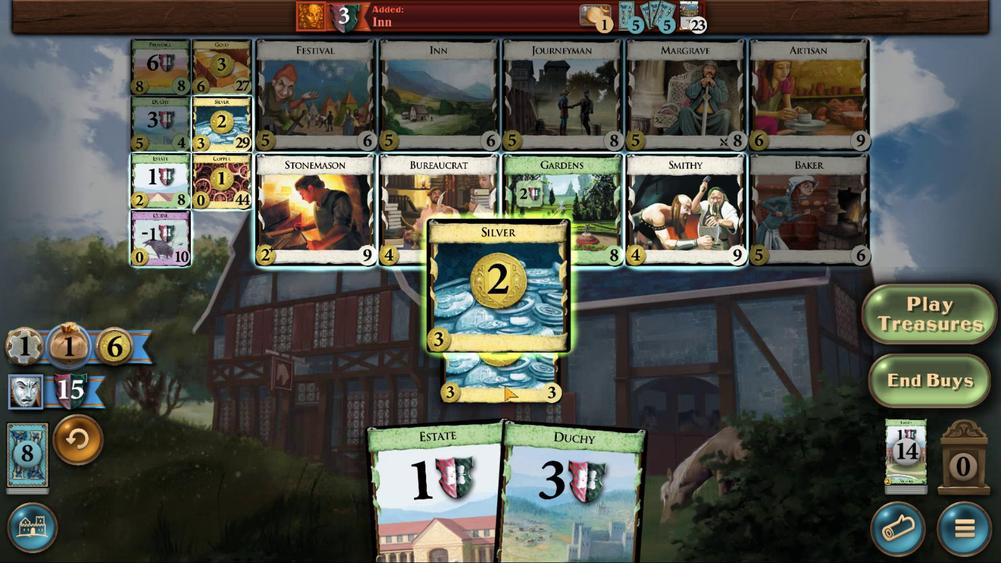 
Action: Mouse pressed left at (517, 368)
Screenshot: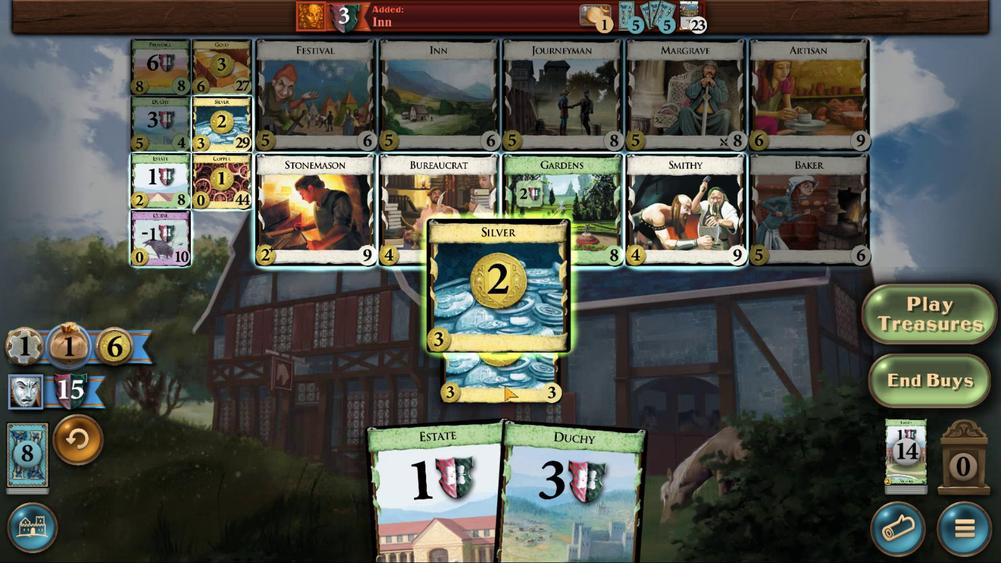 
Action: Mouse moved to (556, 418)
Screenshot: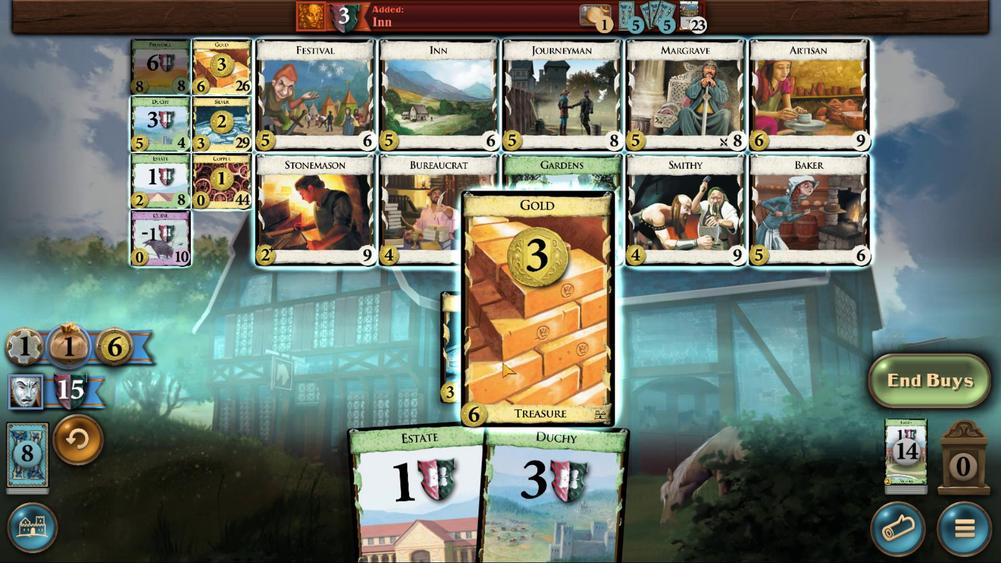 
Action: Mouse pressed left at (556, 418)
Screenshot: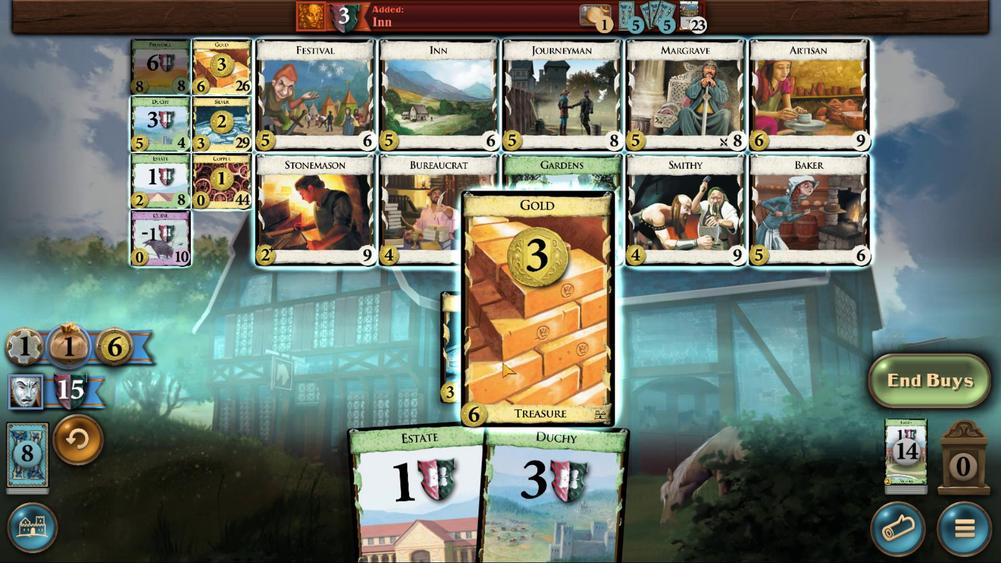
Action: Mouse moved to (546, 370)
Screenshot: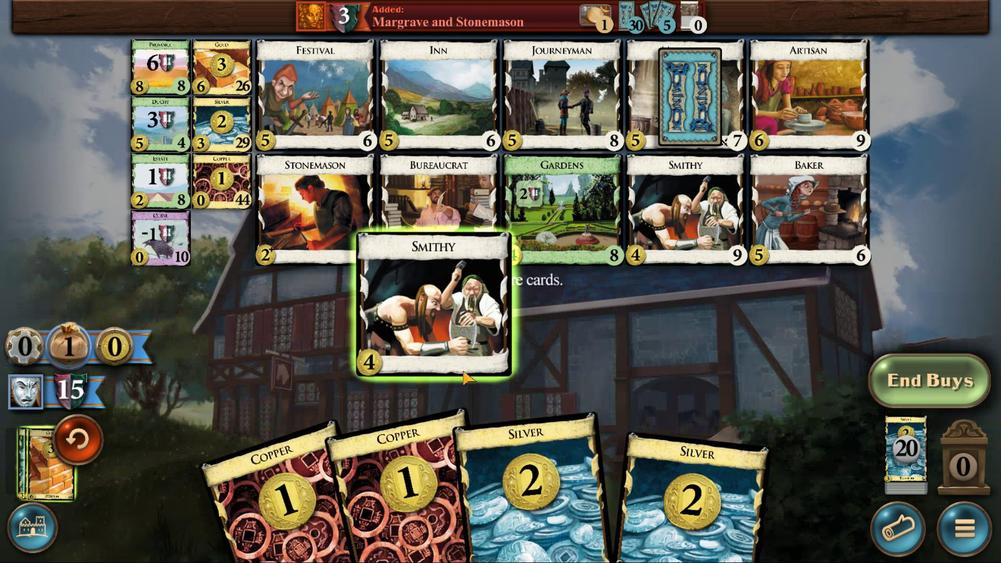 
Action: Mouse pressed left at (546, 370)
Screenshot: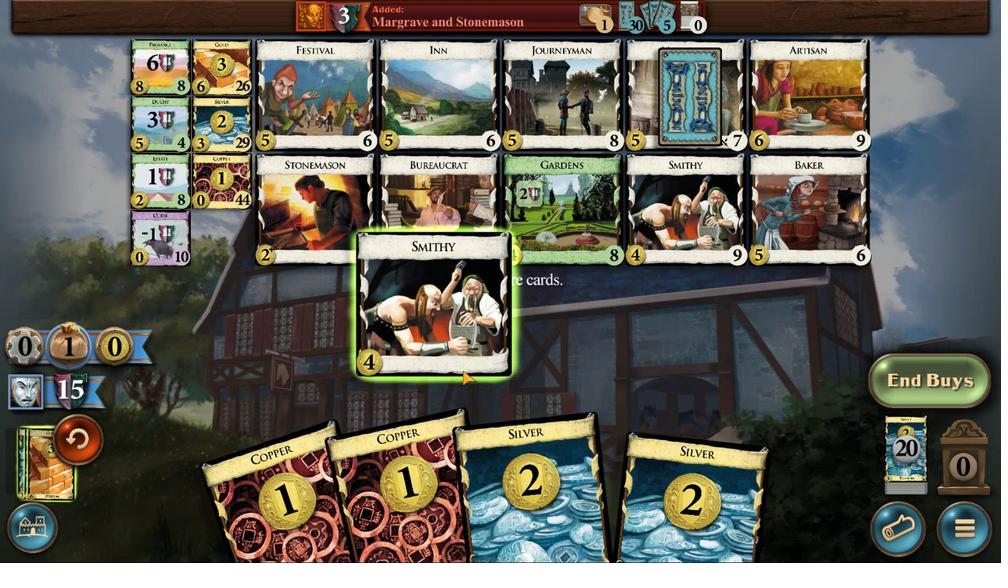 
Action: Mouse moved to (484, 373)
Screenshot: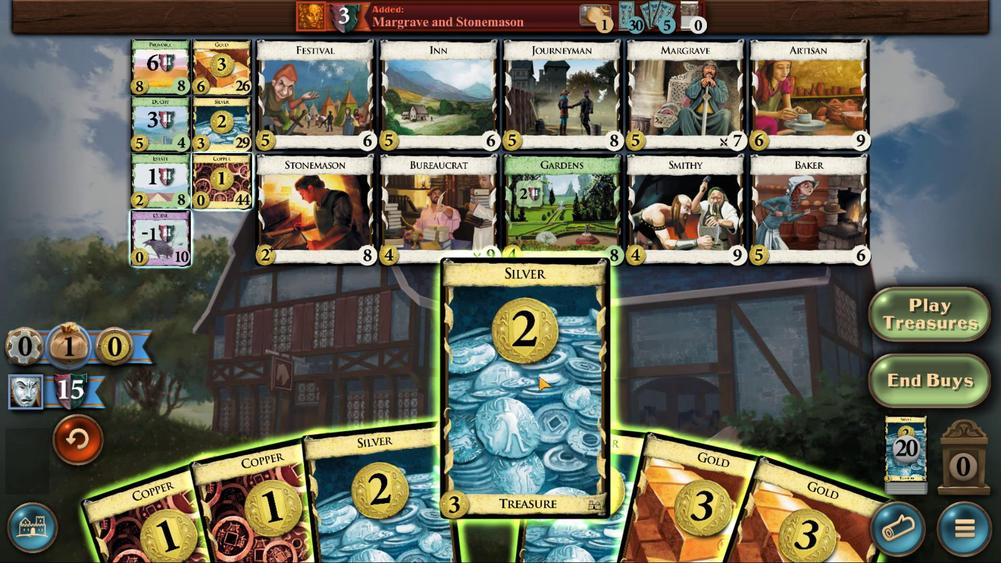
Action: Mouse pressed left at (484, 373)
